 Task: Explore Airbnb accommodation in Fagara?, Romania from 8th December, 2023 to 12th December, 2023 for 2 adults.1  bedroom having 1 bed and 1 bathroom. Property type can be flathotel. Look for 5 properties as per requirement.
Action: Mouse moved to (442, 192)
Screenshot: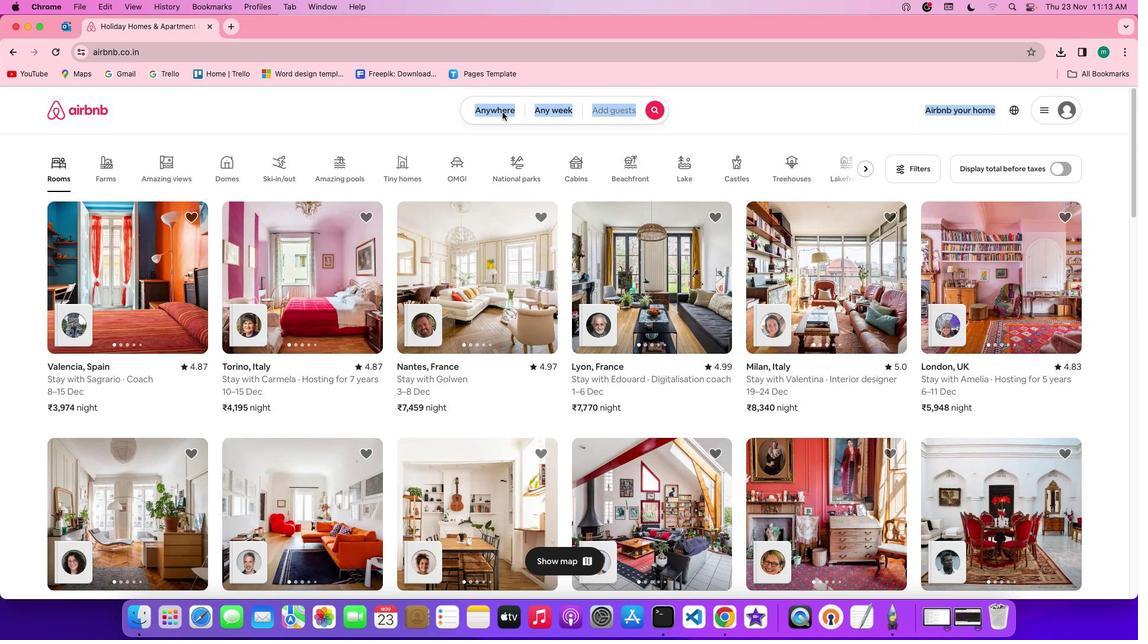 
Action: Mouse pressed left at (442, 192)
Screenshot: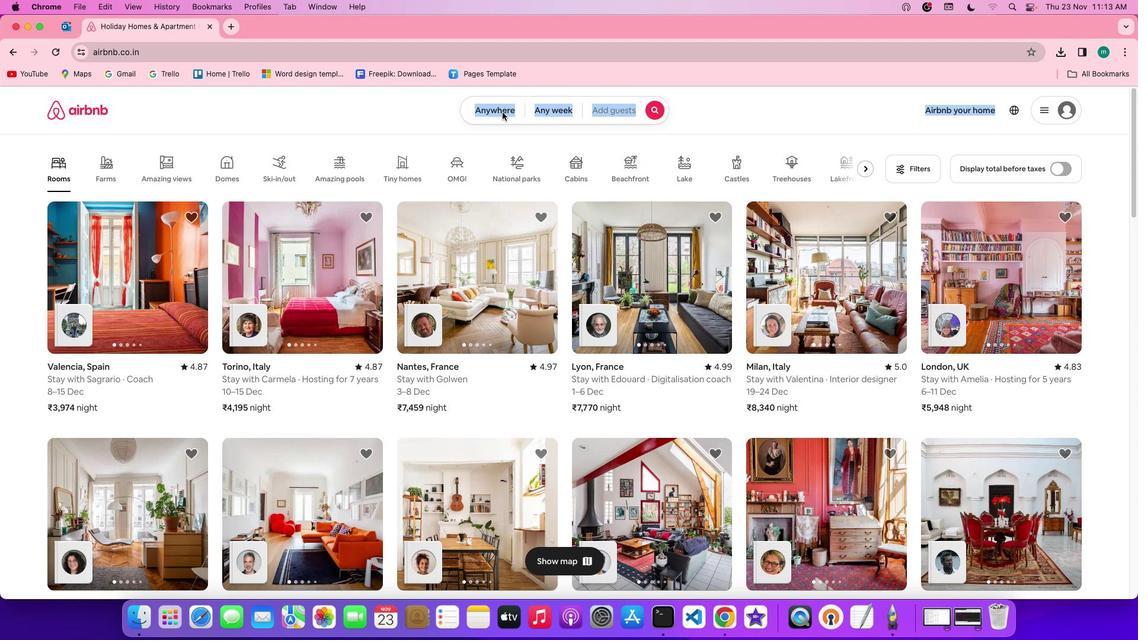 
Action: Mouse pressed left at (442, 192)
Screenshot: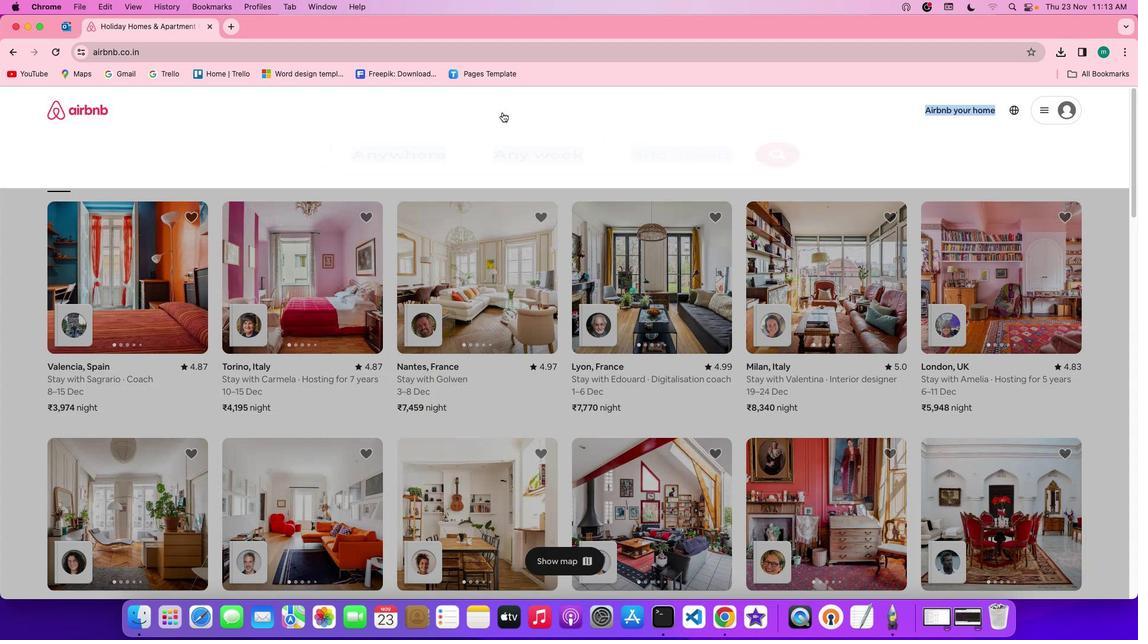 
Action: Mouse moved to (385, 219)
Screenshot: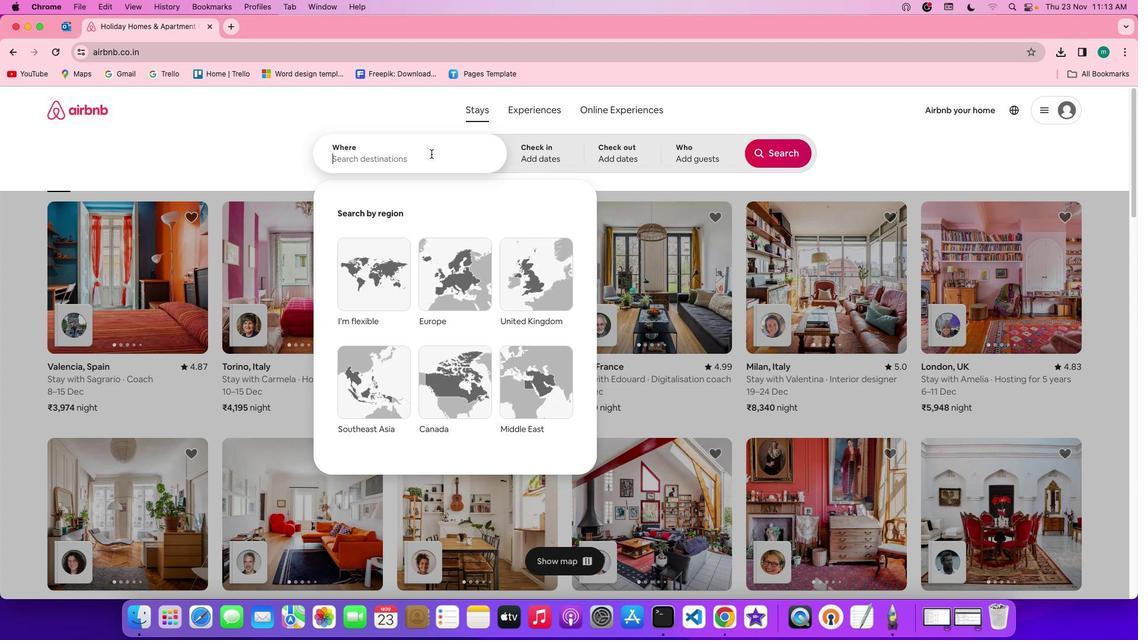 
Action: Mouse pressed left at (385, 219)
Screenshot: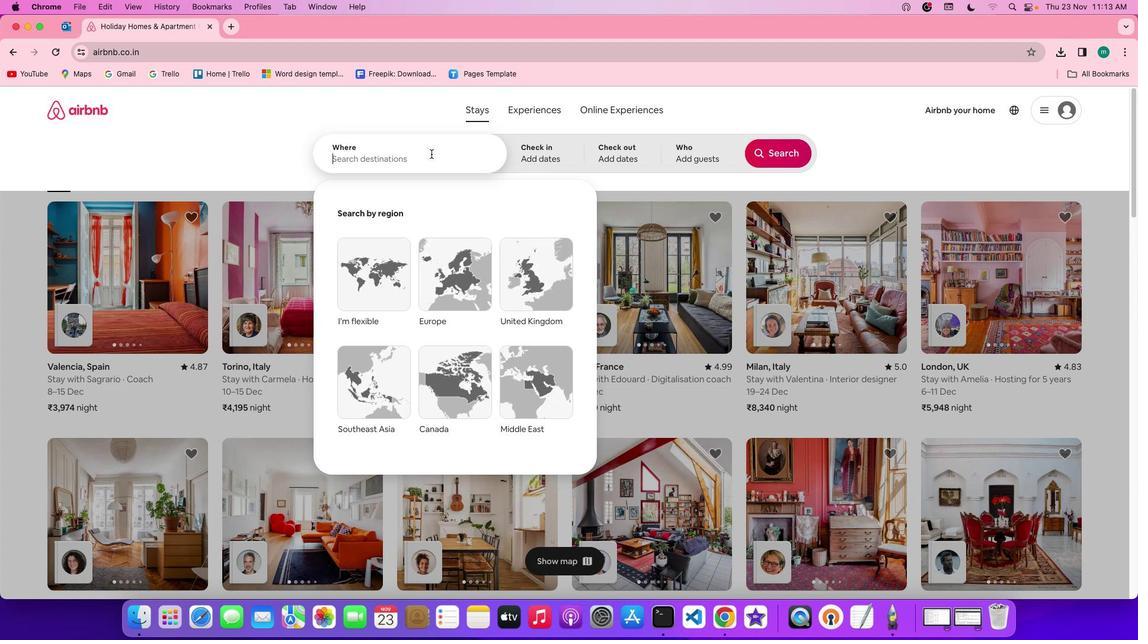
Action: Key pressed Key.shift'F''a''g''a''r''a'','Key.spaceKey.shift'R''o''m''a''n''i''a'
Screenshot: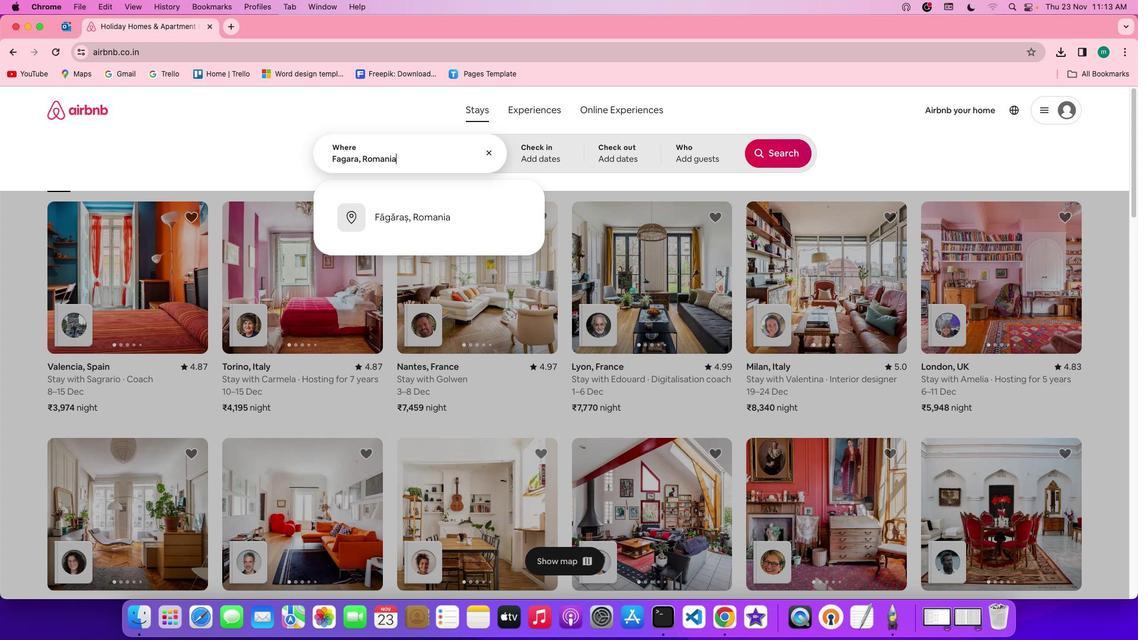 
Action: Mouse moved to (460, 214)
Screenshot: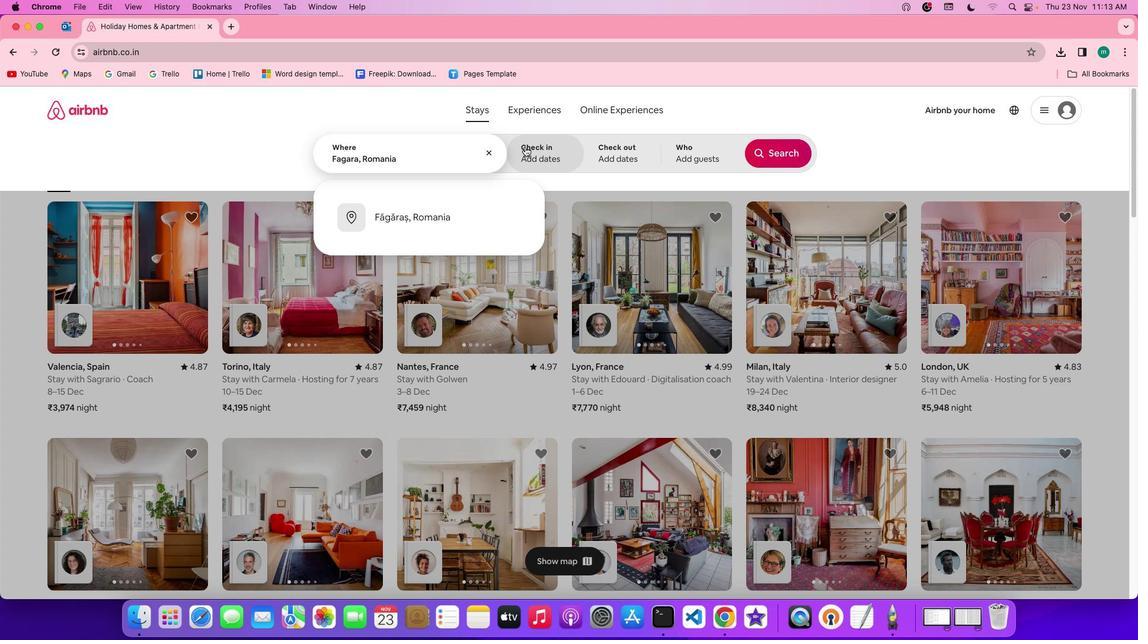 
Action: Mouse pressed left at (460, 214)
Screenshot: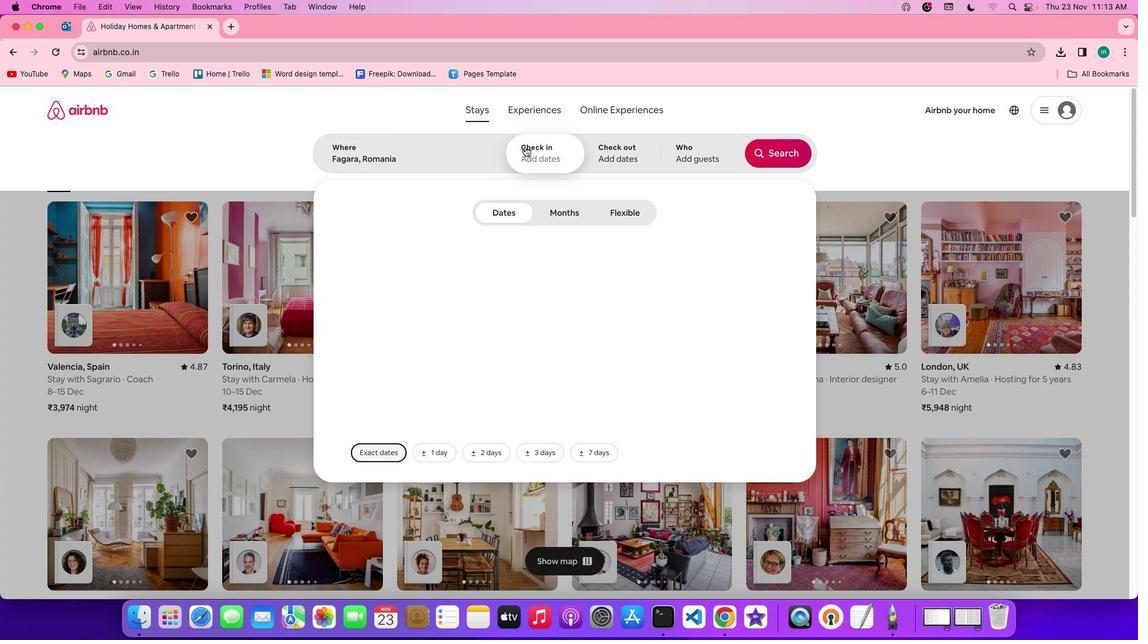 
Action: Mouse moved to (630, 330)
Screenshot: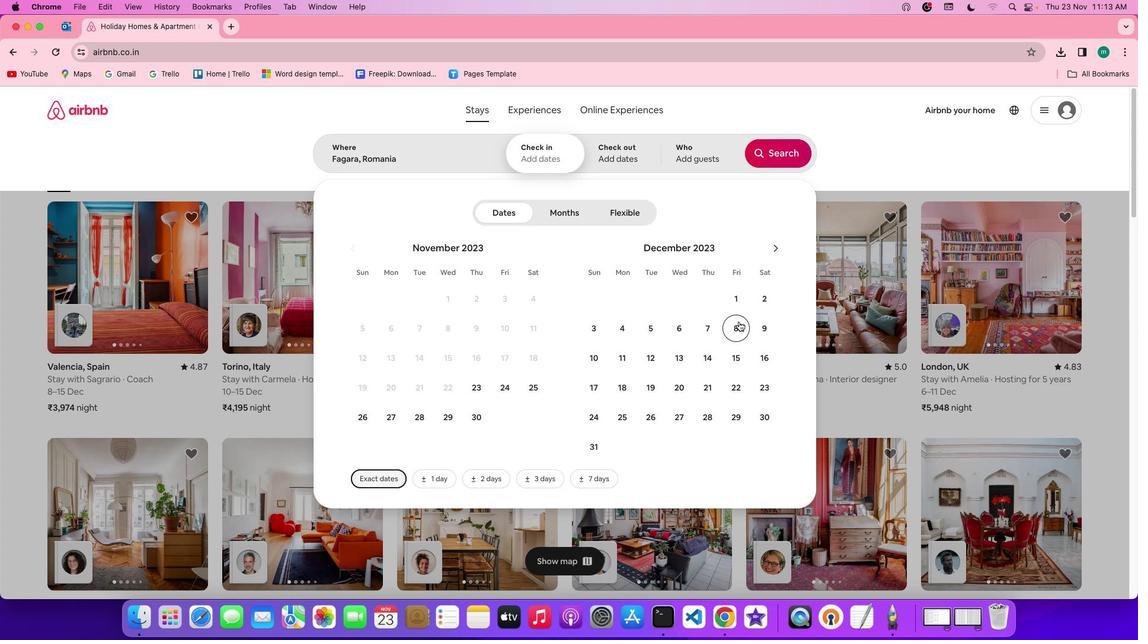 
Action: Mouse pressed left at (630, 330)
Screenshot: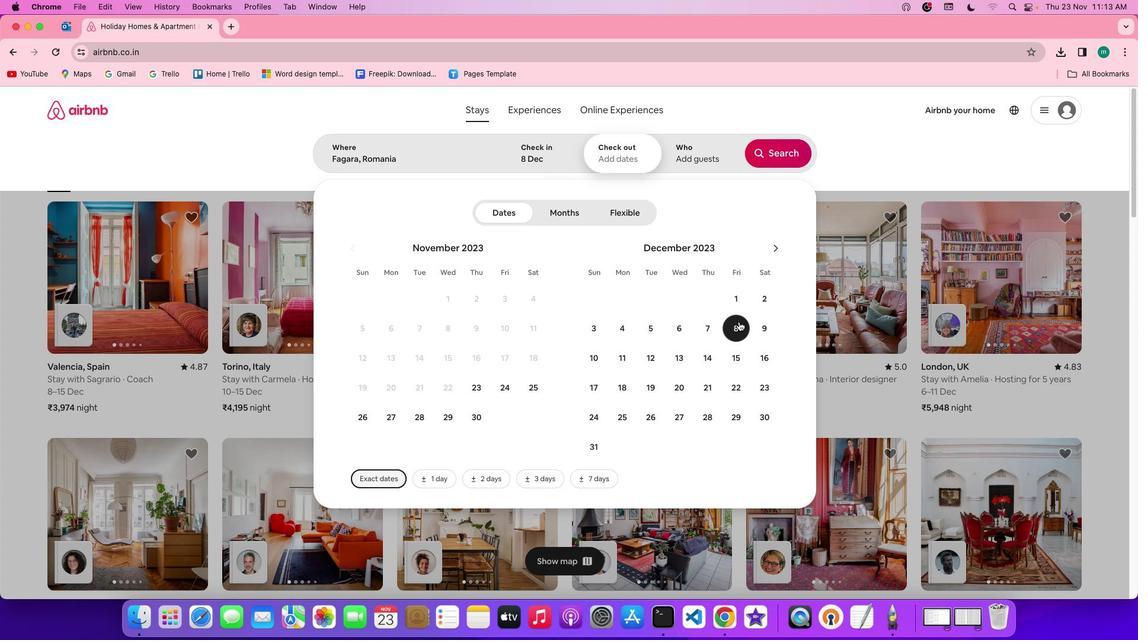 
Action: Mouse moved to (562, 348)
Screenshot: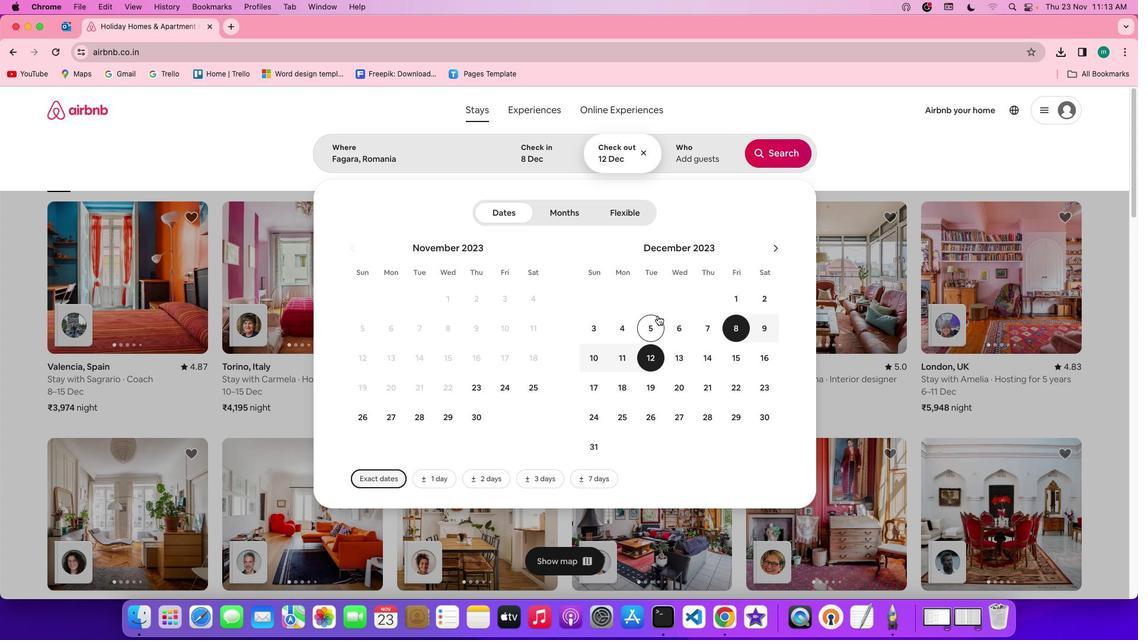 
Action: Mouse pressed left at (562, 348)
Screenshot: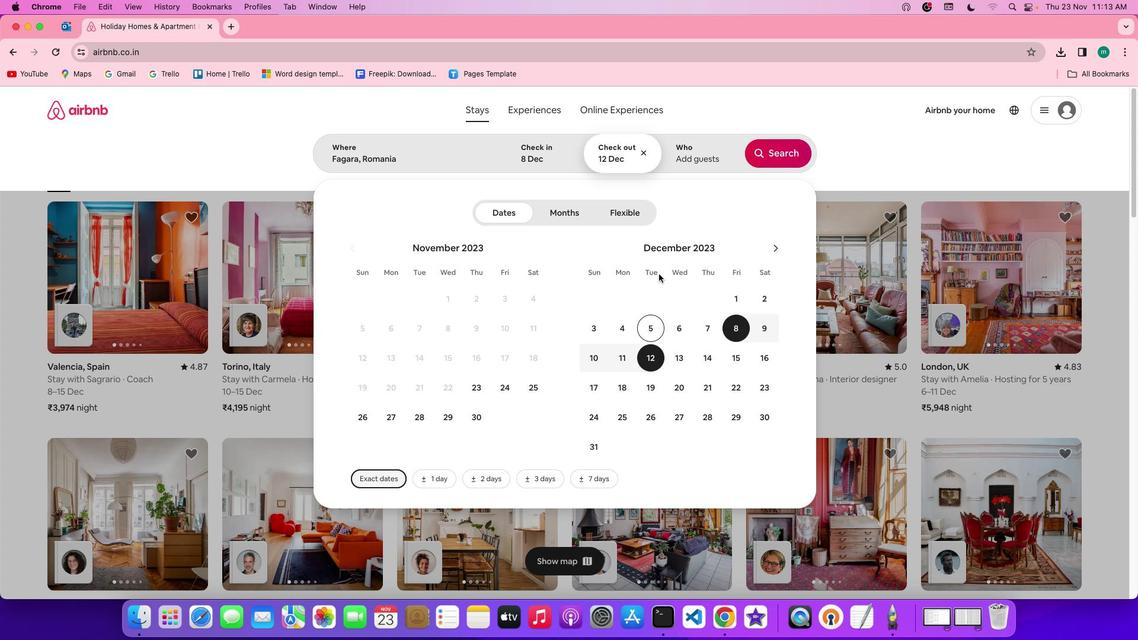 
Action: Mouse moved to (583, 224)
Screenshot: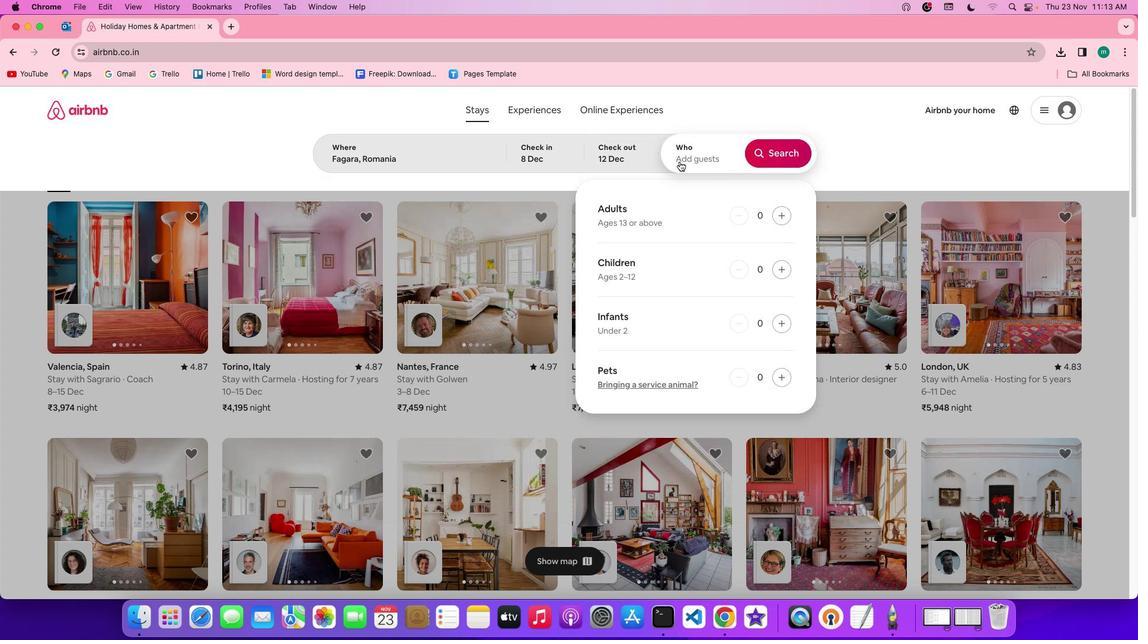 
Action: Mouse pressed left at (583, 224)
Screenshot: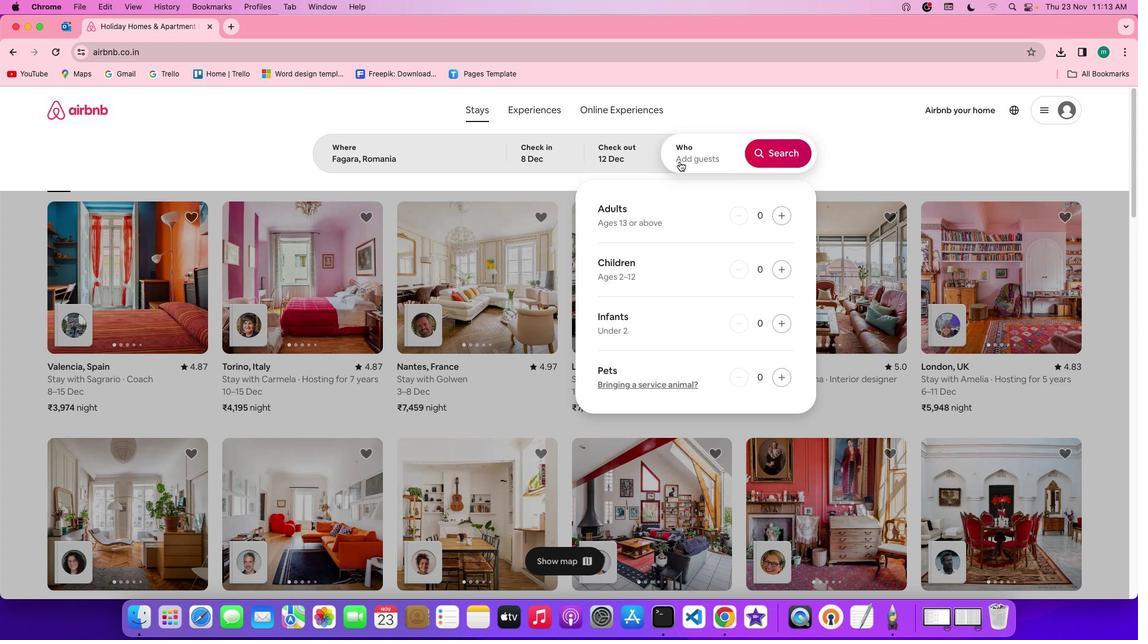 
Action: Mouse moved to (665, 259)
Screenshot: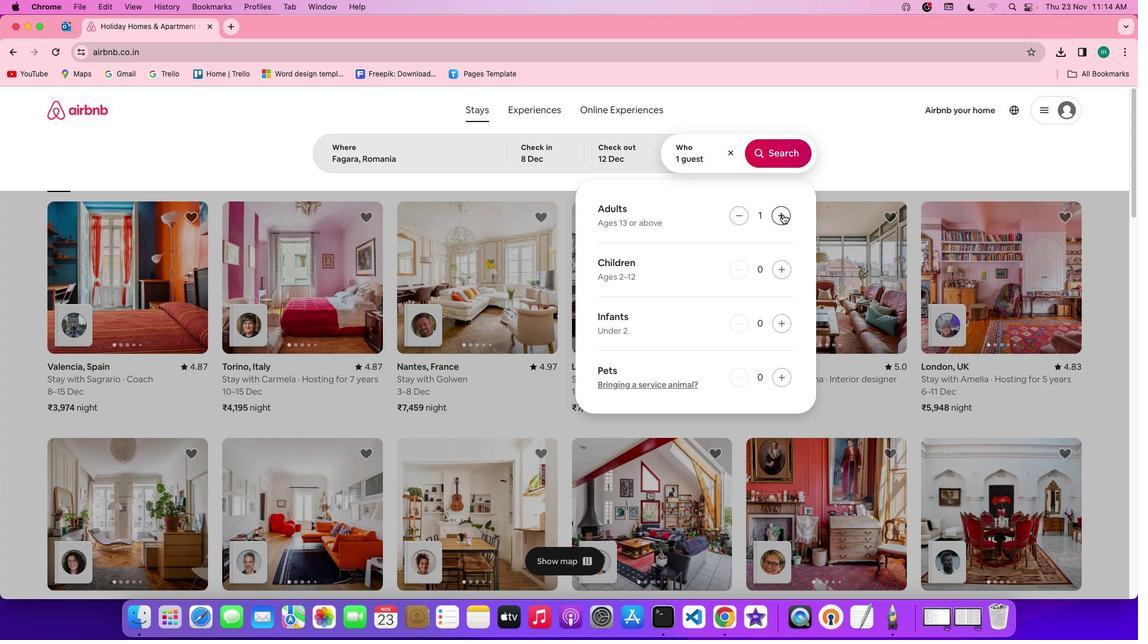 
Action: Mouse pressed left at (665, 259)
Screenshot: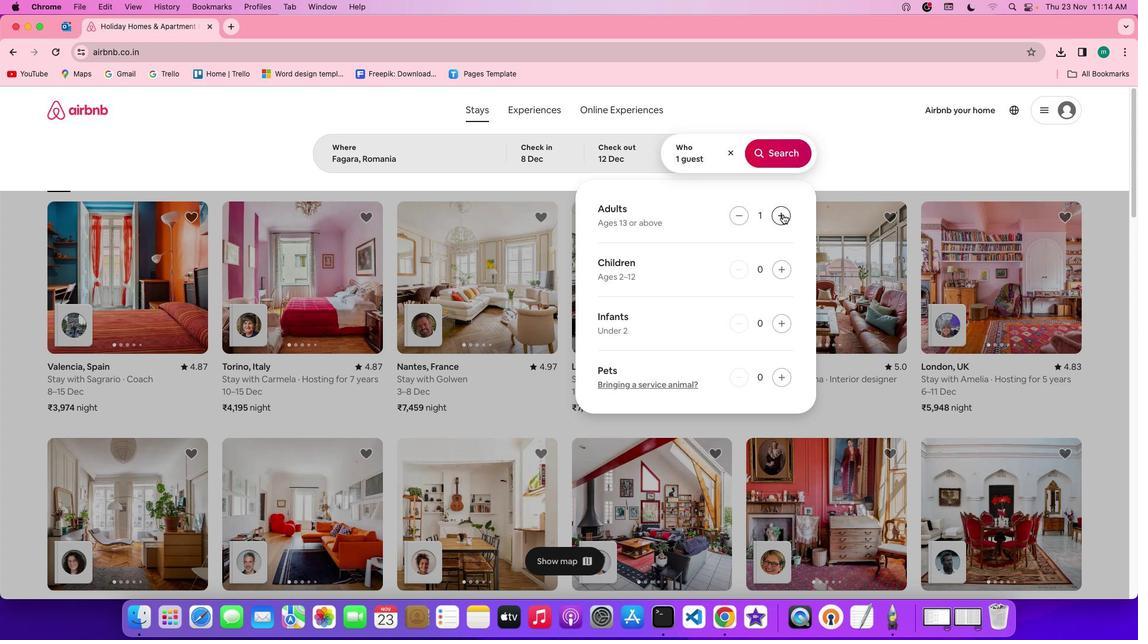 
Action: Mouse moved to (666, 259)
Screenshot: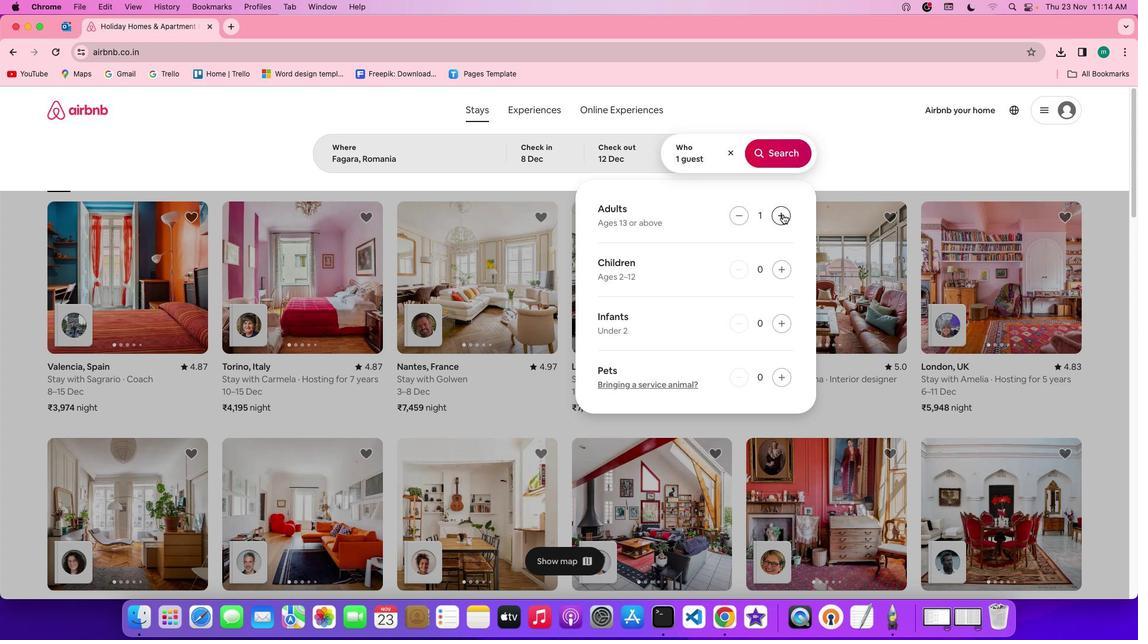 
Action: Mouse pressed left at (666, 259)
Screenshot: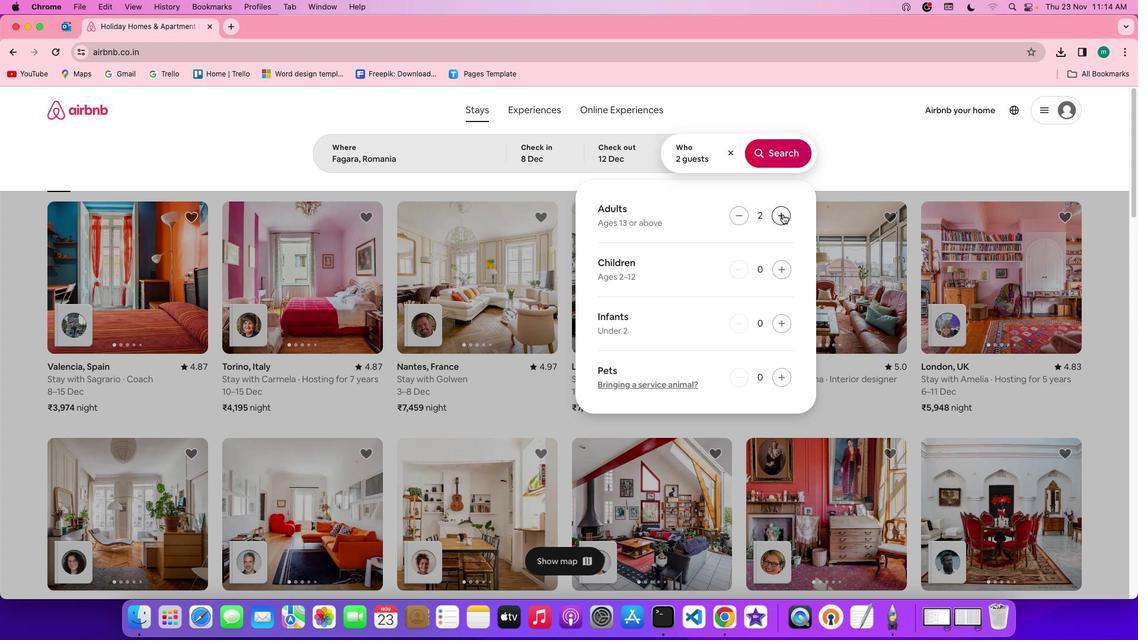 
Action: Mouse moved to (658, 219)
Screenshot: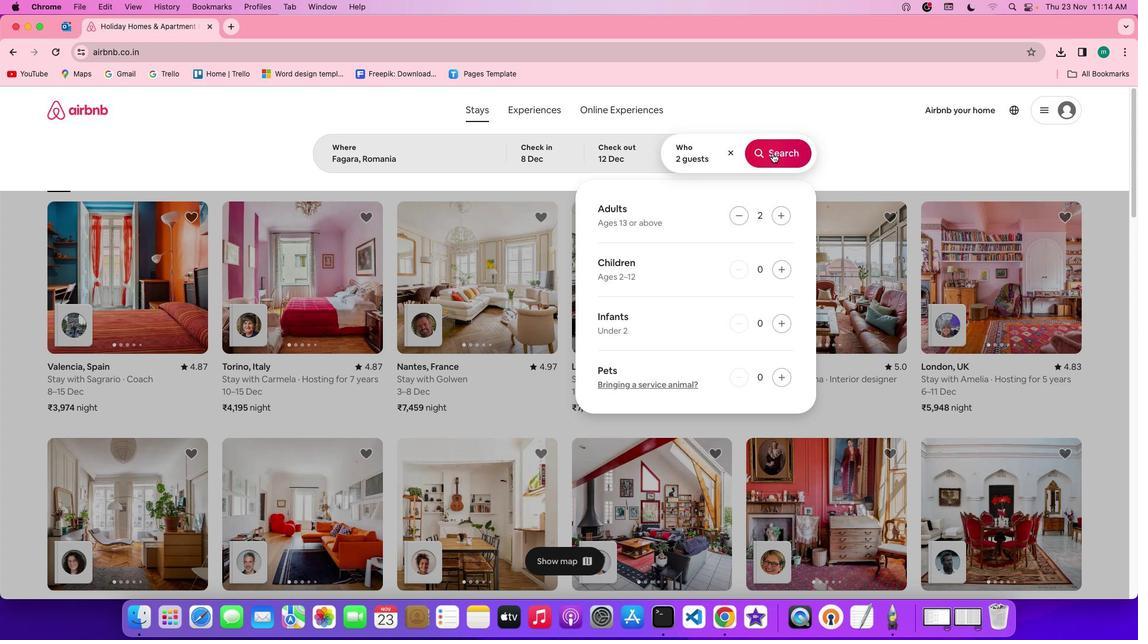 
Action: Mouse pressed left at (658, 219)
Screenshot: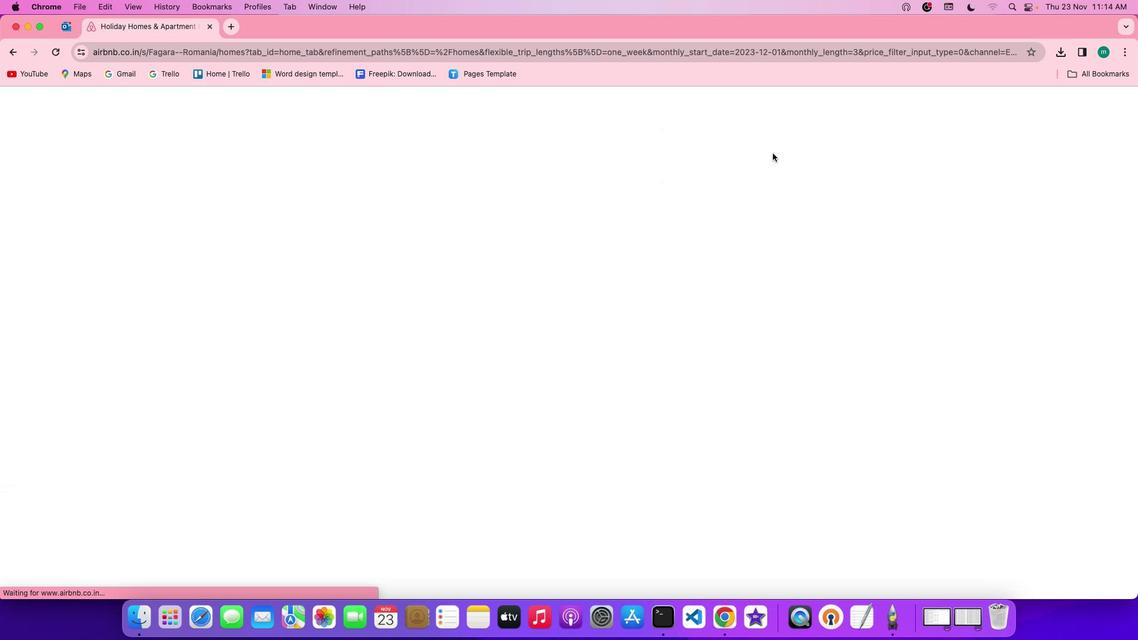 
Action: Mouse moved to (792, 222)
Screenshot: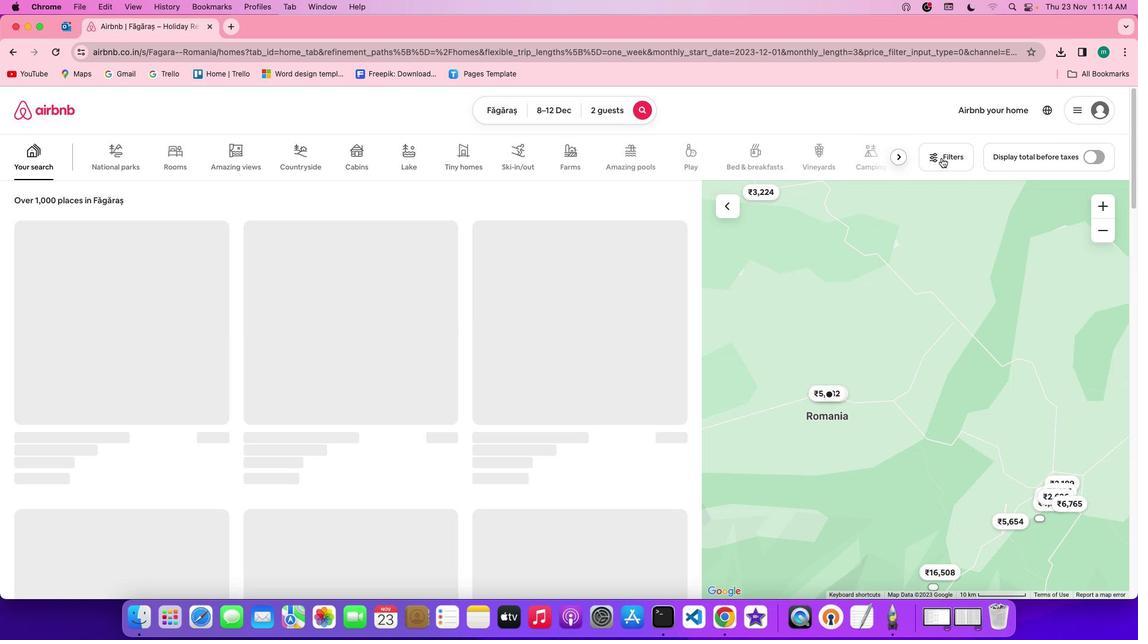 
Action: Mouse pressed left at (792, 222)
Screenshot: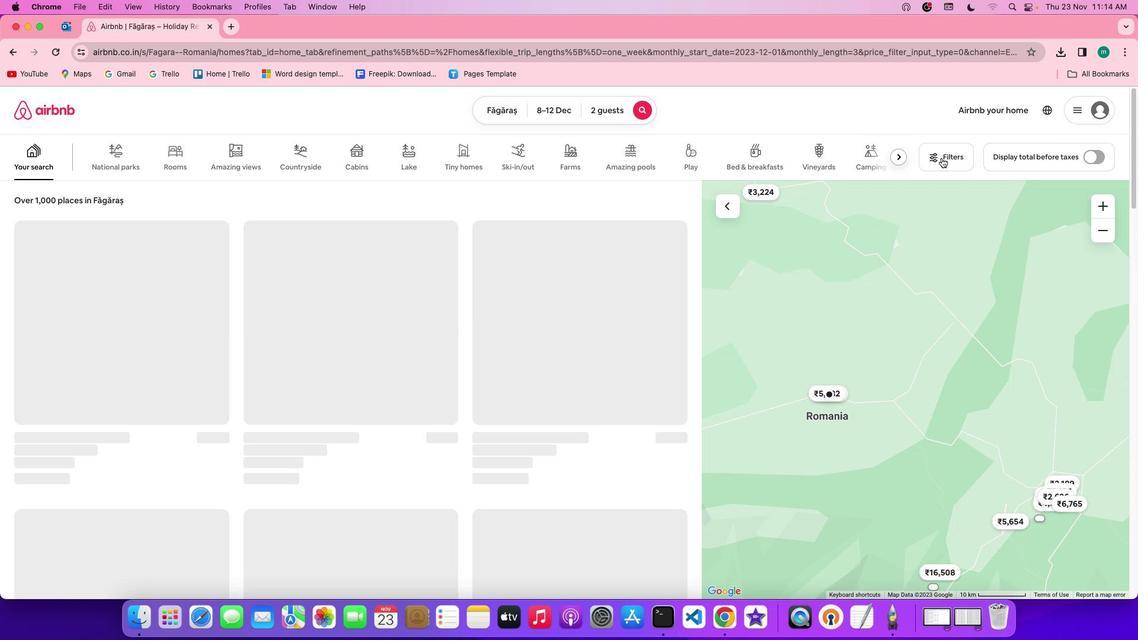 
Action: Mouse moved to (587, 326)
Screenshot: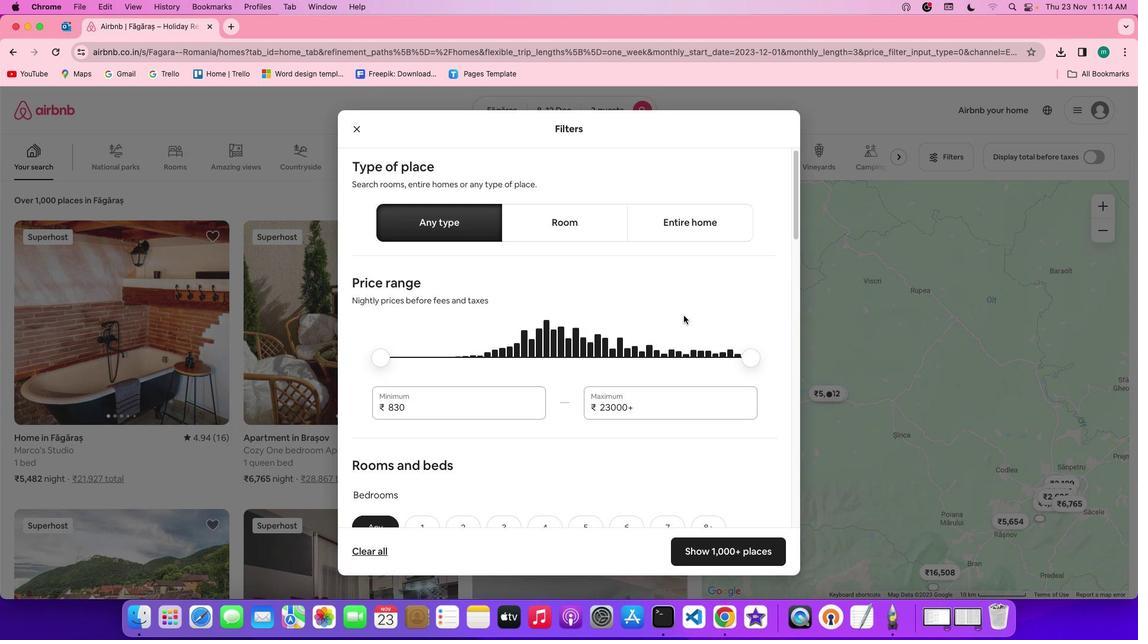 
Action: Mouse scrolled (587, 326) with delta (41, 117)
Screenshot: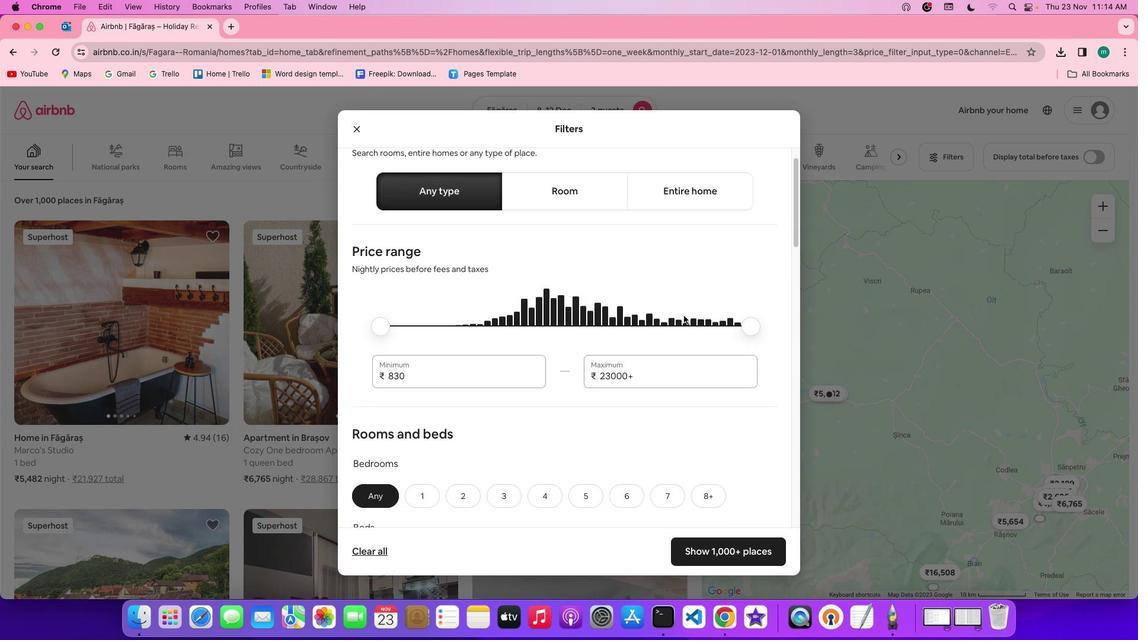 
Action: Mouse scrolled (587, 326) with delta (41, 117)
Screenshot: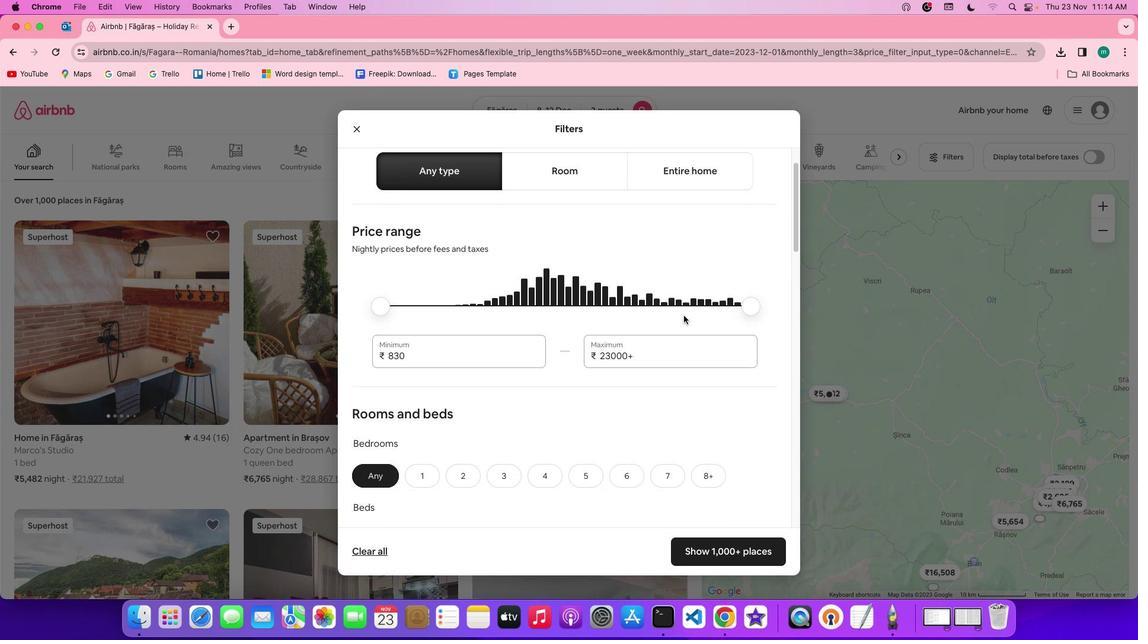
Action: Mouse scrolled (587, 326) with delta (41, 116)
Screenshot: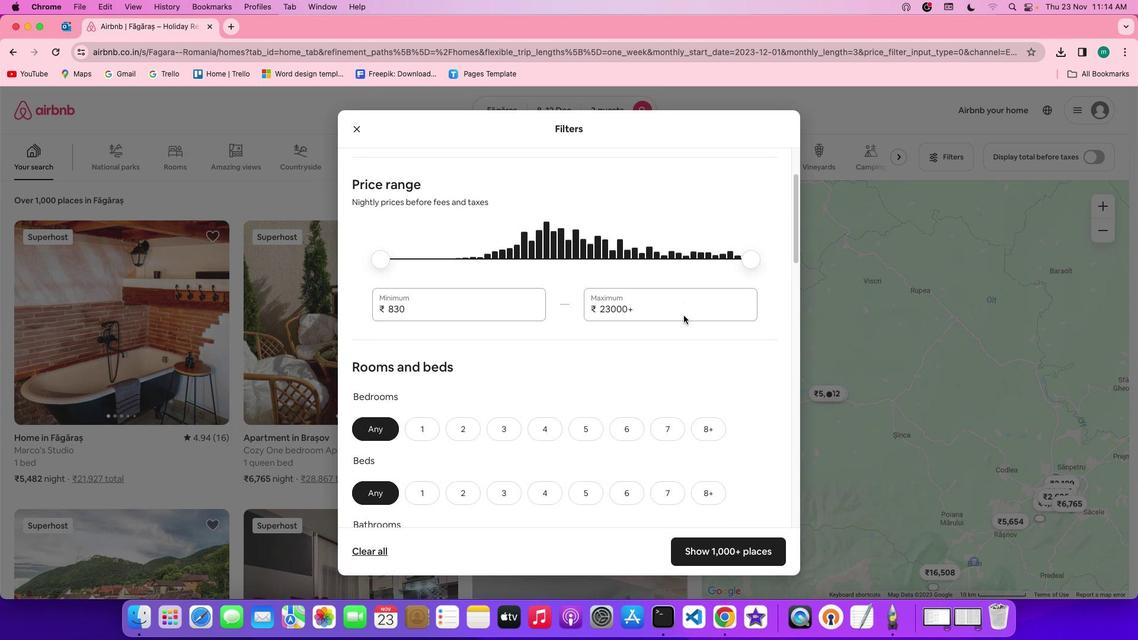 
Action: Mouse scrolled (587, 326) with delta (41, 116)
Screenshot: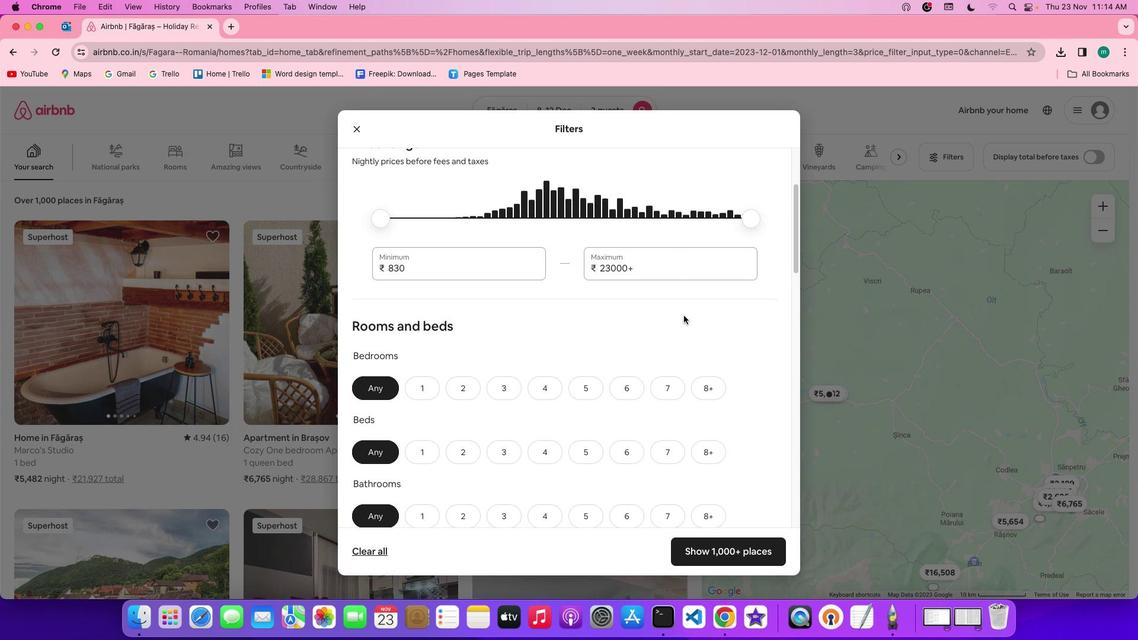 
Action: Mouse scrolled (587, 326) with delta (41, 117)
Screenshot: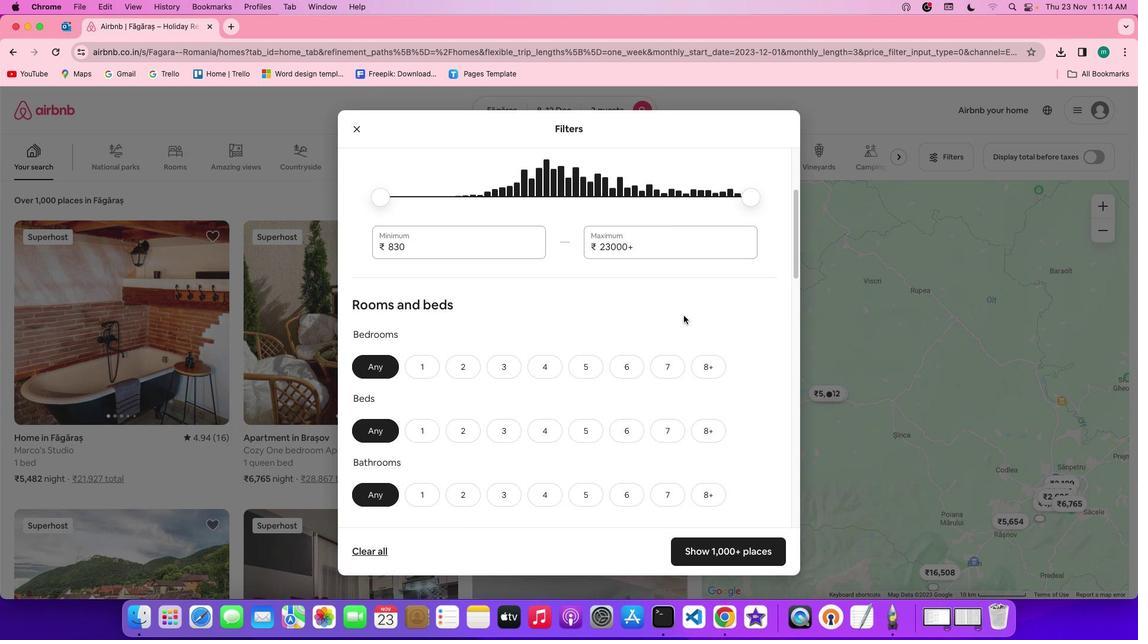 
Action: Mouse scrolled (587, 326) with delta (41, 117)
Screenshot: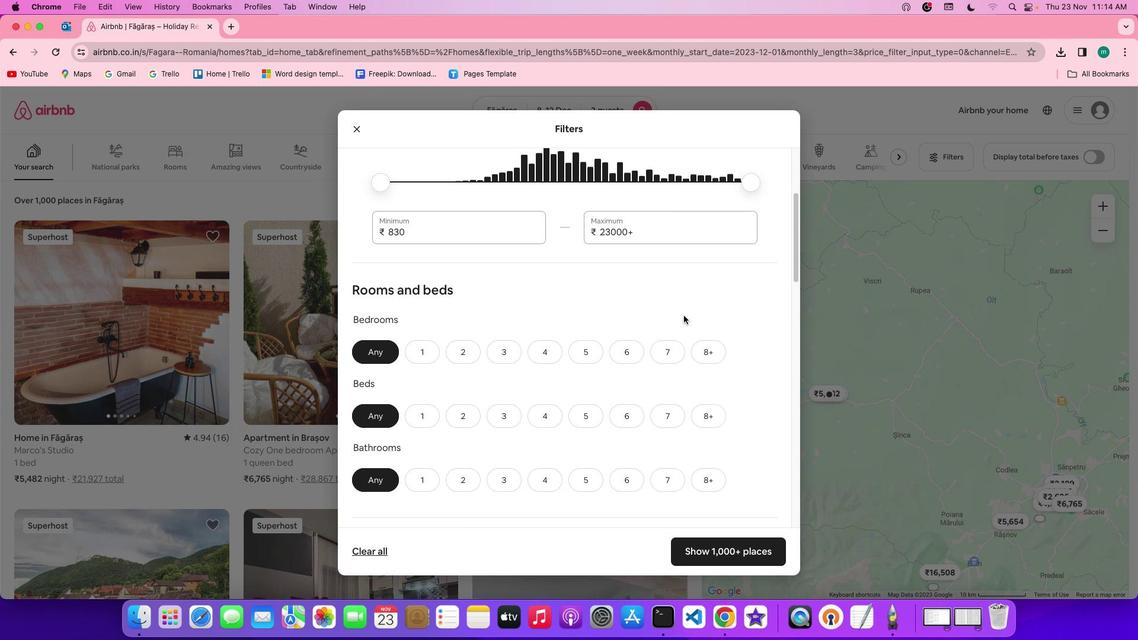
Action: Mouse scrolled (587, 326) with delta (41, 117)
Screenshot: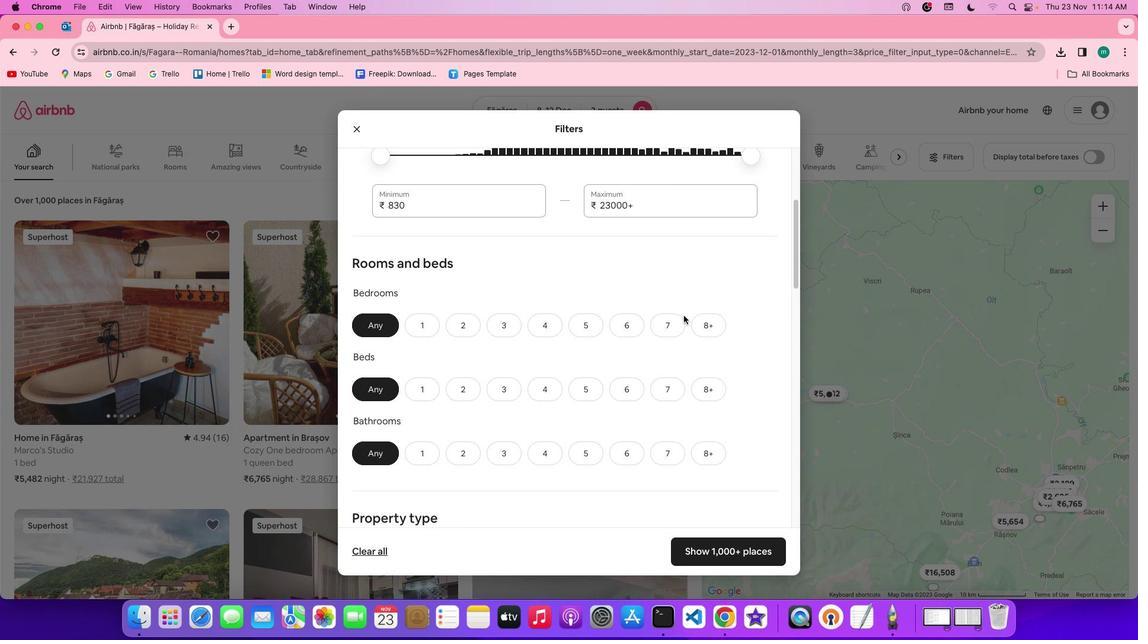 
Action: Mouse scrolled (587, 326) with delta (41, 117)
Screenshot: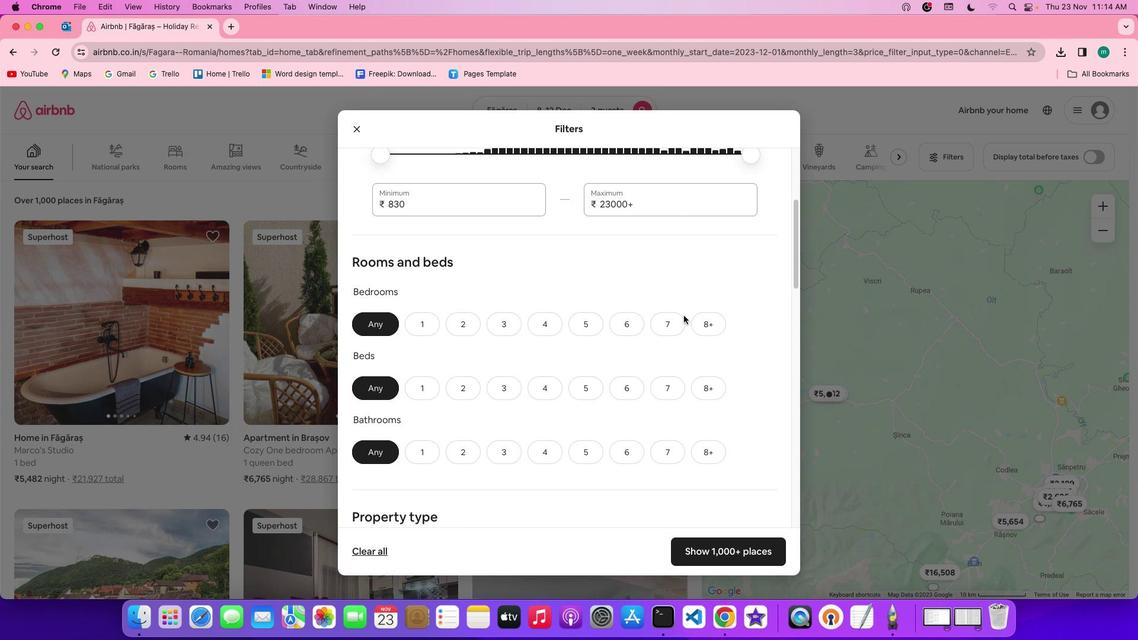
Action: Mouse scrolled (587, 326) with delta (41, 117)
Screenshot: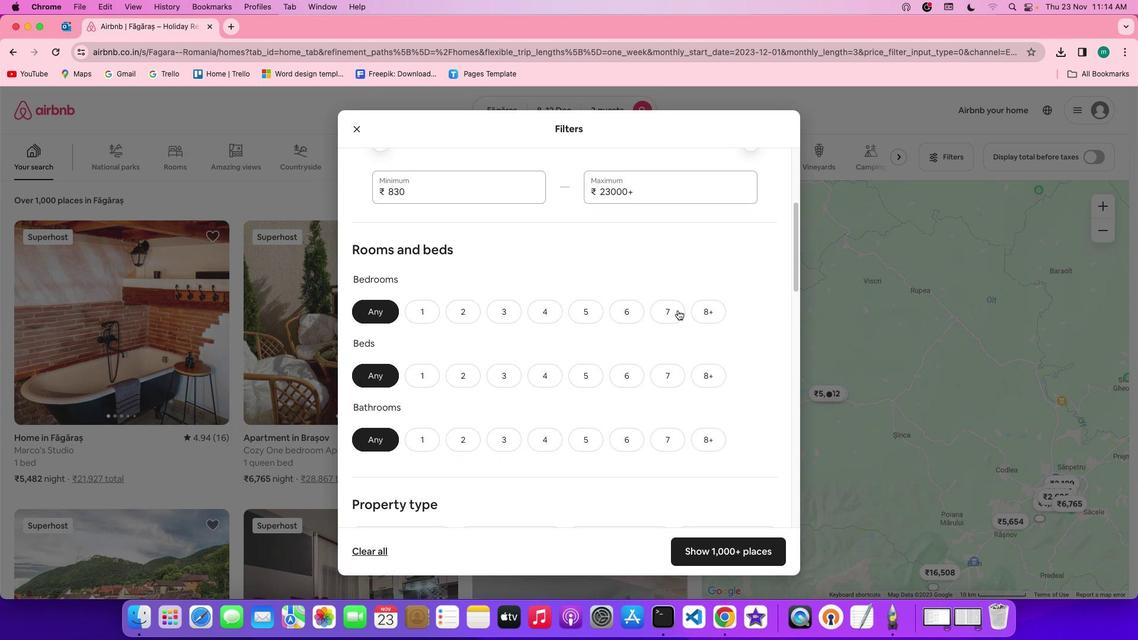 
Action: Mouse scrolled (587, 326) with delta (41, 117)
Screenshot: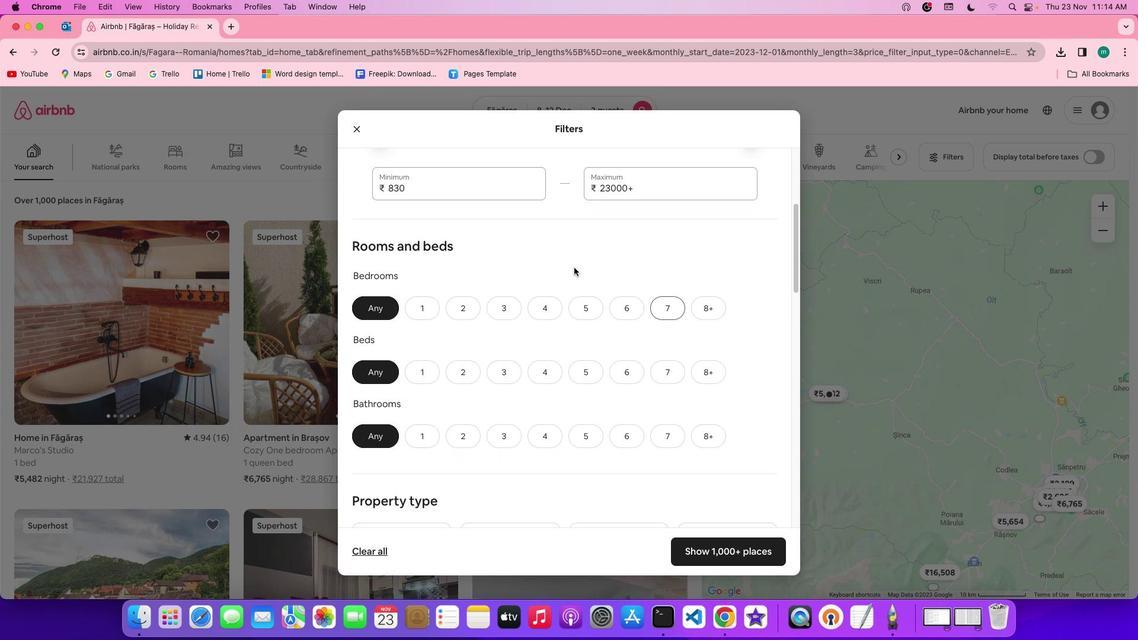 
Action: Mouse moved to (379, 313)
Screenshot: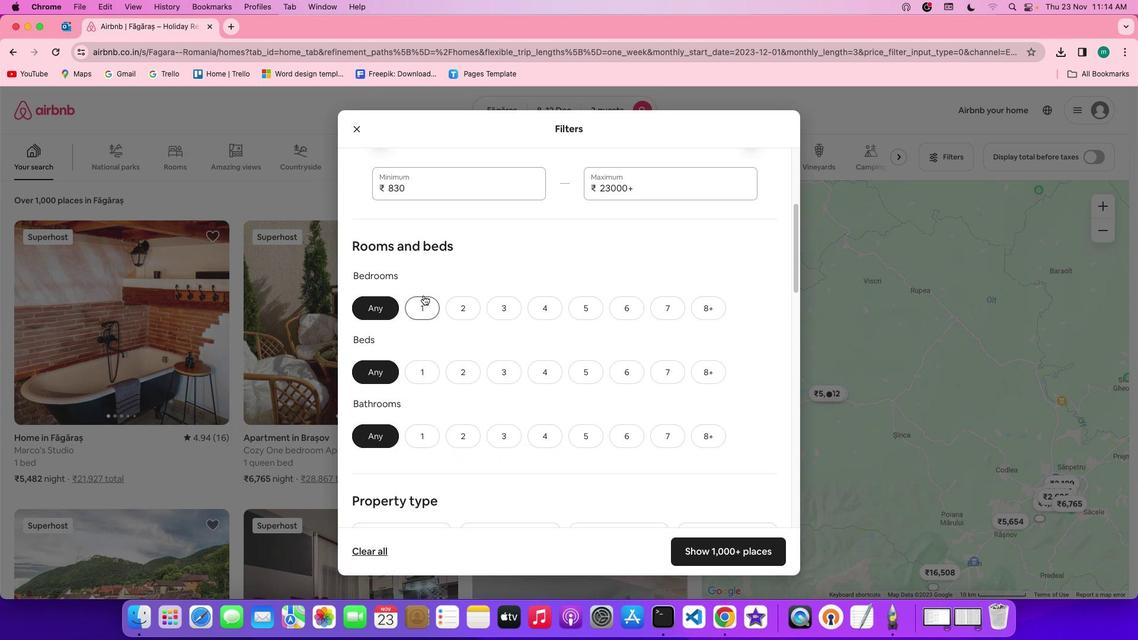 
Action: Mouse pressed left at (379, 313)
Screenshot: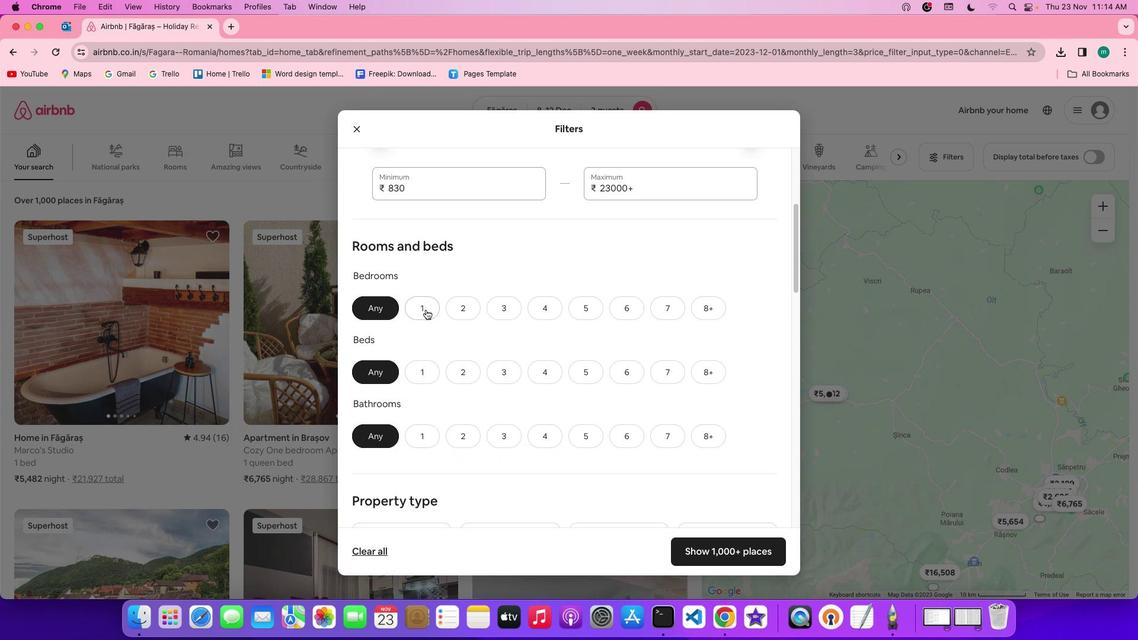 
Action: Mouse moved to (375, 359)
Screenshot: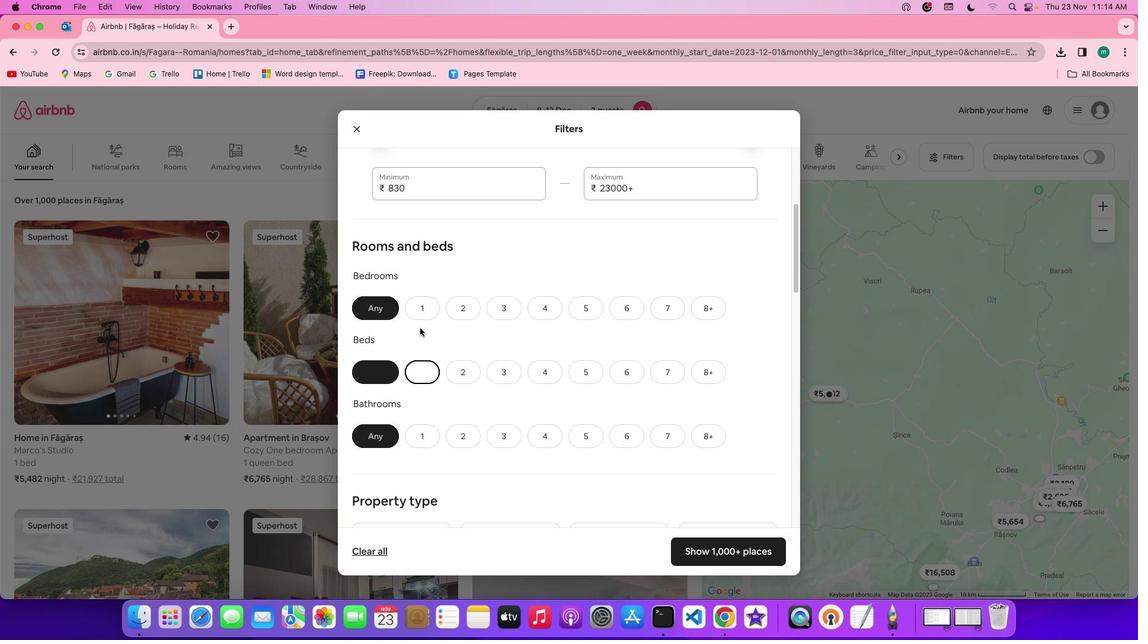 
Action: Mouse pressed left at (375, 359)
Screenshot: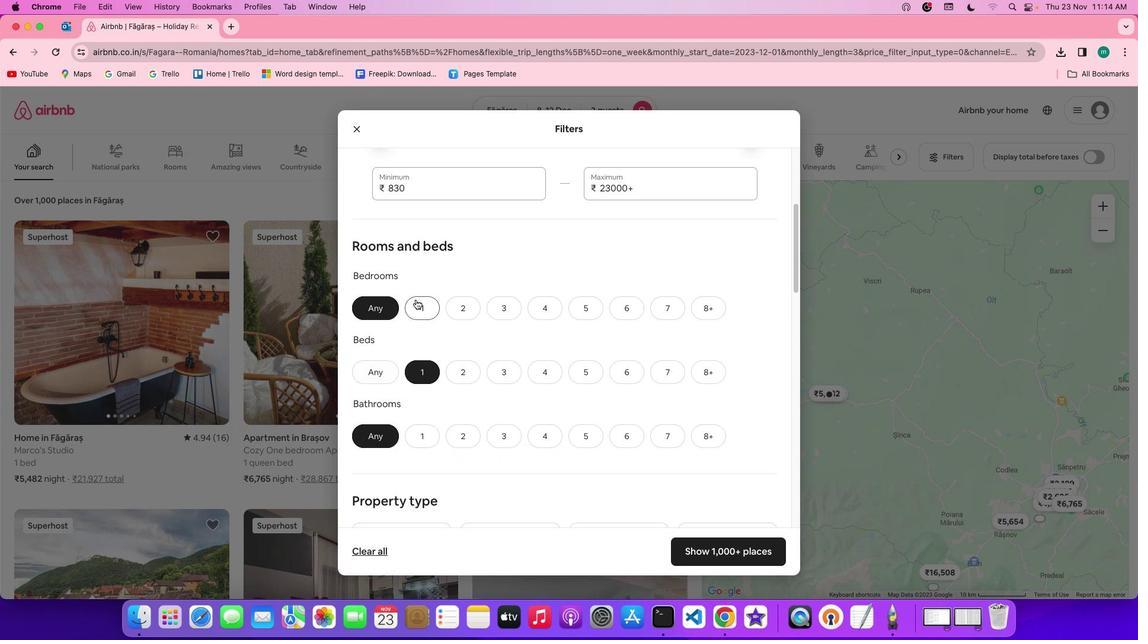 
Action: Mouse moved to (377, 319)
Screenshot: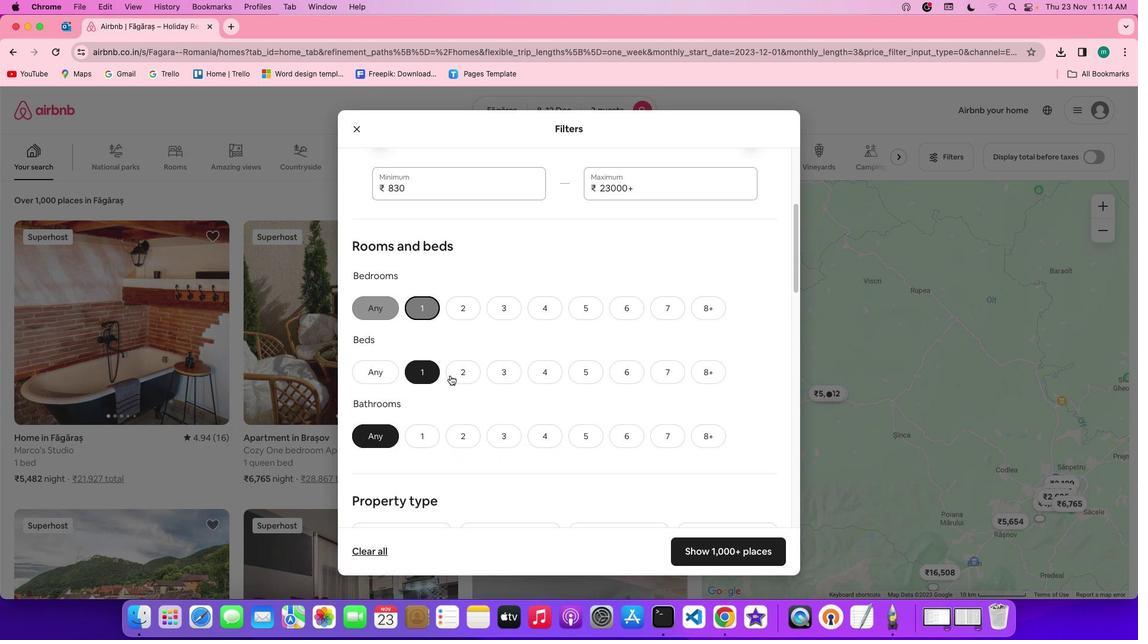 
Action: Mouse pressed left at (377, 319)
Screenshot: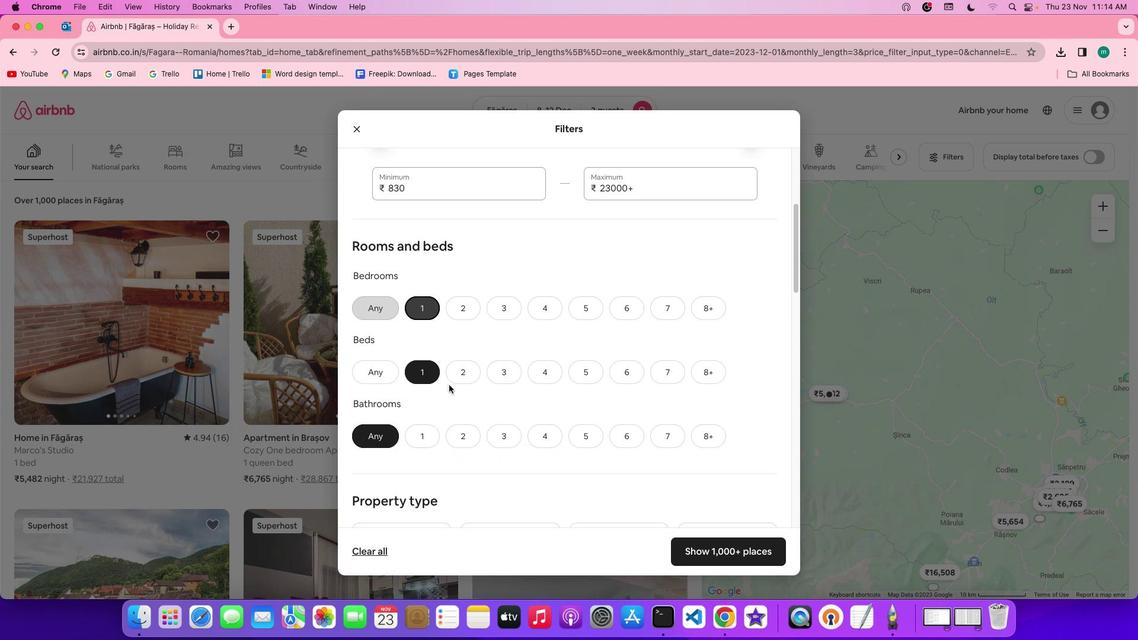
Action: Mouse moved to (386, 403)
Screenshot: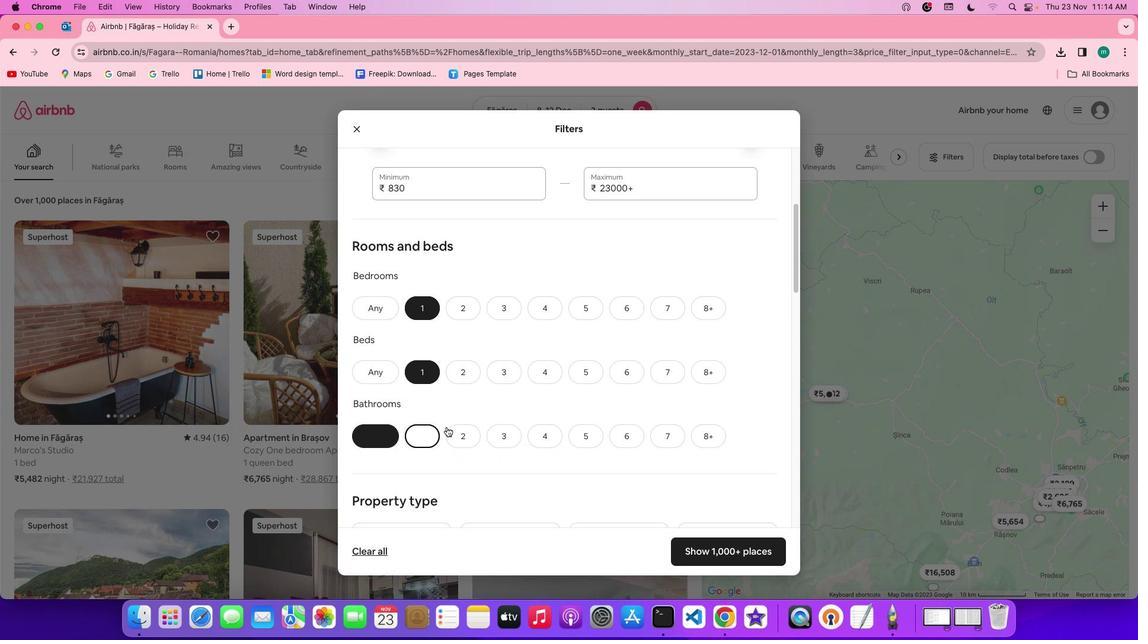 
Action: Mouse pressed left at (386, 403)
Screenshot: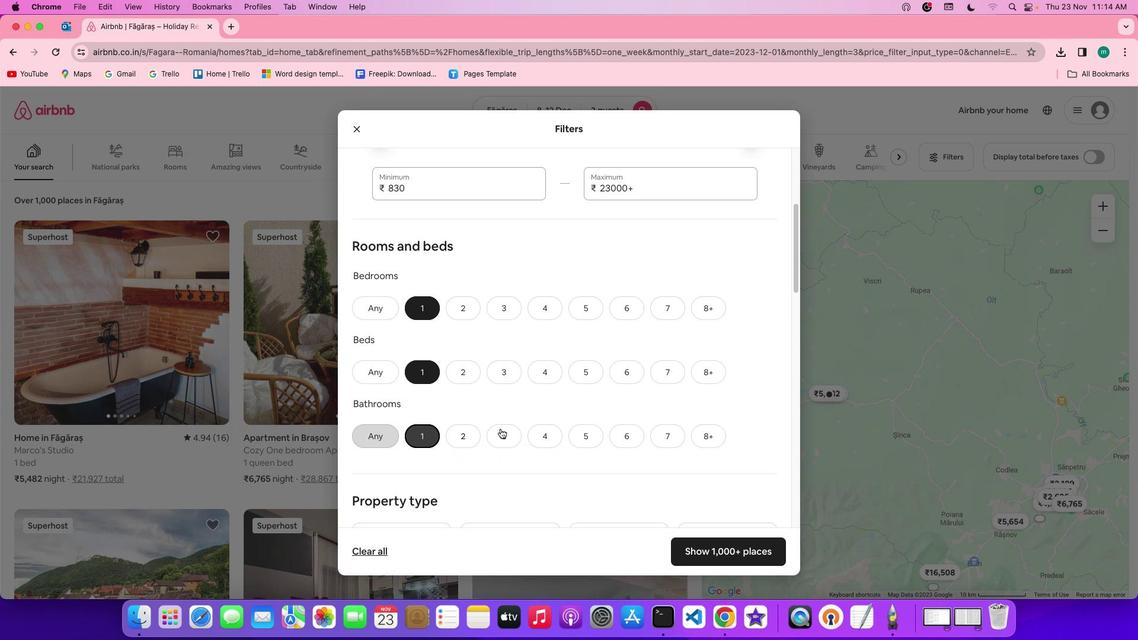 
Action: Mouse moved to (526, 394)
Screenshot: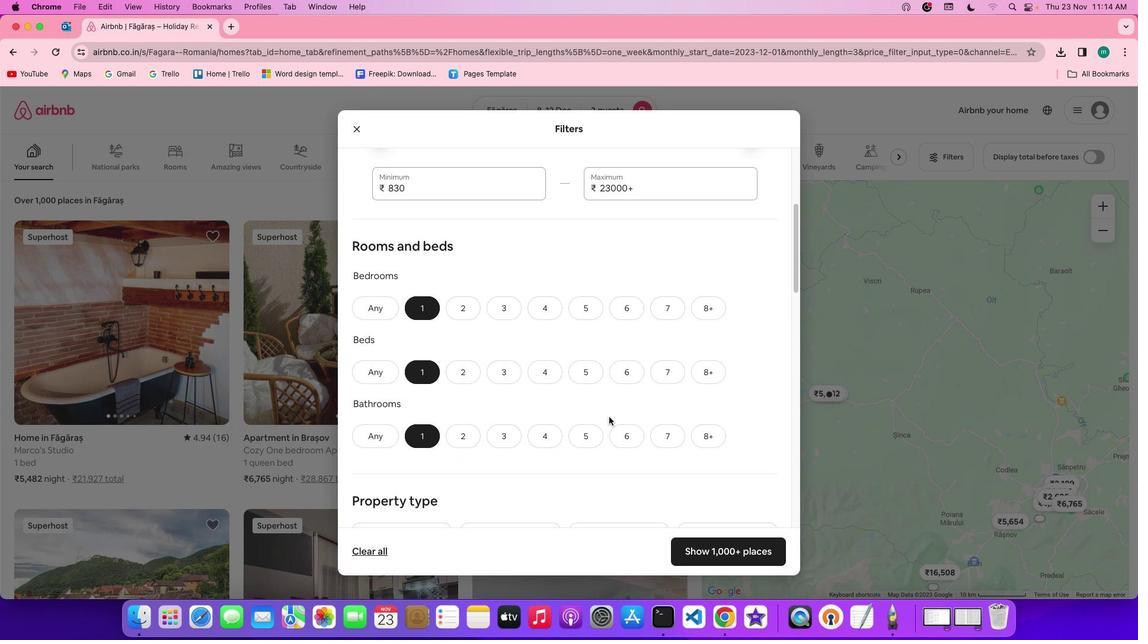 
Action: Mouse scrolled (526, 394) with delta (41, 117)
Screenshot: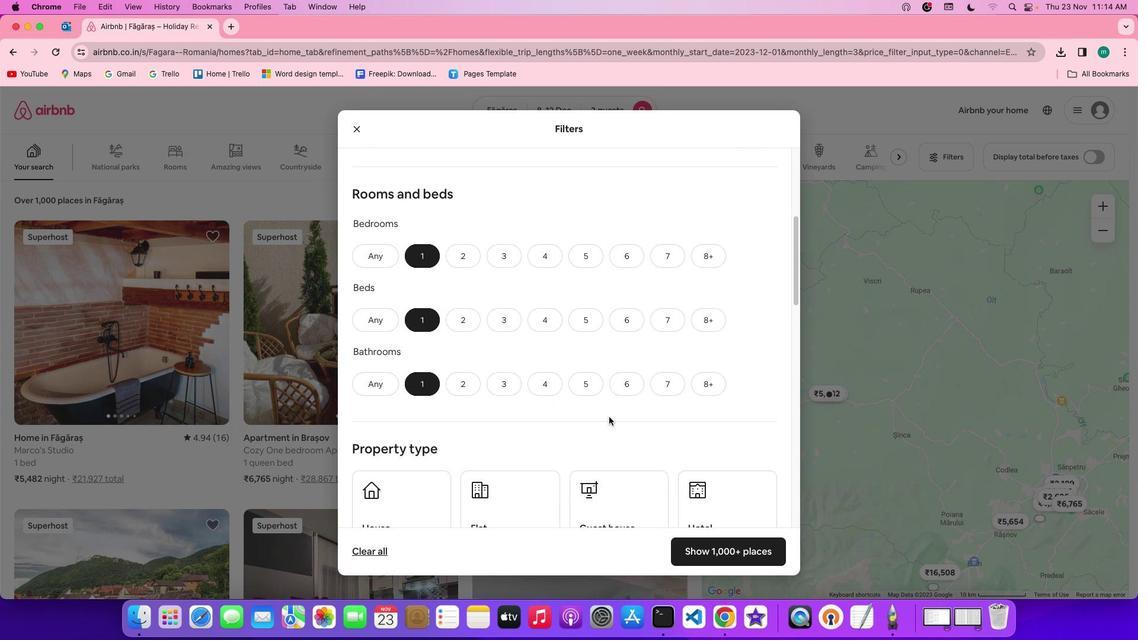 
Action: Mouse scrolled (526, 394) with delta (41, 117)
Screenshot: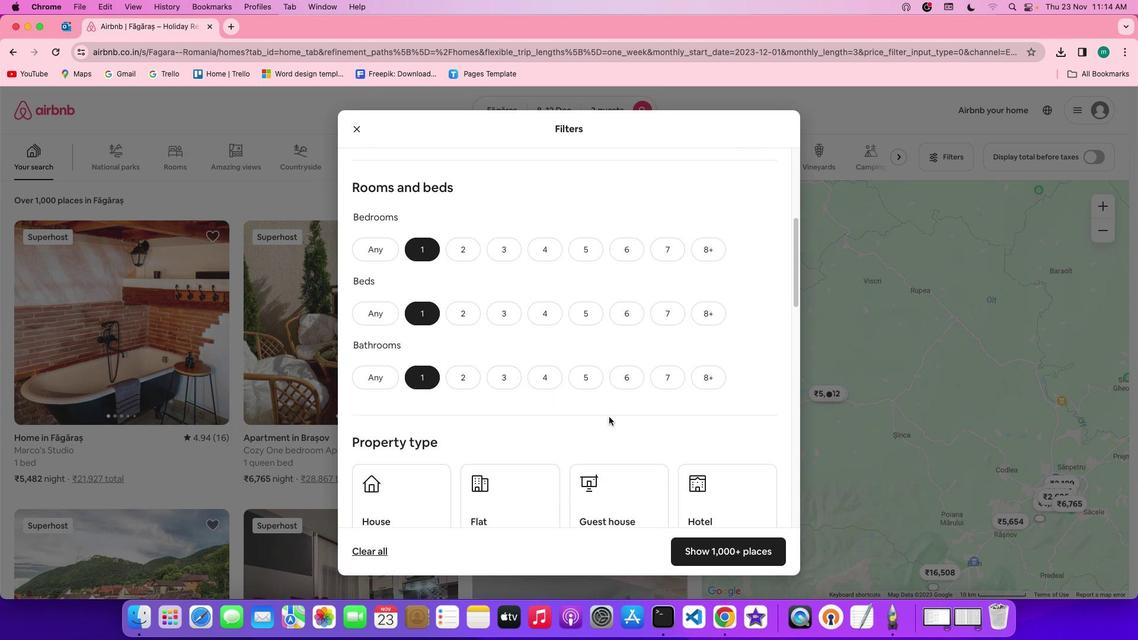 
Action: Mouse scrolled (526, 394) with delta (41, 116)
Screenshot: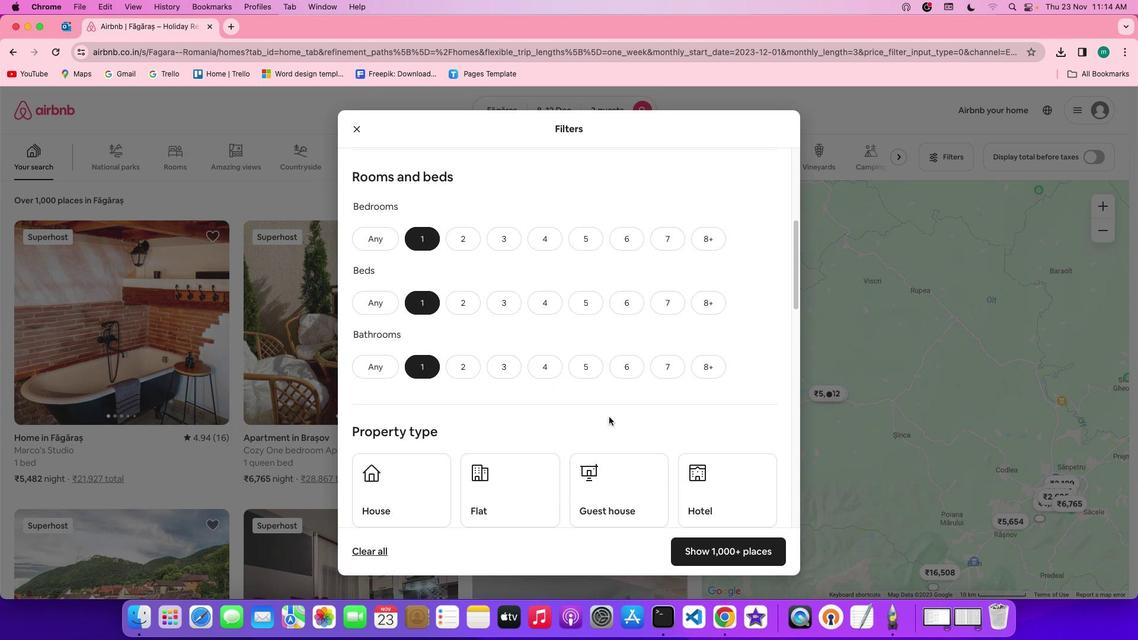 
Action: Mouse scrolled (526, 394) with delta (41, 117)
Screenshot: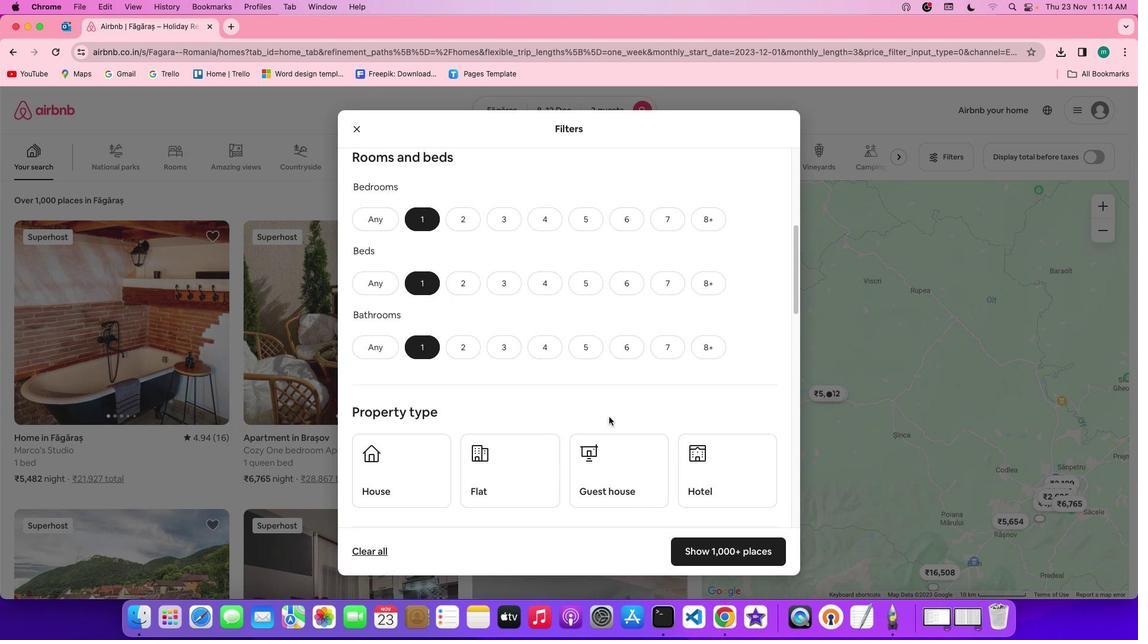 
Action: Mouse scrolled (526, 394) with delta (41, 117)
Screenshot: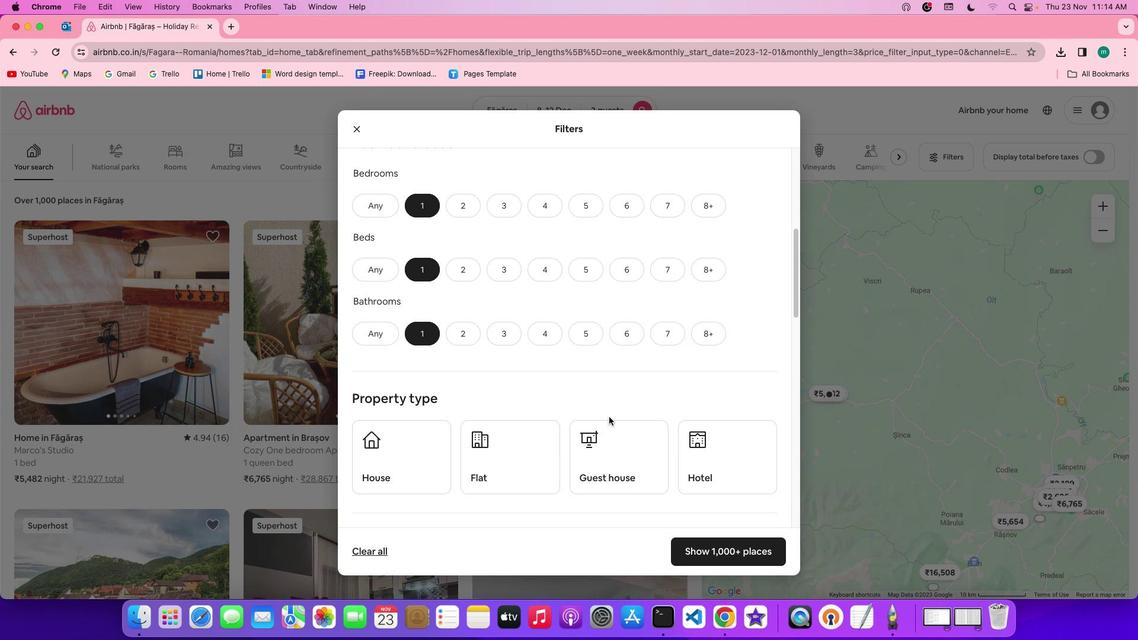 
Action: Mouse scrolled (526, 394) with delta (41, 117)
Screenshot: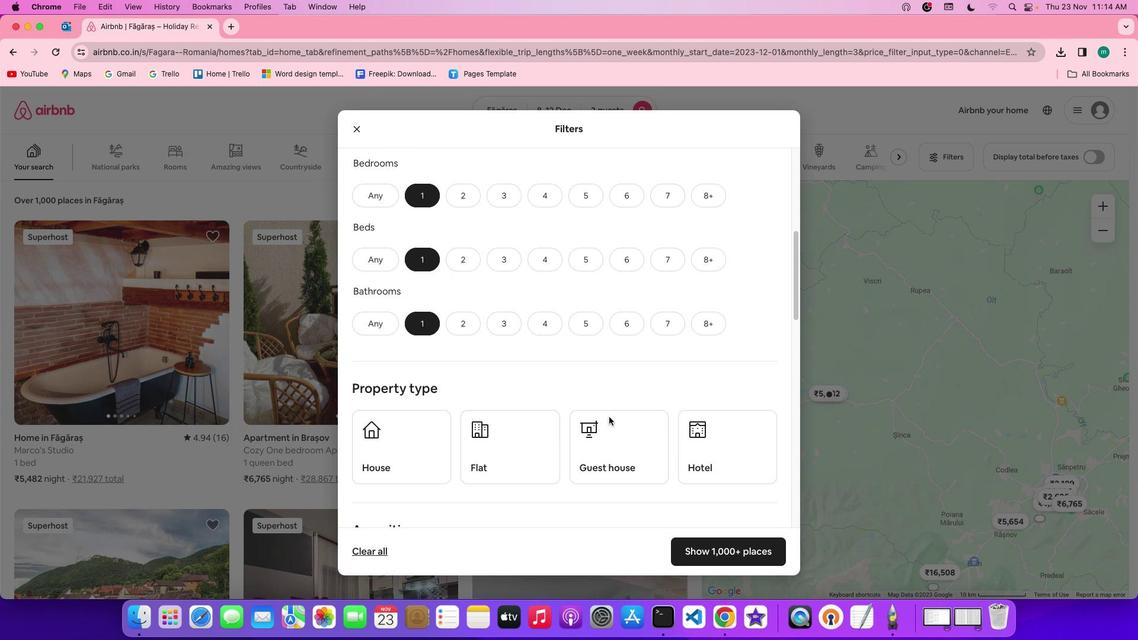 
Action: Mouse moved to (527, 394)
Screenshot: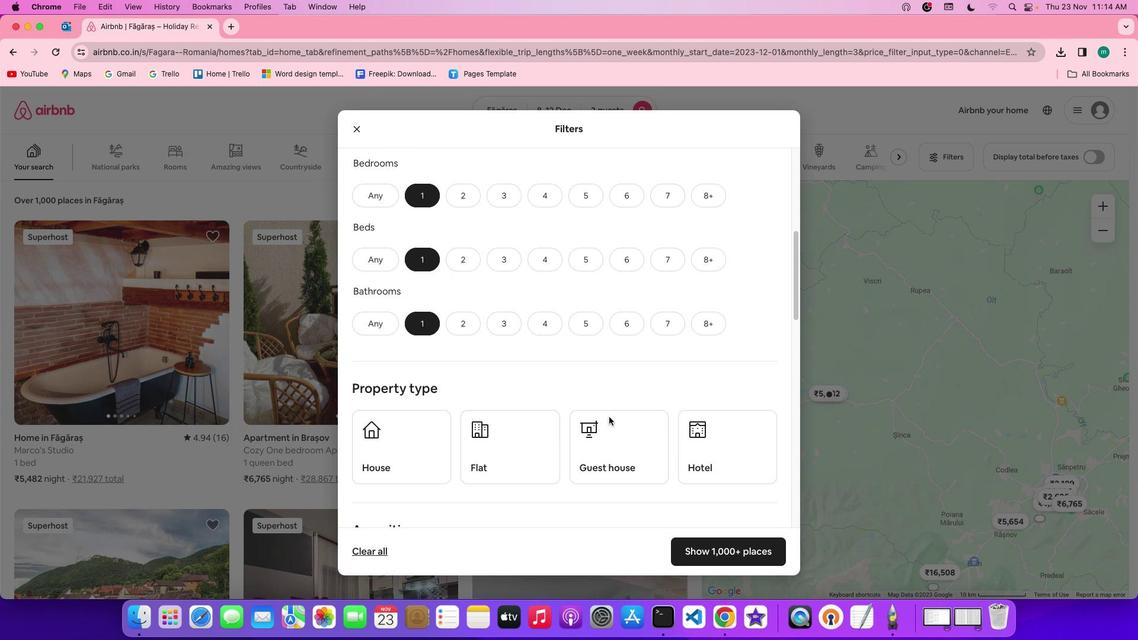 
Action: Mouse scrolled (527, 394) with delta (41, 117)
Screenshot: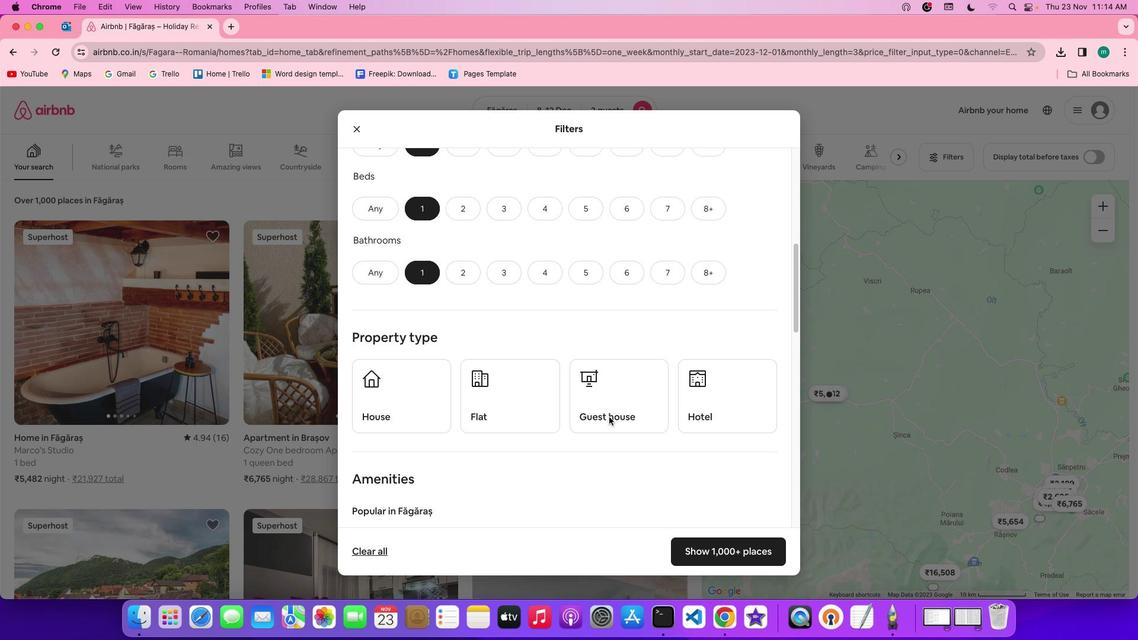 
Action: Mouse scrolled (527, 394) with delta (41, 117)
Screenshot: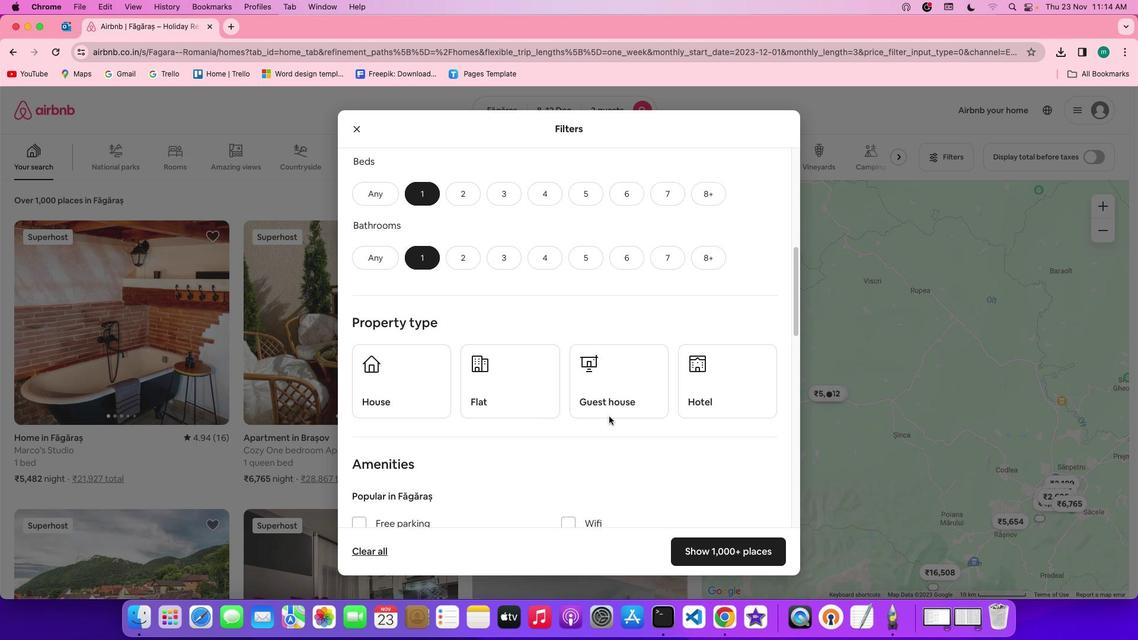 
Action: Mouse scrolled (527, 394) with delta (41, 116)
Screenshot: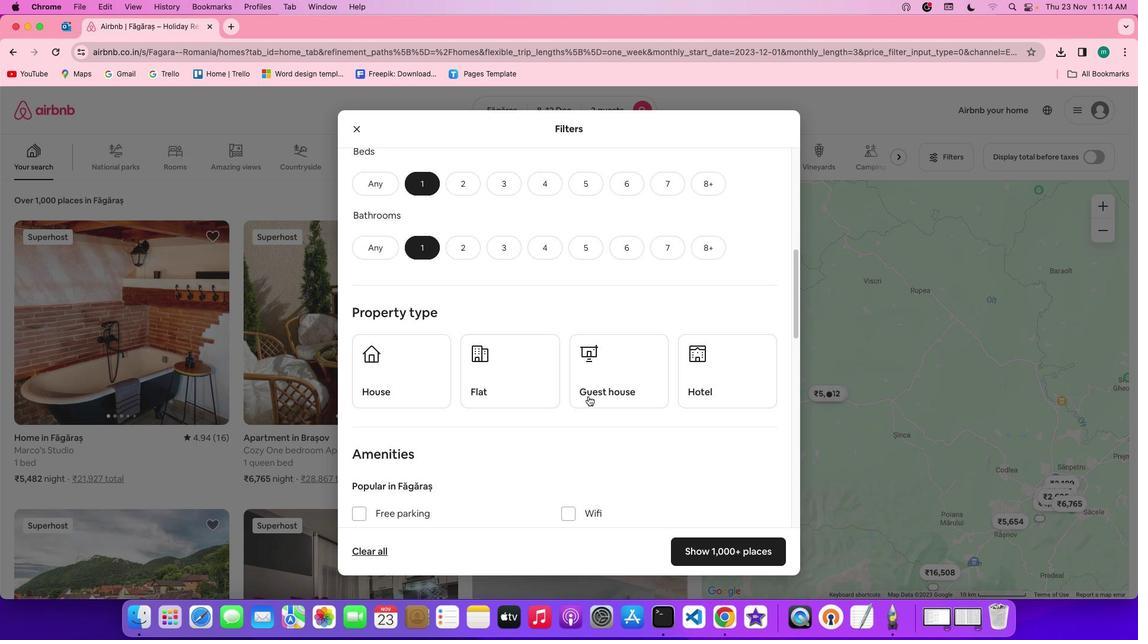 
Action: Mouse moved to (452, 355)
Screenshot: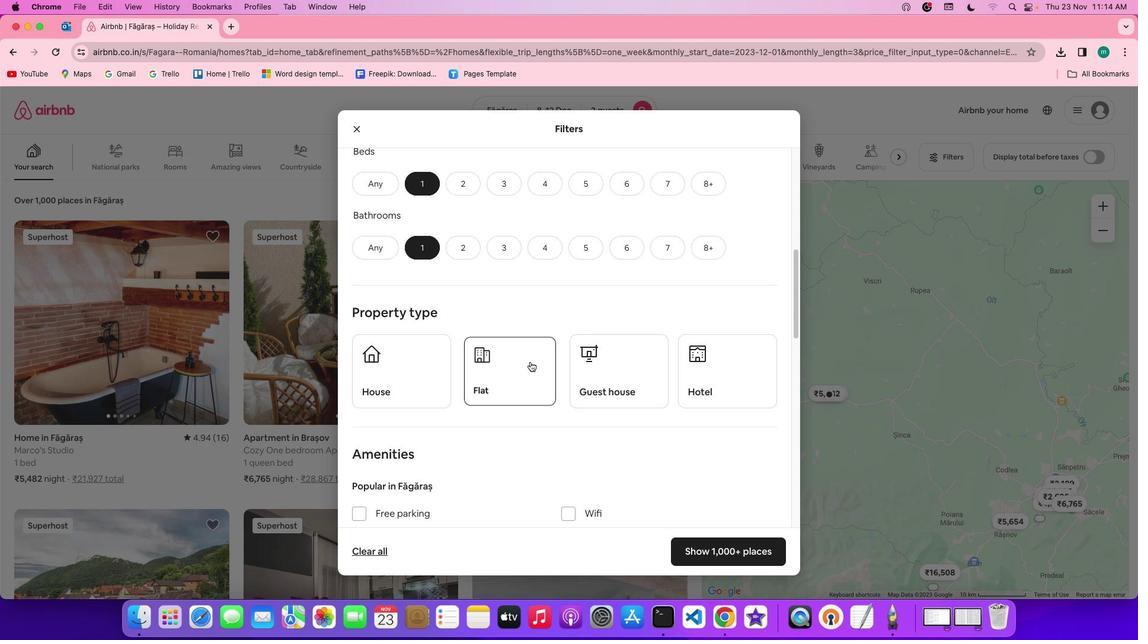
Action: Mouse pressed left at (452, 355)
Screenshot: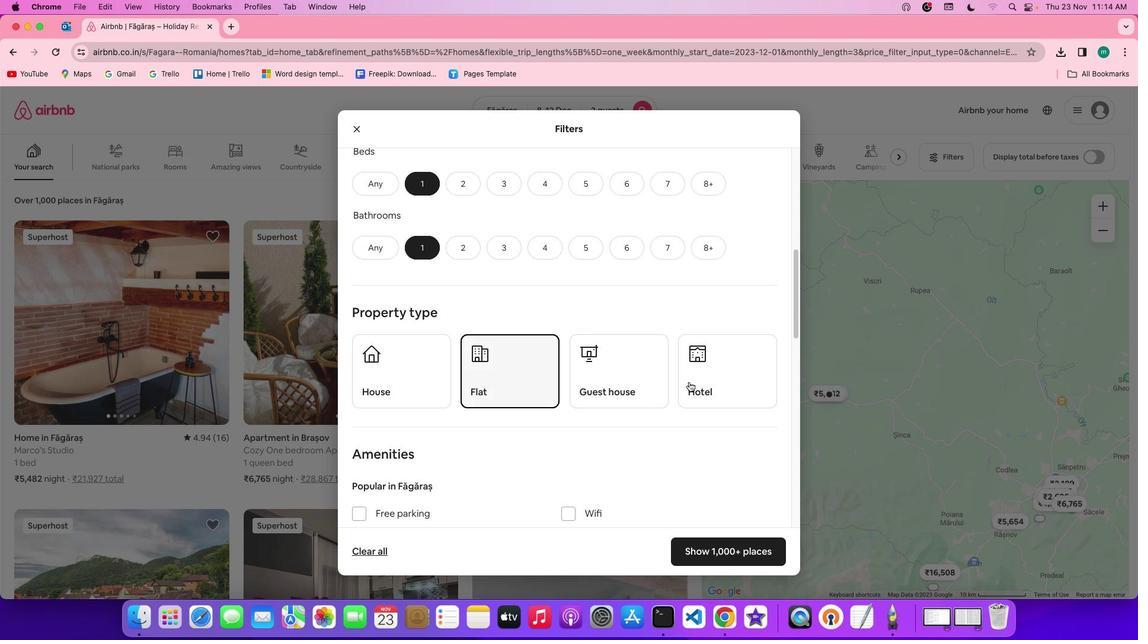 
Action: Mouse moved to (602, 370)
Screenshot: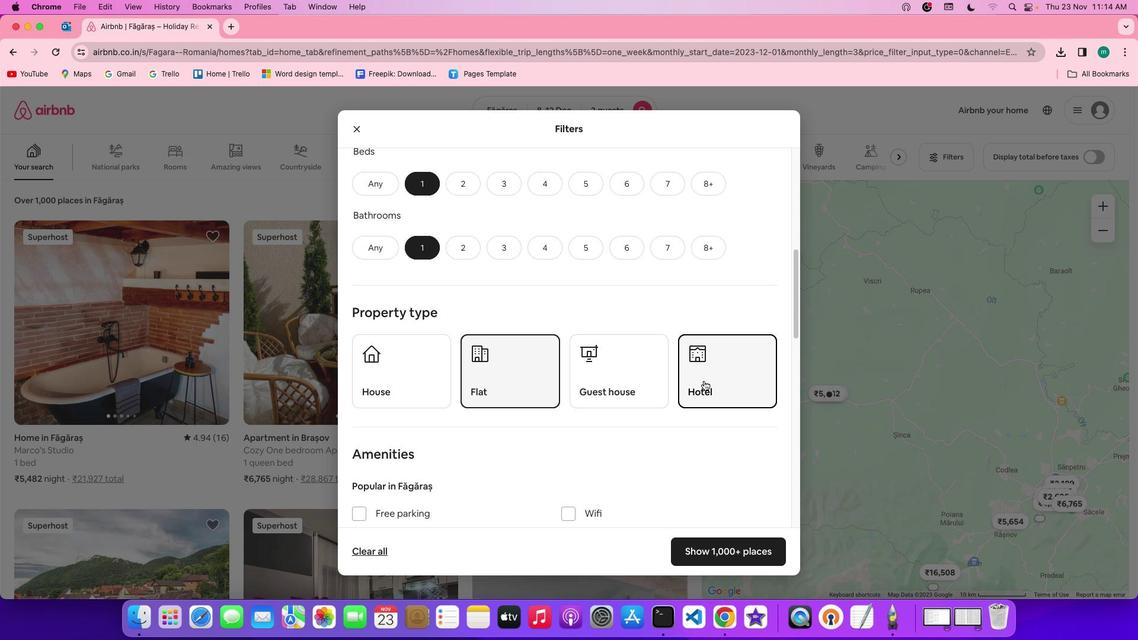
Action: Mouse pressed left at (602, 370)
Screenshot: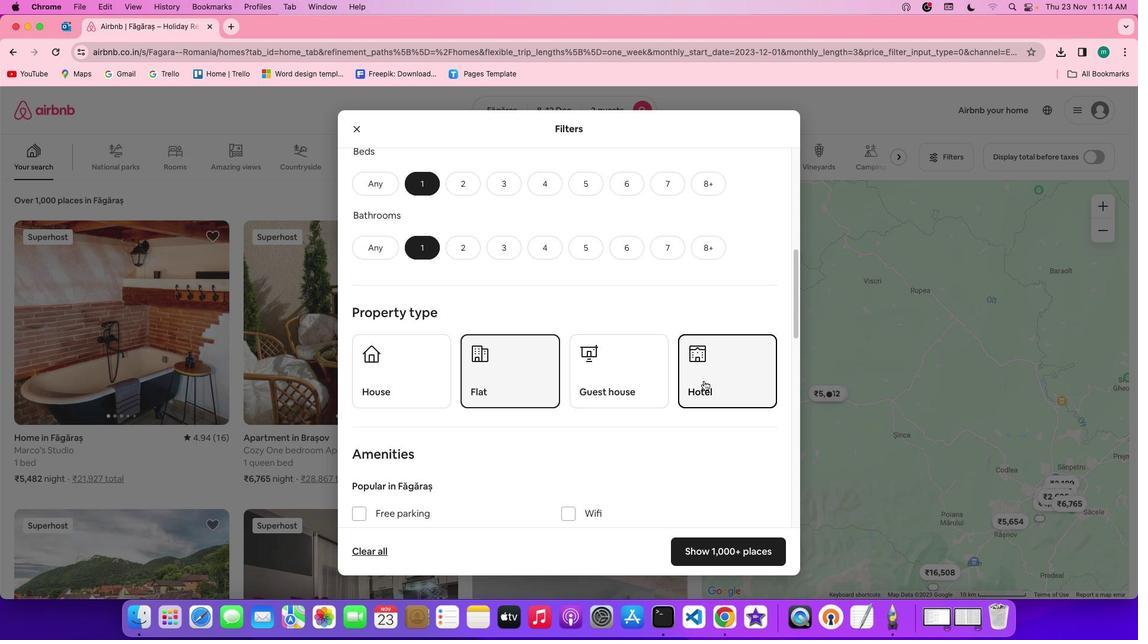 
Action: Mouse scrolled (602, 370) with delta (41, 117)
Screenshot: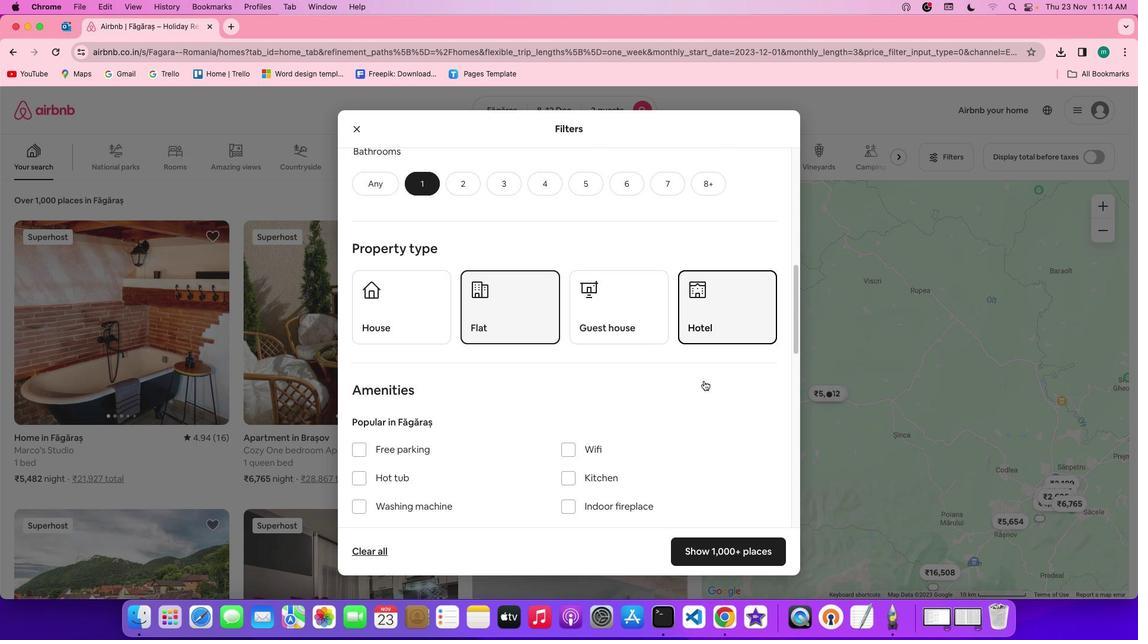 
Action: Mouse scrolled (602, 370) with delta (41, 117)
Screenshot: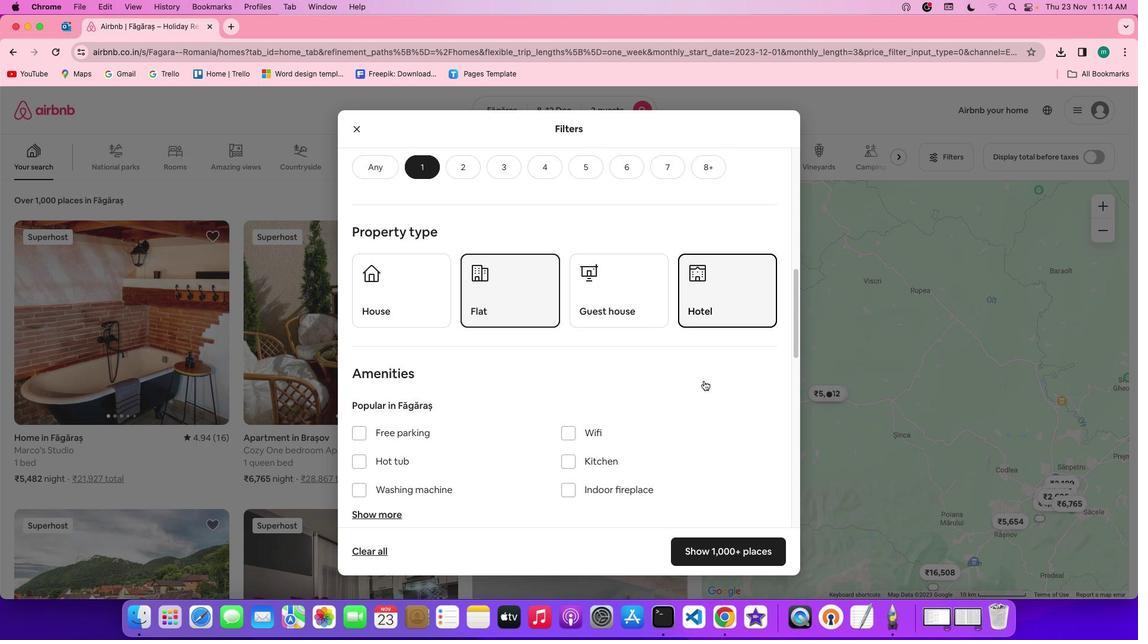 
Action: Mouse scrolled (602, 370) with delta (41, 116)
Screenshot: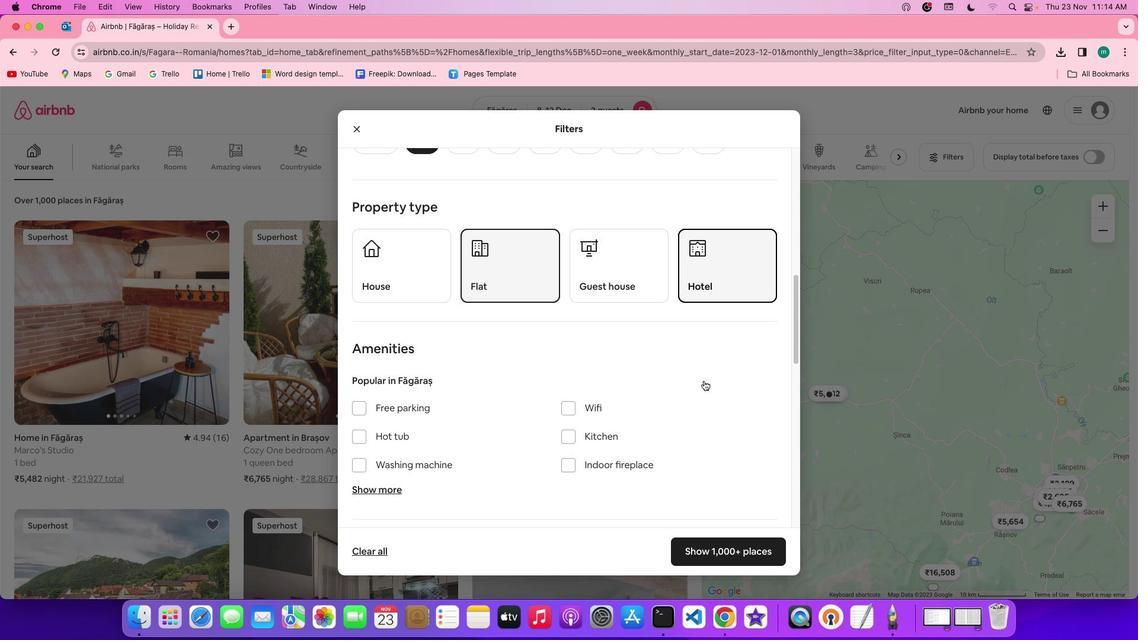 
Action: Mouse scrolled (602, 370) with delta (41, 116)
Screenshot: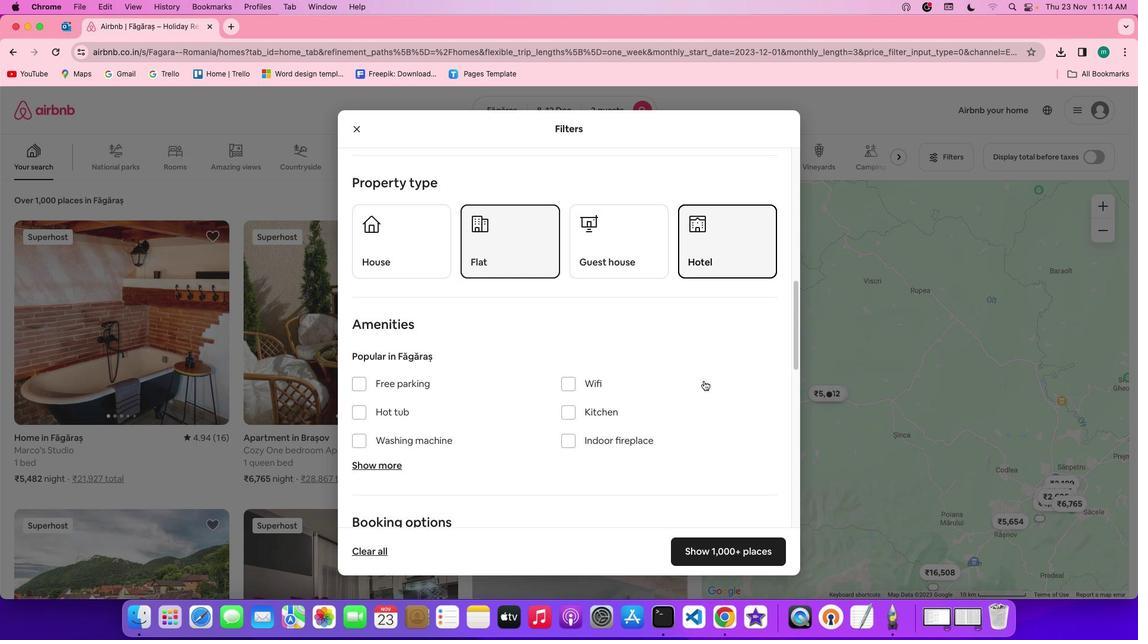 
Action: Mouse scrolled (602, 370) with delta (41, 117)
Screenshot: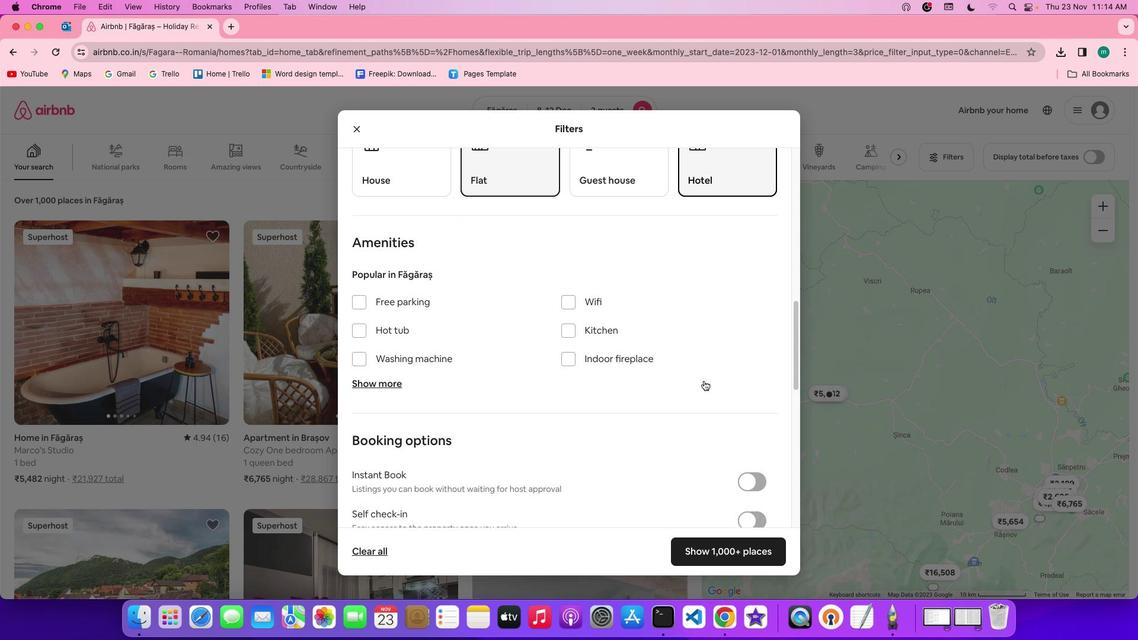 
Action: Mouse scrolled (602, 370) with delta (41, 117)
Screenshot: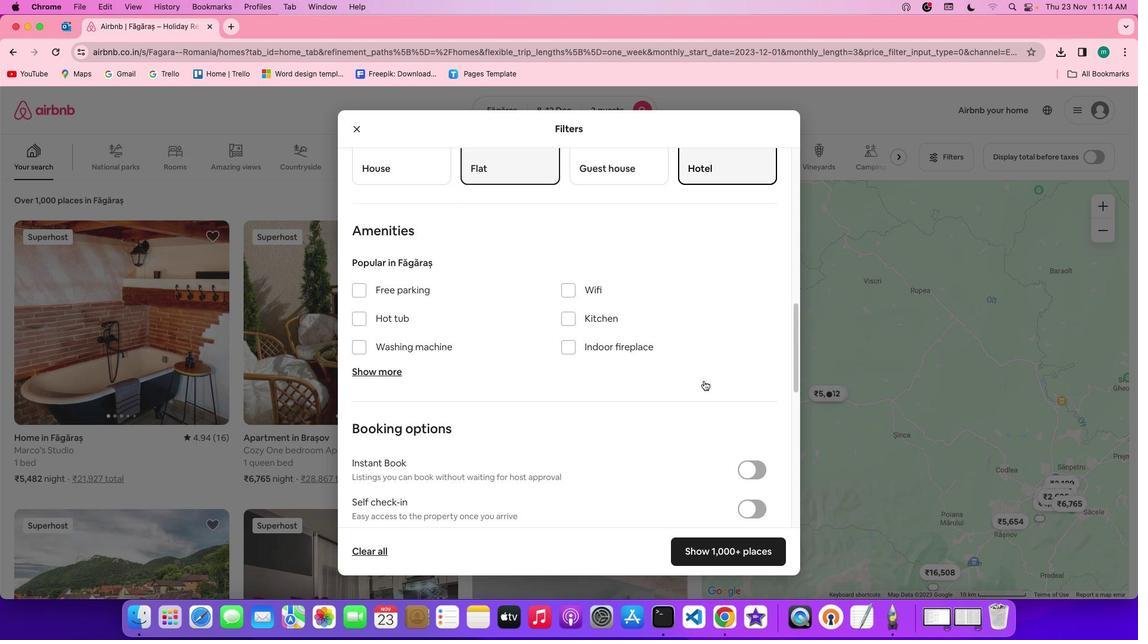 
Action: Mouse scrolled (602, 370) with delta (41, 116)
Screenshot: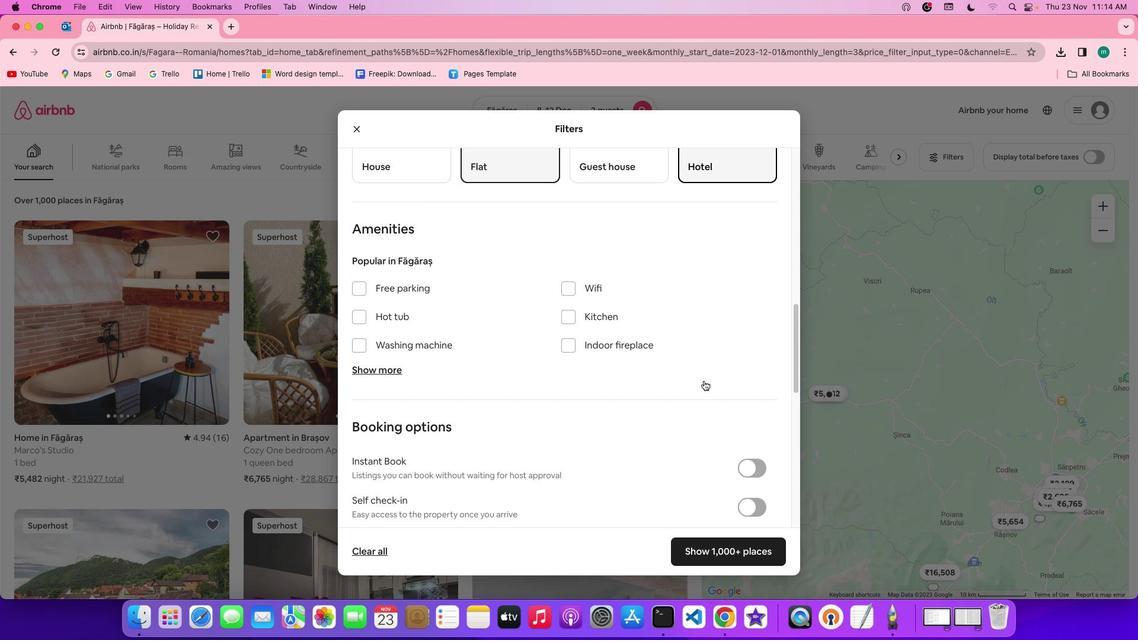 
Action: Mouse scrolled (602, 370) with delta (41, 117)
Screenshot: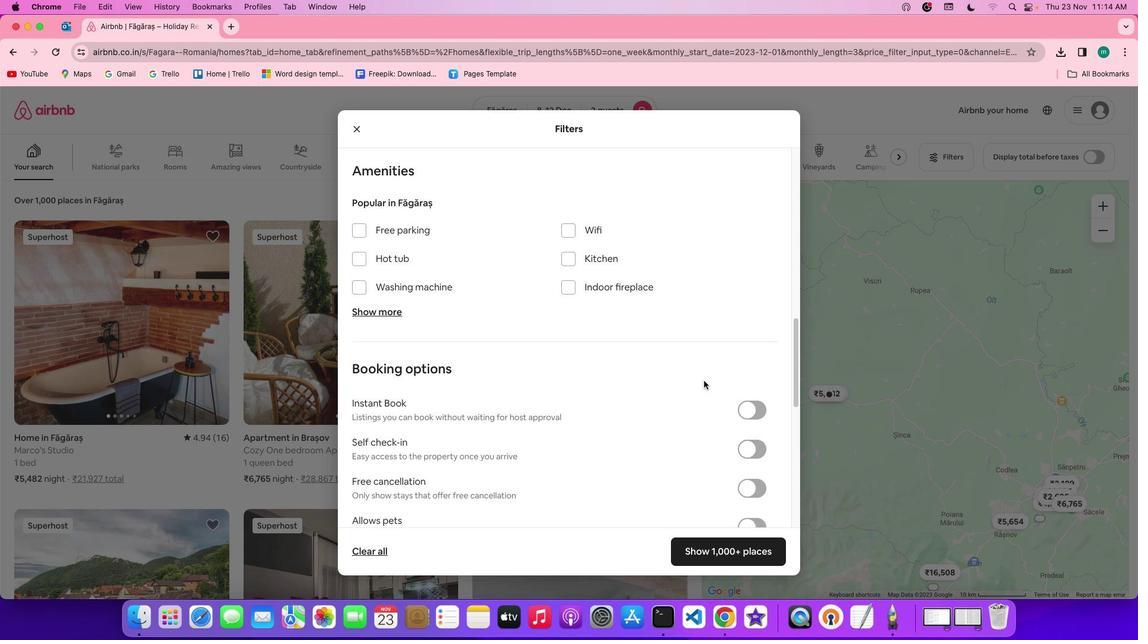 
Action: Mouse scrolled (602, 370) with delta (41, 117)
Screenshot: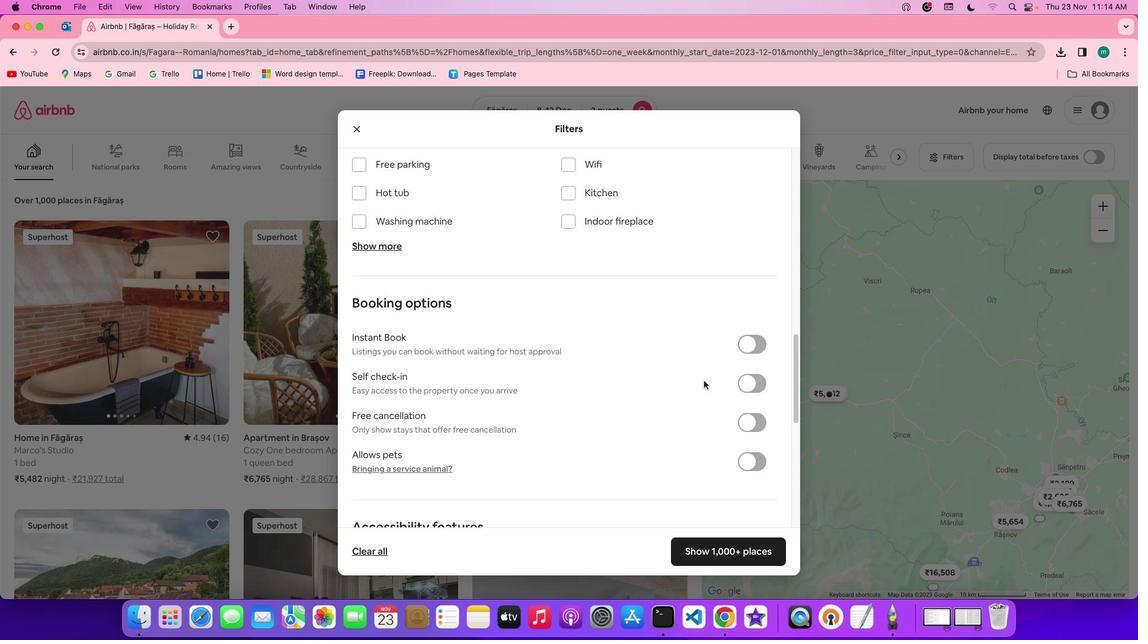 
Action: Mouse scrolled (602, 370) with delta (41, 116)
Screenshot: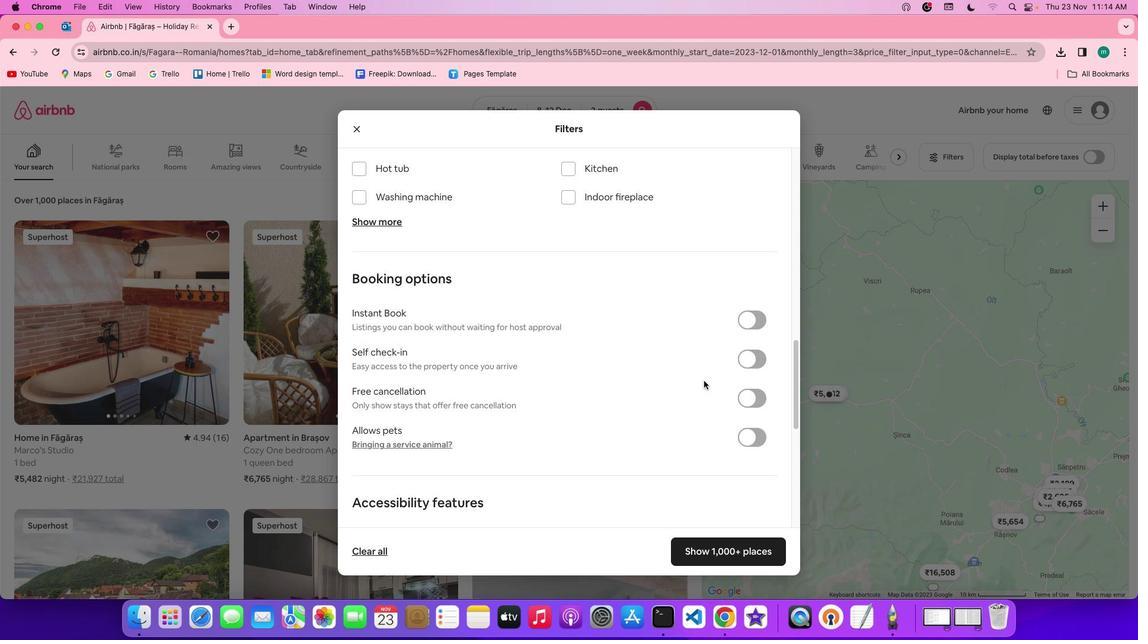 
Action: Mouse scrolled (602, 370) with delta (41, 116)
Screenshot: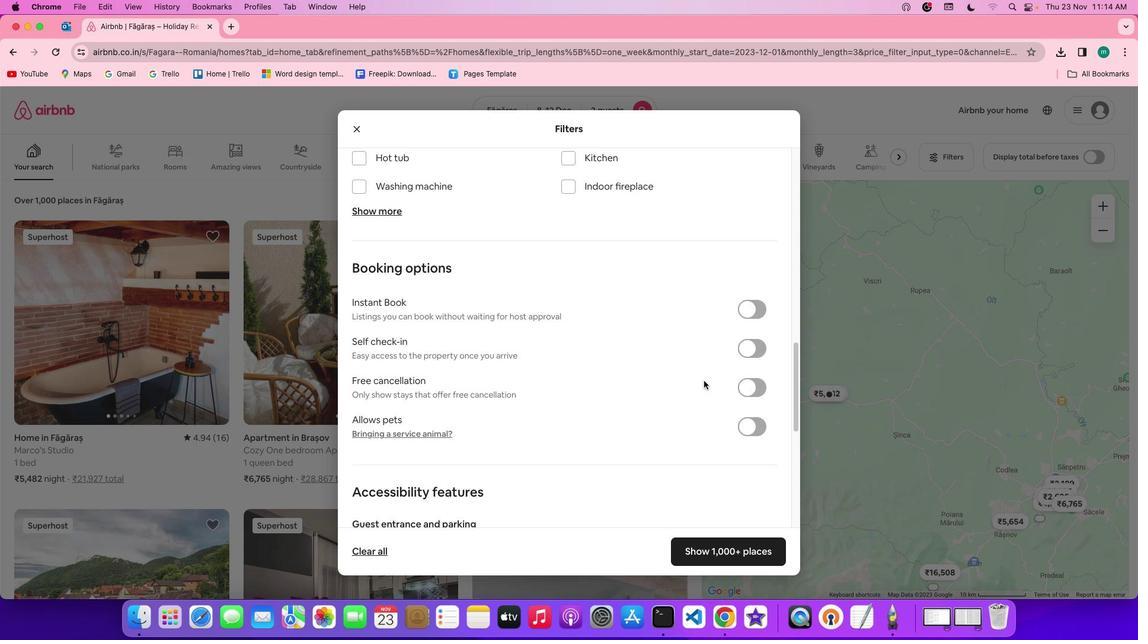 
Action: Mouse moved to (595, 371)
Screenshot: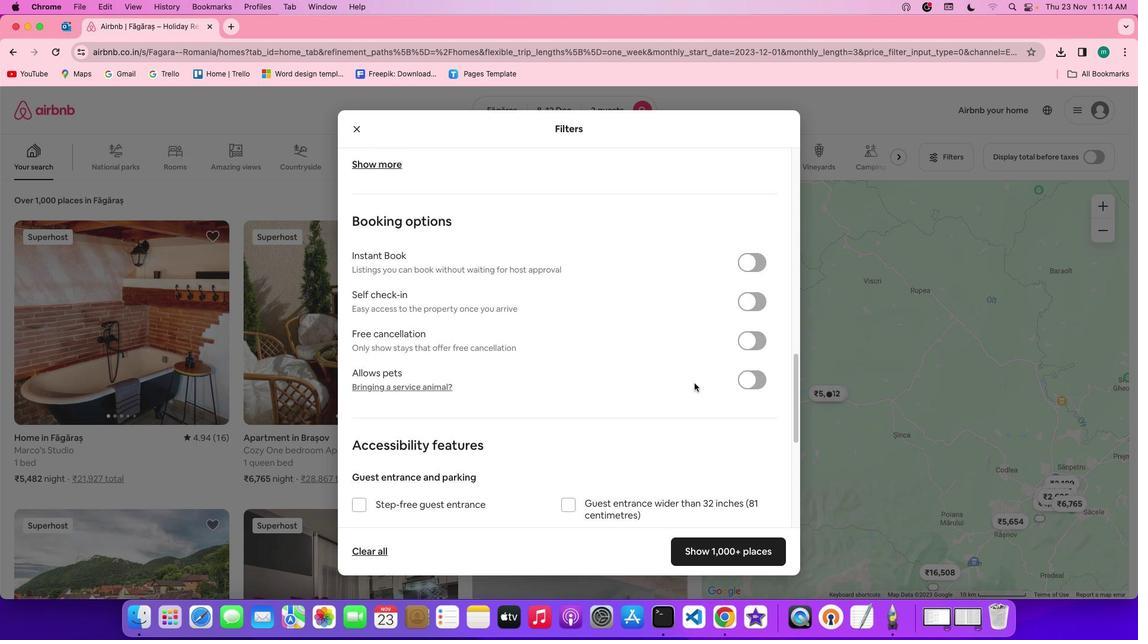 
Action: Mouse scrolled (595, 371) with delta (41, 117)
Screenshot: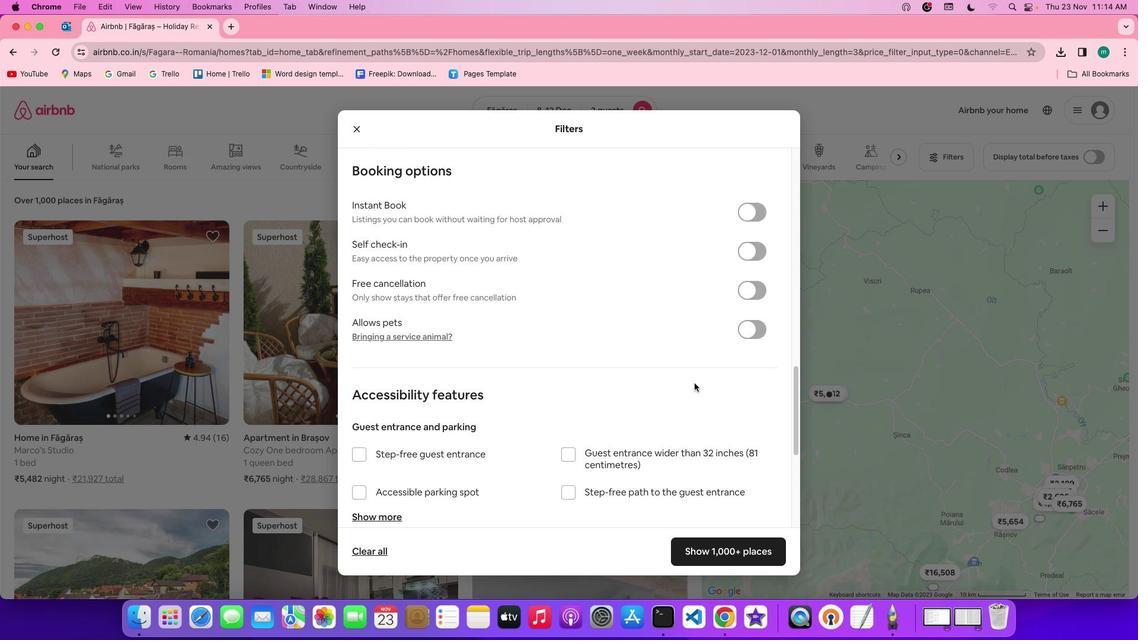 
Action: Mouse moved to (595, 371)
Screenshot: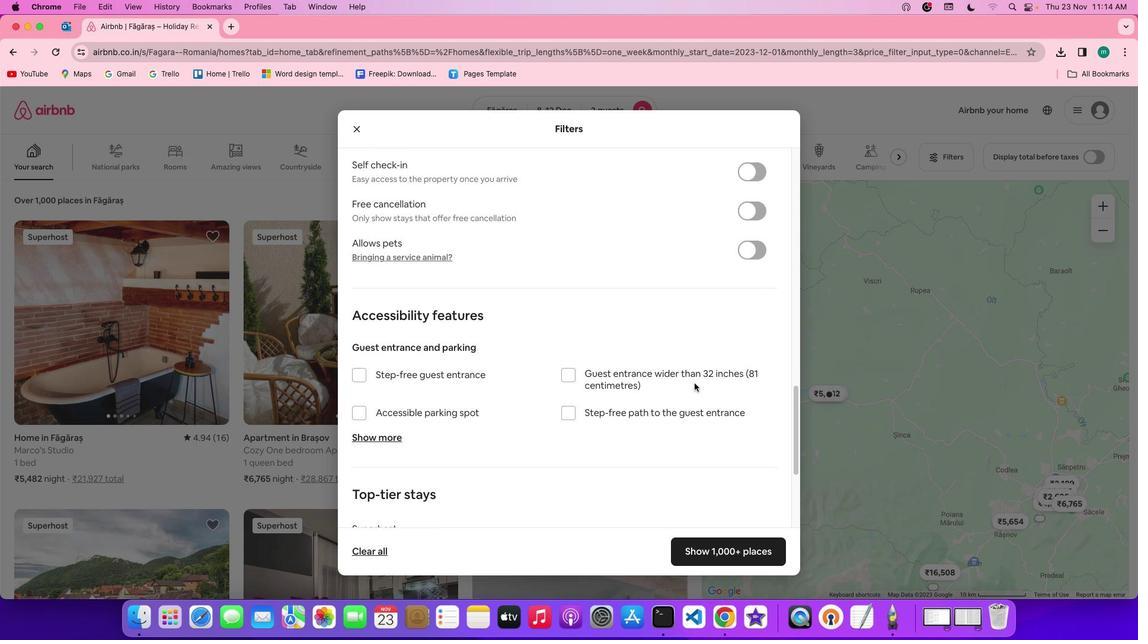 
Action: Mouse scrolled (595, 371) with delta (41, 117)
Screenshot: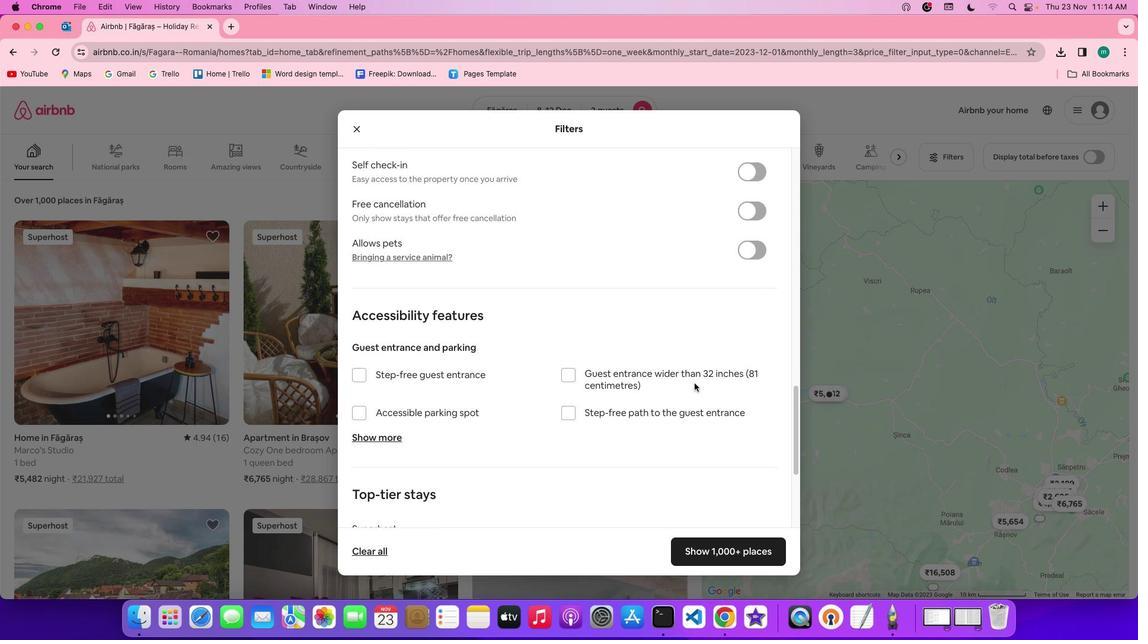 
Action: Mouse scrolled (595, 371) with delta (41, 116)
Screenshot: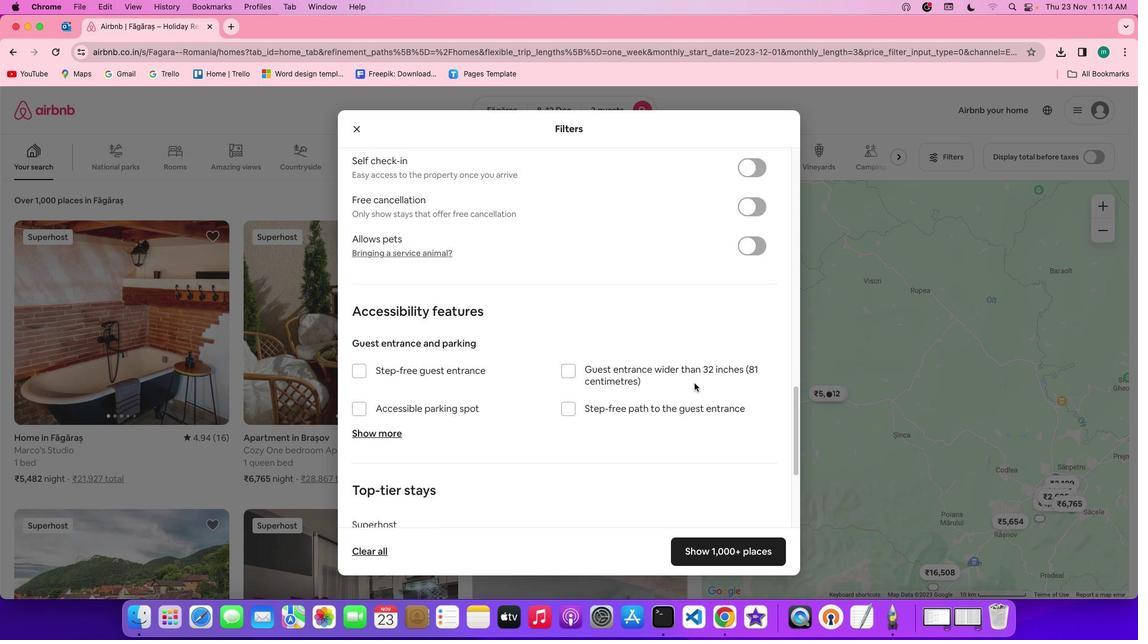 
Action: Mouse scrolled (595, 371) with delta (41, 116)
Screenshot: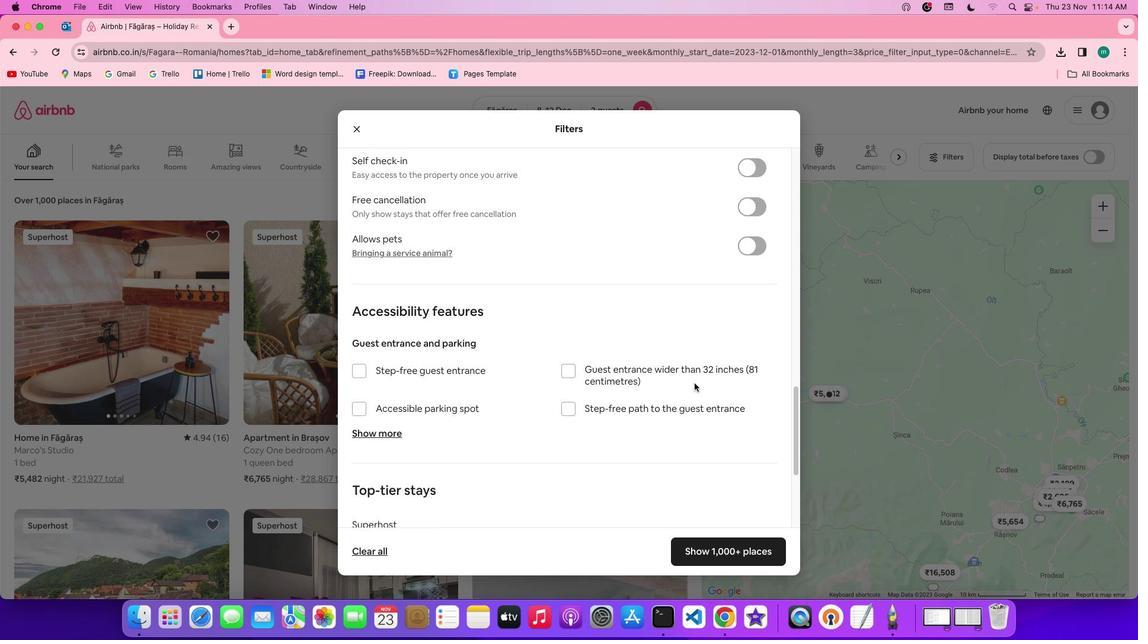 
Action: Mouse scrolled (595, 371) with delta (41, 117)
Screenshot: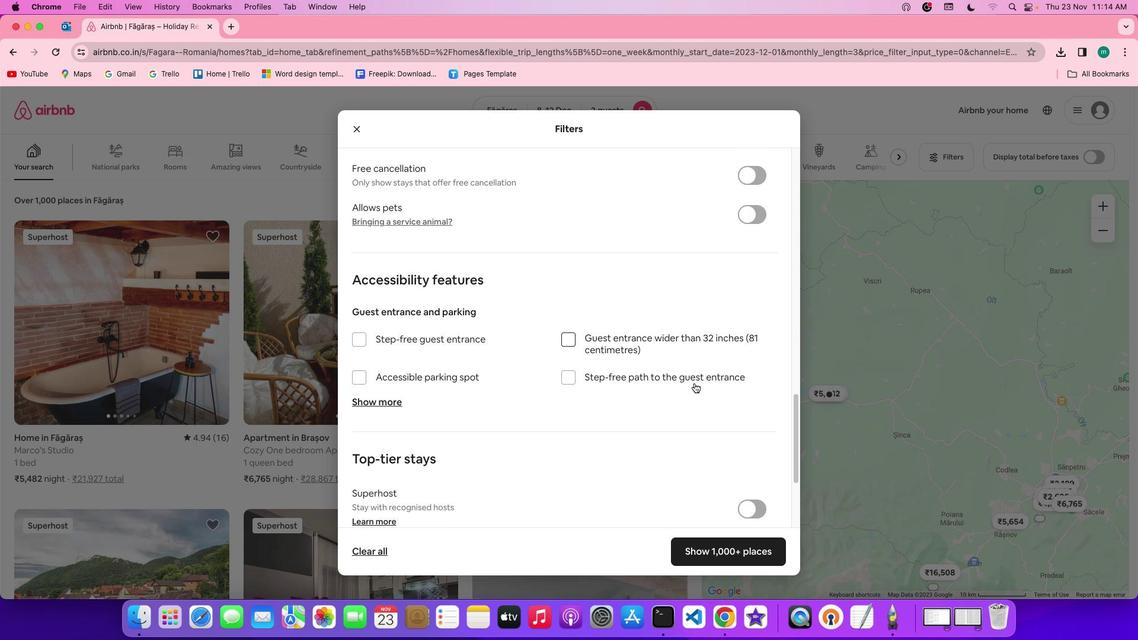 
Action: Mouse scrolled (595, 371) with delta (41, 117)
Screenshot: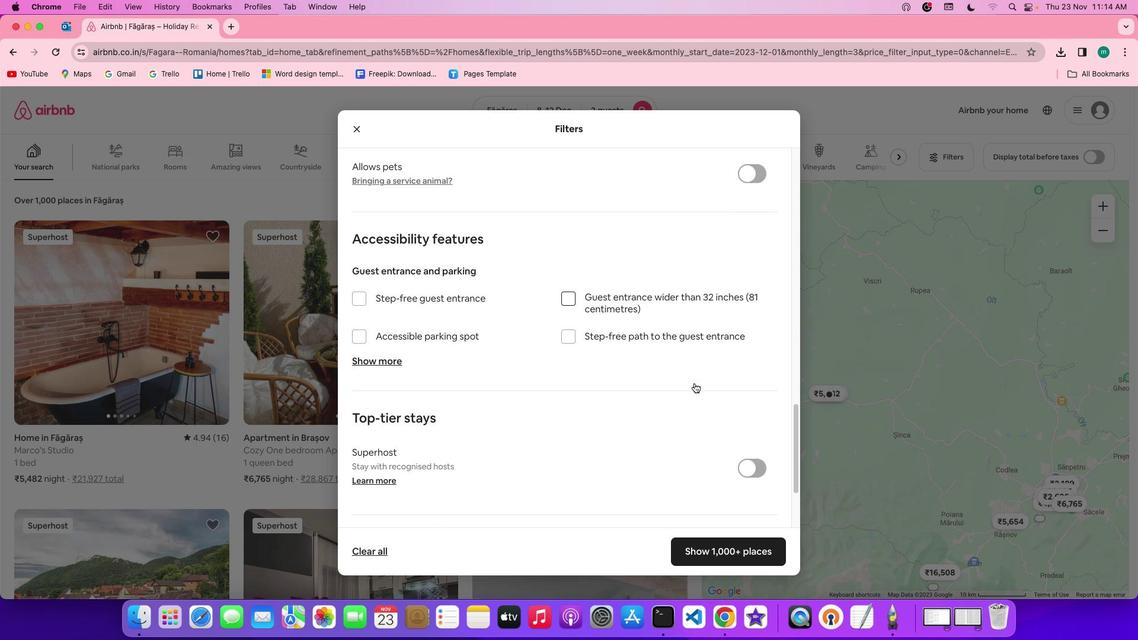 
Action: Mouse scrolled (595, 371) with delta (41, 117)
Screenshot: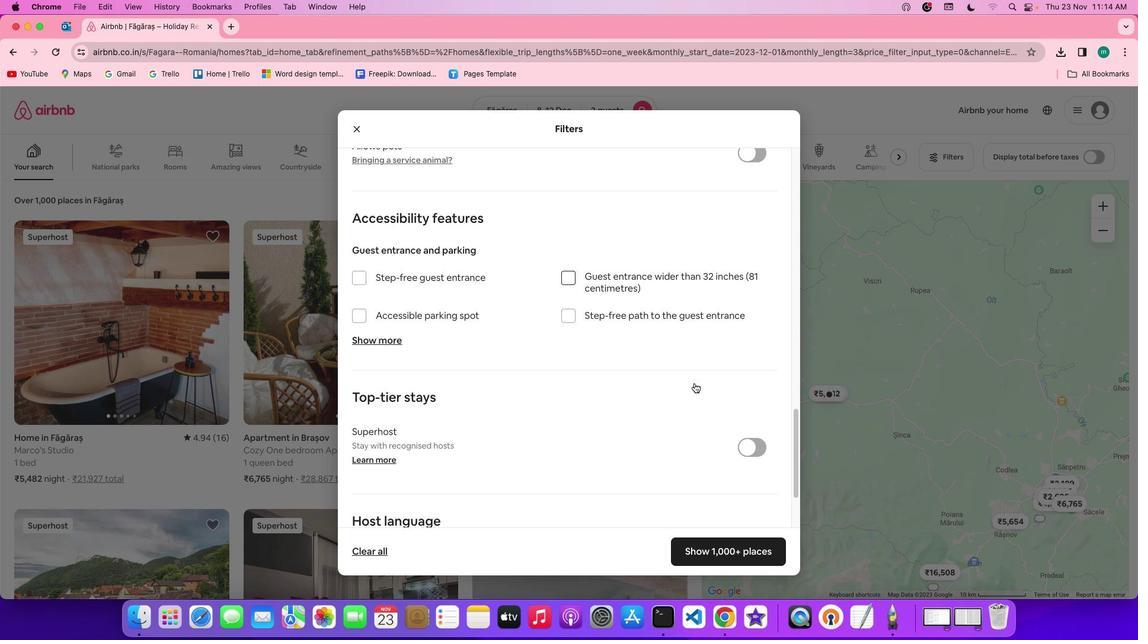 
Action: Mouse scrolled (595, 371) with delta (41, 116)
Screenshot: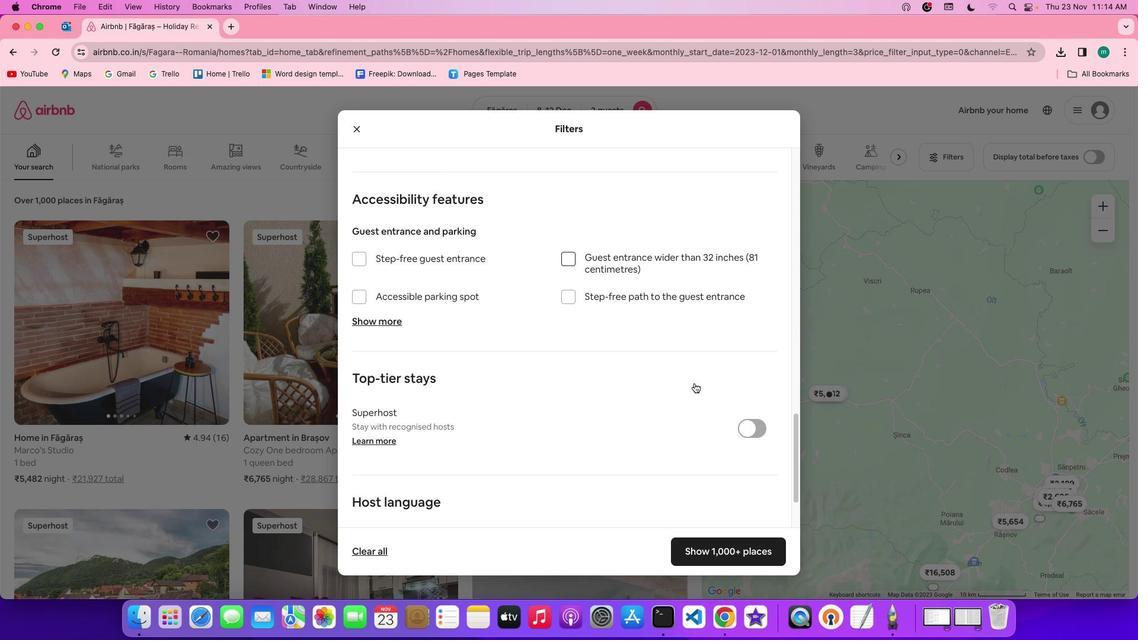 
Action: Mouse scrolled (595, 371) with delta (41, 117)
Screenshot: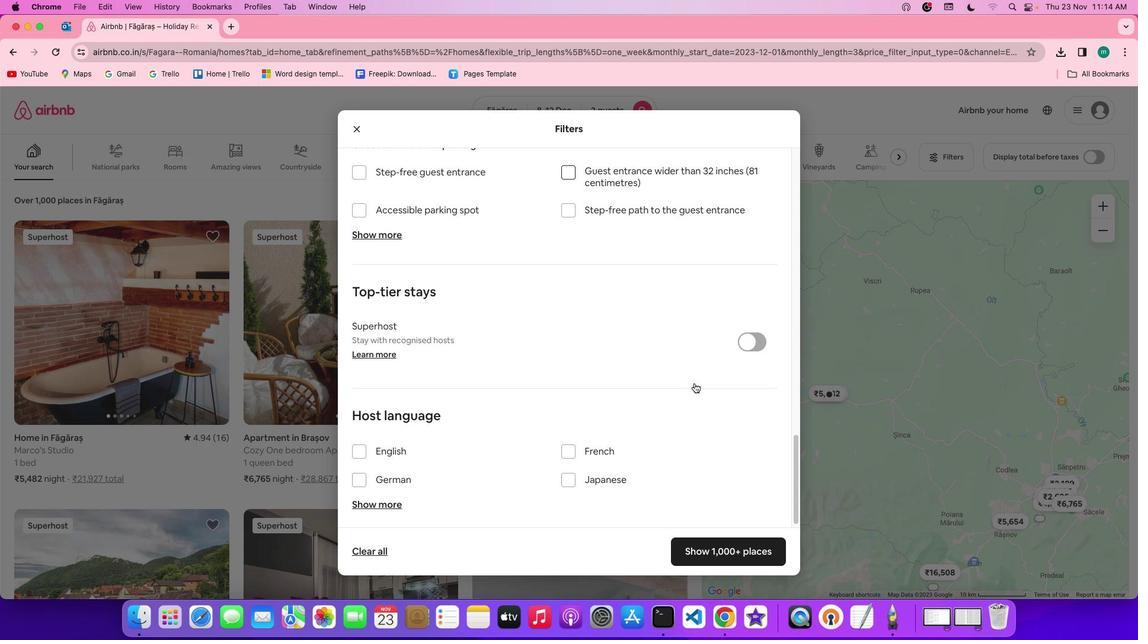 
Action: Mouse scrolled (595, 371) with delta (41, 117)
Screenshot: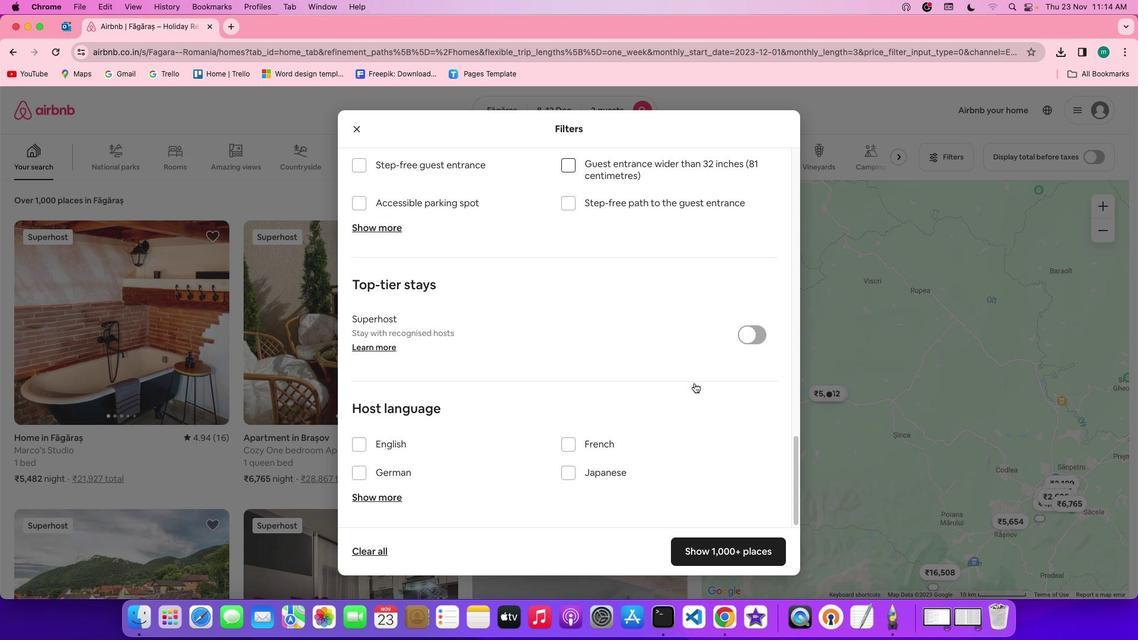 
Action: Mouse scrolled (595, 371) with delta (41, 116)
Screenshot: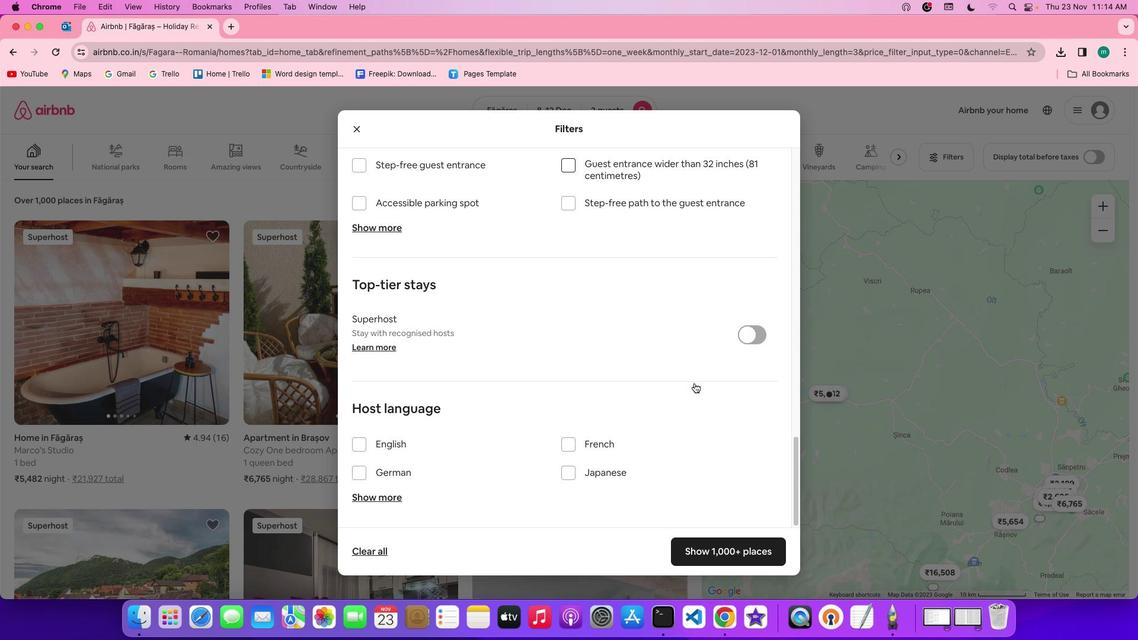 
Action: Mouse scrolled (595, 371) with delta (41, 116)
Screenshot: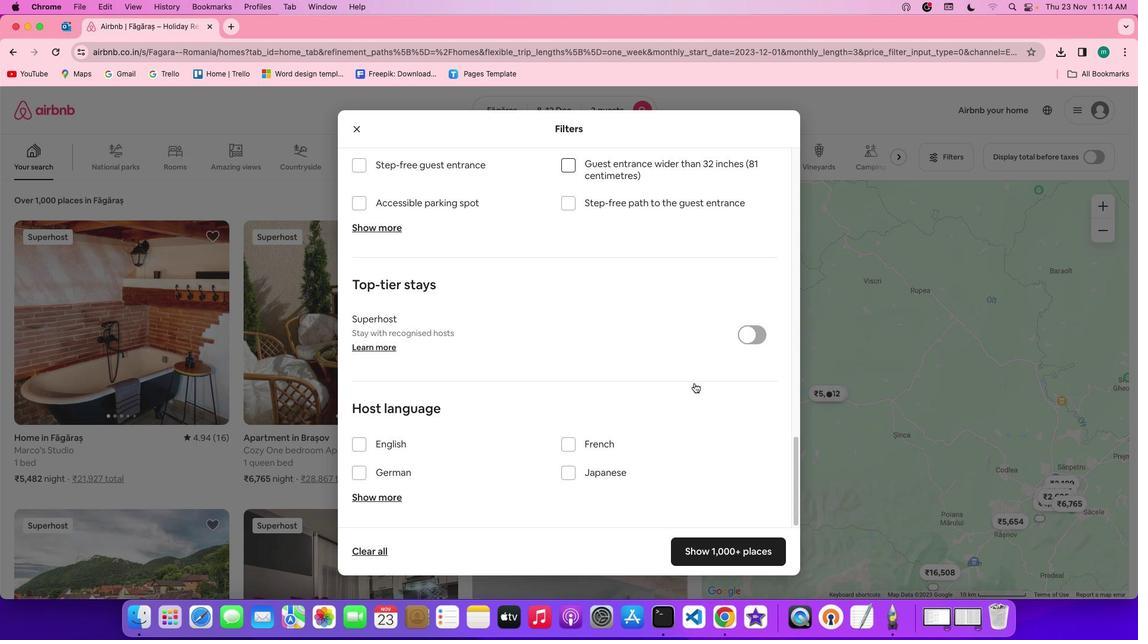 
Action: Mouse scrolled (595, 371) with delta (41, 116)
Screenshot: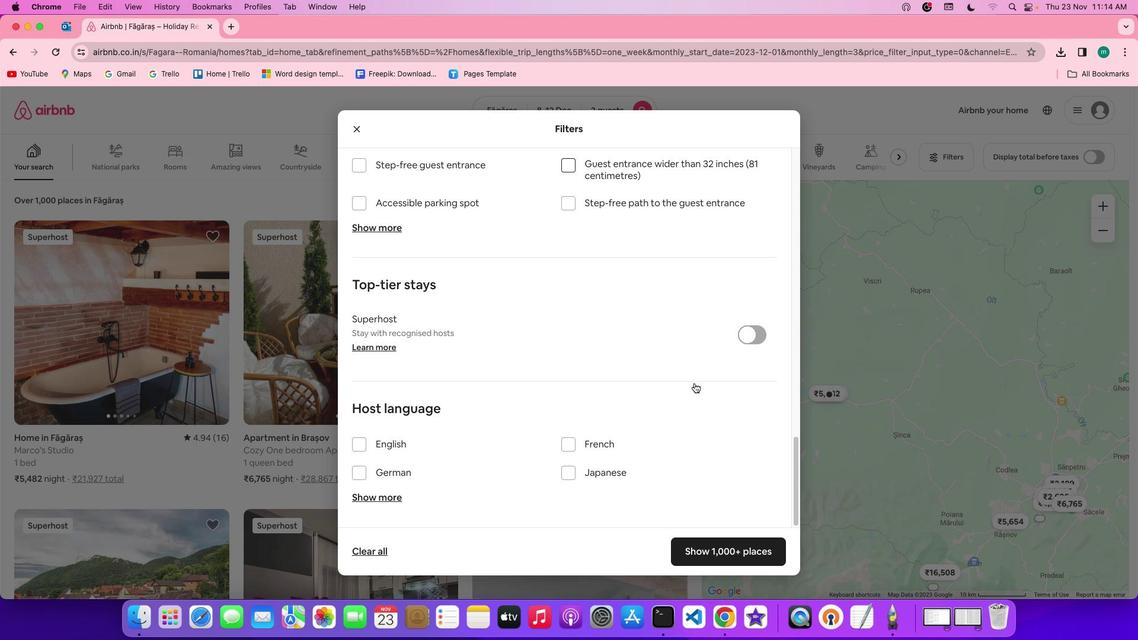 
Action: Mouse scrolled (595, 371) with delta (41, 117)
Screenshot: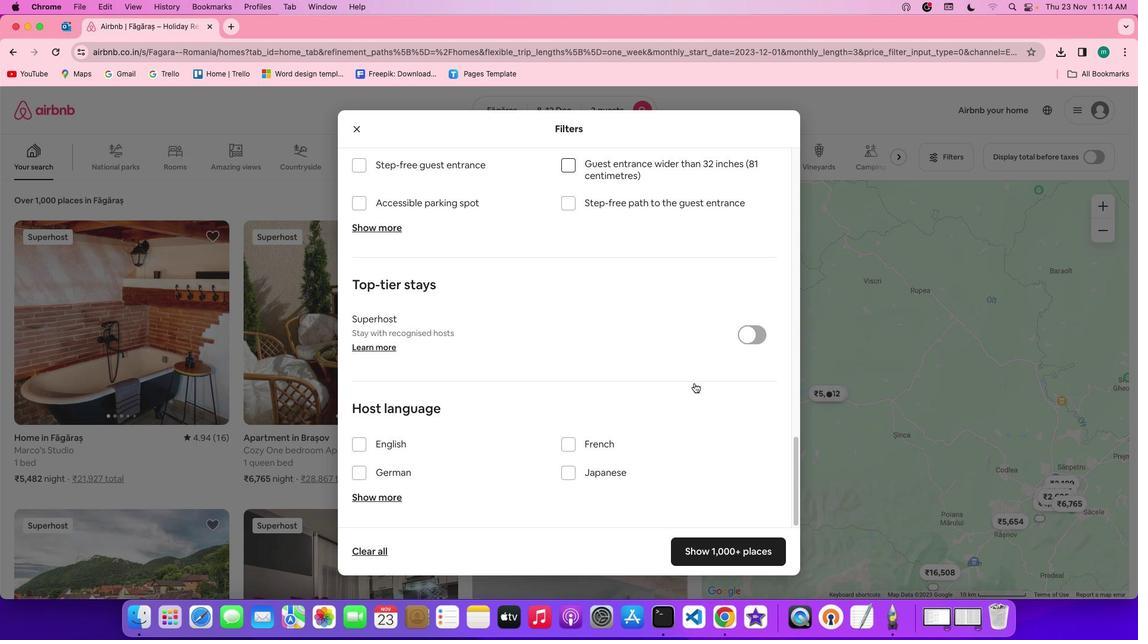 
Action: Mouse scrolled (595, 371) with delta (41, 117)
Screenshot: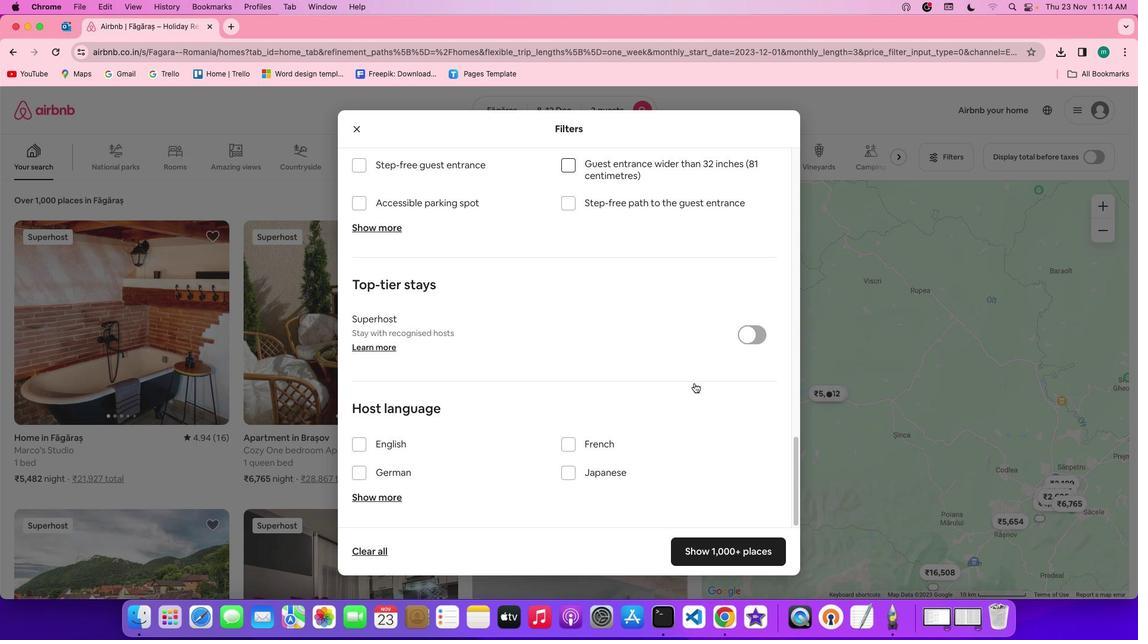 
Action: Mouse scrolled (595, 371) with delta (41, 116)
Screenshot: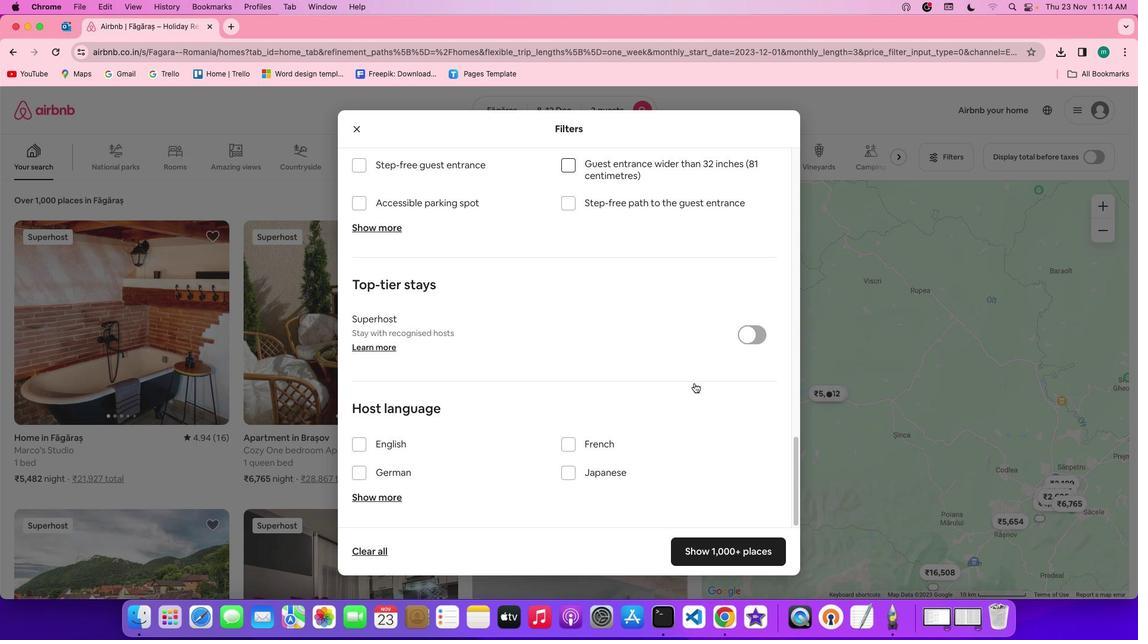 
Action: Mouse scrolled (595, 371) with delta (41, 115)
Screenshot: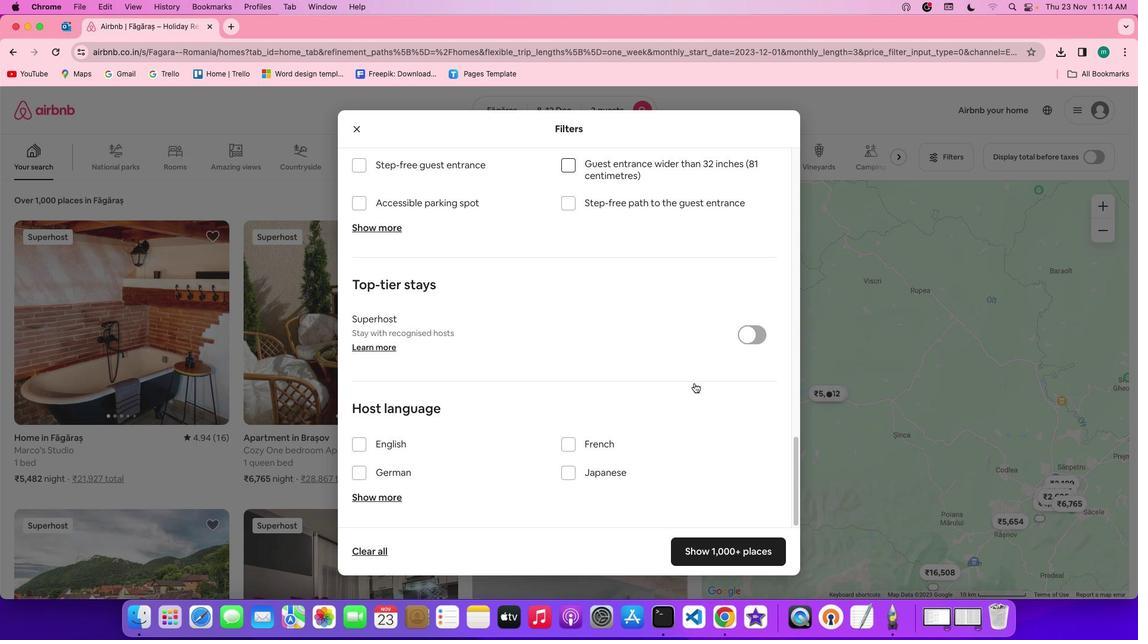 
Action: Mouse scrolled (595, 371) with delta (41, 115)
Screenshot: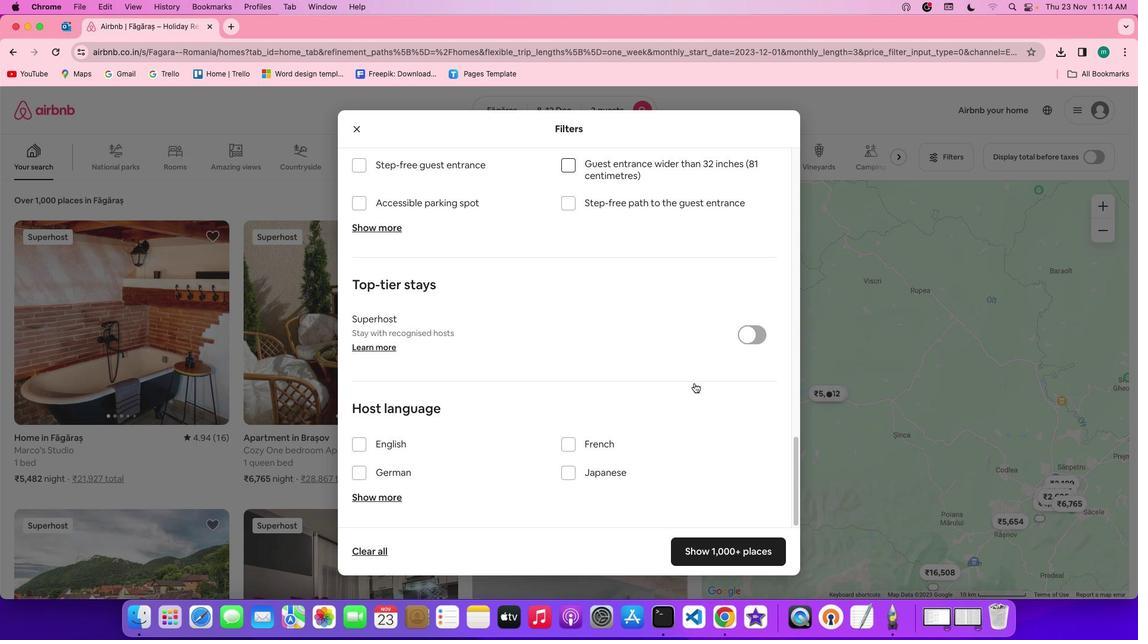 
Action: Mouse moved to (623, 479)
Screenshot: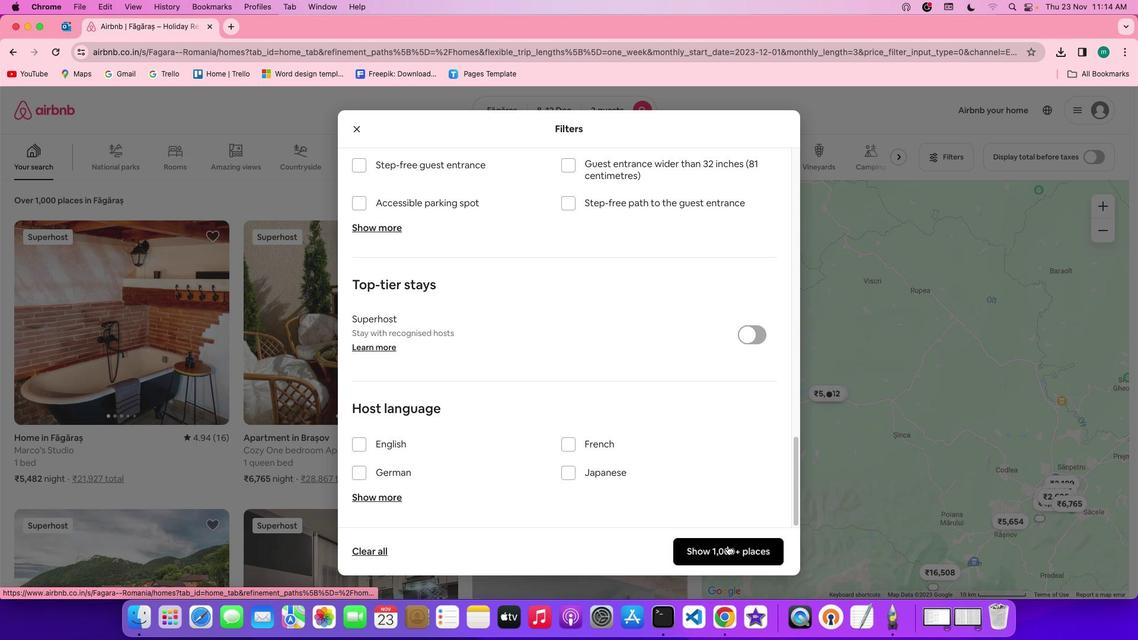 
Action: Mouse pressed left at (623, 479)
Screenshot: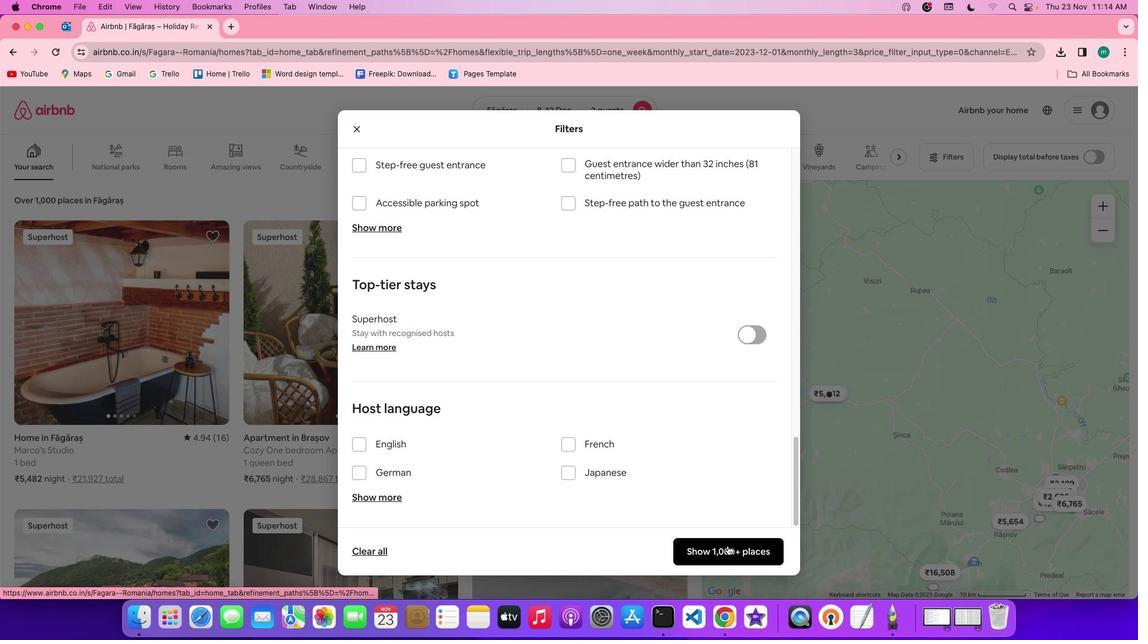 
Action: Mouse moved to (267, 319)
Screenshot: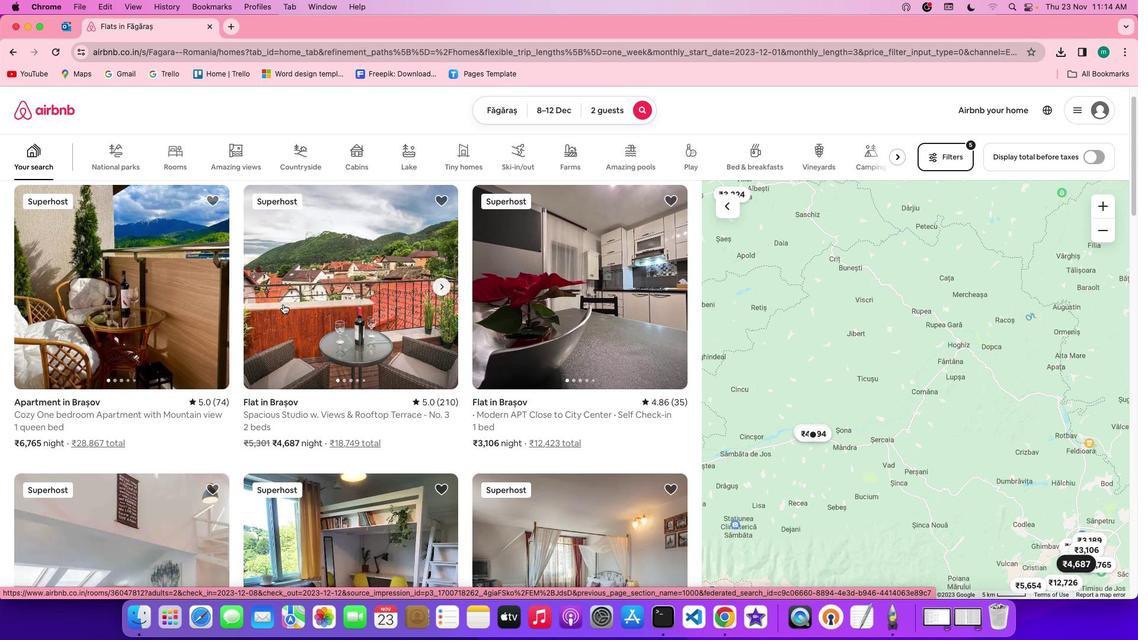 
Action: Mouse scrolled (267, 319) with delta (41, 117)
Screenshot: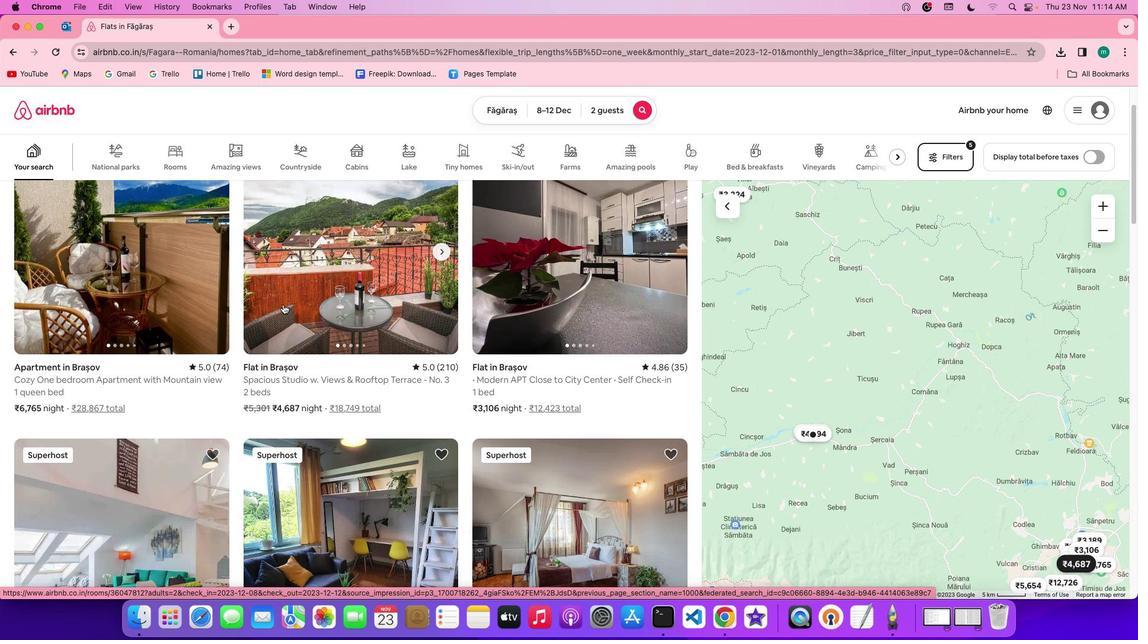 
Action: Mouse moved to (267, 319)
Screenshot: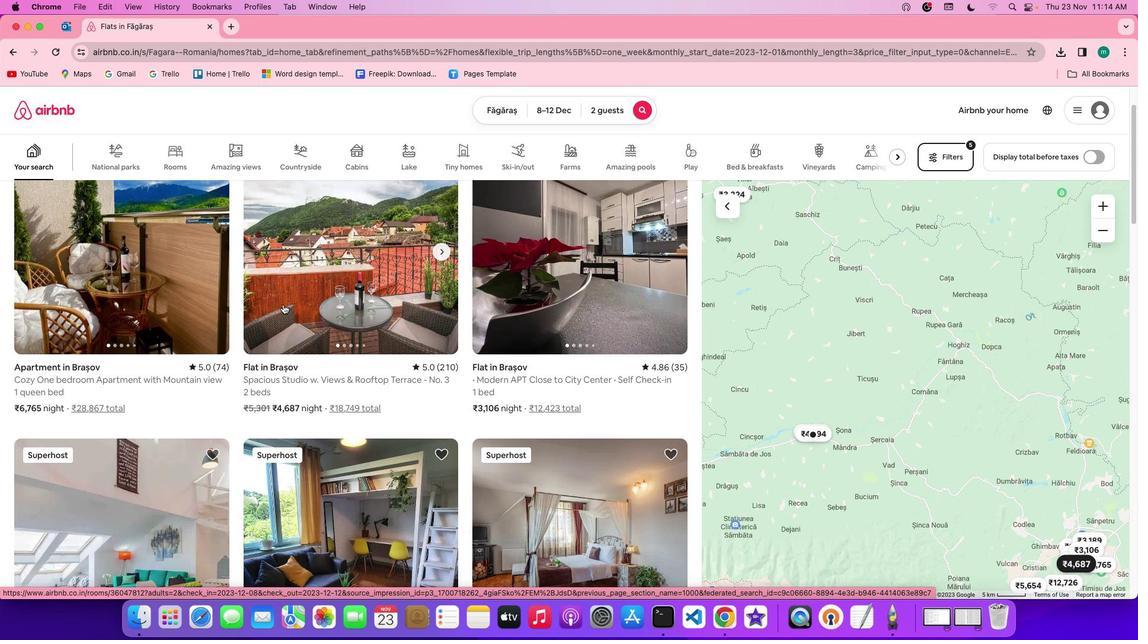 
Action: Mouse scrolled (267, 319) with delta (41, 117)
Screenshot: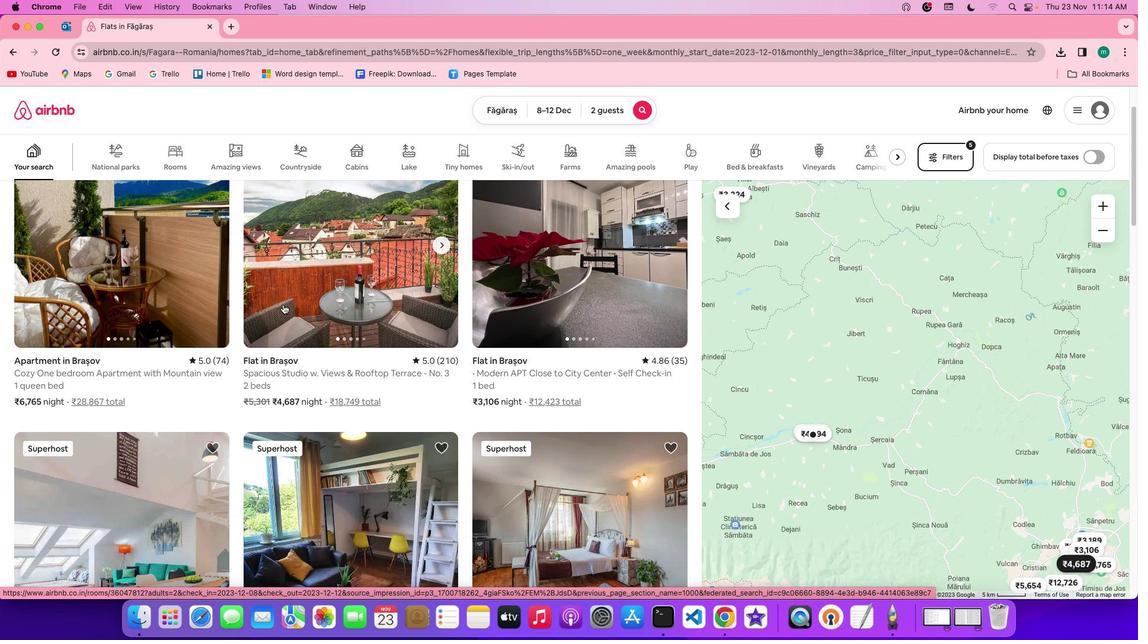 
Action: Mouse scrolled (267, 319) with delta (41, 116)
Screenshot: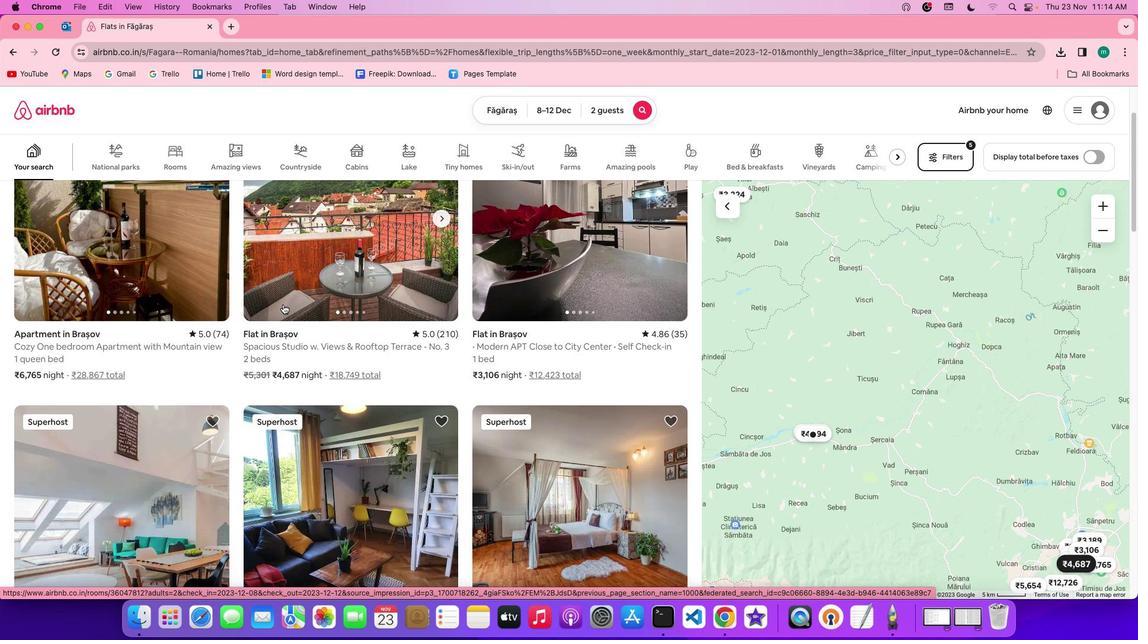 
Action: Mouse scrolled (267, 319) with delta (41, 117)
Screenshot: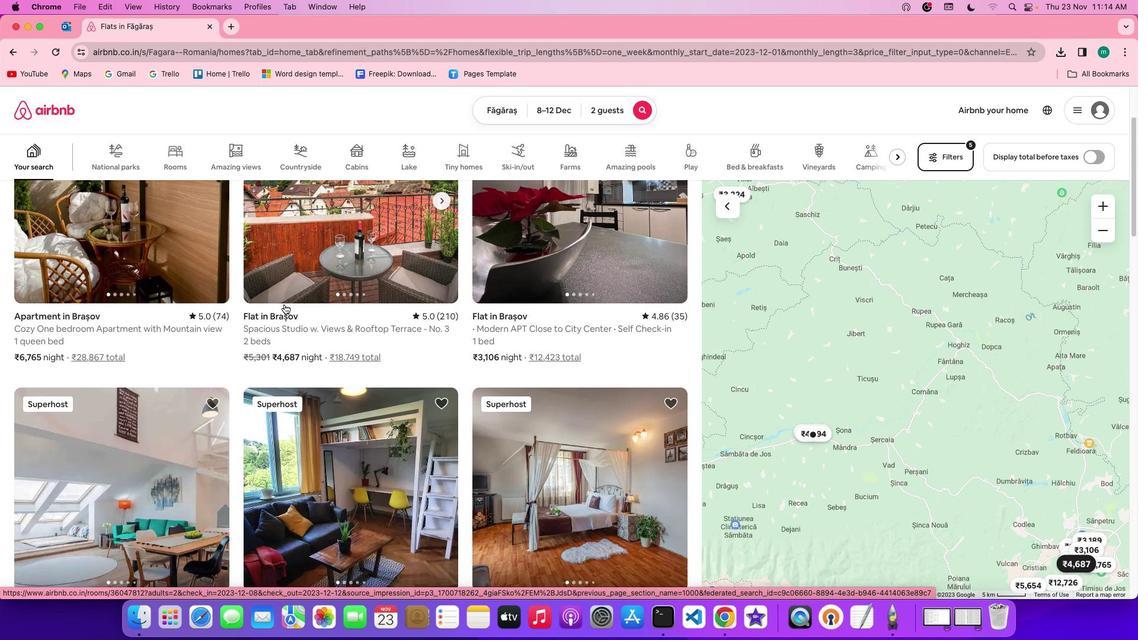 
Action: Mouse moved to (375, 353)
Screenshot: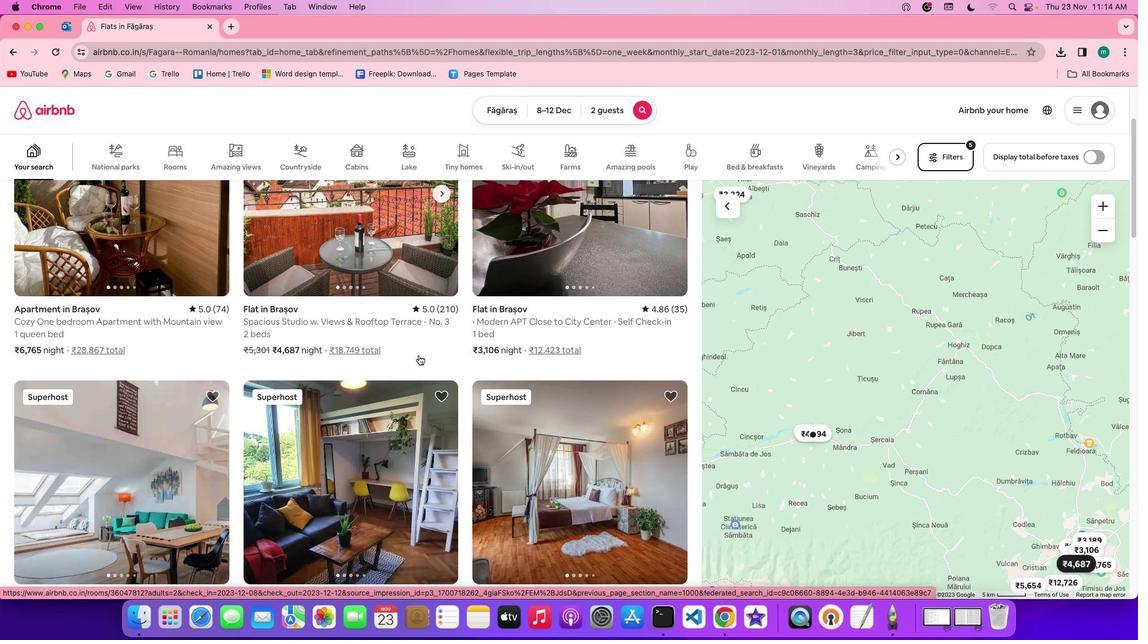 
Action: Mouse scrolled (375, 353) with delta (41, 117)
Screenshot: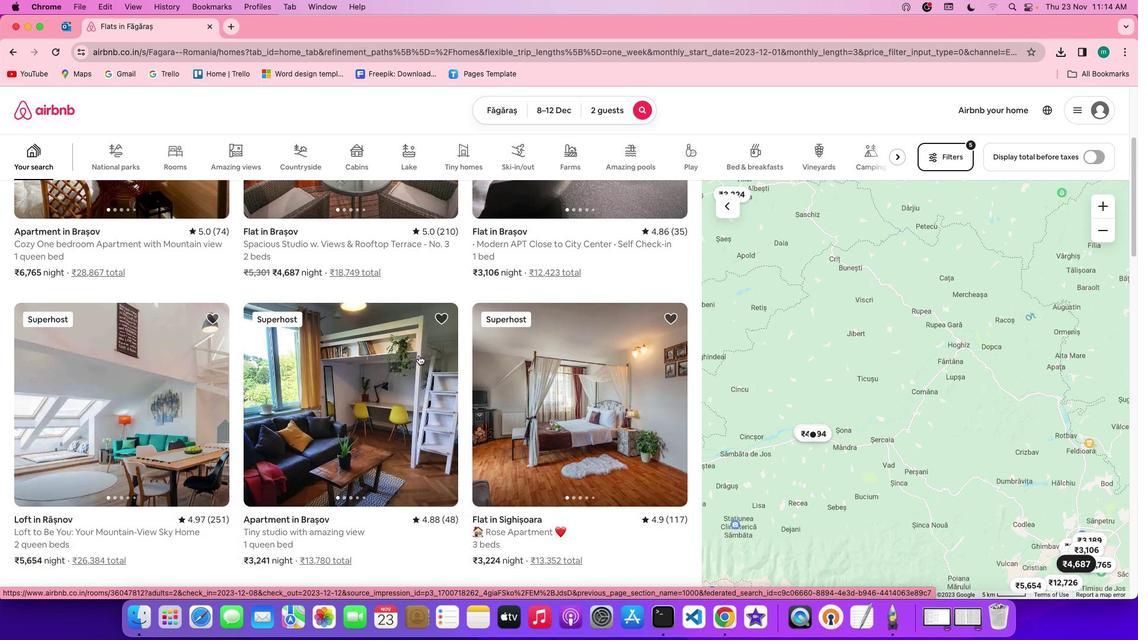 
Action: Mouse scrolled (375, 353) with delta (41, 117)
Screenshot: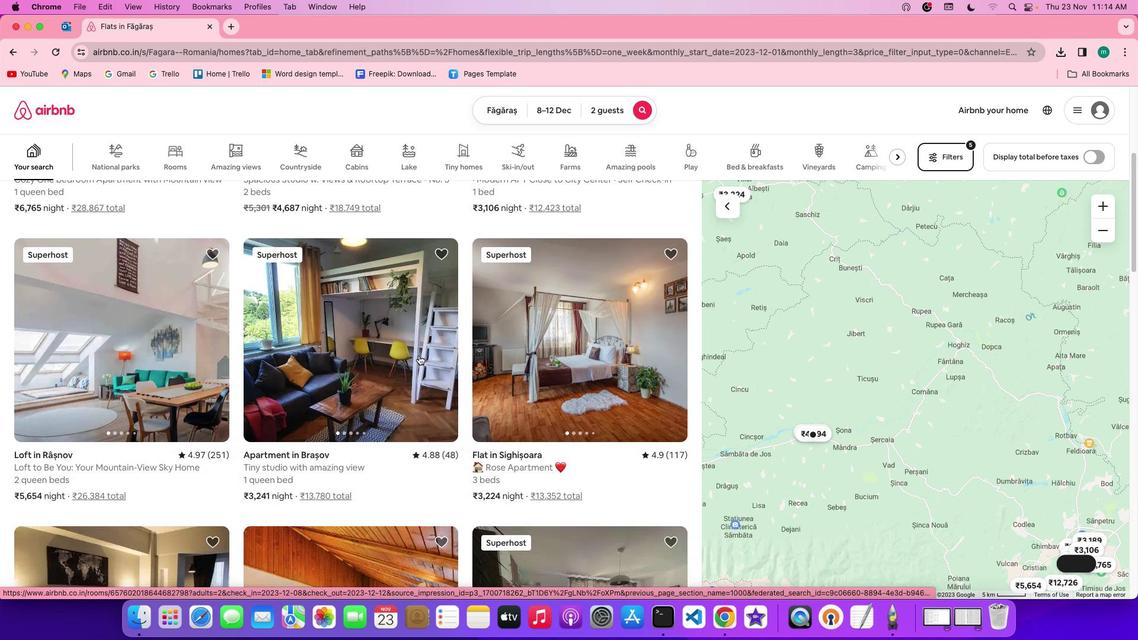 
Action: Mouse scrolled (375, 353) with delta (41, 116)
Screenshot: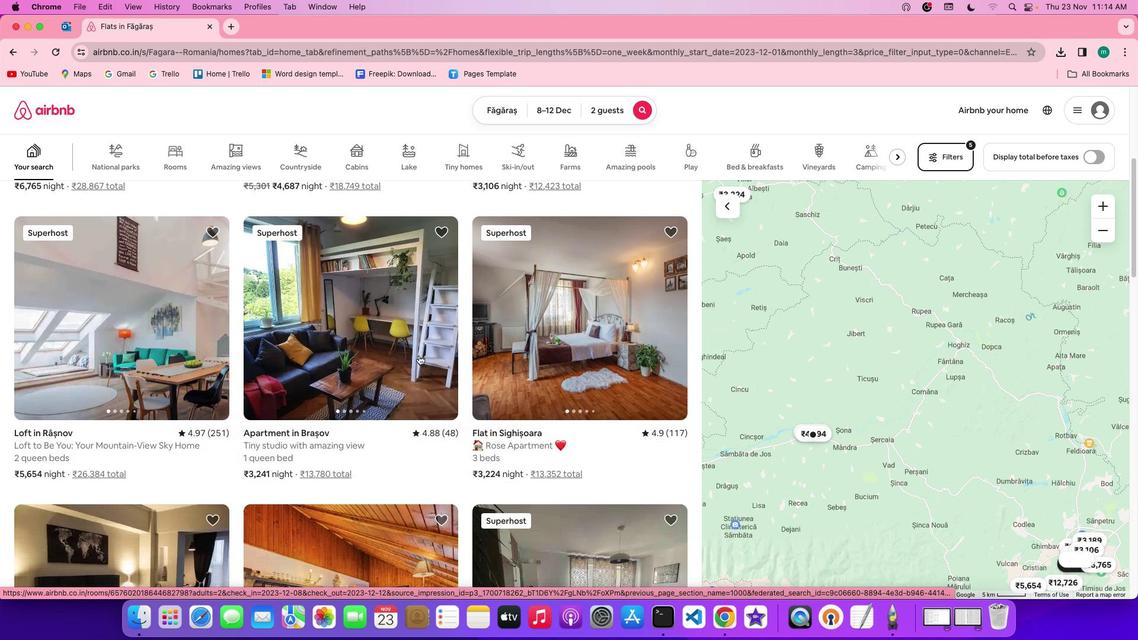 
Action: Mouse scrolled (375, 353) with delta (41, 116)
Screenshot: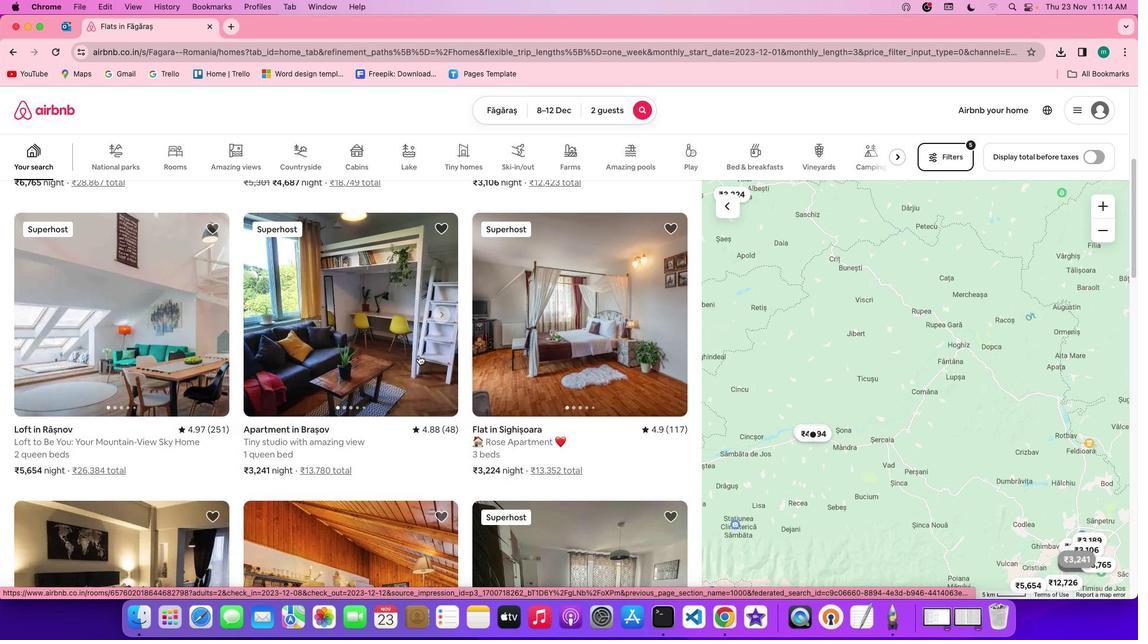 
Action: Mouse scrolled (375, 353) with delta (41, 117)
Screenshot: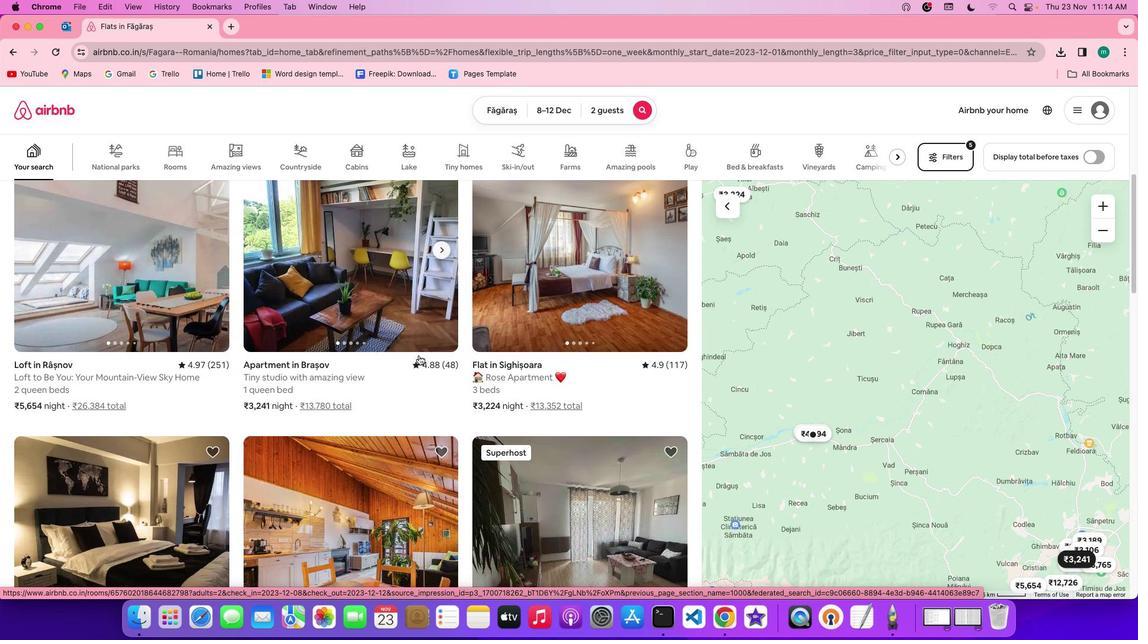 
Action: Mouse scrolled (375, 353) with delta (41, 117)
Screenshot: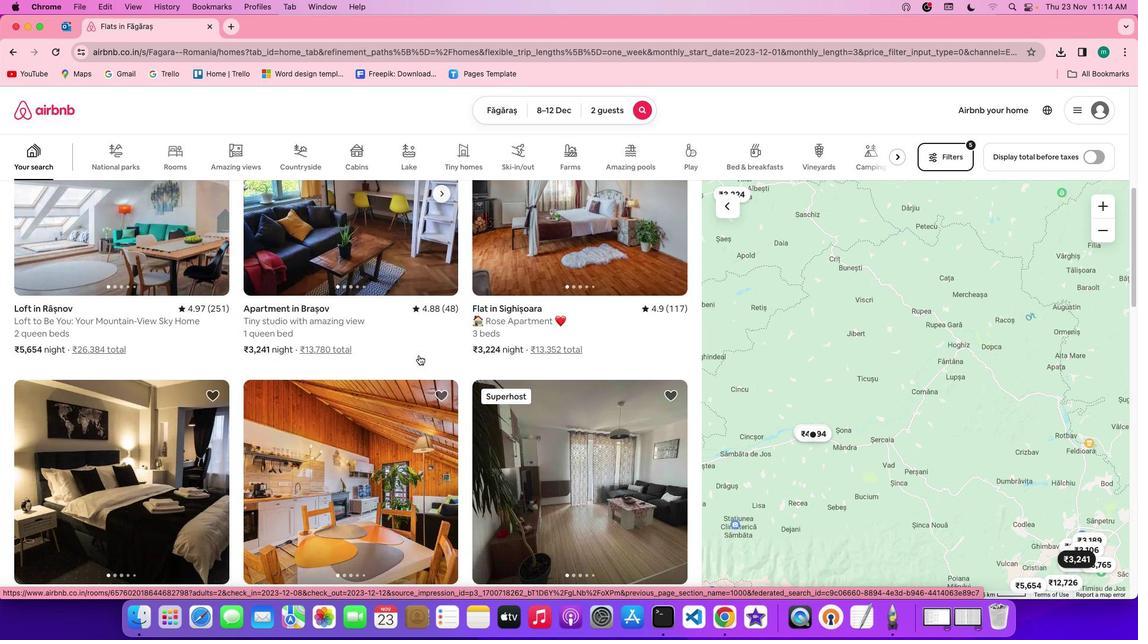 
Action: Mouse scrolled (375, 353) with delta (41, 117)
Screenshot: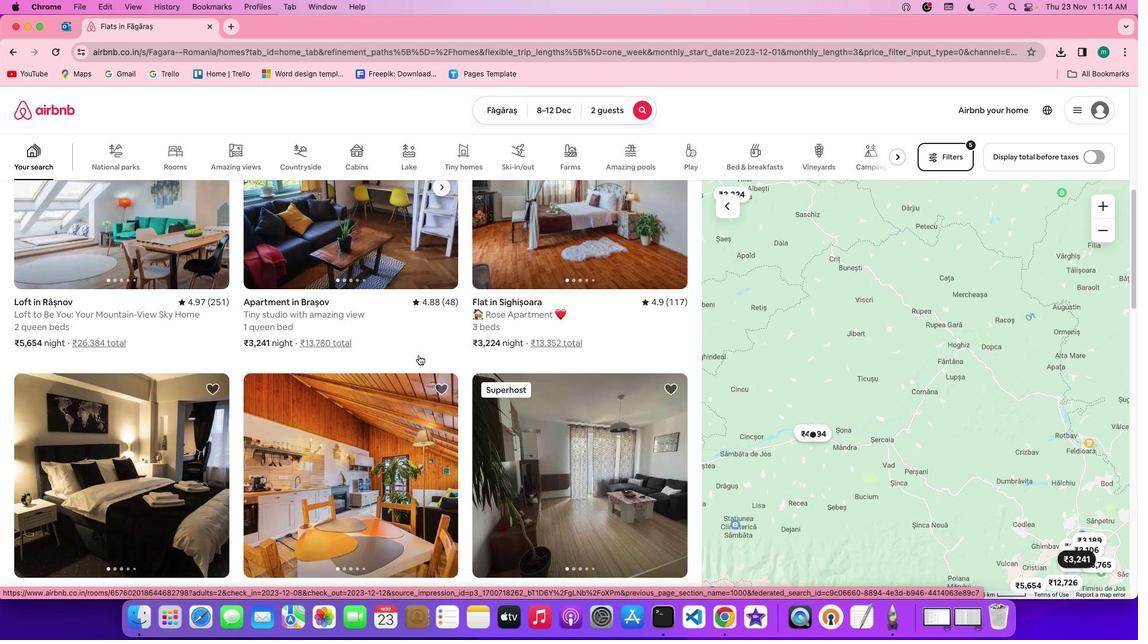 
Action: Mouse scrolled (375, 353) with delta (41, 116)
Screenshot: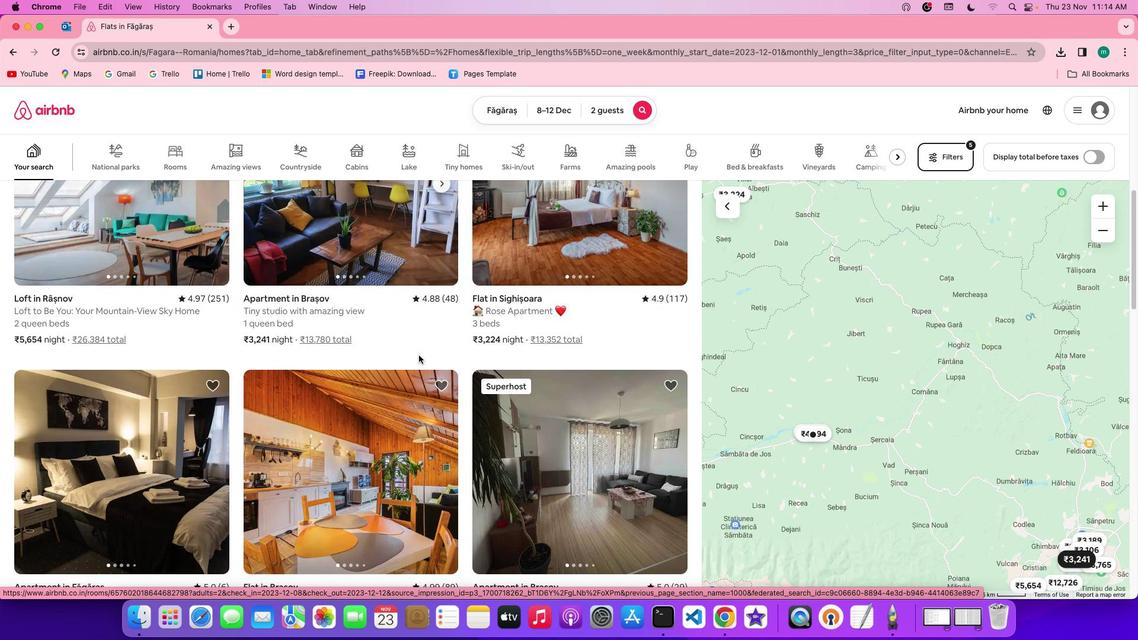 
Action: Mouse scrolled (375, 353) with delta (41, 117)
Screenshot: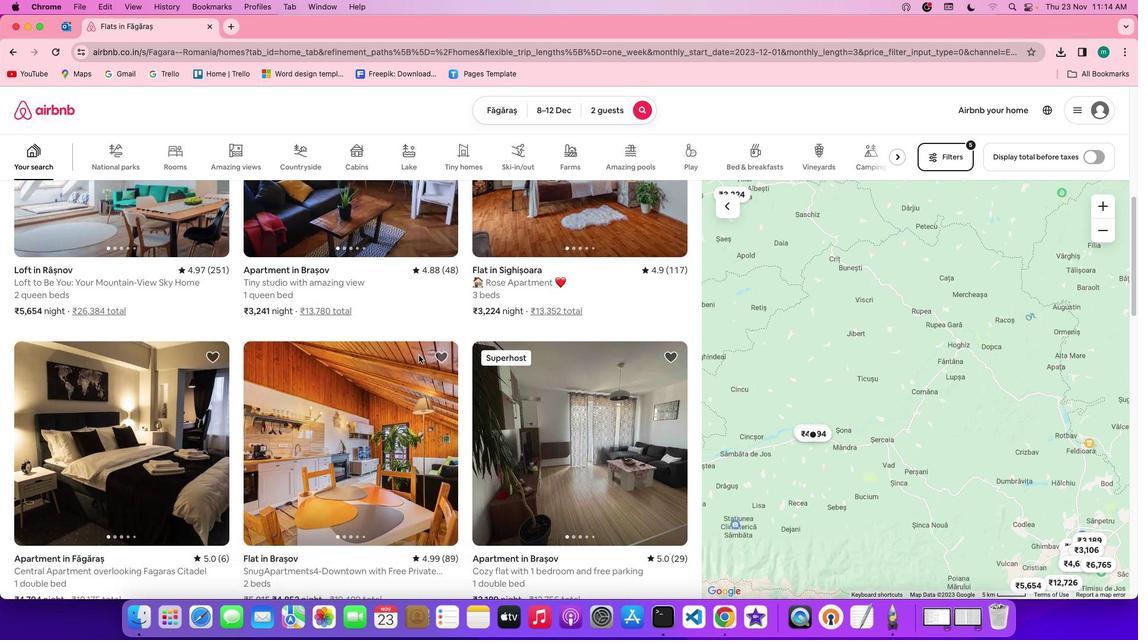 
Action: Mouse scrolled (375, 353) with delta (41, 117)
Screenshot: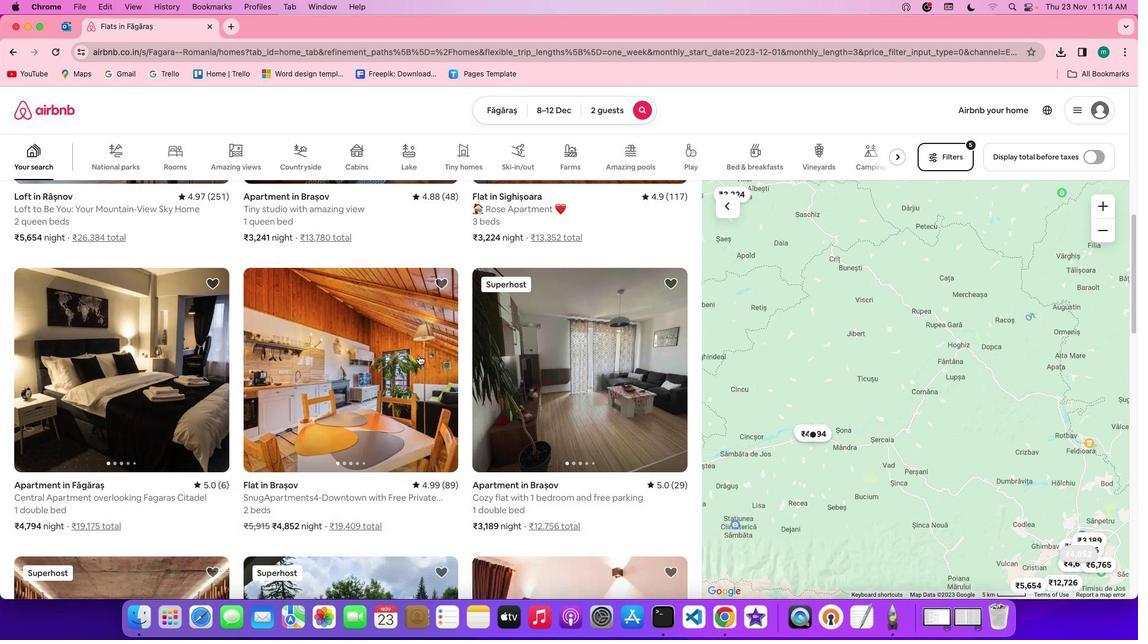 
Action: Mouse scrolled (375, 353) with delta (41, 117)
Screenshot: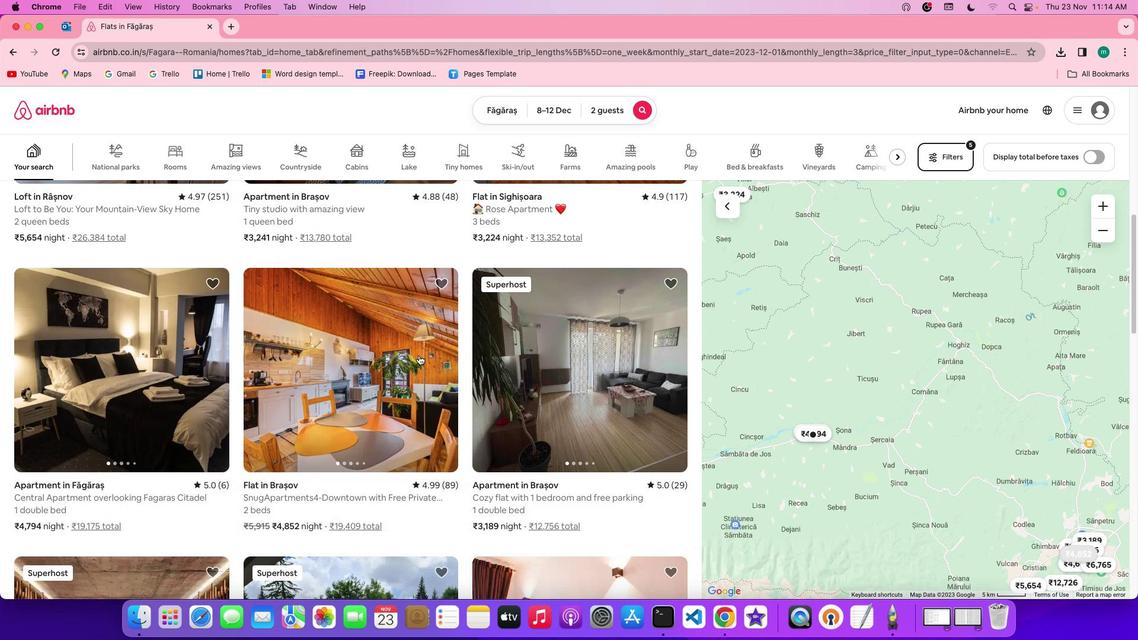 
Action: Mouse scrolled (375, 353) with delta (41, 116)
Screenshot: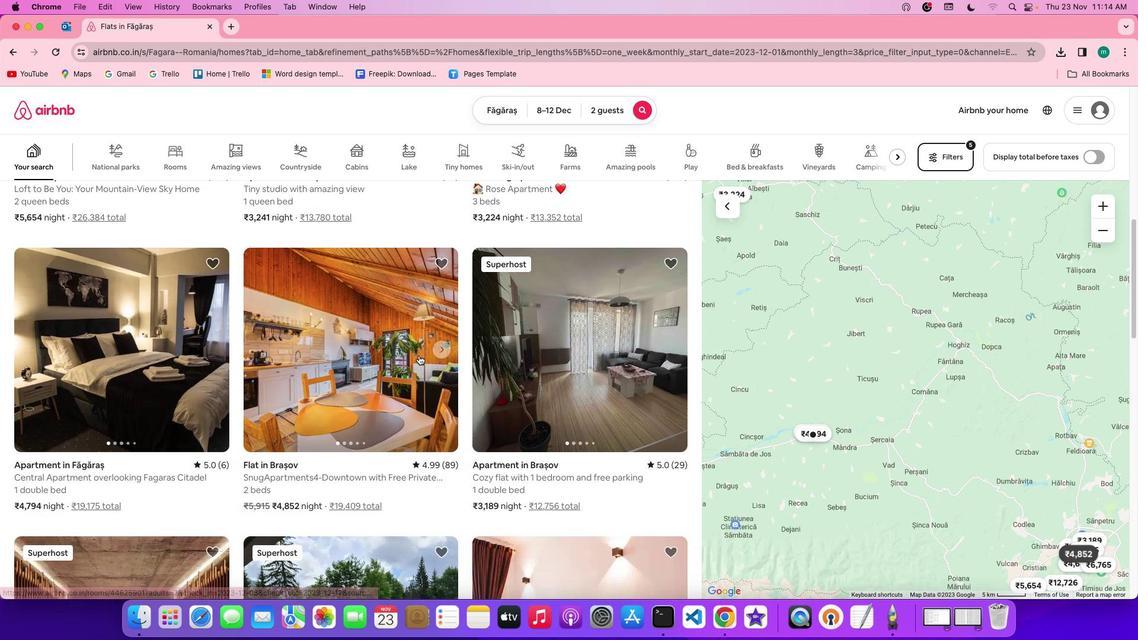 
Action: Mouse scrolled (375, 353) with delta (41, 117)
Screenshot: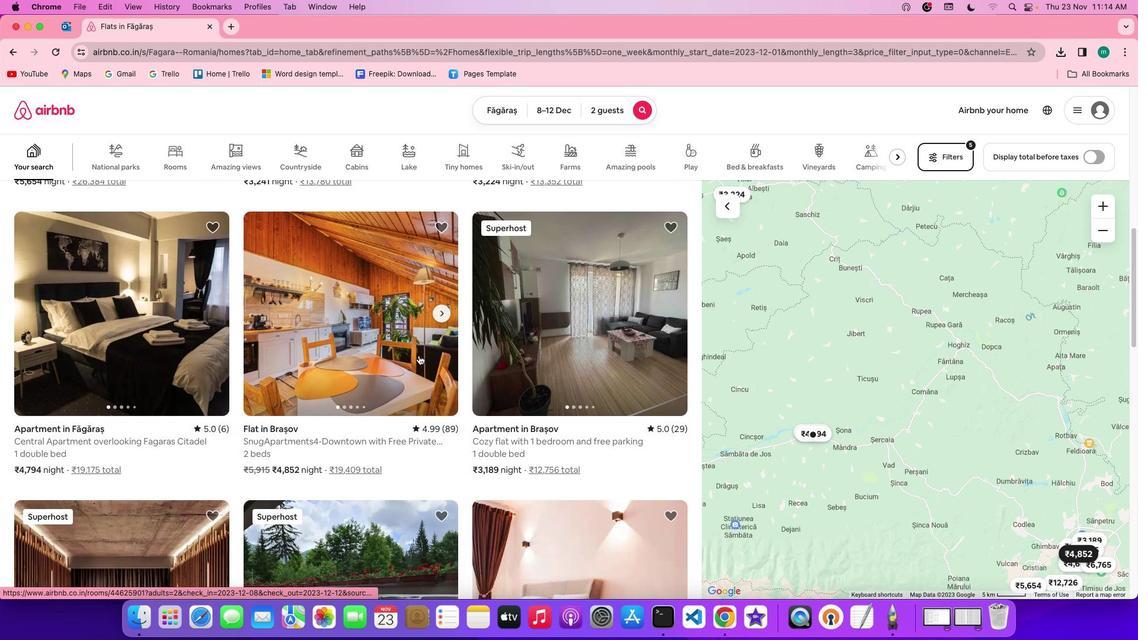 
Action: Mouse scrolled (375, 353) with delta (41, 117)
Screenshot: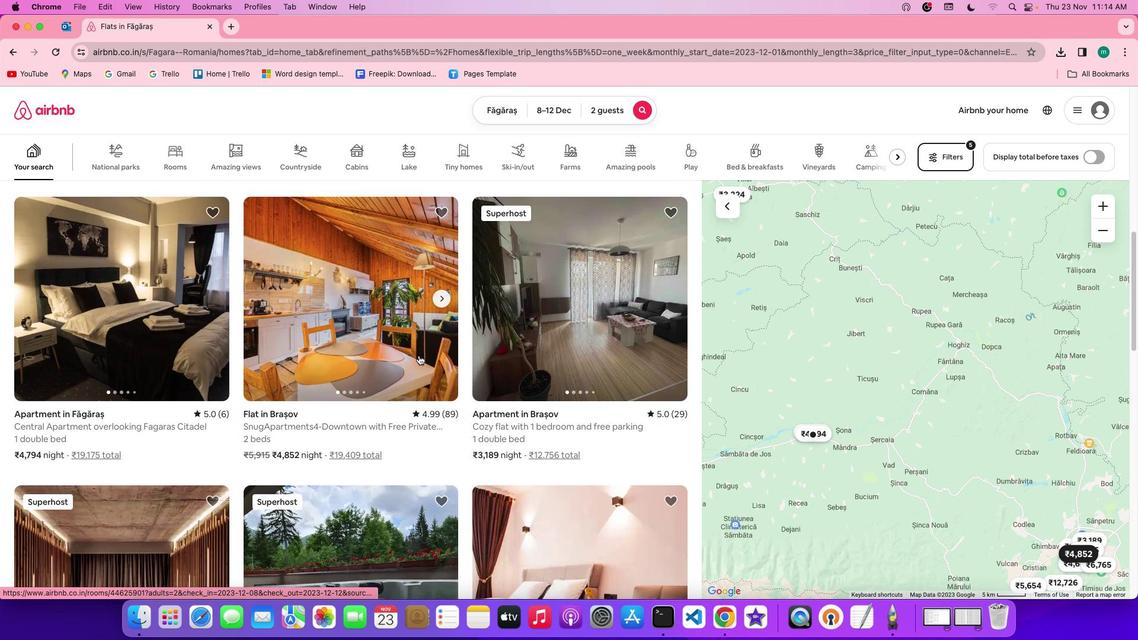 
Action: Mouse scrolled (375, 353) with delta (41, 117)
Screenshot: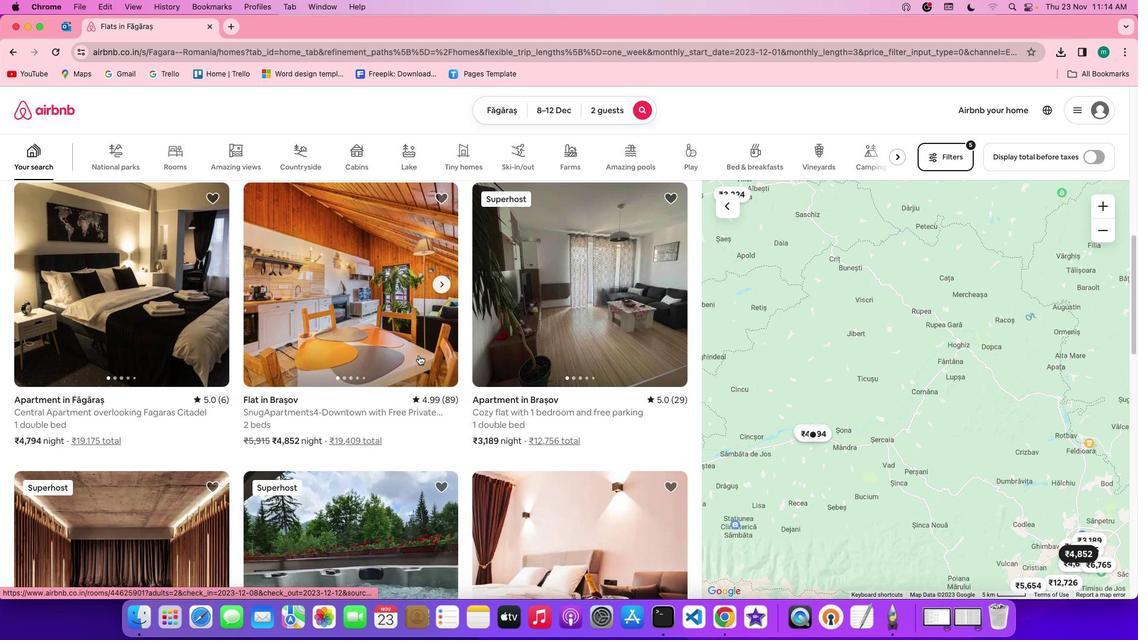 
Action: Mouse scrolled (375, 353) with delta (41, 117)
Screenshot: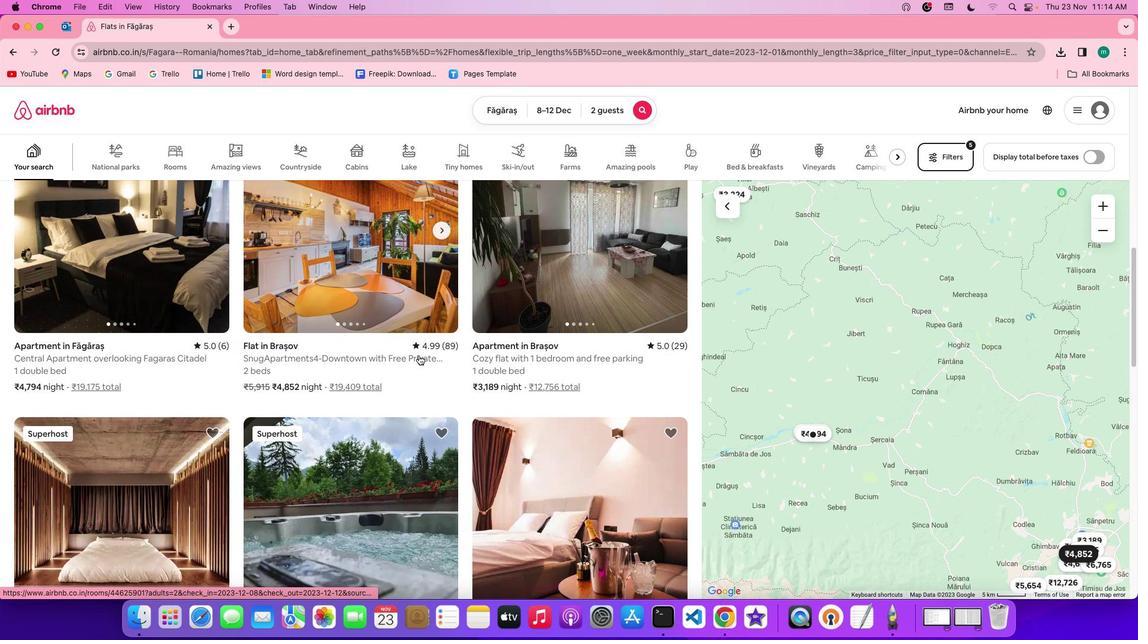 
Action: Mouse scrolled (375, 353) with delta (41, 117)
Screenshot: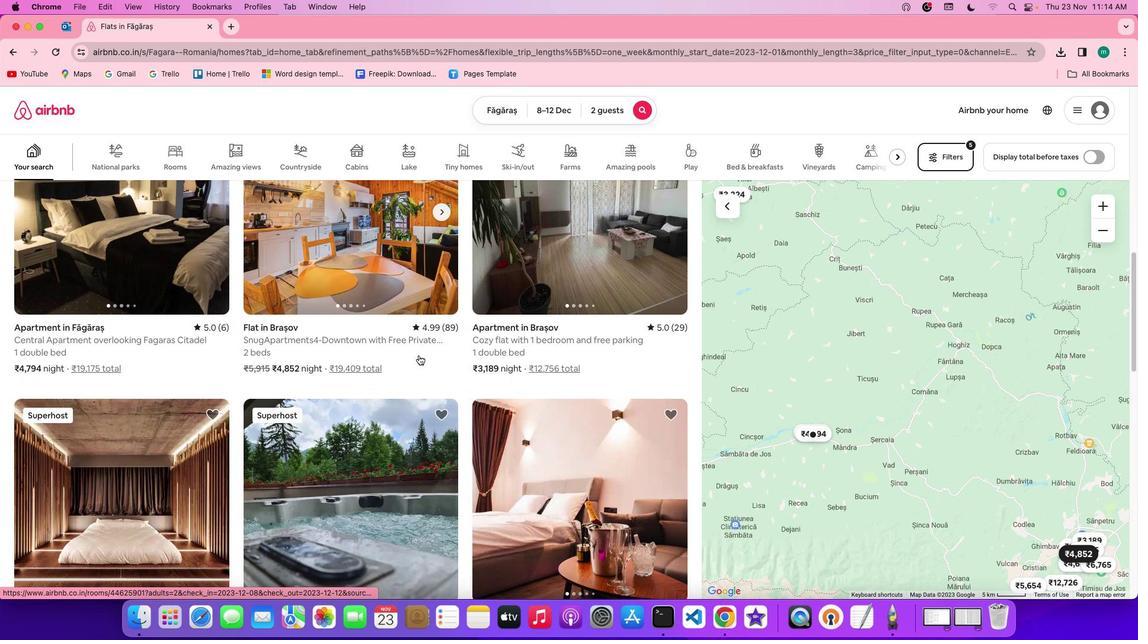 
Action: Mouse scrolled (375, 353) with delta (41, 116)
Screenshot: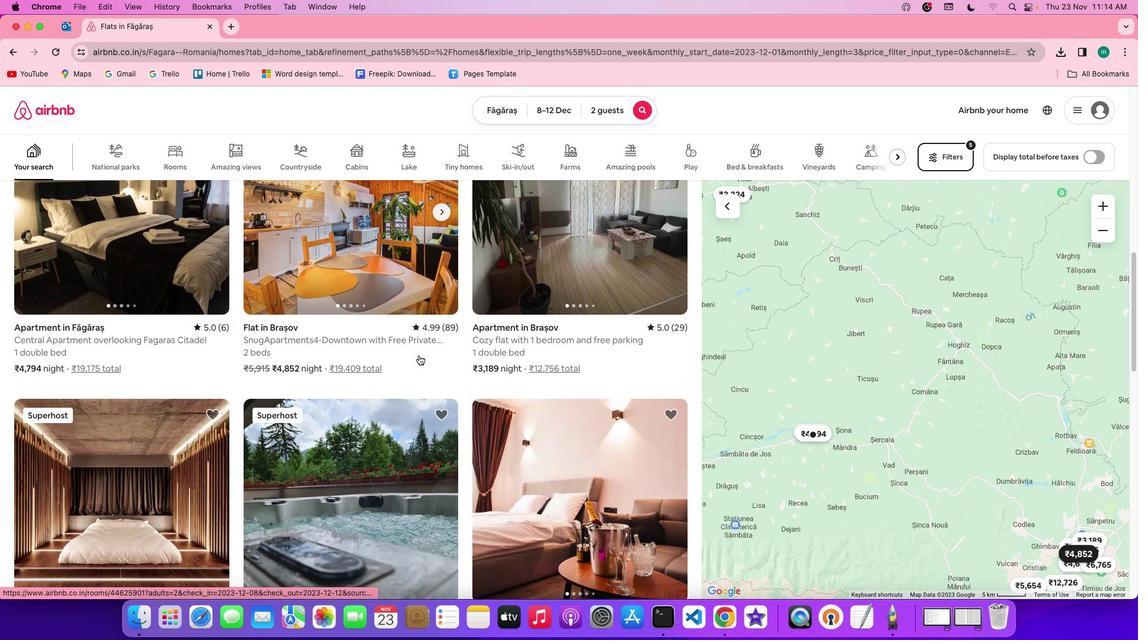 
Action: Mouse scrolled (375, 353) with delta (41, 117)
Screenshot: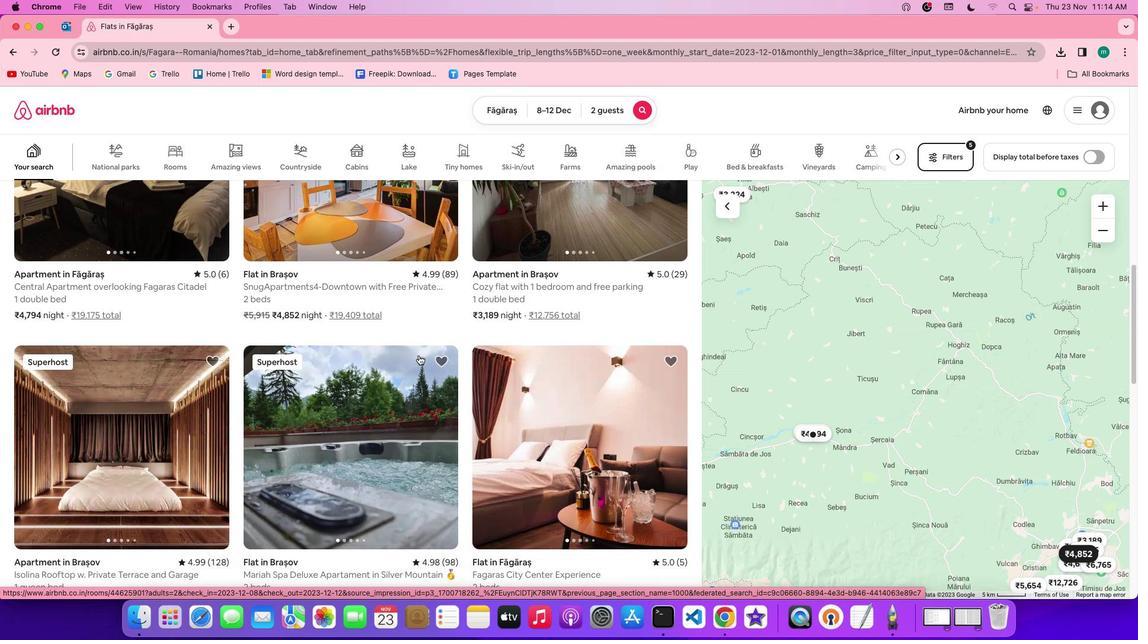 
Action: Mouse scrolled (375, 353) with delta (41, 117)
Screenshot: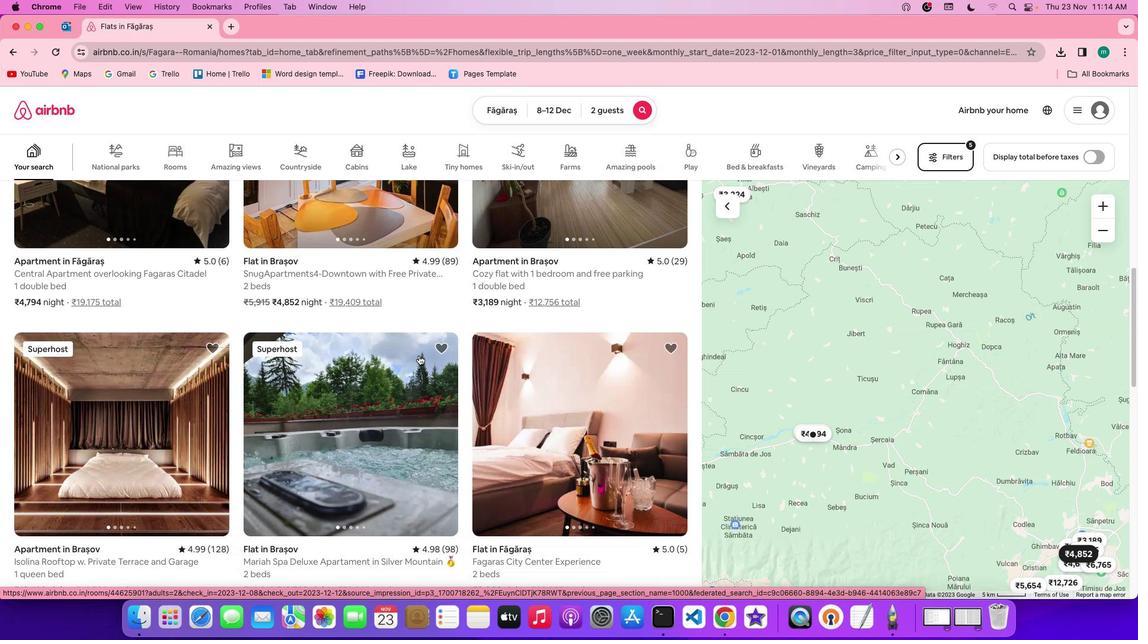 
Action: Mouse scrolled (375, 353) with delta (41, 116)
Screenshot: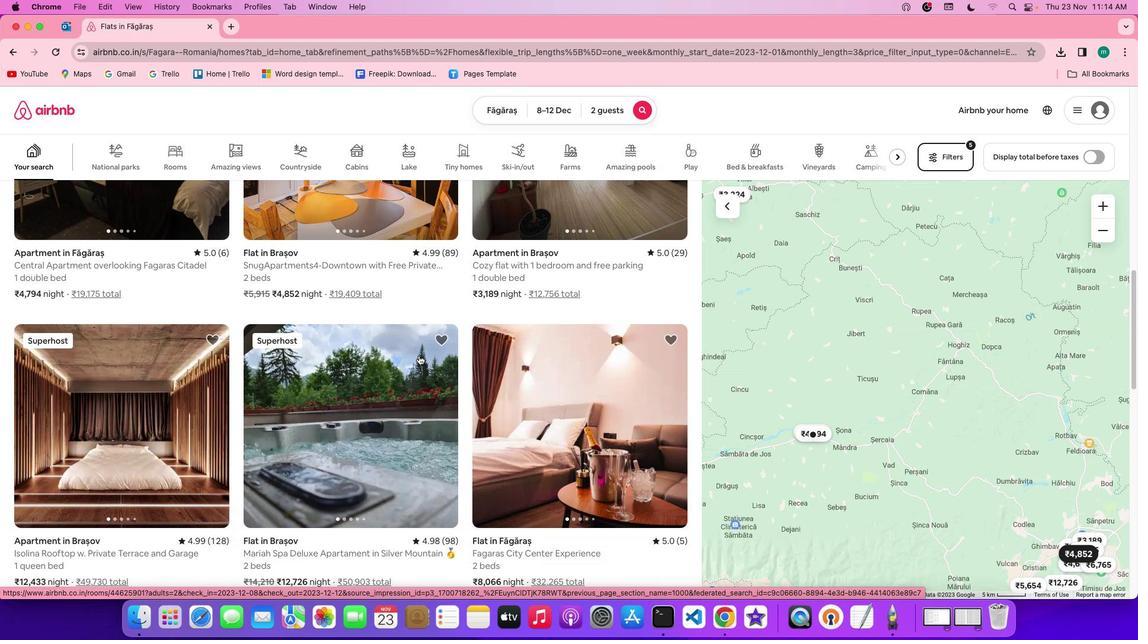 
Action: Mouse scrolled (375, 353) with delta (41, 117)
Screenshot: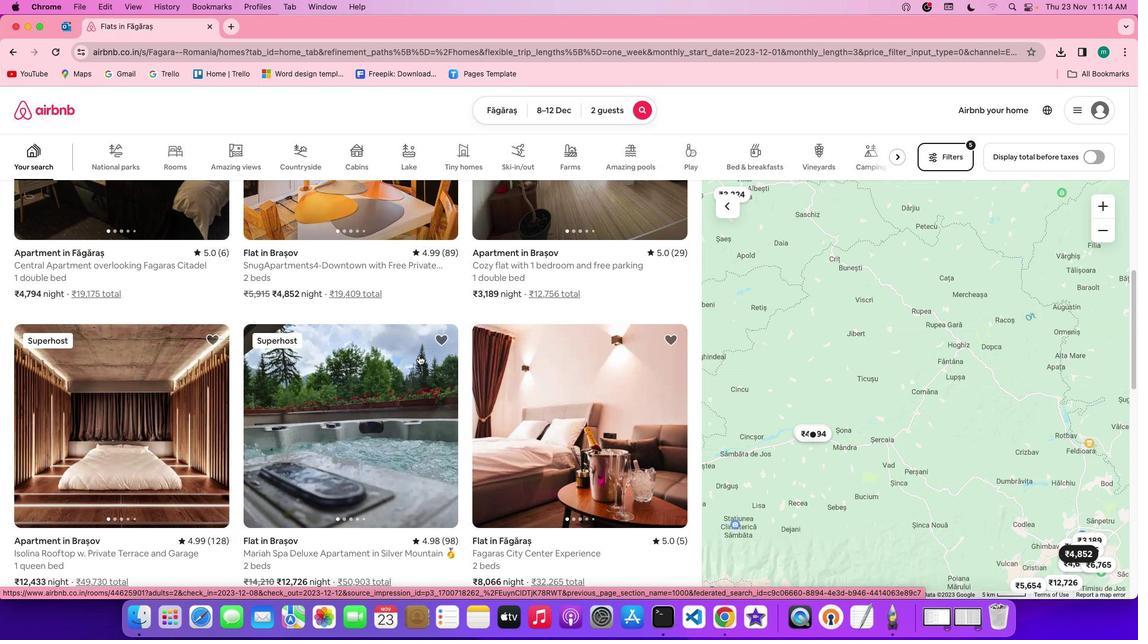 
Action: Mouse scrolled (375, 353) with delta (41, 117)
Screenshot: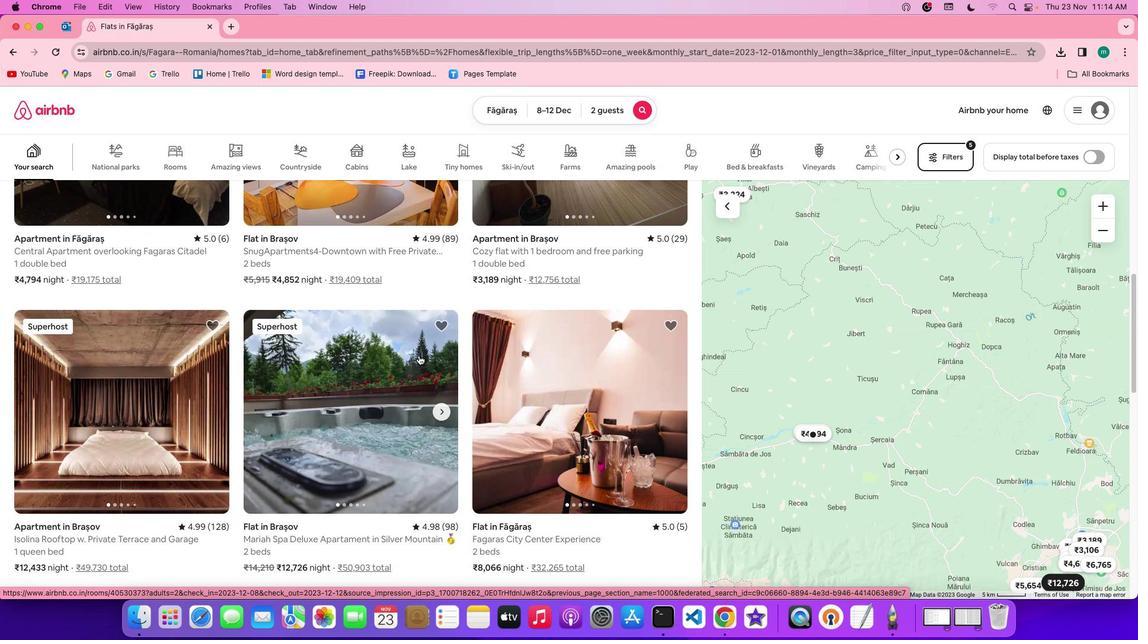 
Action: Mouse scrolled (375, 353) with delta (41, 117)
Screenshot: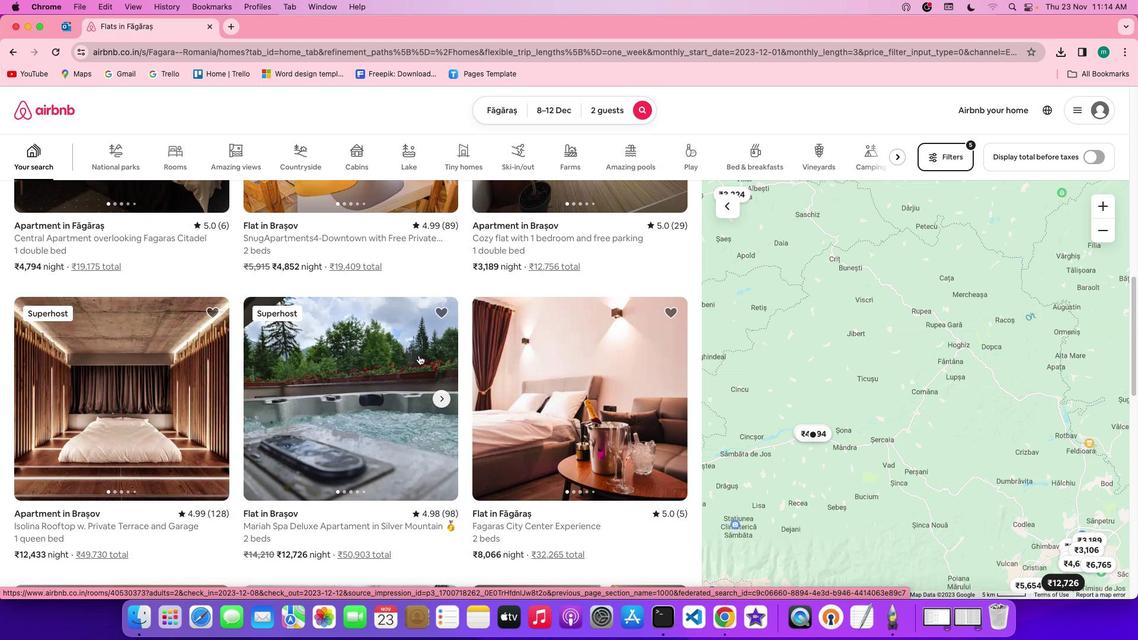 
Action: Mouse scrolled (375, 353) with delta (41, 117)
Screenshot: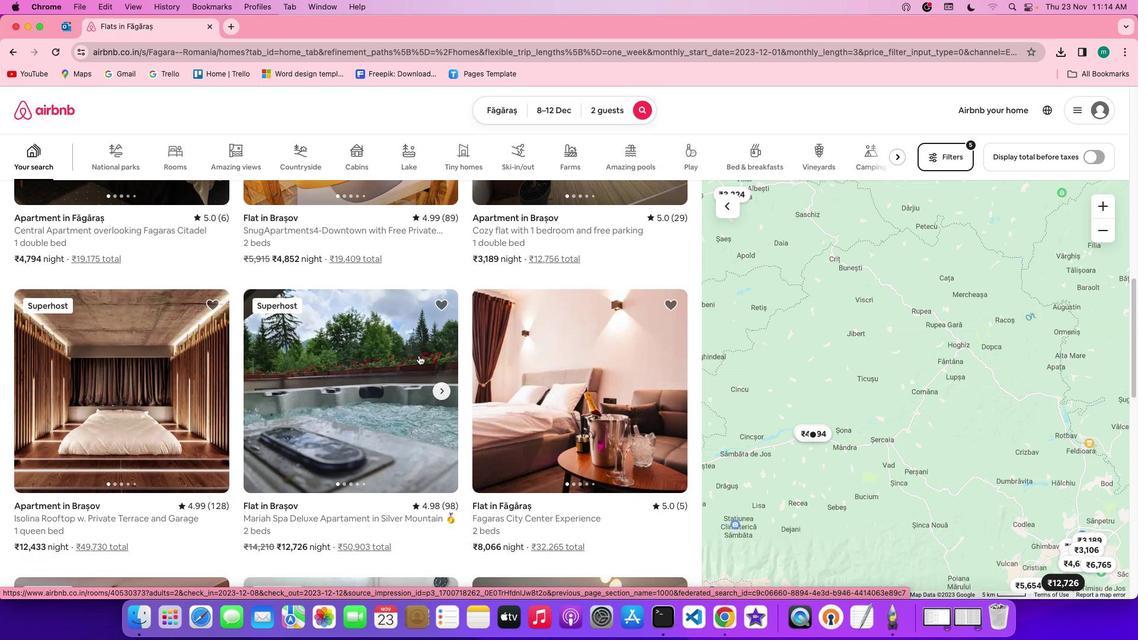 
Action: Mouse scrolled (375, 353) with delta (41, 117)
Screenshot: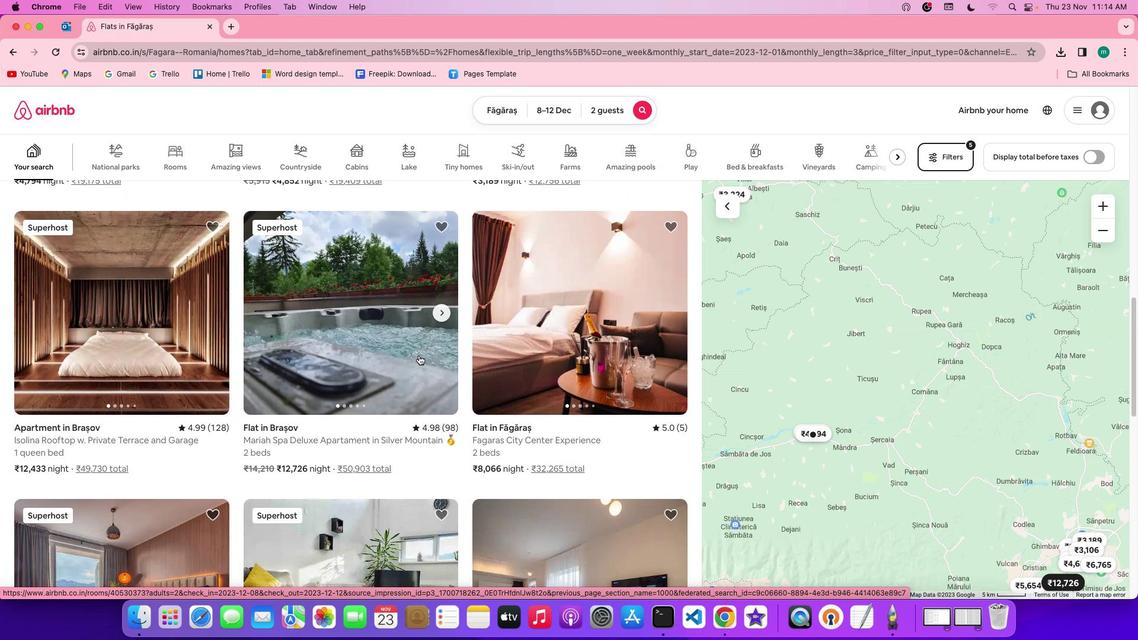 
Action: Mouse scrolled (375, 353) with delta (41, 117)
Screenshot: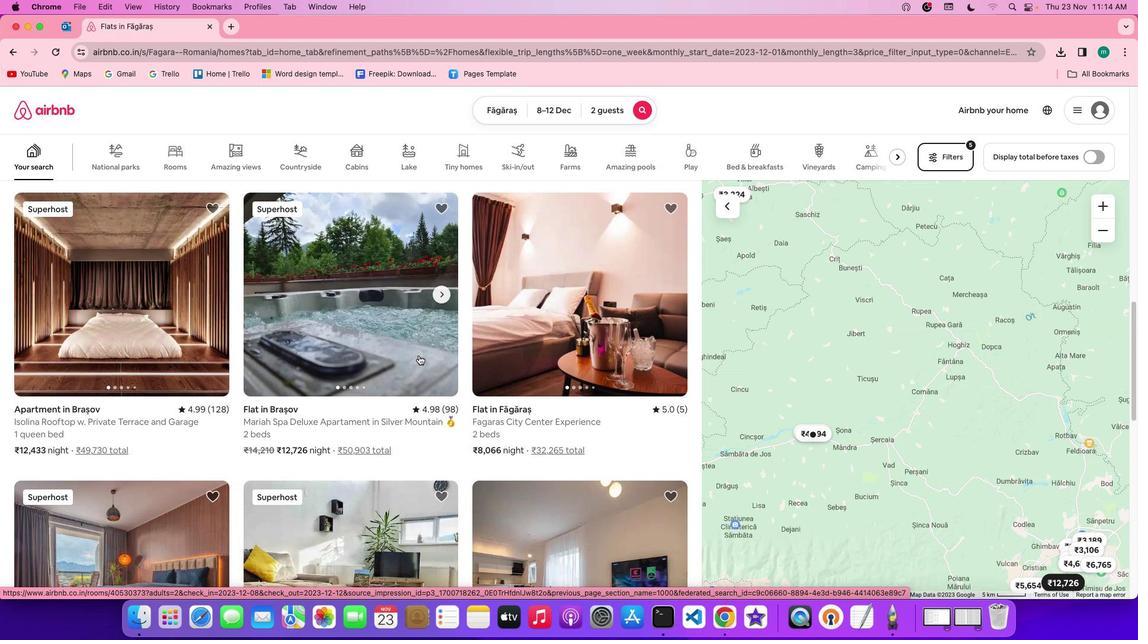 
Action: Mouse scrolled (375, 353) with delta (41, 116)
Screenshot: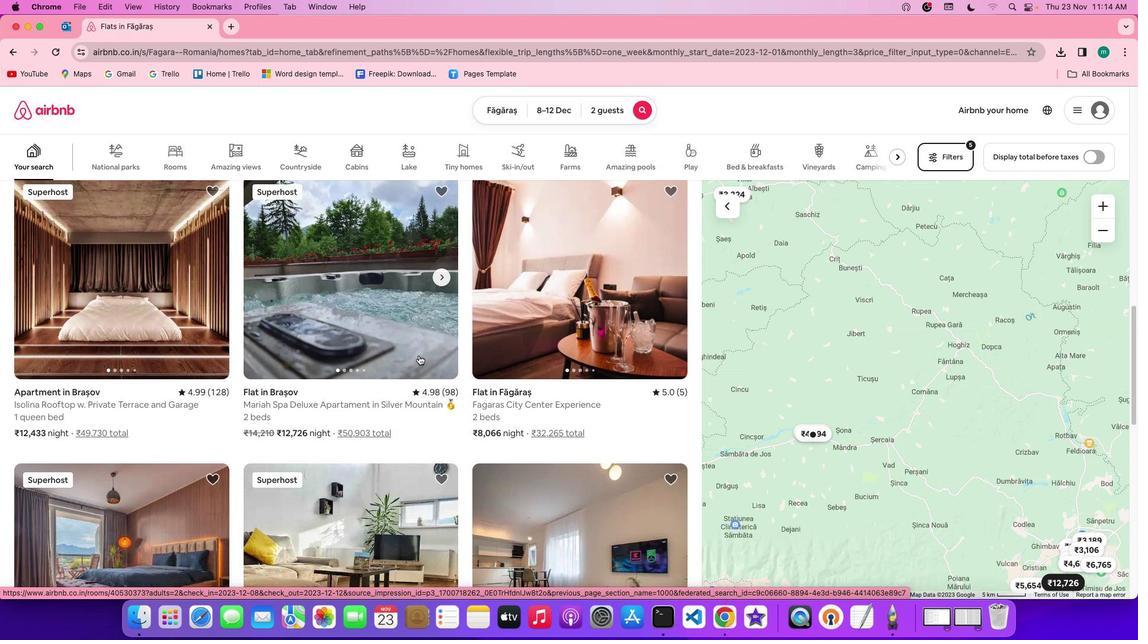 
Action: Mouse scrolled (375, 353) with delta (41, 116)
Screenshot: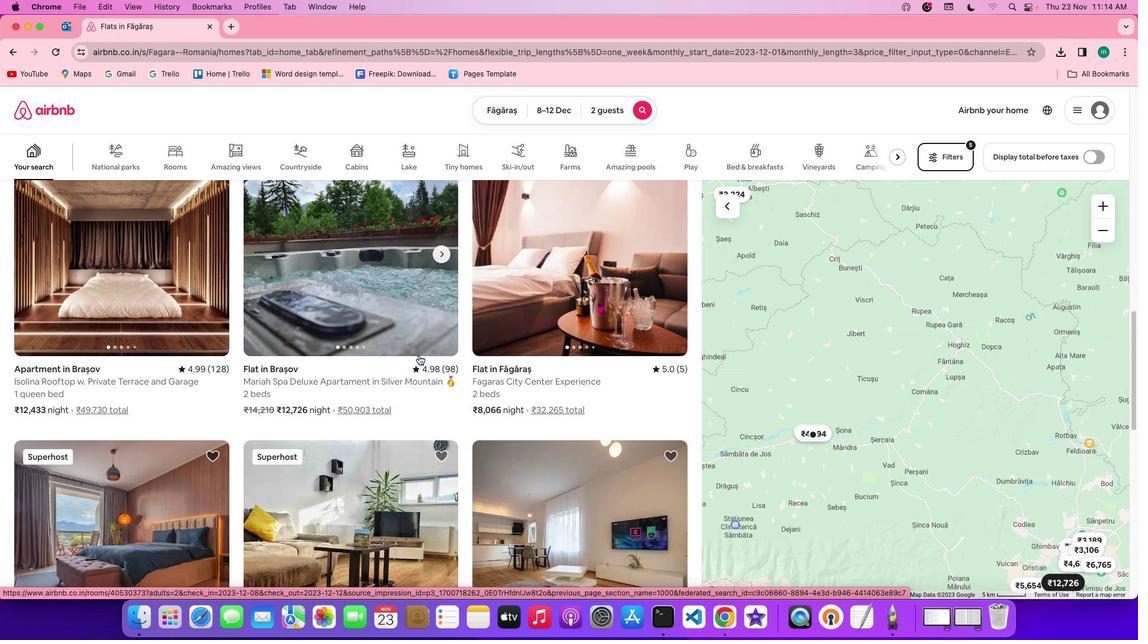 
Action: Mouse scrolled (375, 353) with delta (41, 117)
Screenshot: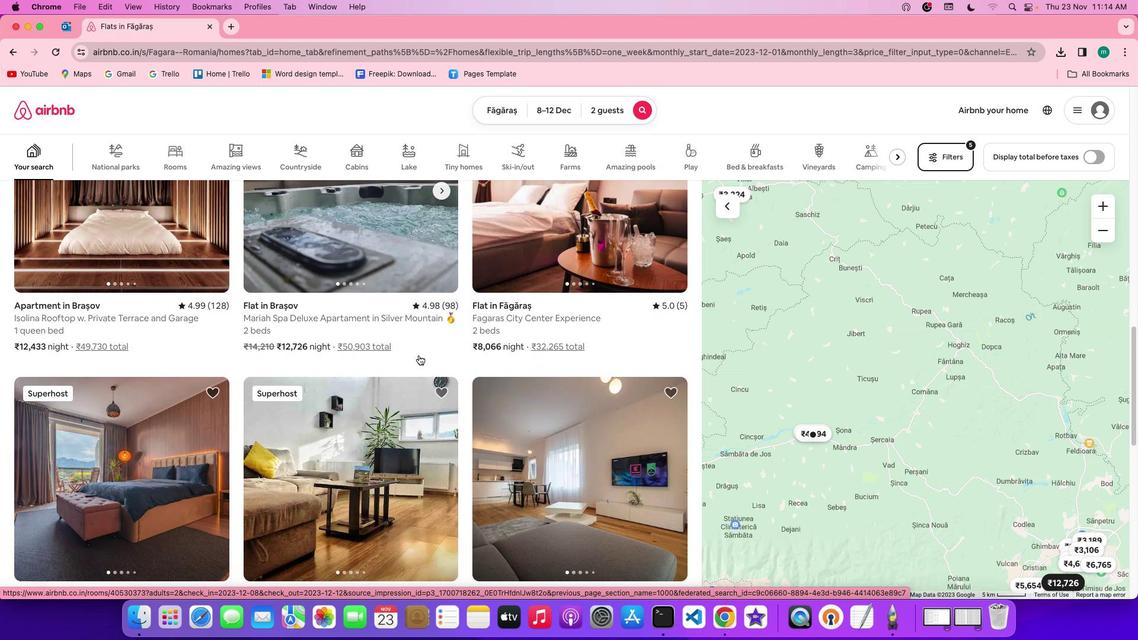 
Action: Mouse scrolled (375, 353) with delta (41, 117)
Screenshot: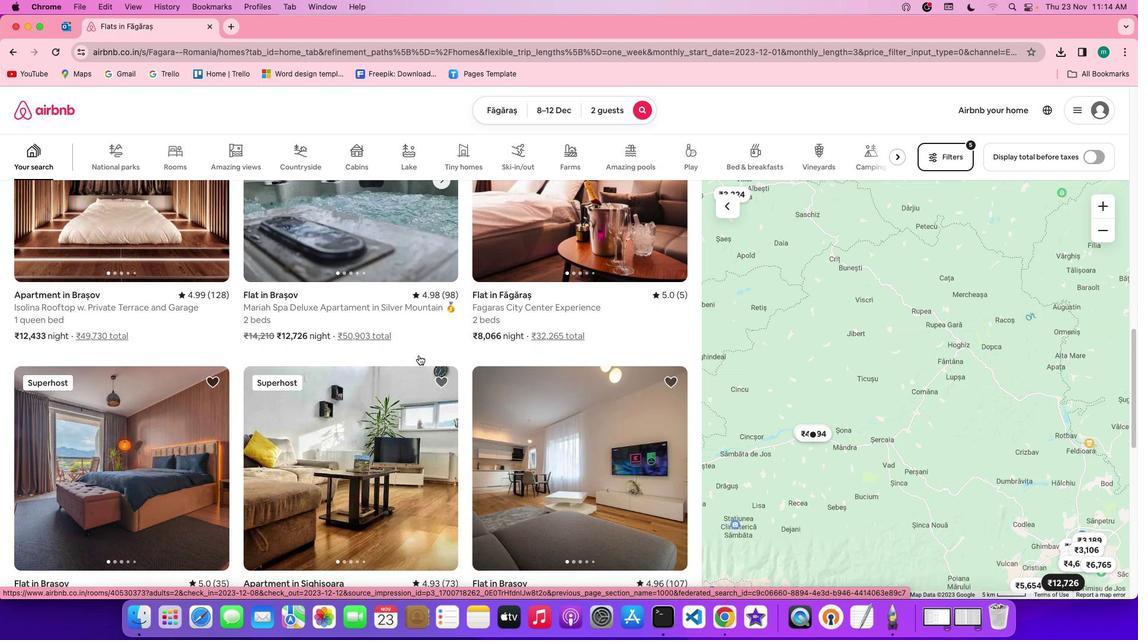 
Action: Mouse scrolled (375, 353) with delta (41, 116)
Screenshot: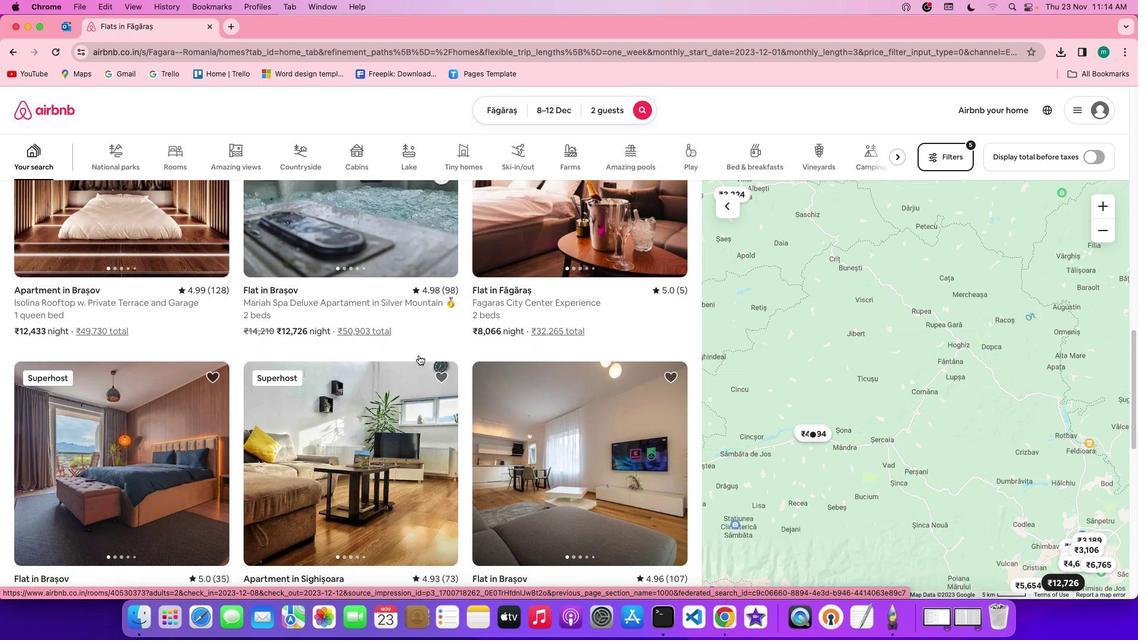 
Action: Mouse scrolled (375, 353) with delta (41, 117)
Screenshot: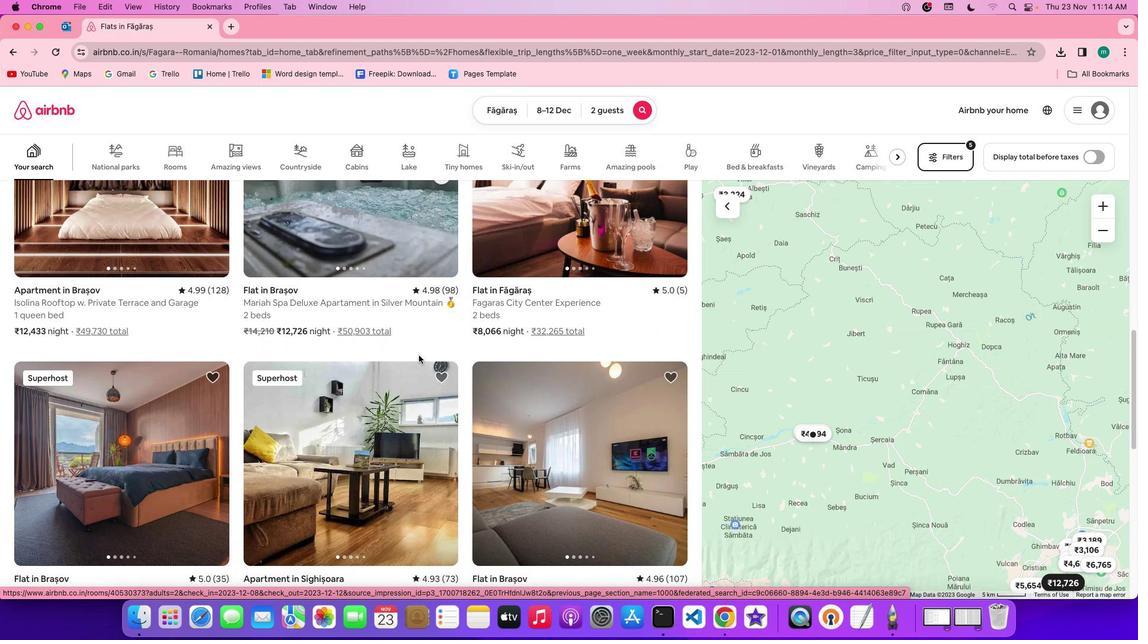 
Action: Mouse scrolled (375, 353) with delta (41, 117)
Screenshot: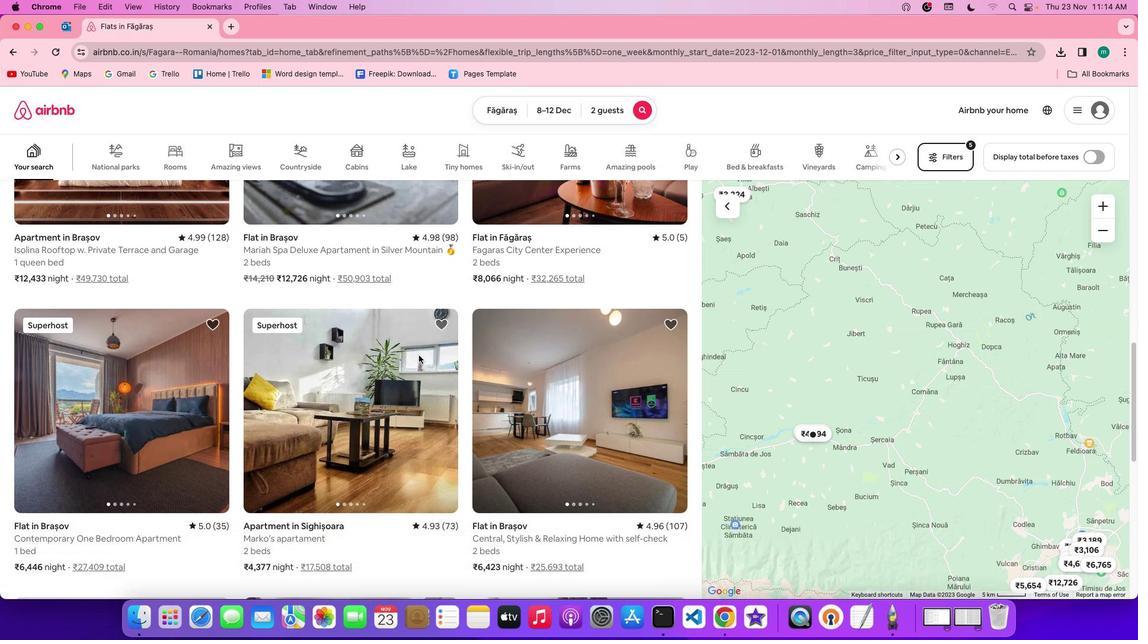 
Action: Mouse scrolled (375, 353) with delta (41, 117)
Screenshot: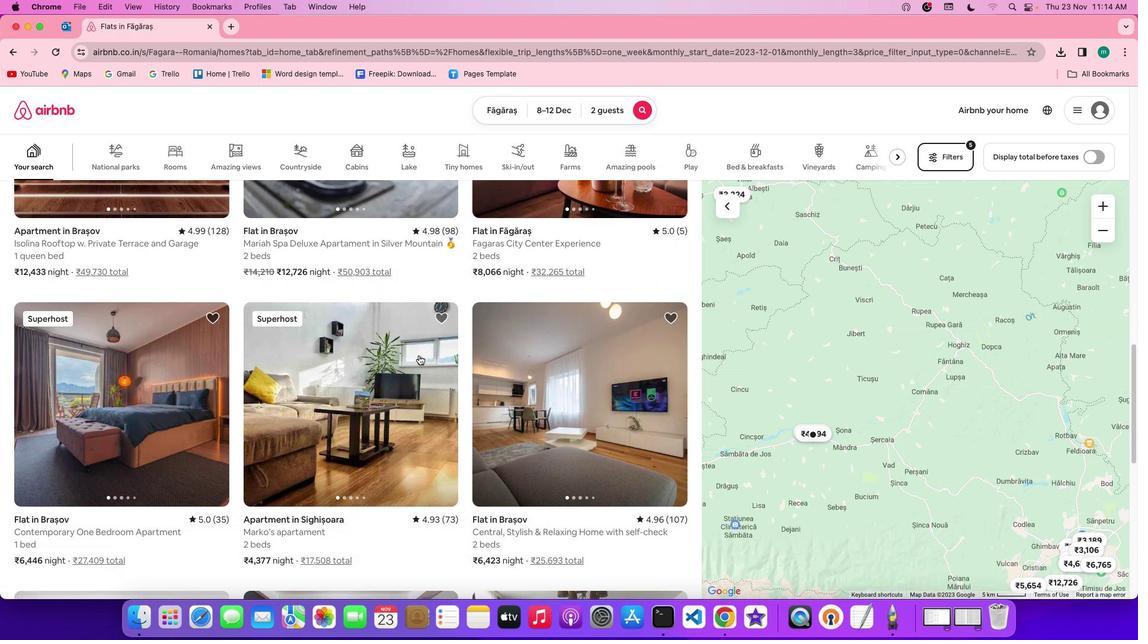 
Action: Mouse scrolled (375, 353) with delta (41, 116)
Screenshot: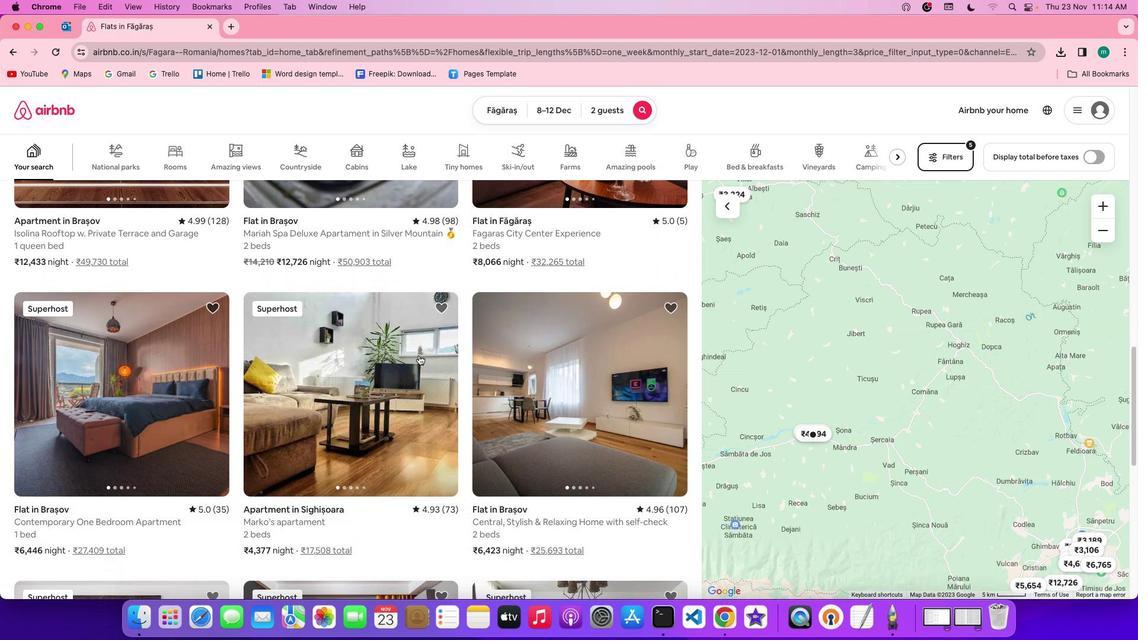 
Action: Mouse scrolled (375, 353) with delta (41, 117)
Screenshot: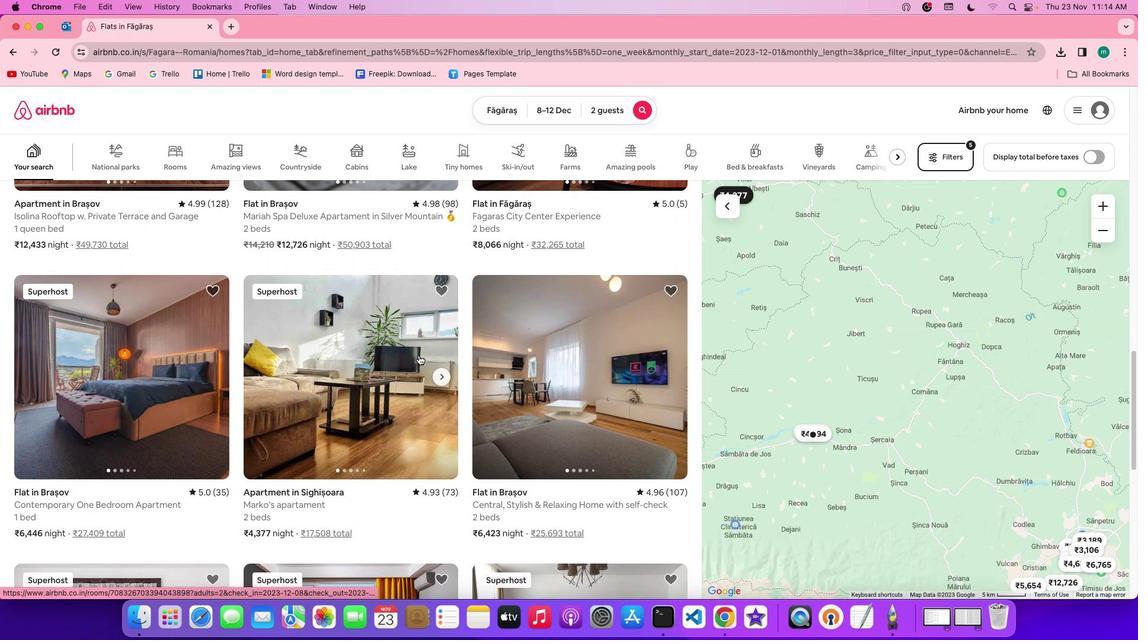 
Action: Mouse scrolled (375, 353) with delta (41, 117)
Screenshot: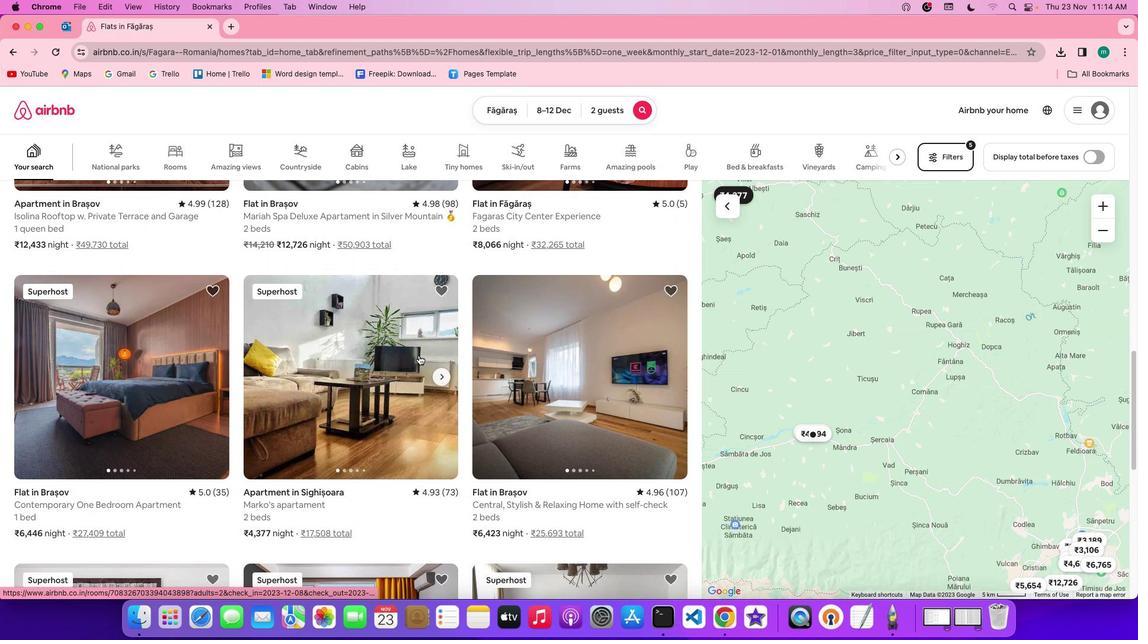 
Action: Mouse scrolled (375, 353) with delta (41, 117)
Screenshot: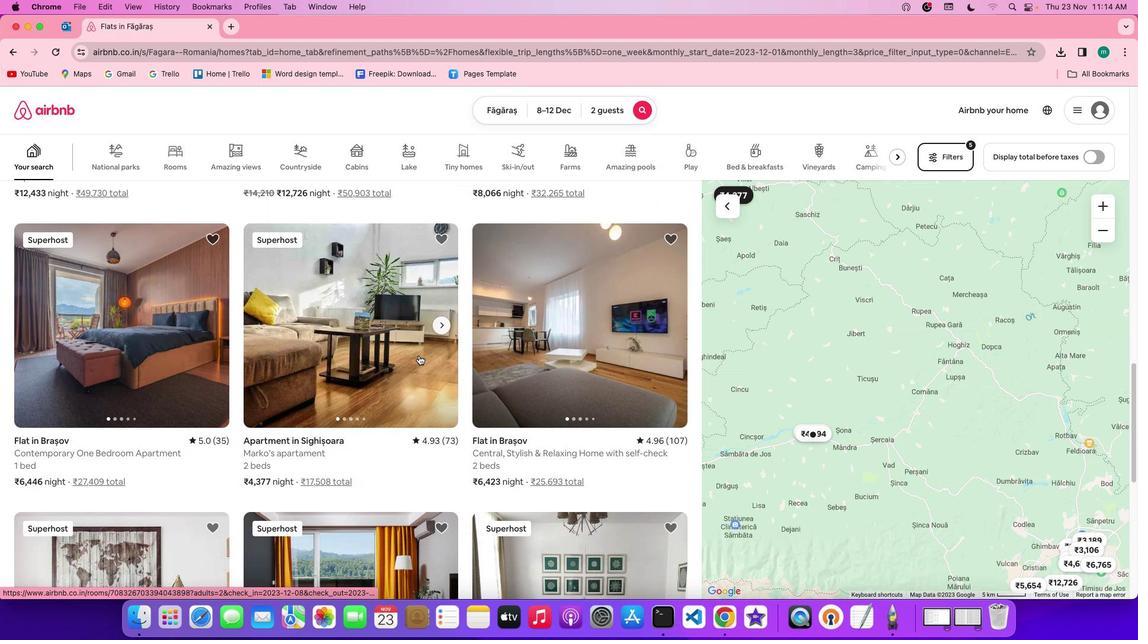 
Action: Mouse scrolled (375, 353) with delta (41, 117)
Screenshot: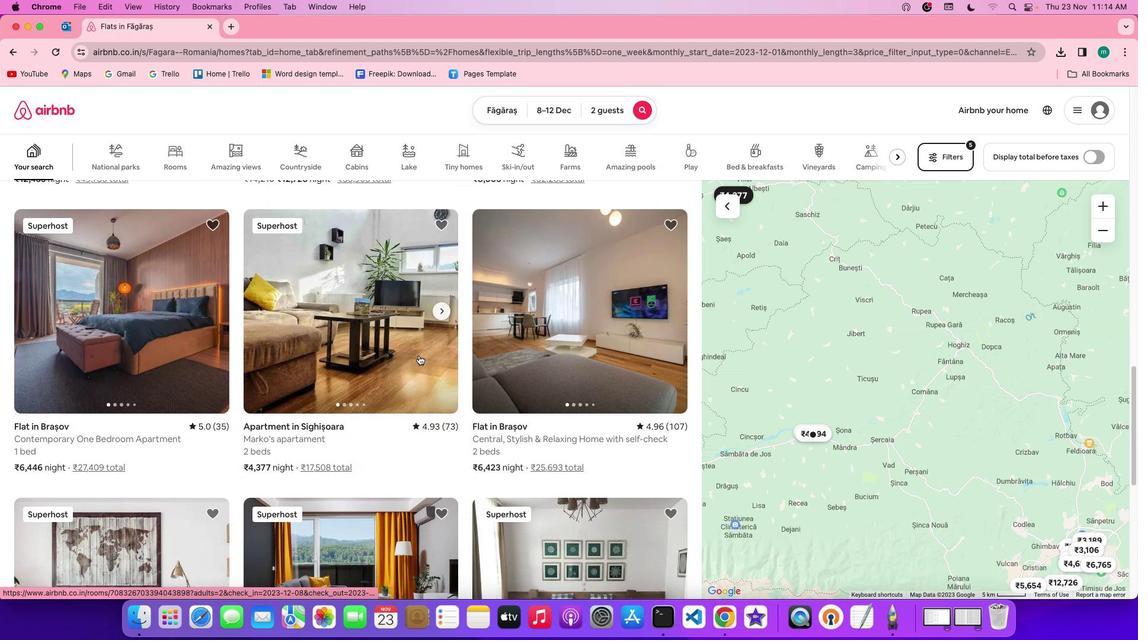 
Action: Mouse scrolled (375, 353) with delta (41, 116)
Screenshot: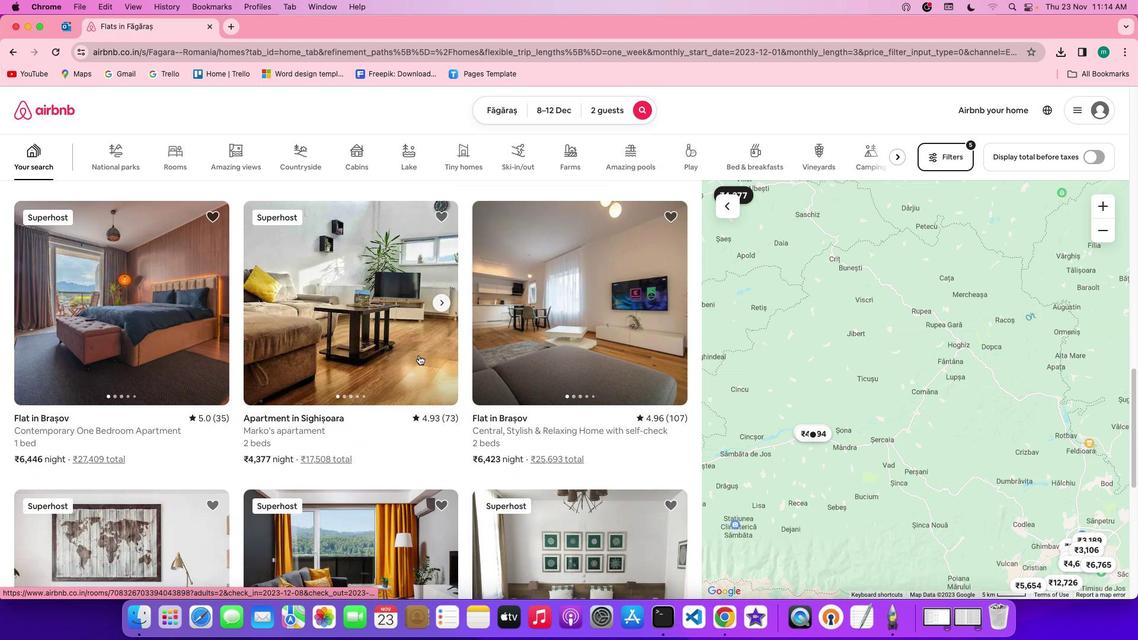 
Action: Mouse scrolled (375, 353) with delta (41, 117)
Screenshot: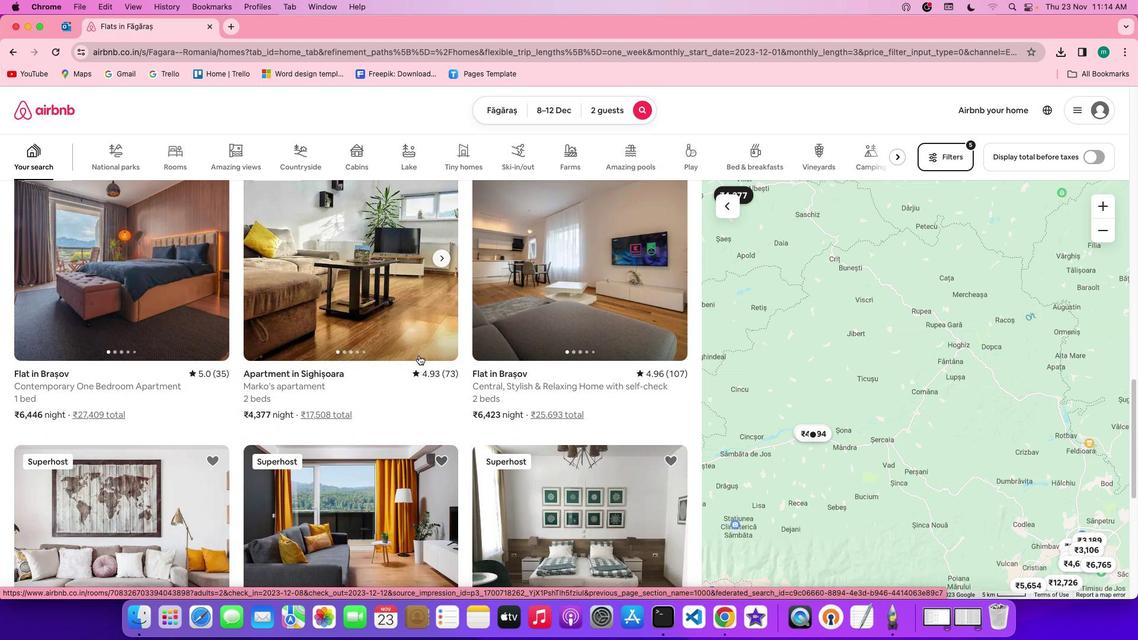 
Action: Mouse scrolled (375, 353) with delta (41, 117)
Screenshot: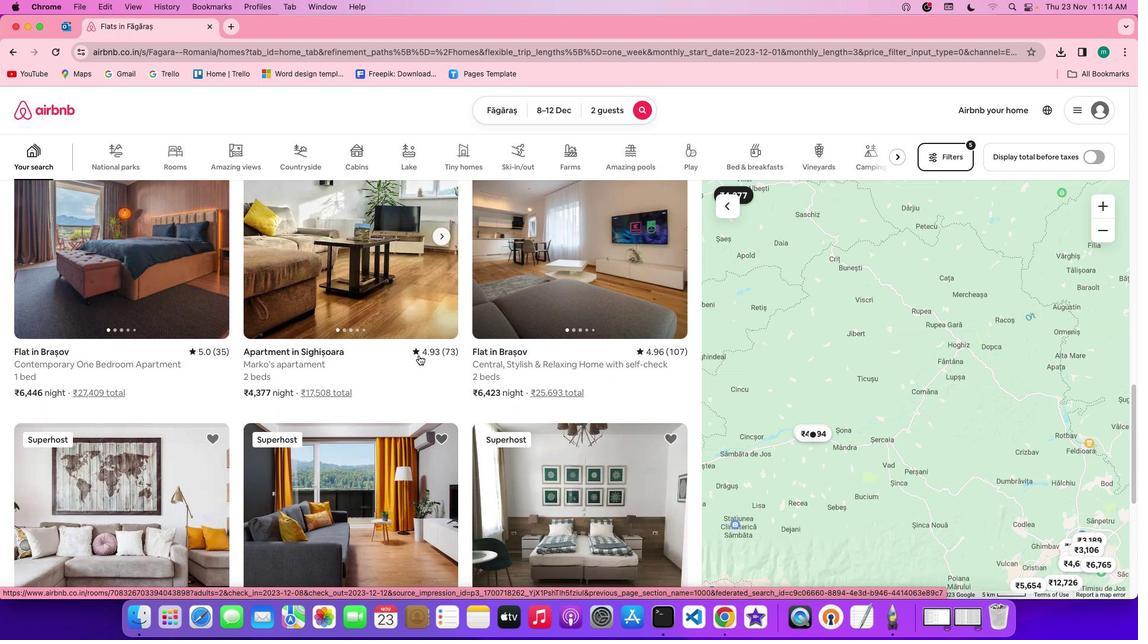 
Action: Mouse scrolled (375, 353) with delta (41, 116)
Screenshot: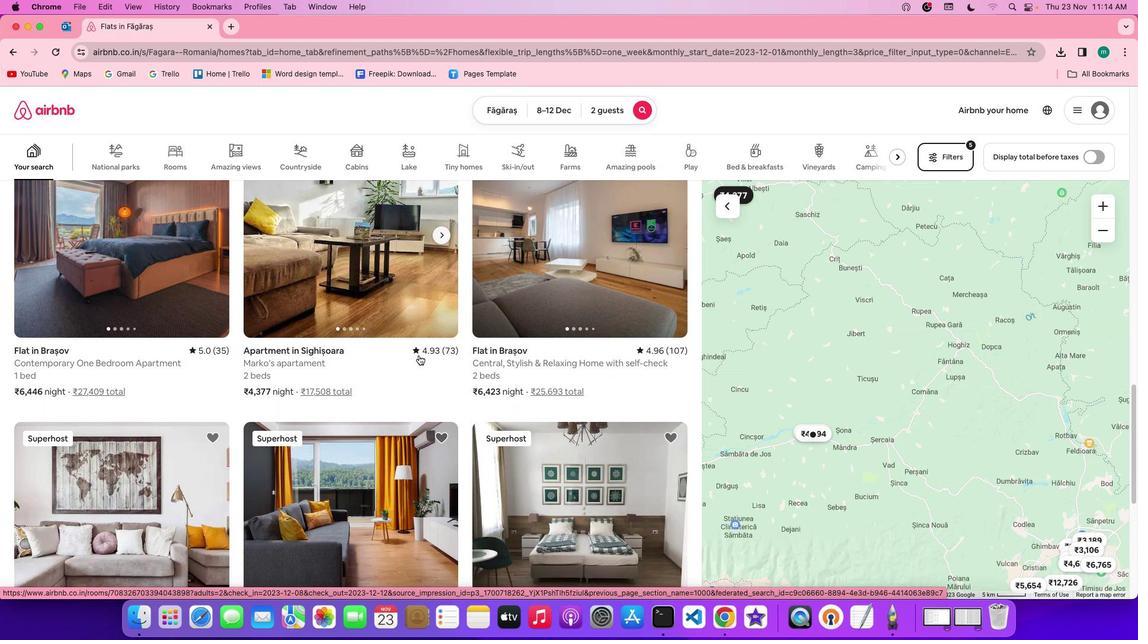 
Action: Mouse scrolled (375, 353) with delta (41, 117)
Screenshot: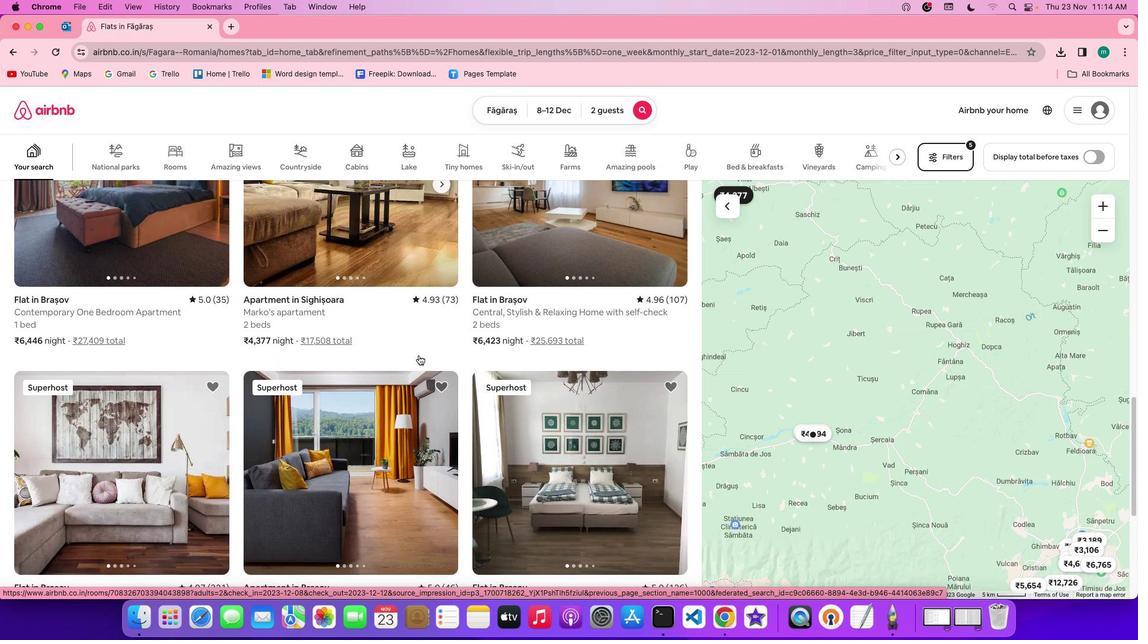 
Action: Mouse scrolled (375, 353) with delta (41, 117)
Screenshot: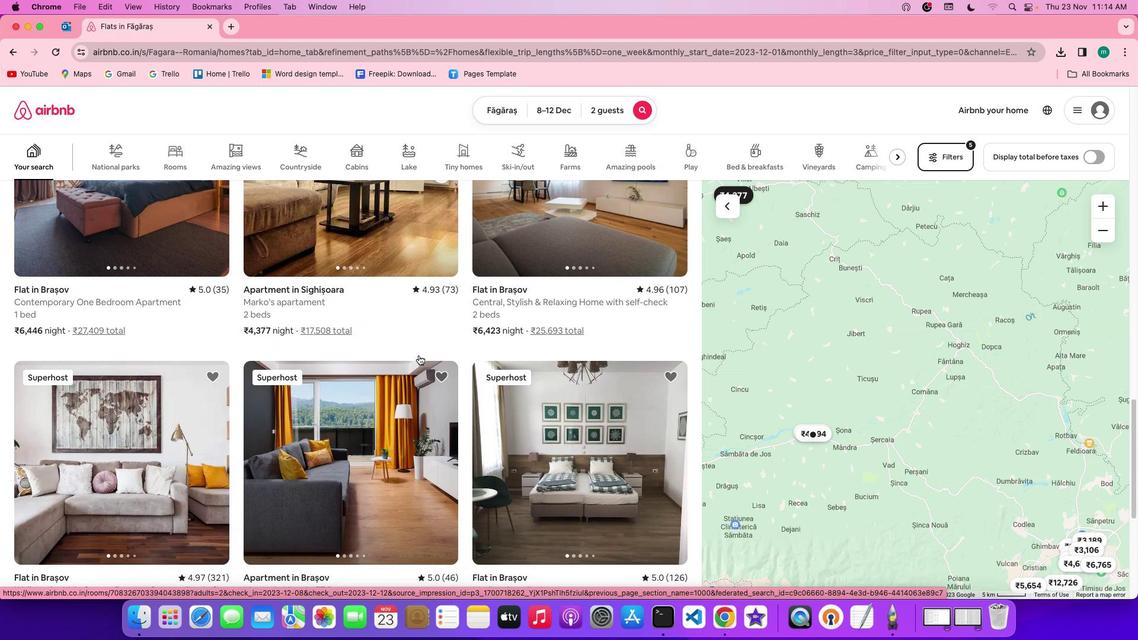 
Action: Mouse scrolled (375, 353) with delta (41, 117)
Screenshot: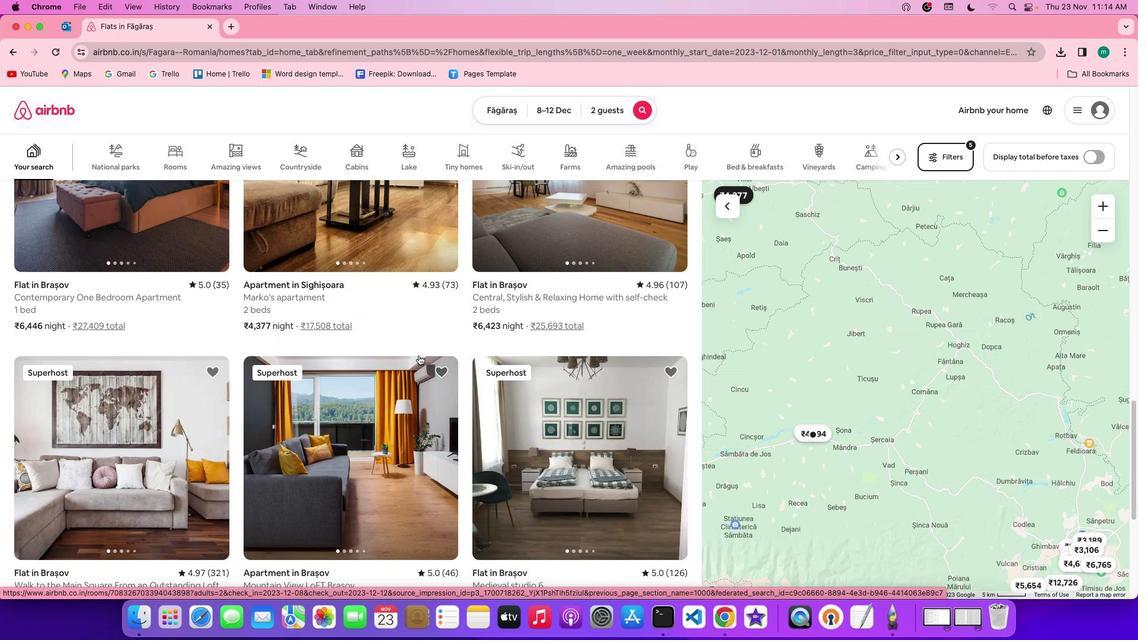 
Action: Mouse scrolled (375, 353) with delta (41, 117)
Screenshot: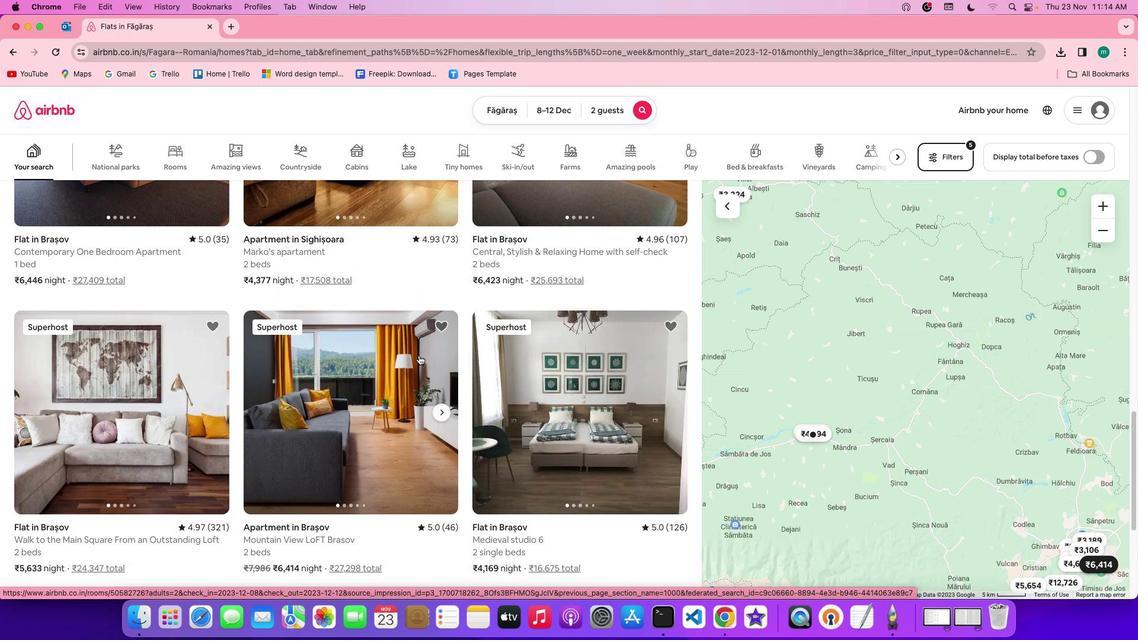 
Action: Mouse scrolled (375, 353) with delta (41, 117)
Screenshot: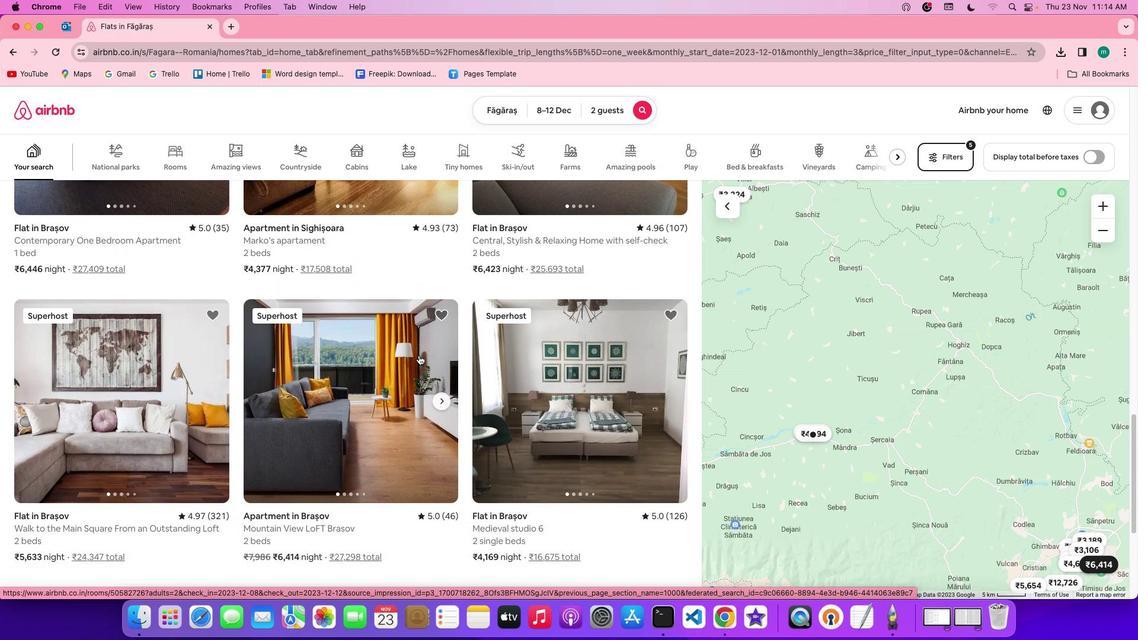 
Action: Mouse scrolled (375, 353) with delta (41, 117)
Screenshot: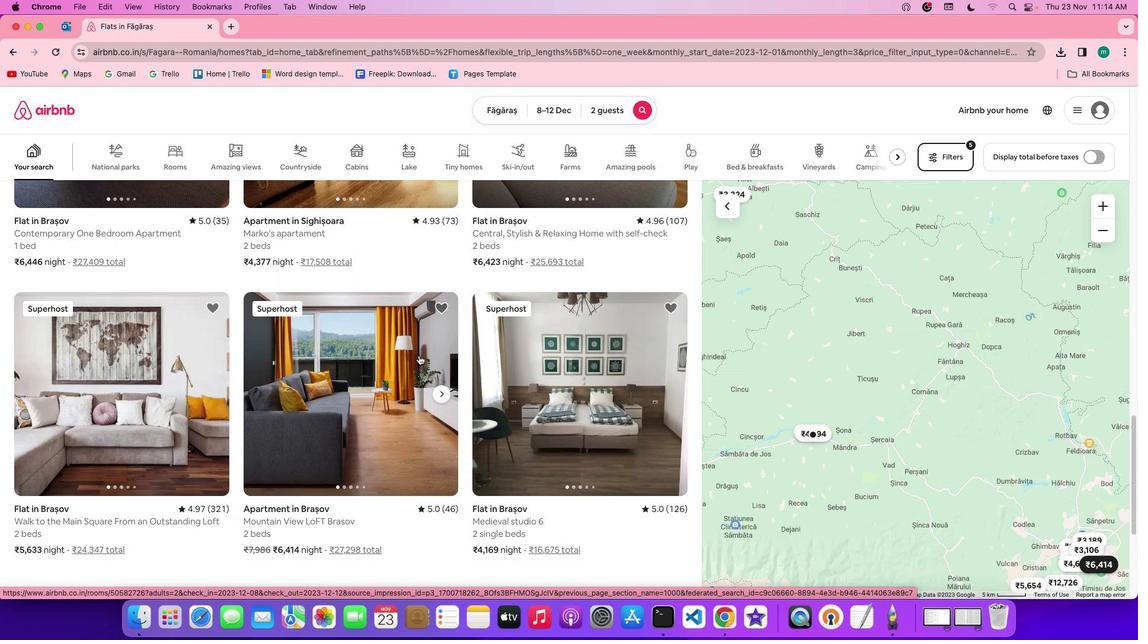 
Action: Mouse scrolled (375, 353) with delta (41, 117)
Screenshot: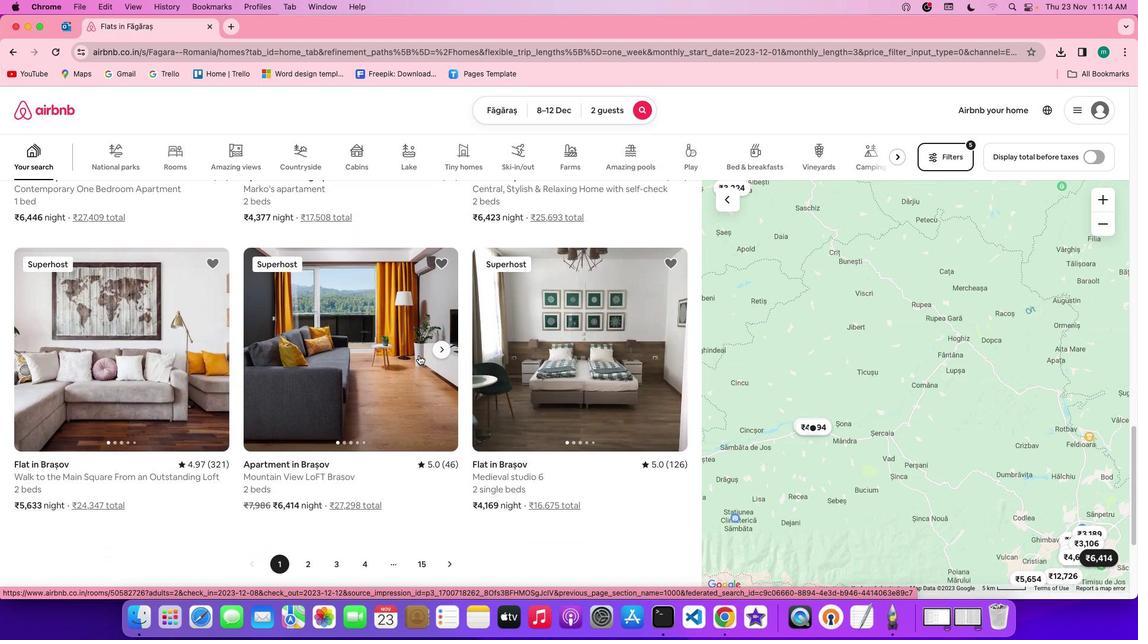
Action: Mouse scrolled (375, 353) with delta (41, 117)
Screenshot: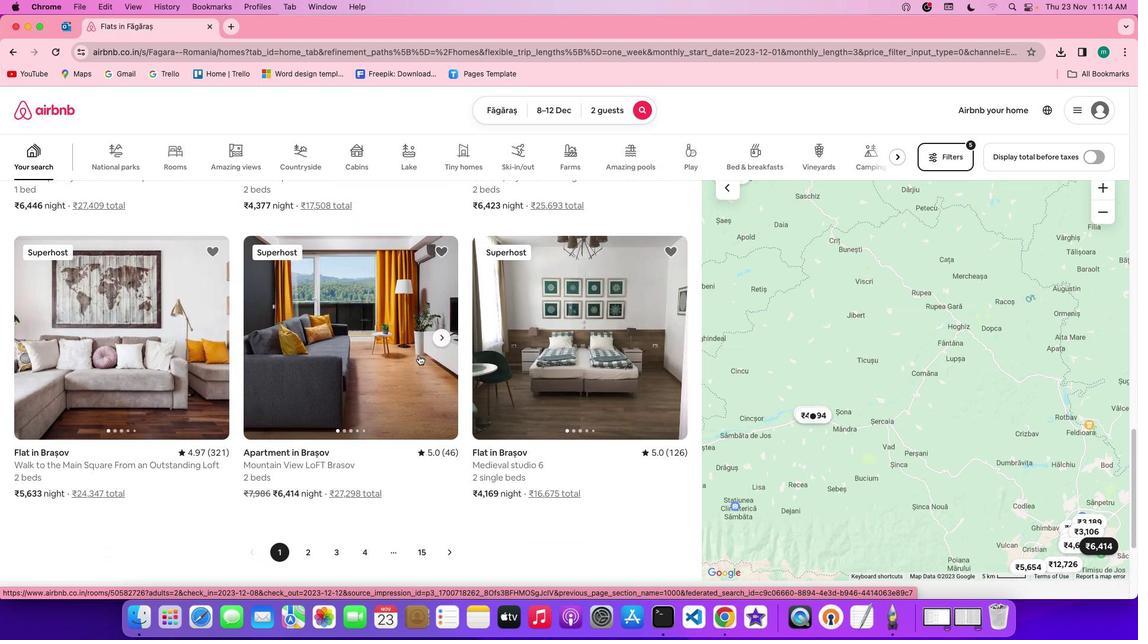 
Action: Mouse scrolled (375, 353) with delta (41, 117)
Screenshot: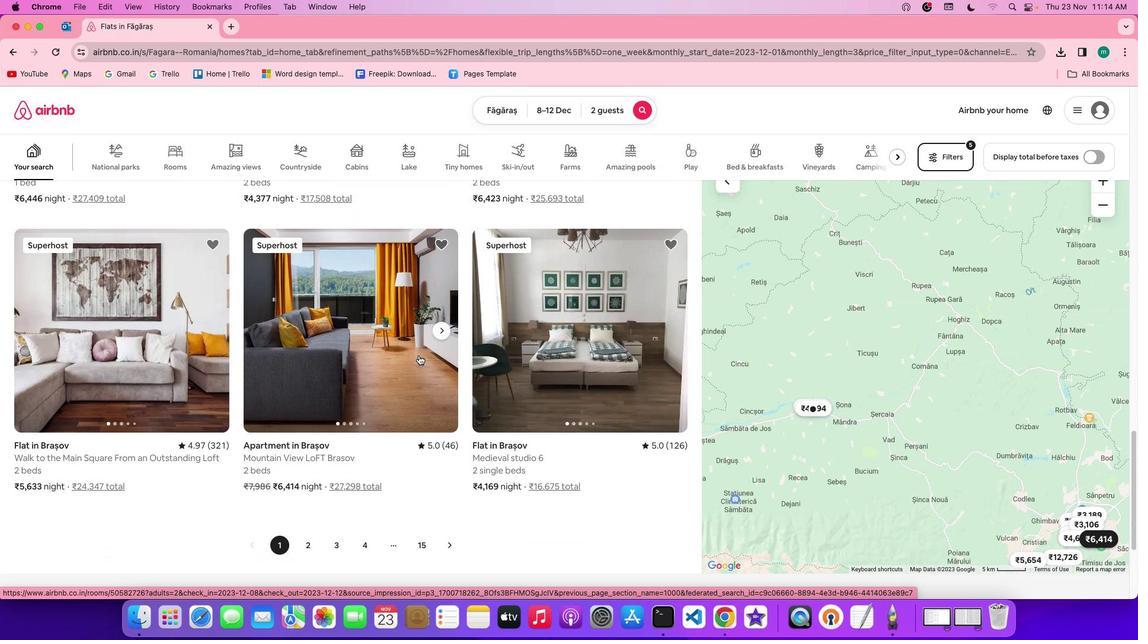 
Action: Mouse scrolled (375, 353) with delta (41, 117)
Screenshot: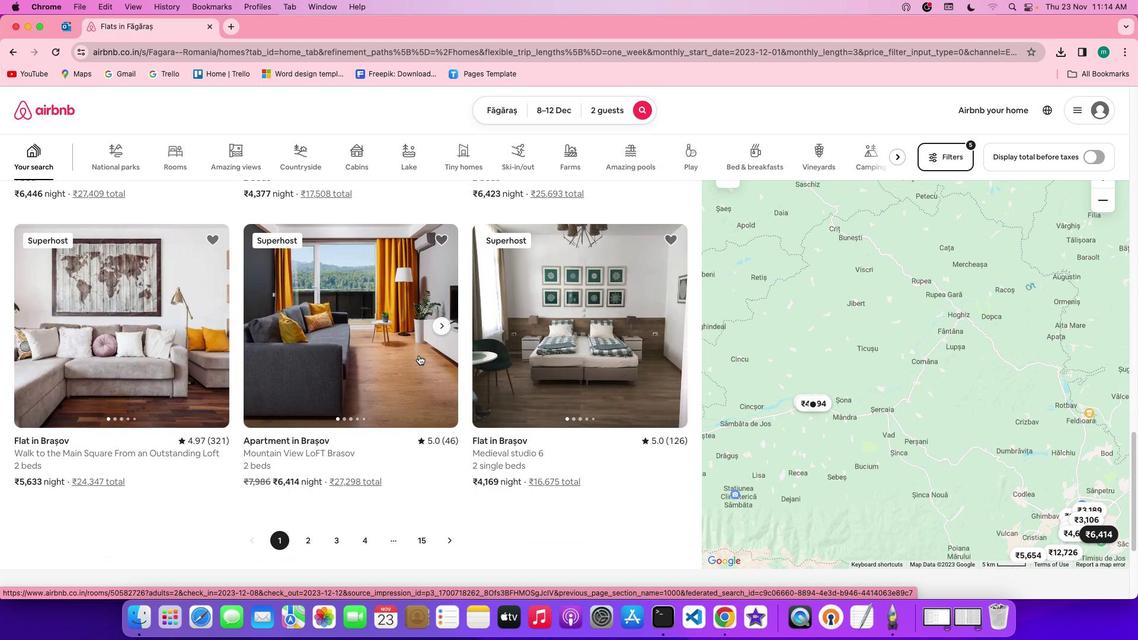 
Action: Mouse scrolled (375, 353) with delta (41, 117)
Screenshot: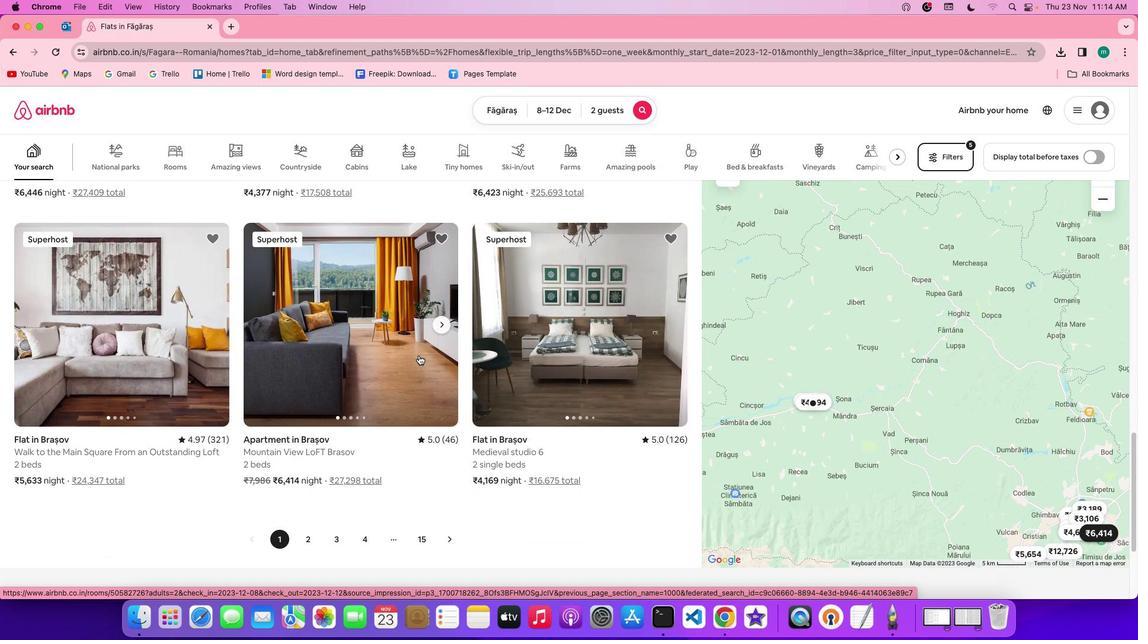 
Action: Mouse scrolled (375, 353) with delta (41, 117)
Screenshot: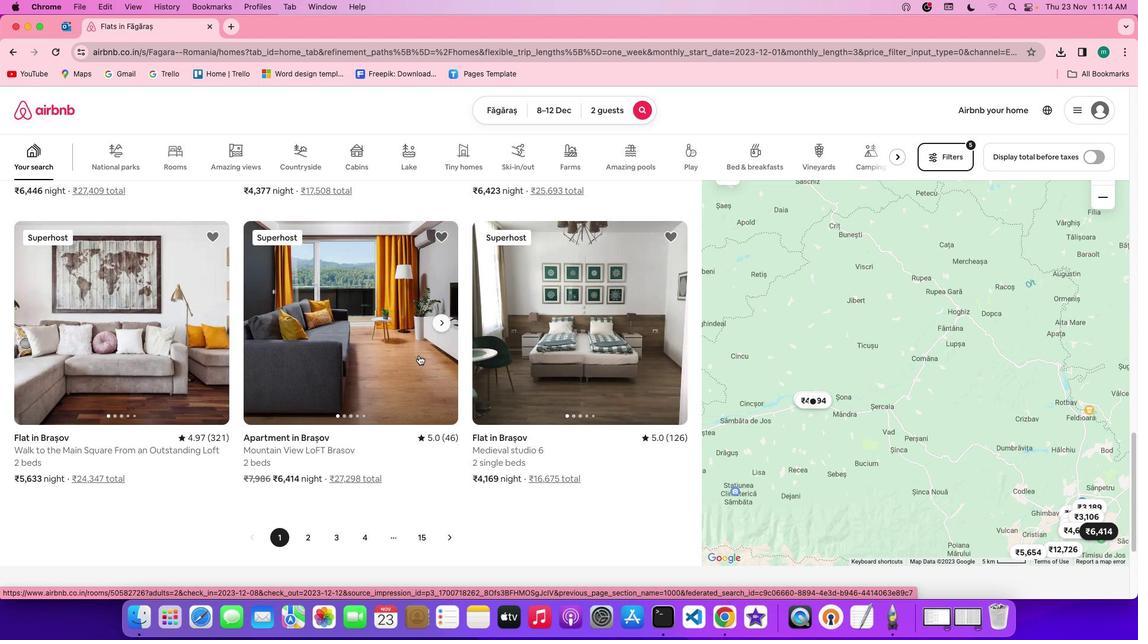 
Action: Mouse scrolled (375, 353) with delta (41, 117)
Screenshot: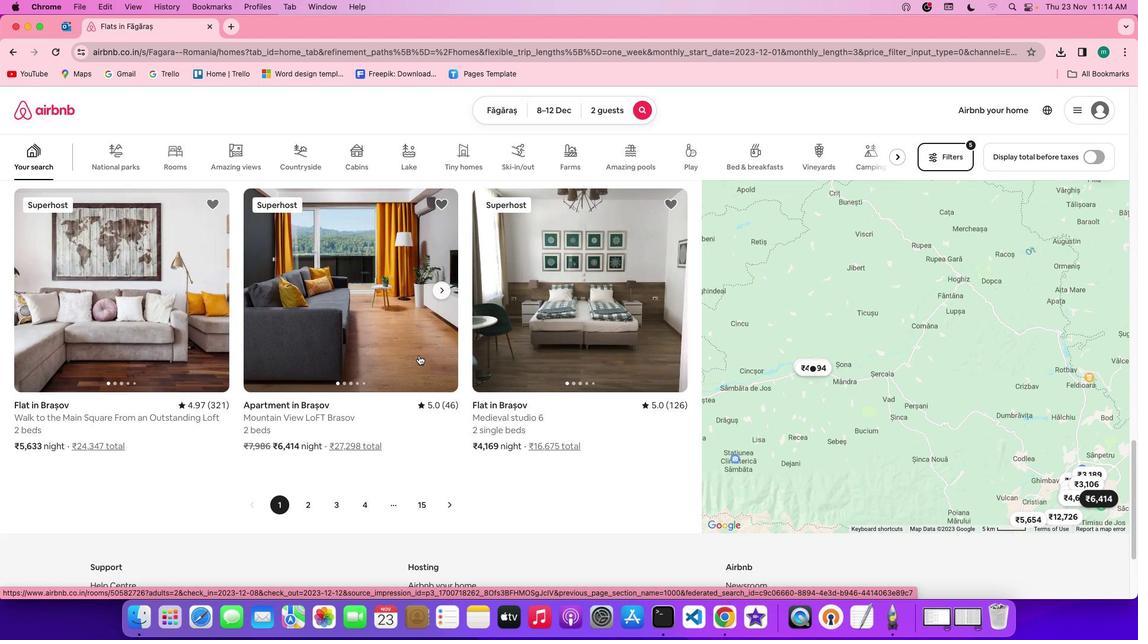 
Action: Mouse scrolled (375, 353) with delta (41, 117)
Screenshot: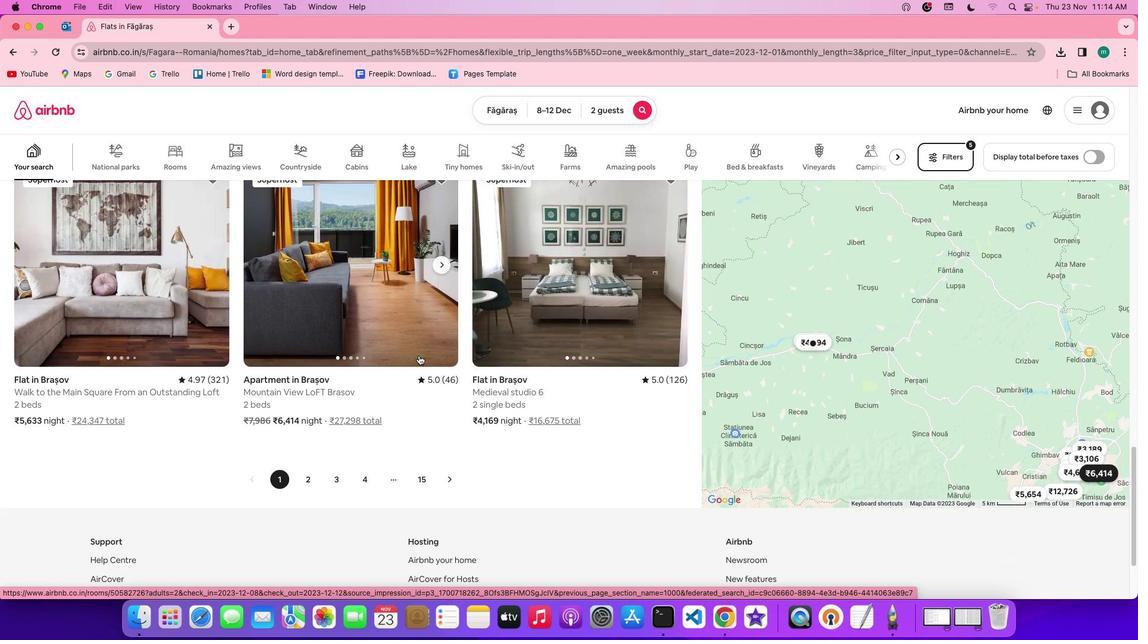 
Action: Mouse scrolled (375, 353) with delta (41, 117)
Screenshot: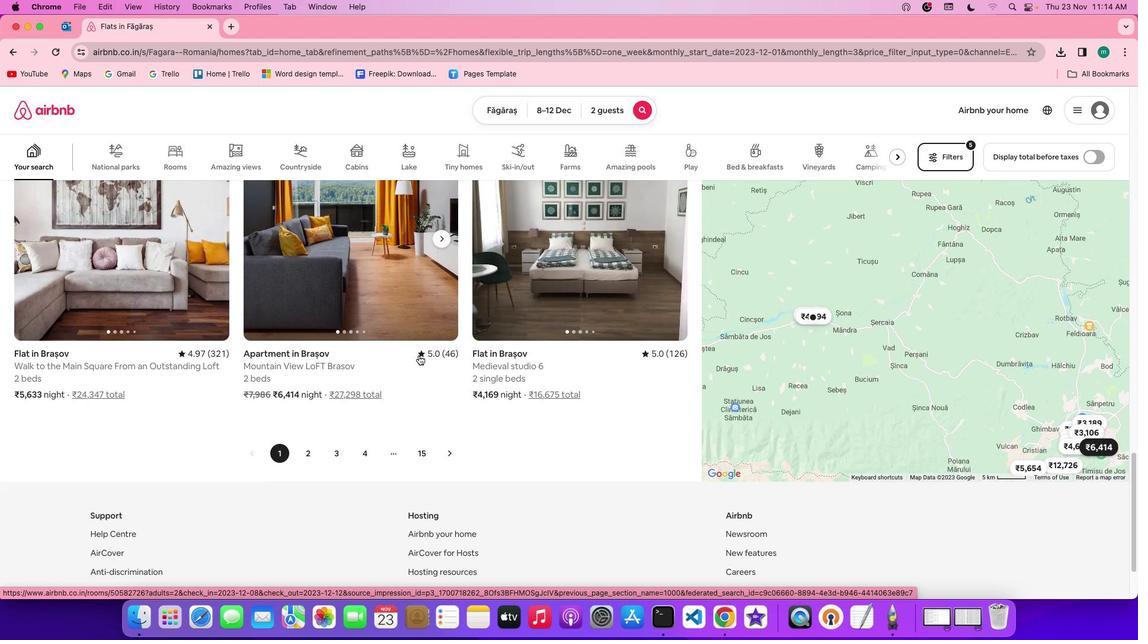 
Action: Mouse scrolled (375, 353) with delta (41, 117)
Screenshot: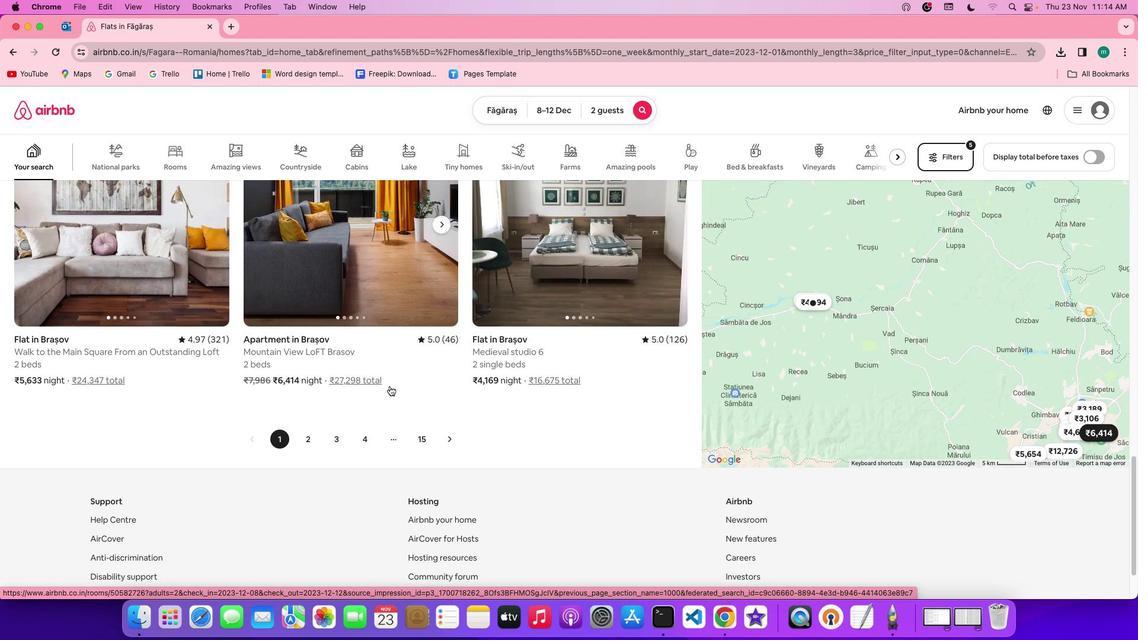 
Action: Mouse moved to (286, 411)
Screenshot: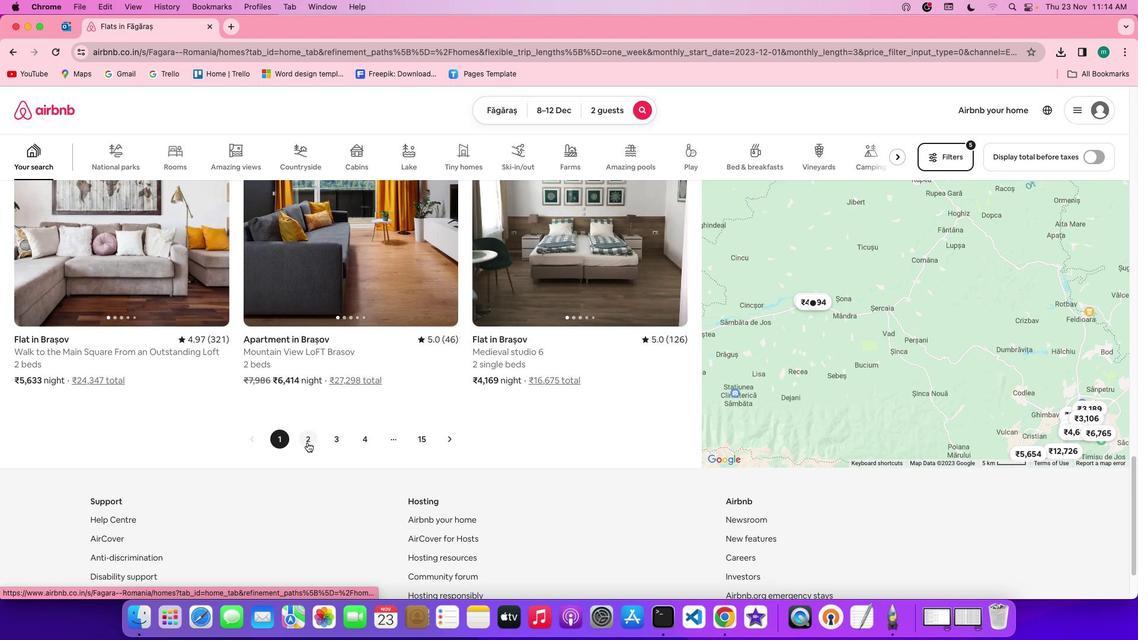
Action: Mouse pressed left at (286, 411)
Screenshot: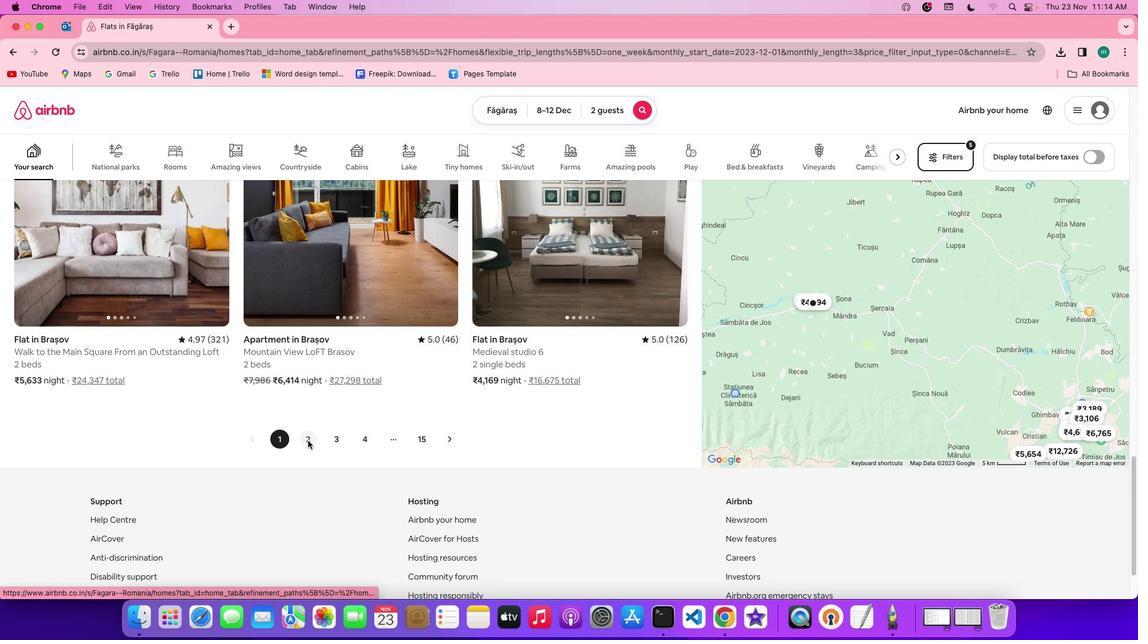 
Action: Mouse moved to (403, 384)
Screenshot: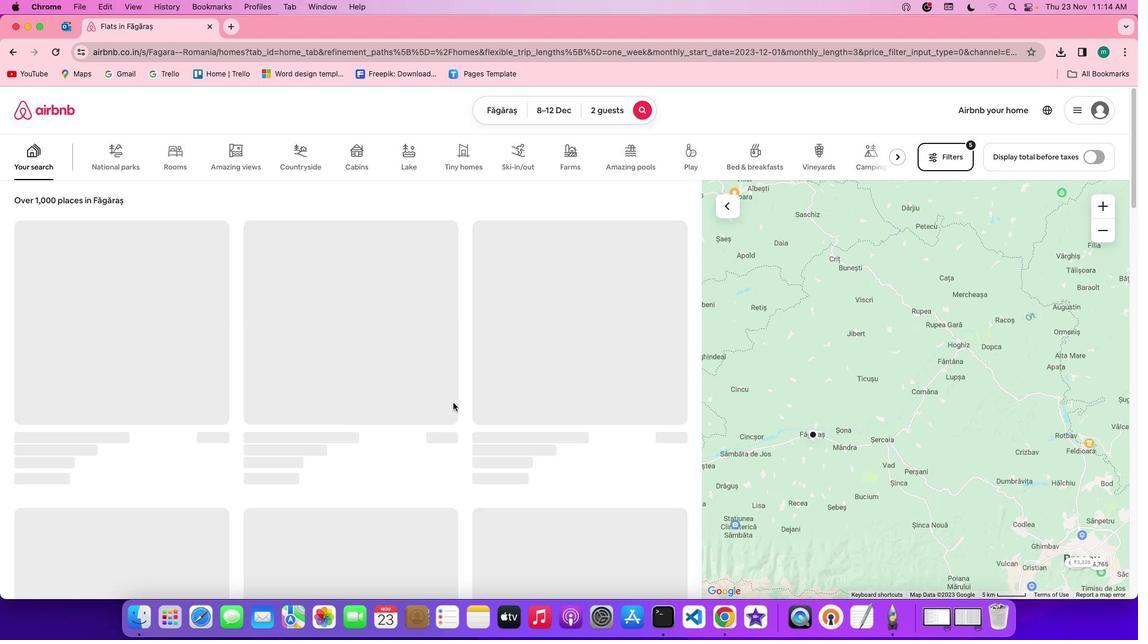
Action: Mouse scrolled (403, 384) with delta (41, 117)
Screenshot: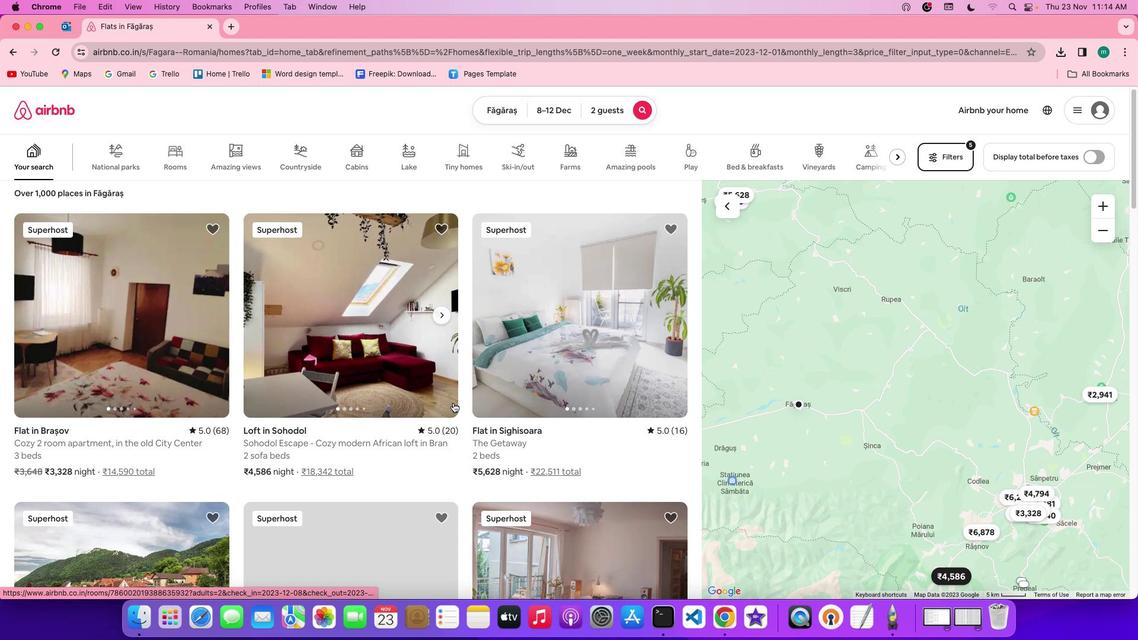 
Action: Mouse scrolled (403, 384) with delta (41, 117)
Screenshot: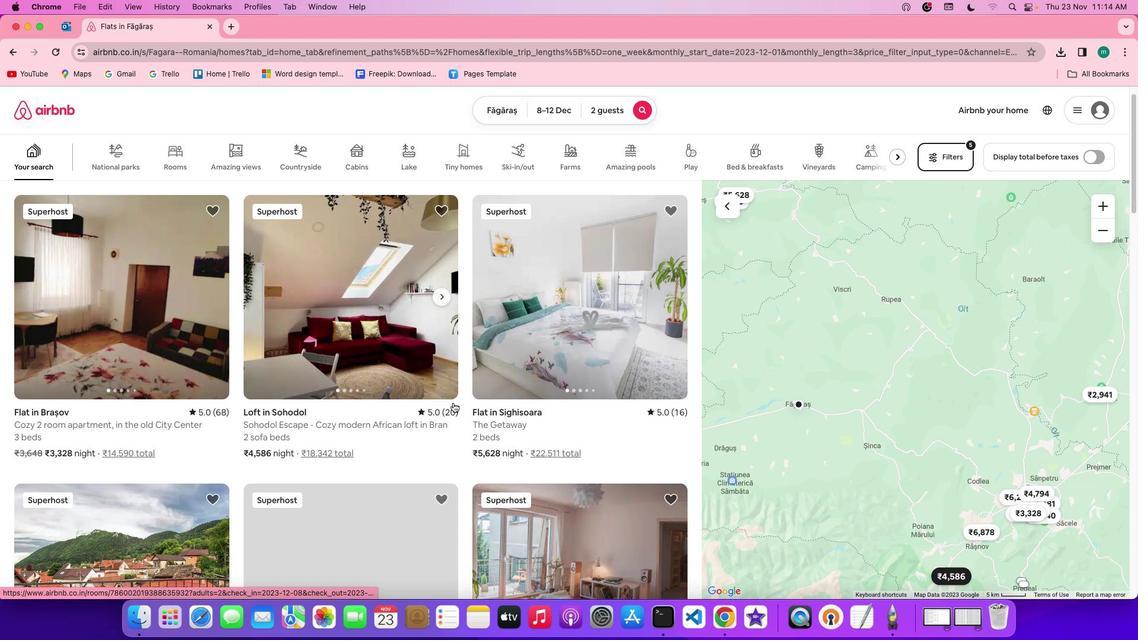 
Action: Mouse scrolled (403, 384) with delta (41, 117)
Screenshot: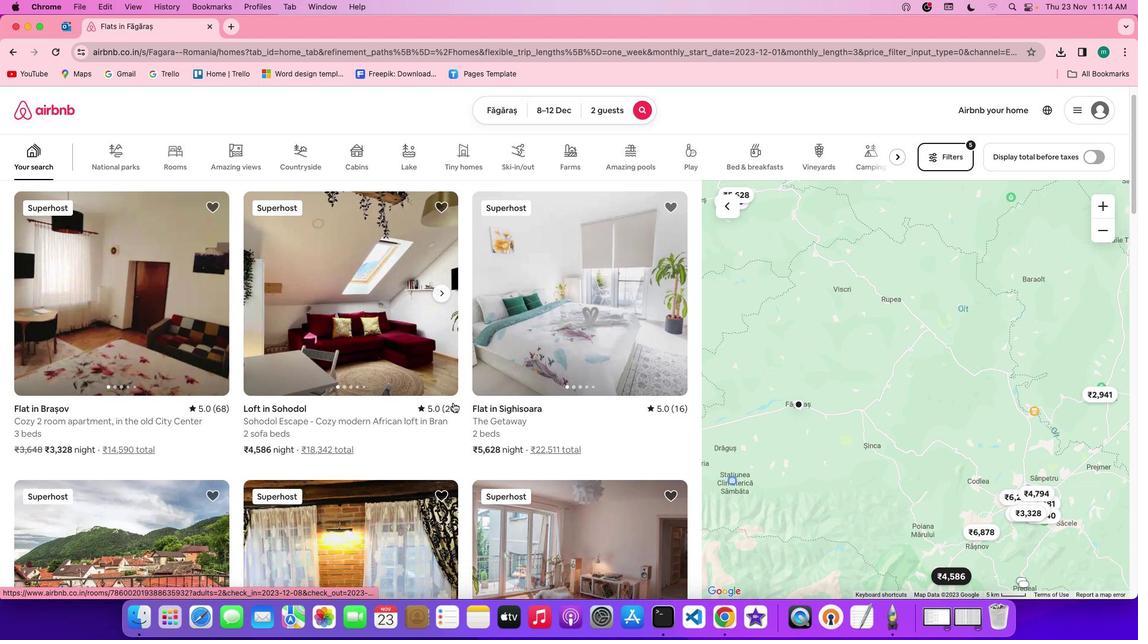 
Action: Mouse moved to (476, 359)
Screenshot: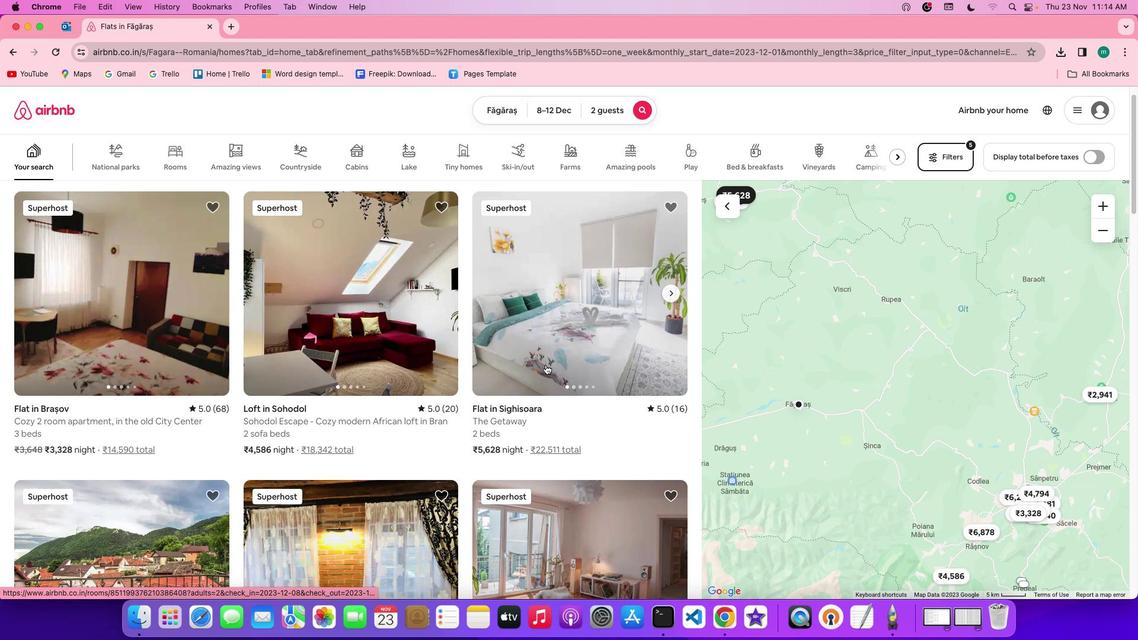 
Action: Mouse scrolled (476, 359) with delta (41, 117)
Screenshot: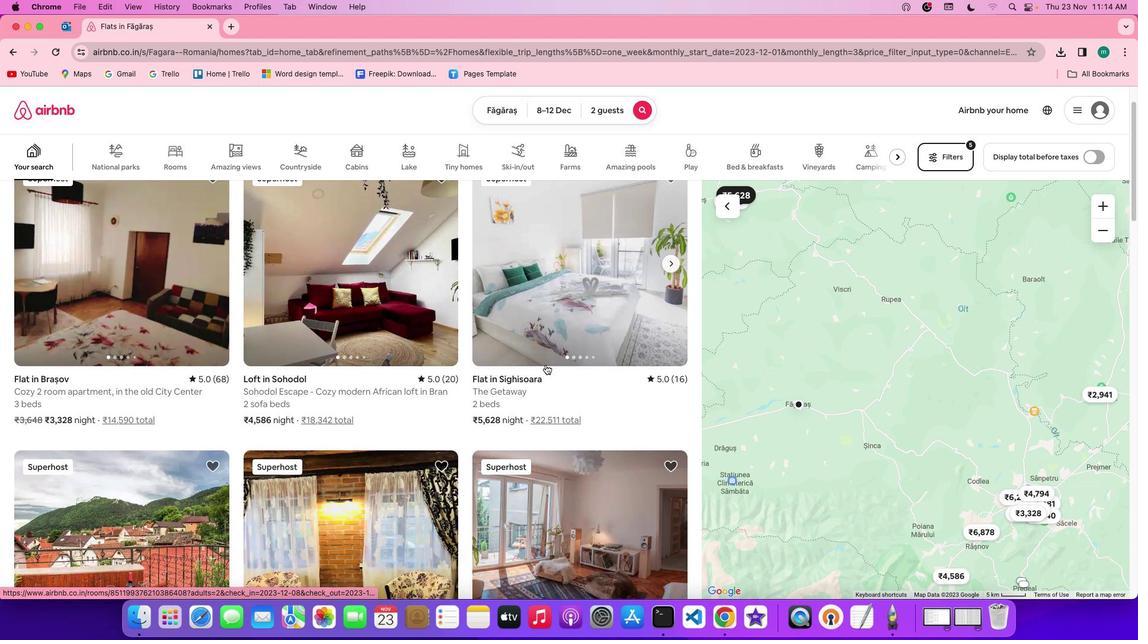 
Action: Mouse scrolled (476, 359) with delta (41, 117)
Screenshot: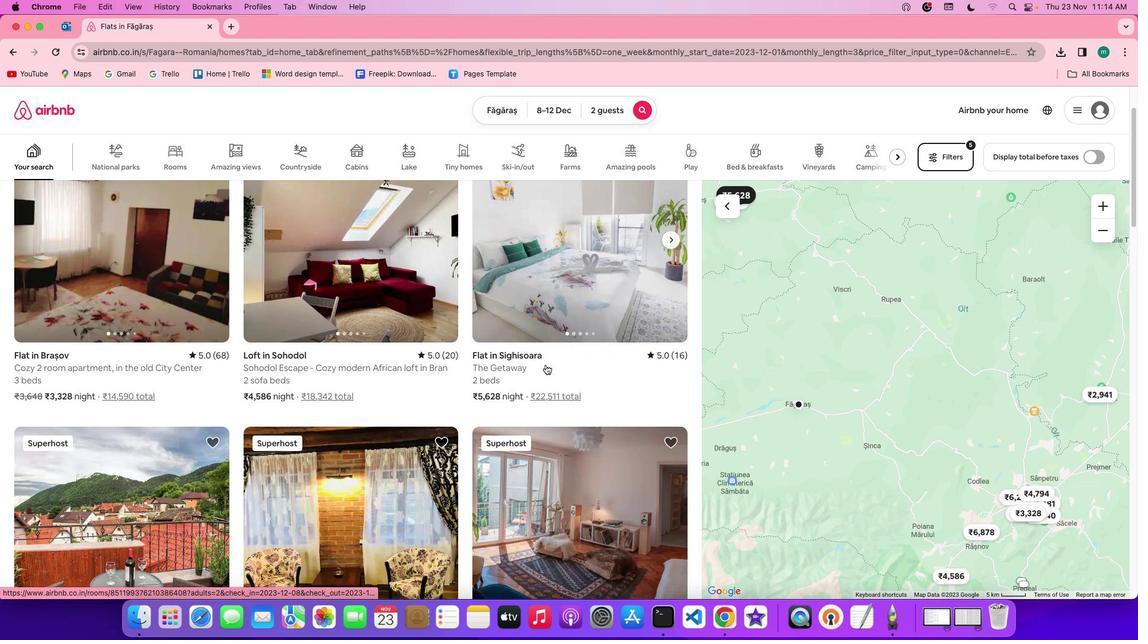 
Action: Mouse scrolled (476, 359) with delta (41, 116)
Screenshot: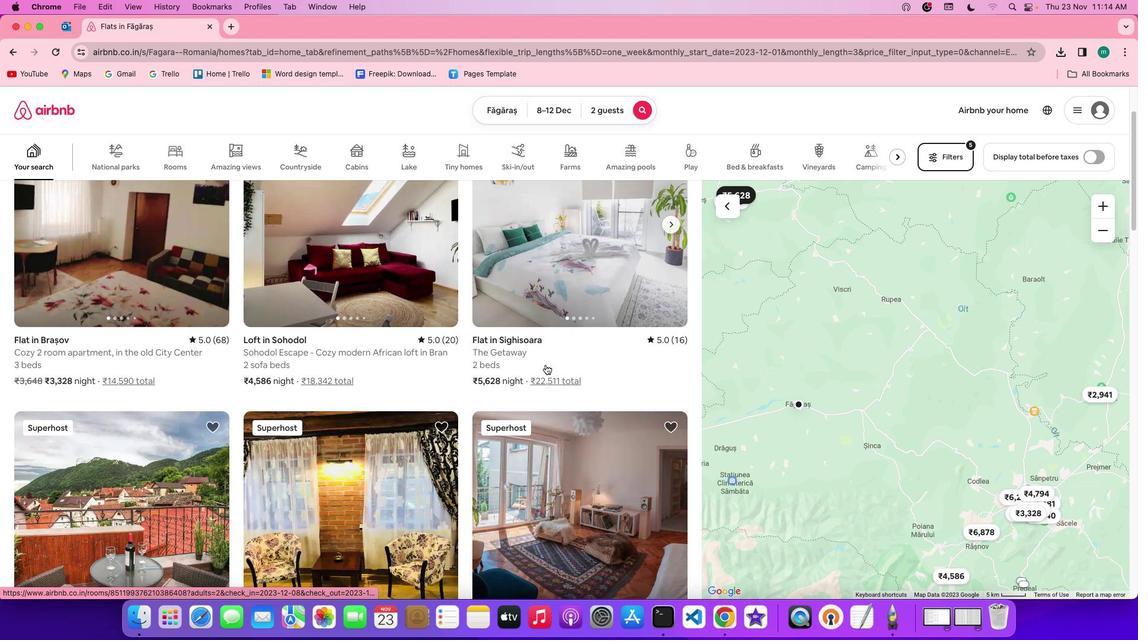 
Action: Mouse scrolled (476, 359) with delta (41, 117)
Screenshot: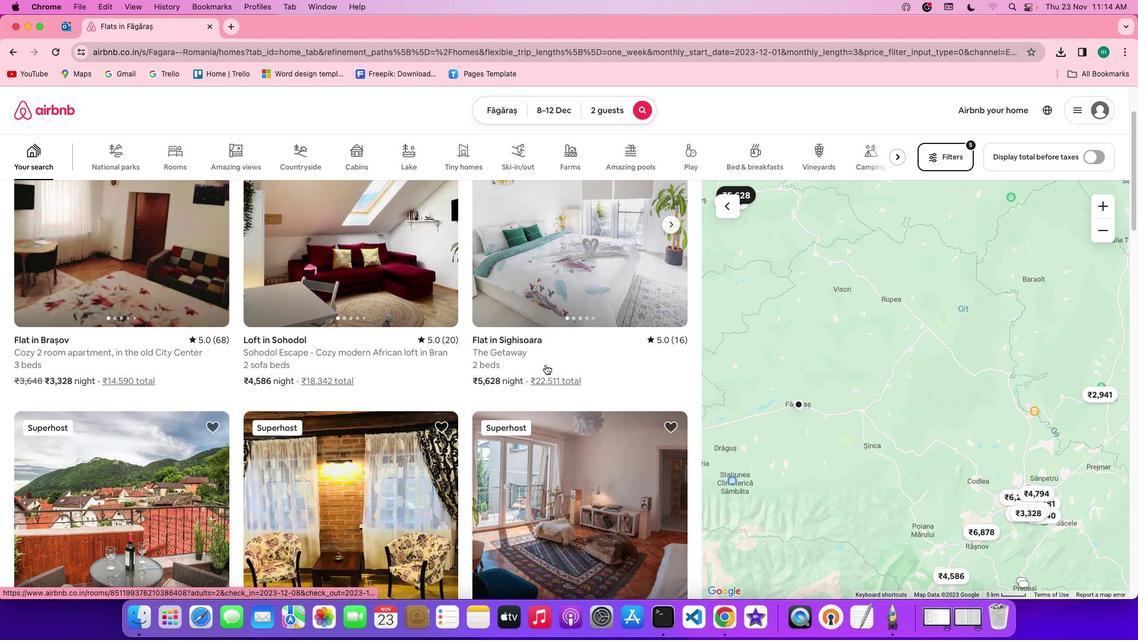 
Action: Mouse scrolled (476, 359) with delta (41, 117)
Screenshot: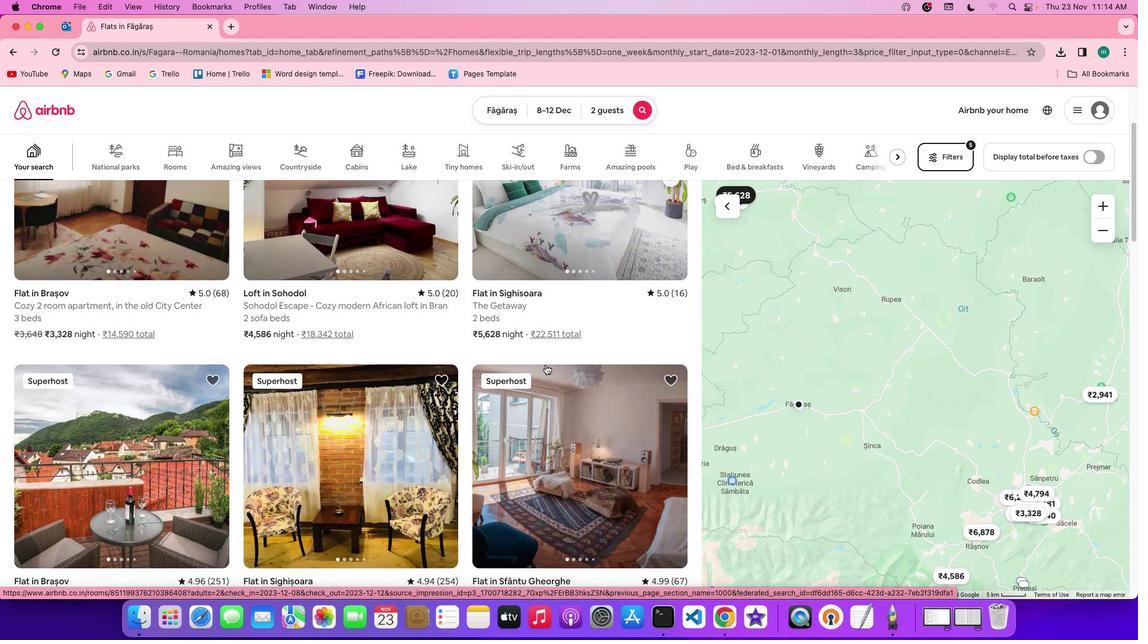 
Action: Mouse scrolled (476, 359) with delta (41, 117)
Screenshot: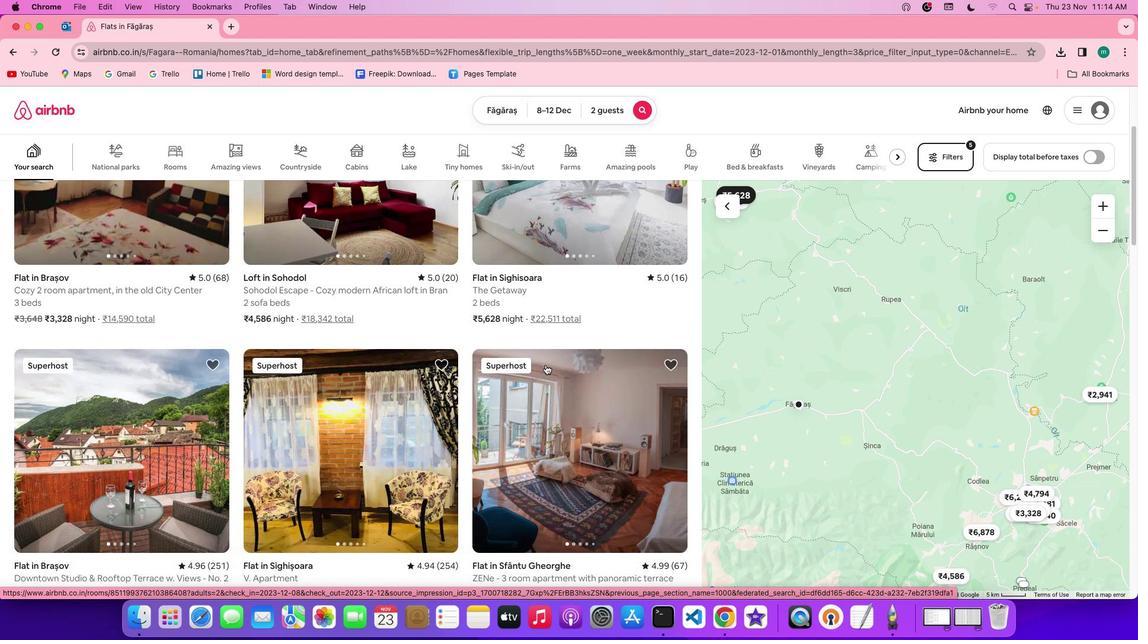
Action: Mouse scrolled (476, 359) with delta (41, 116)
Screenshot: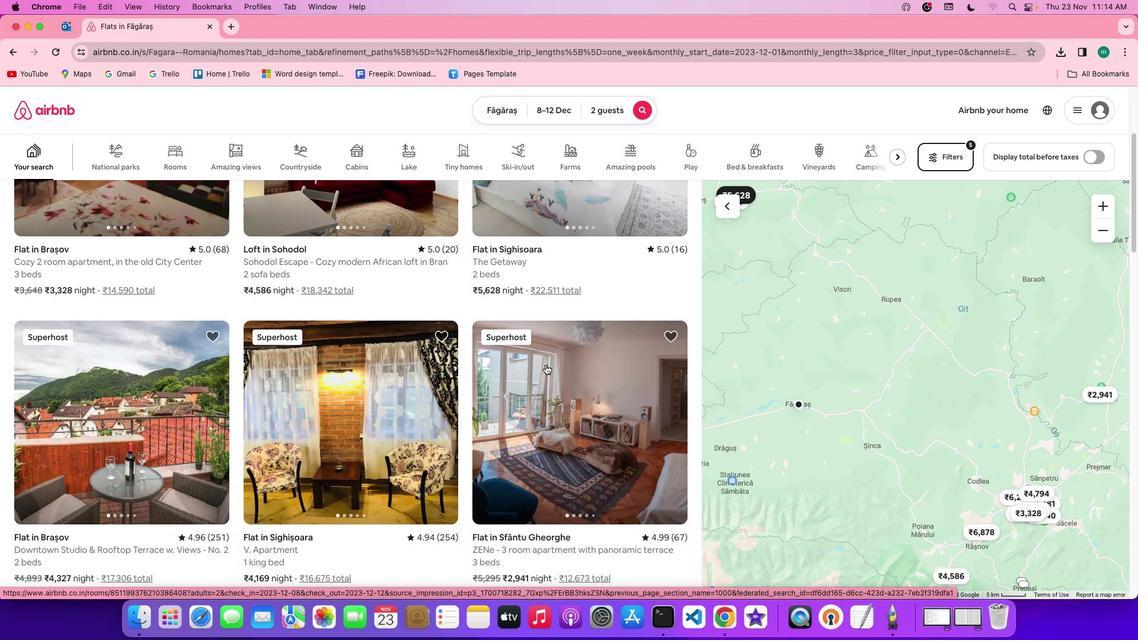 
Action: Mouse scrolled (476, 359) with delta (41, 117)
Screenshot: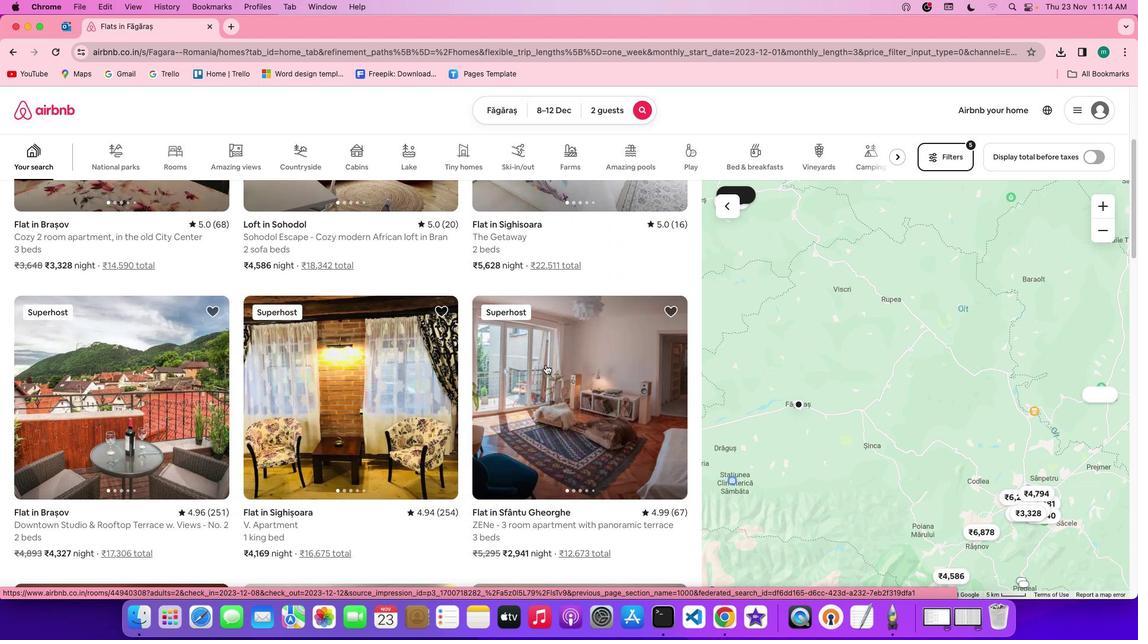 
Action: Mouse scrolled (476, 359) with delta (41, 117)
Screenshot: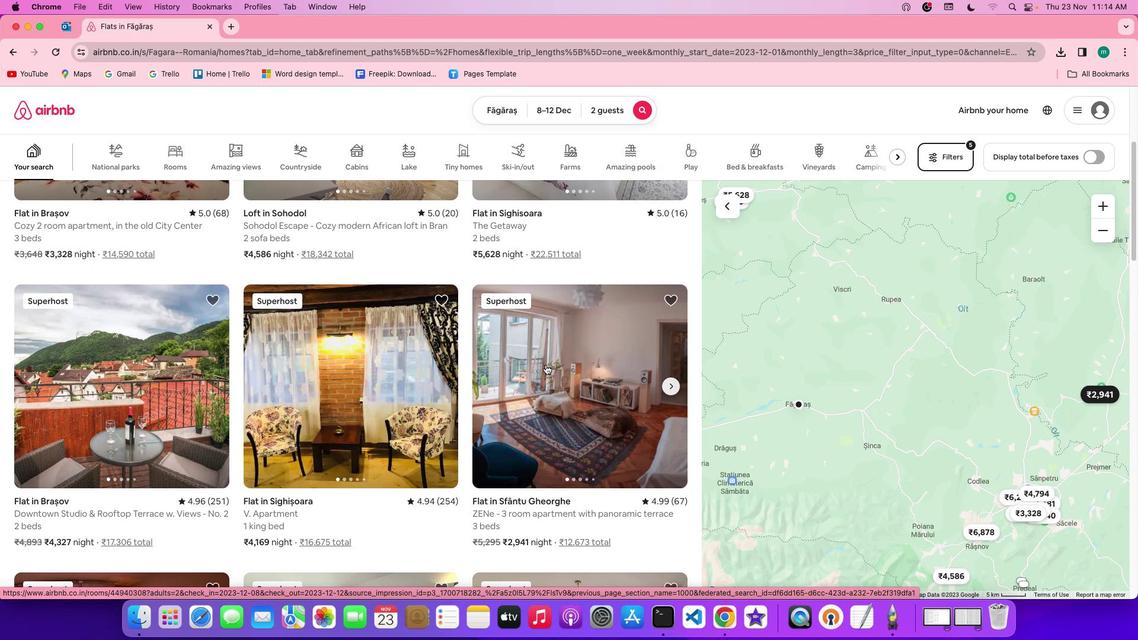 
Action: Mouse scrolled (476, 359) with delta (41, 117)
Screenshot: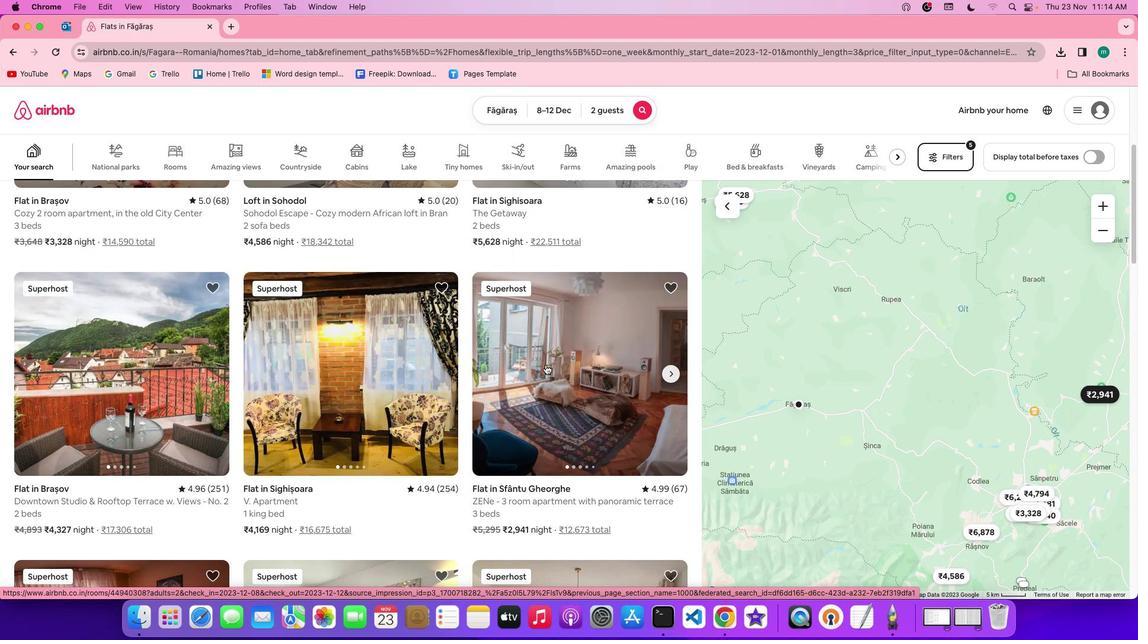 
Action: Mouse scrolled (476, 359) with delta (41, 117)
Screenshot: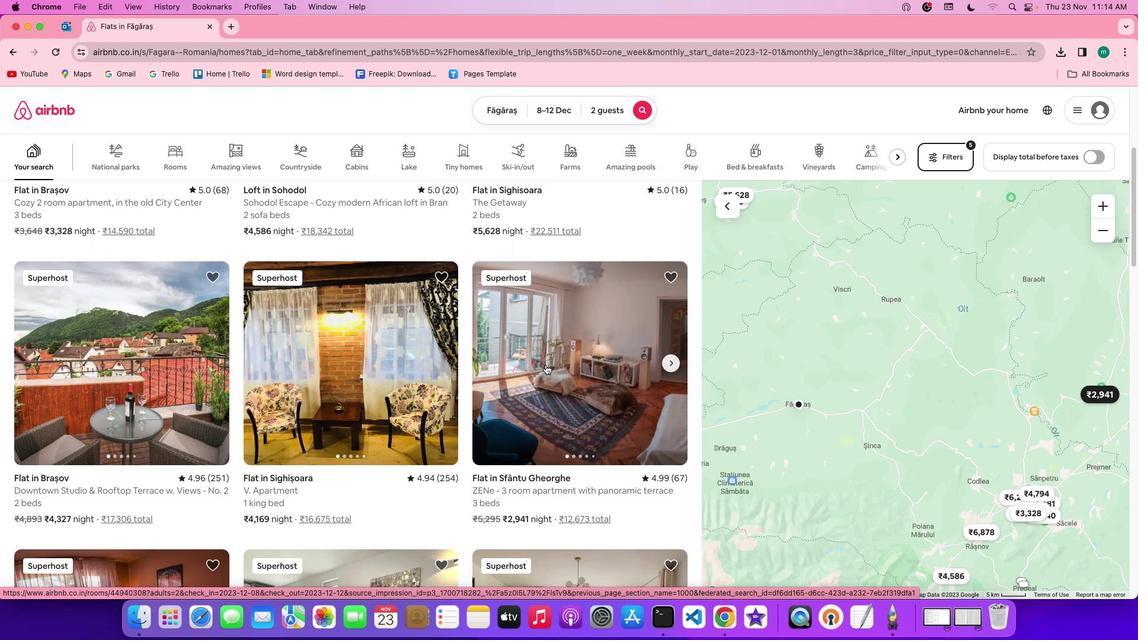 
Action: Mouse scrolled (476, 359) with delta (41, 117)
Screenshot: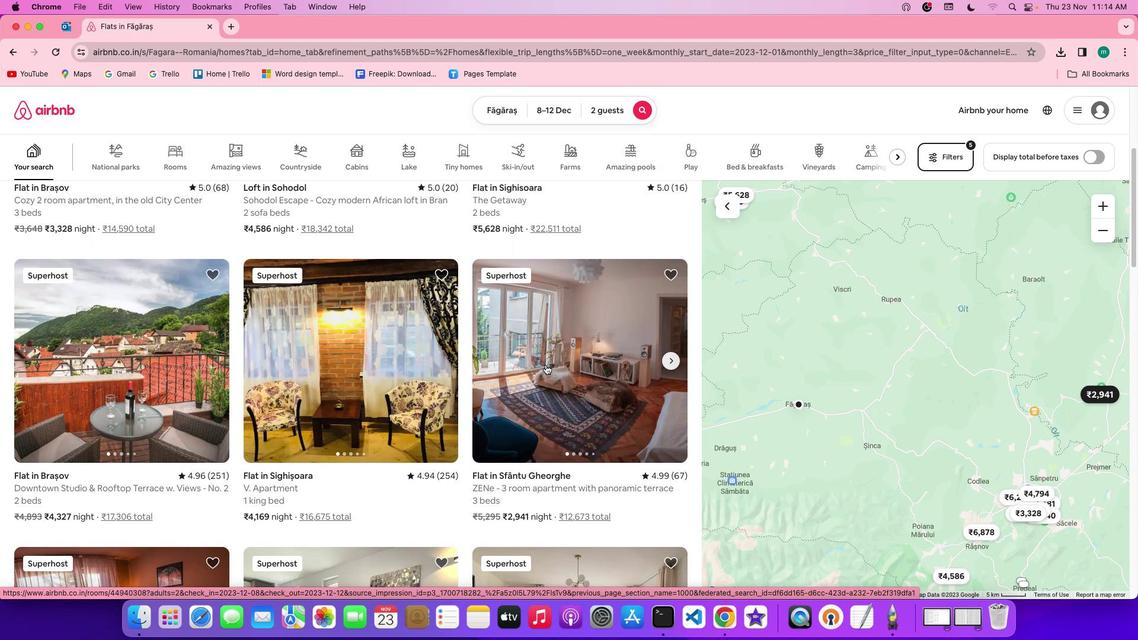 
Action: Mouse scrolled (476, 359) with delta (41, 117)
Screenshot: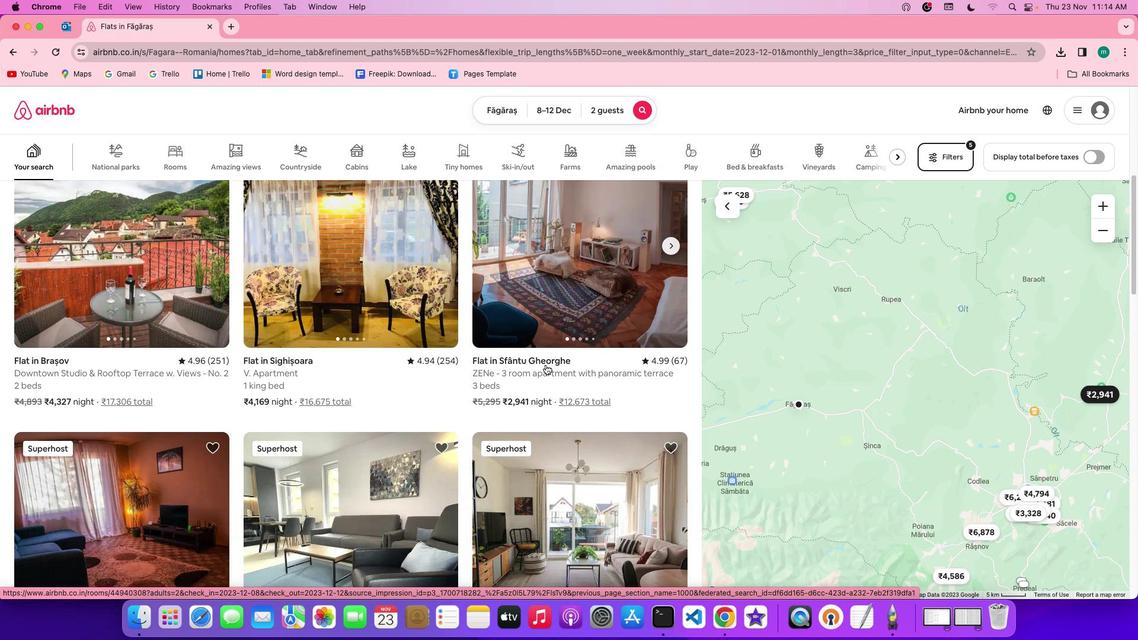 
Action: Mouse scrolled (476, 359) with delta (41, 117)
Screenshot: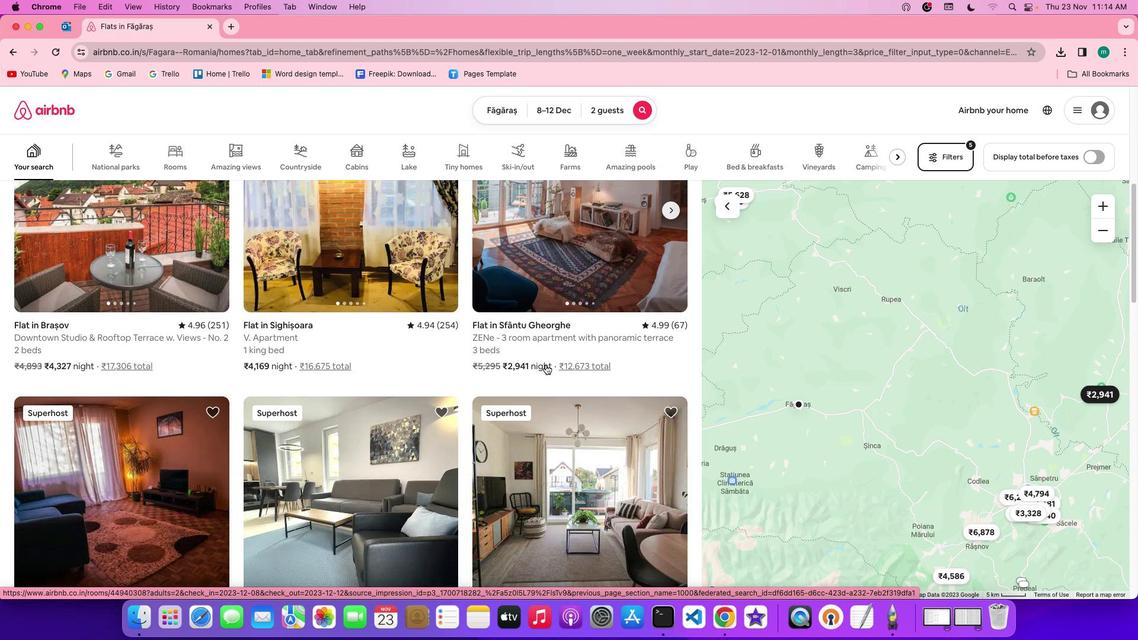 
Action: Mouse scrolled (476, 359) with delta (41, 116)
Screenshot: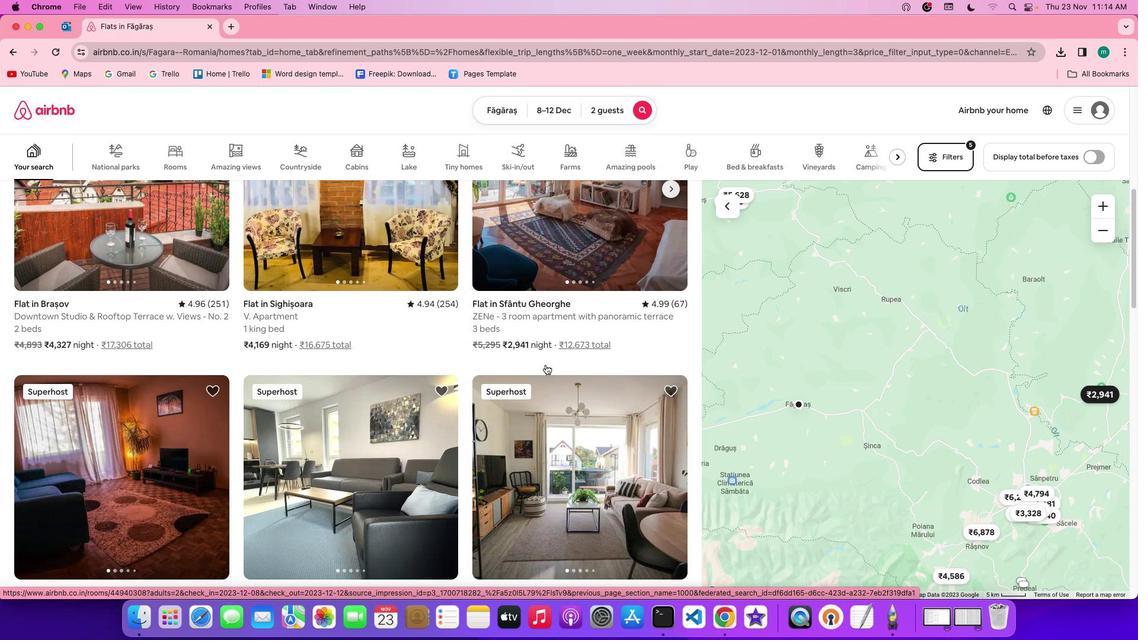 
Action: Mouse scrolled (476, 359) with delta (41, 116)
Screenshot: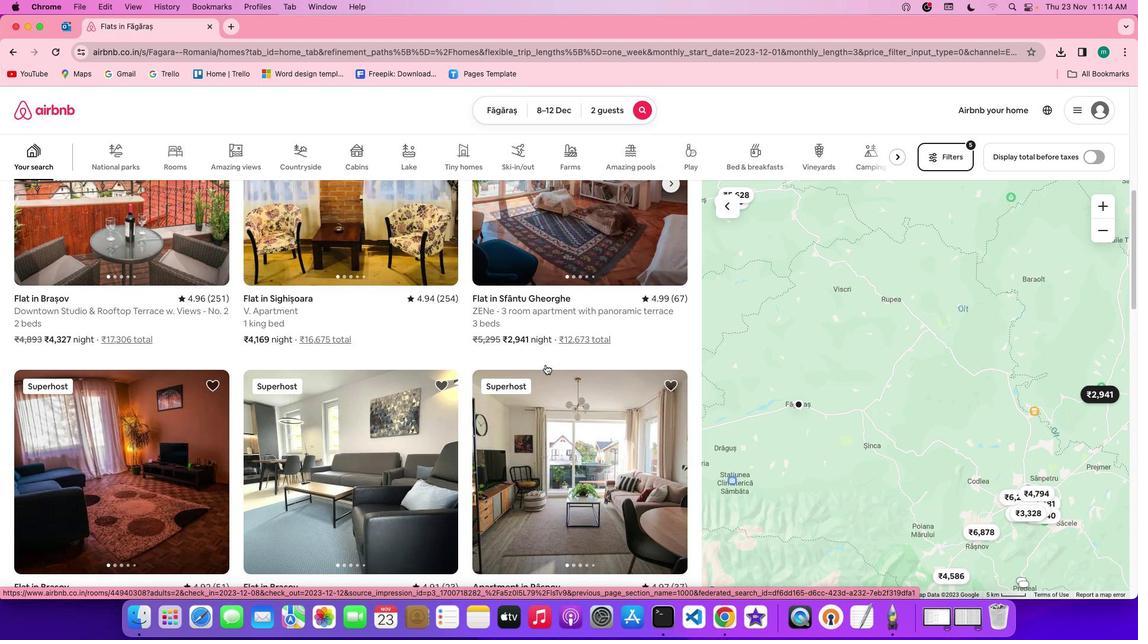 
Action: Mouse scrolled (476, 359) with delta (41, 117)
Screenshot: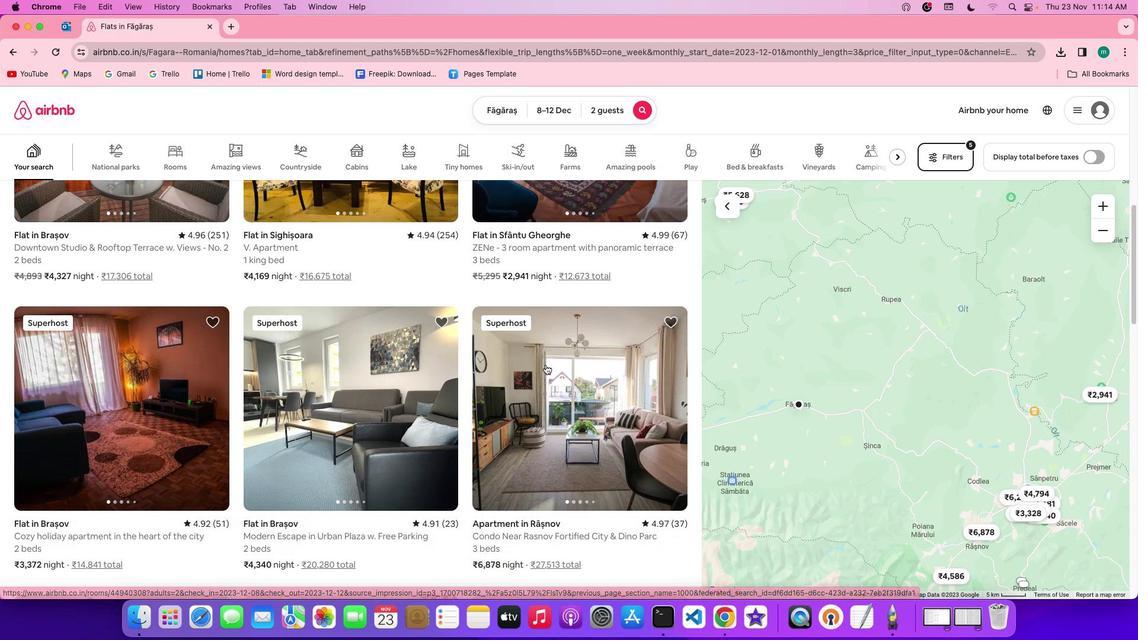 
Action: Mouse scrolled (476, 359) with delta (41, 117)
Screenshot: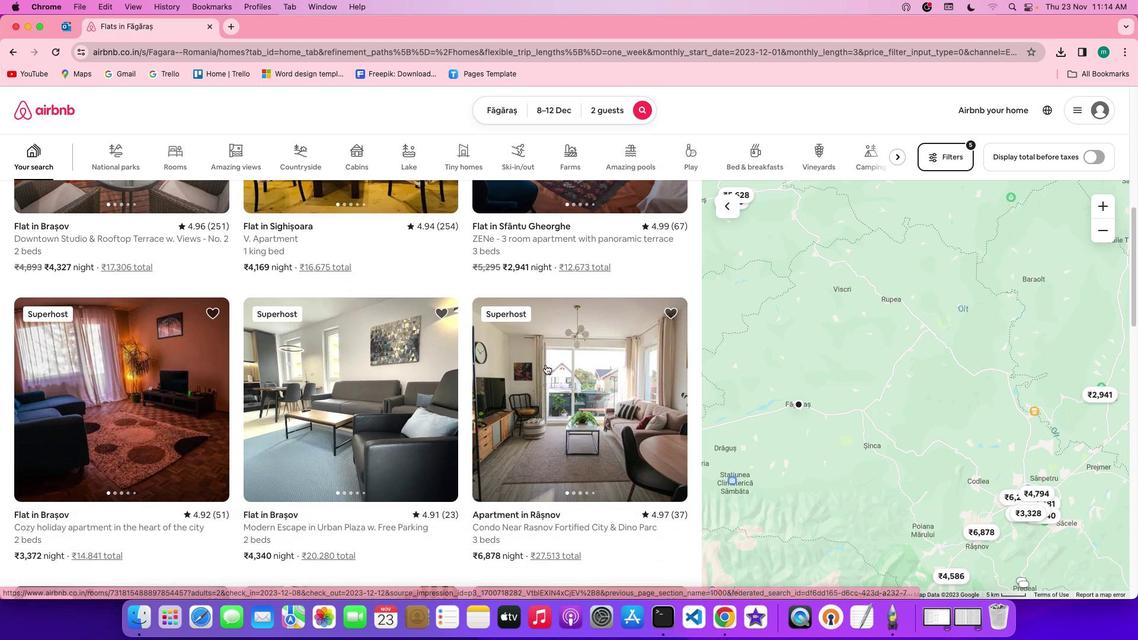 
Action: Mouse scrolled (476, 359) with delta (41, 116)
Screenshot: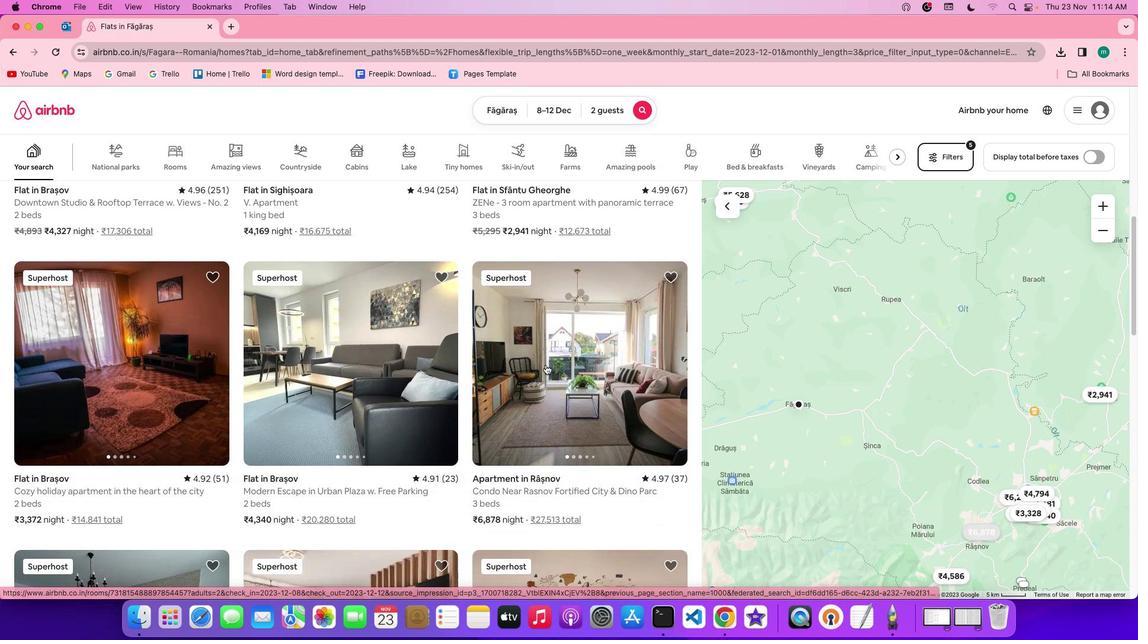 
Action: Mouse scrolled (476, 359) with delta (41, 116)
Screenshot: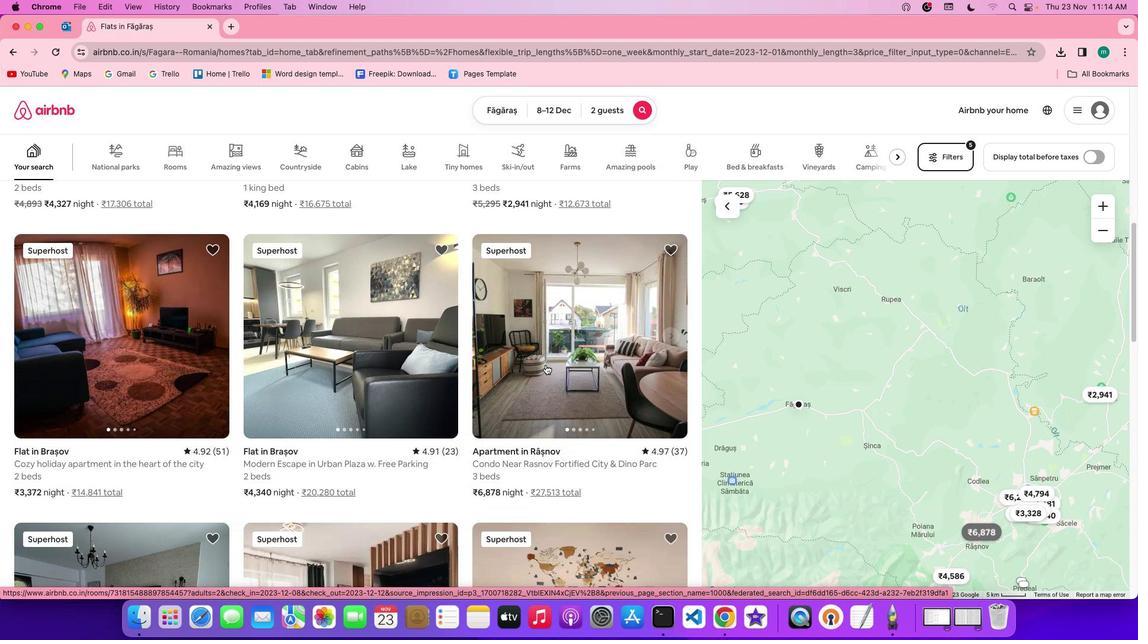 
Action: Mouse scrolled (476, 359) with delta (41, 117)
Screenshot: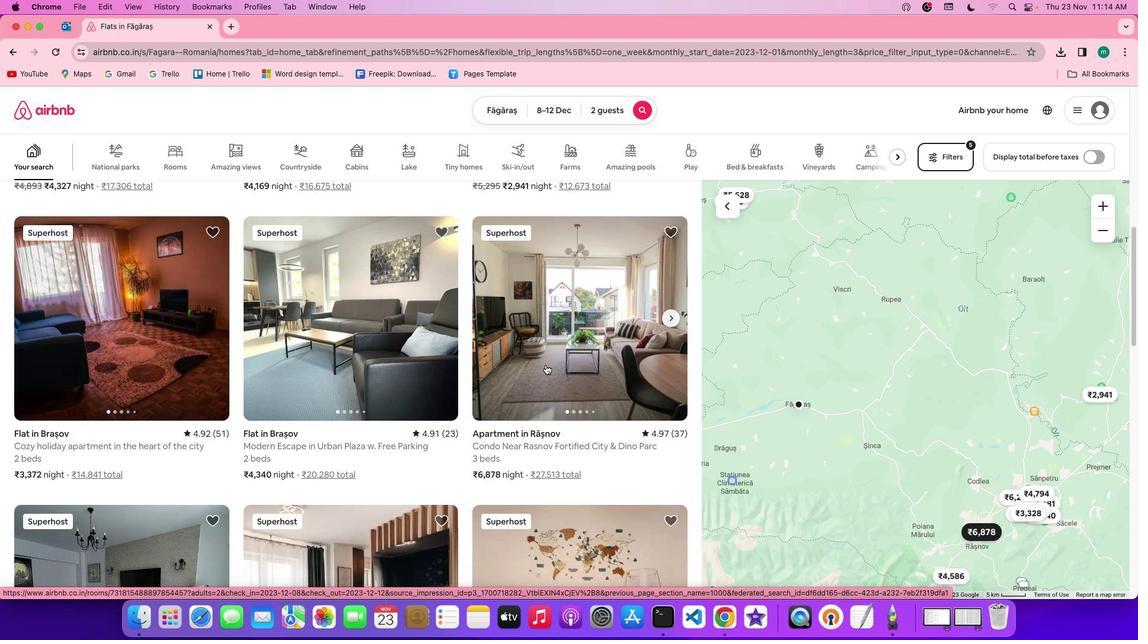 
Action: Mouse scrolled (476, 359) with delta (41, 117)
Screenshot: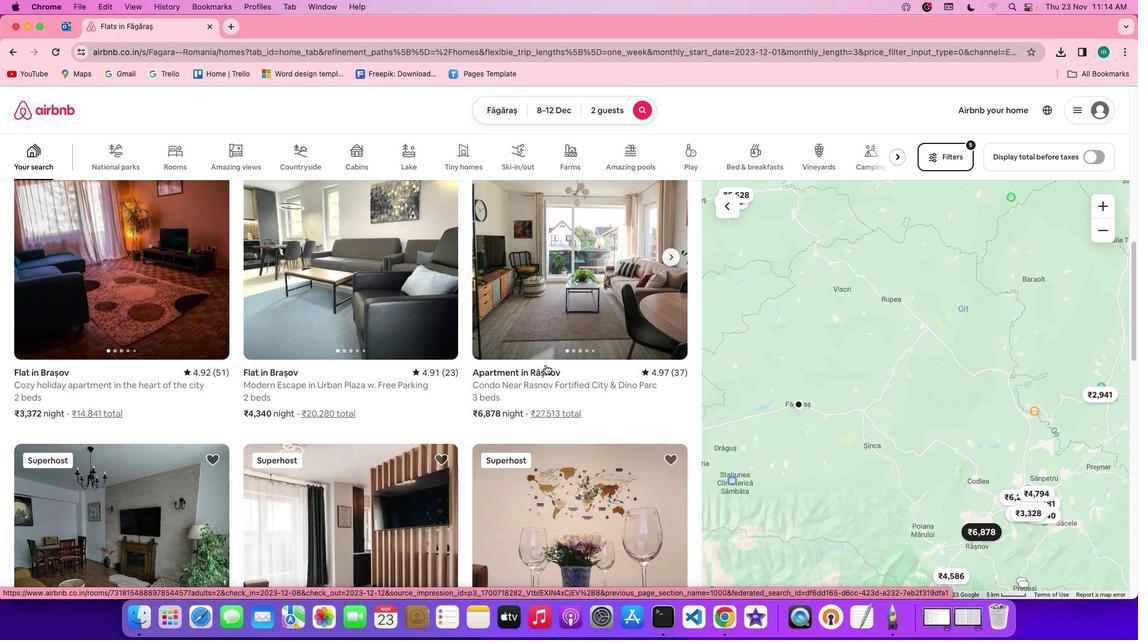 
Action: Mouse scrolled (476, 359) with delta (41, 117)
Screenshot: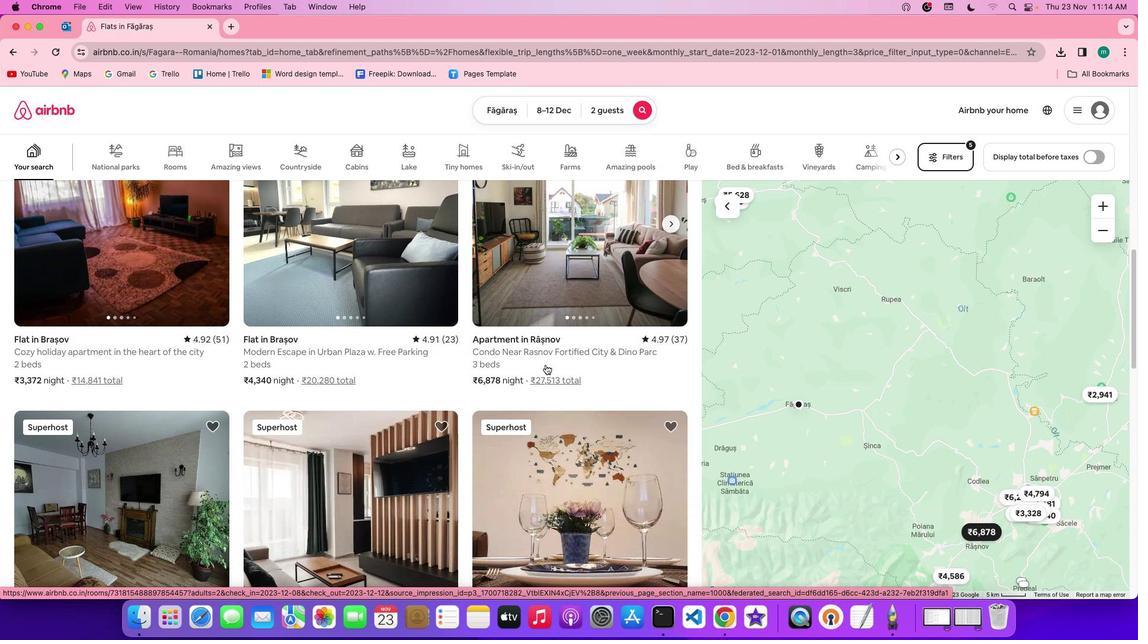 
Action: Mouse scrolled (476, 359) with delta (41, 116)
Screenshot: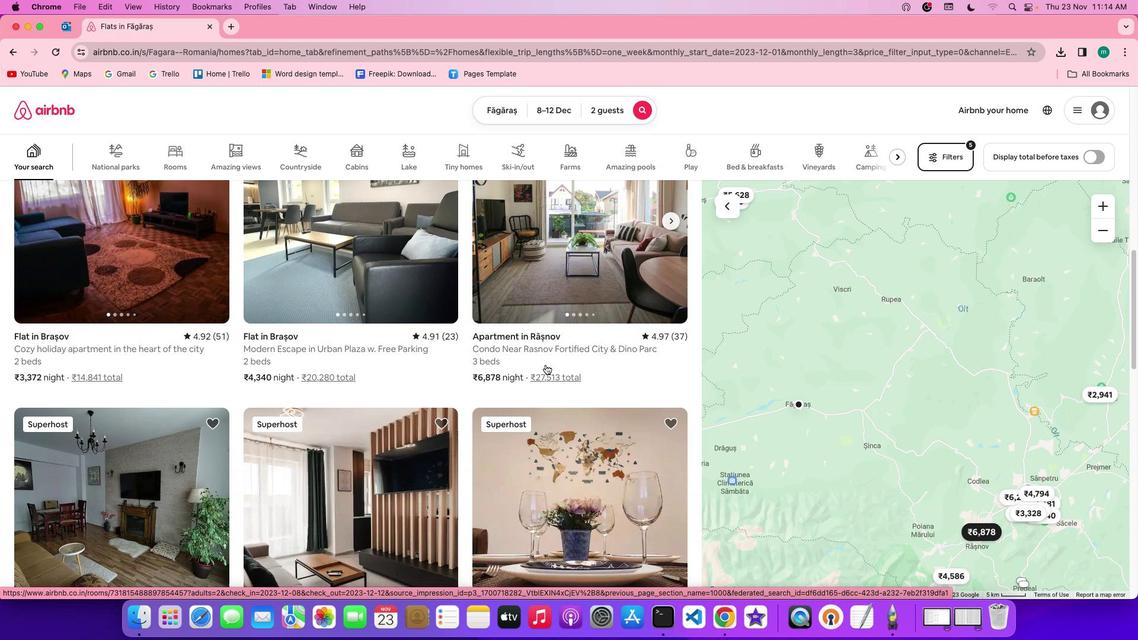
Action: Mouse scrolled (476, 359) with delta (41, 117)
Screenshot: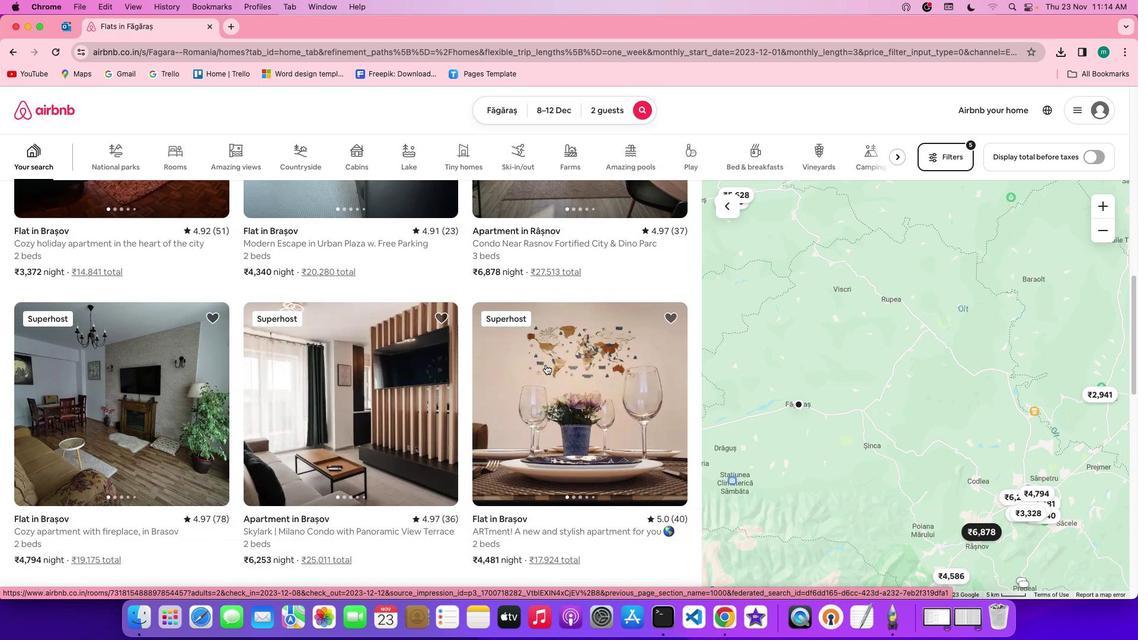 
Action: Mouse scrolled (476, 359) with delta (41, 117)
Screenshot: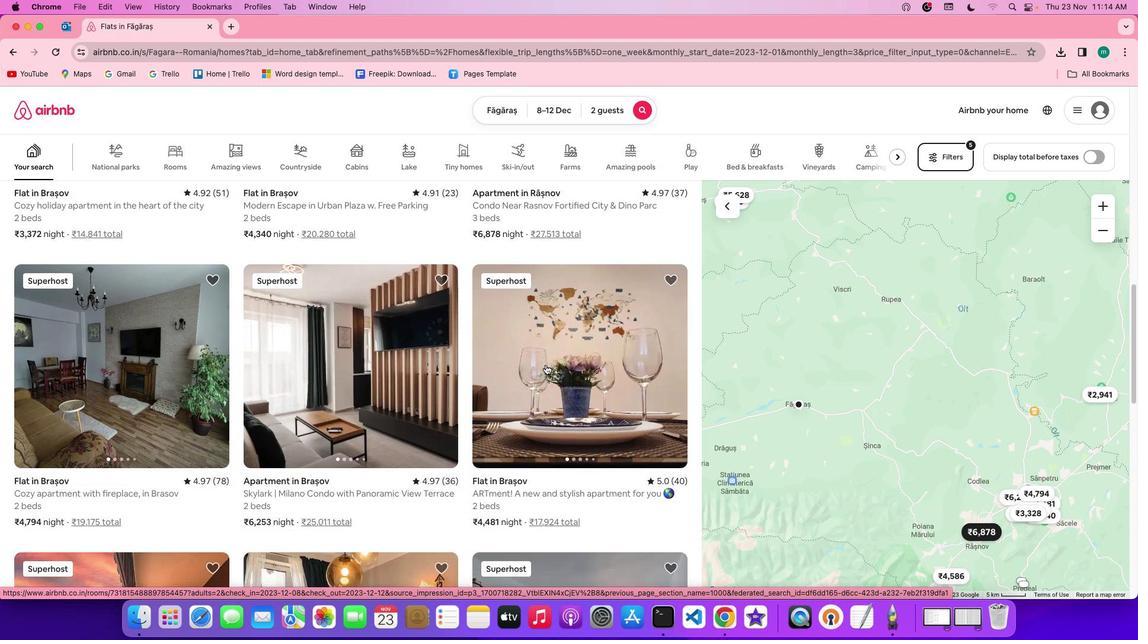 
Action: Mouse scrolled (476, 359) with delta (41, 116)
Screenshot: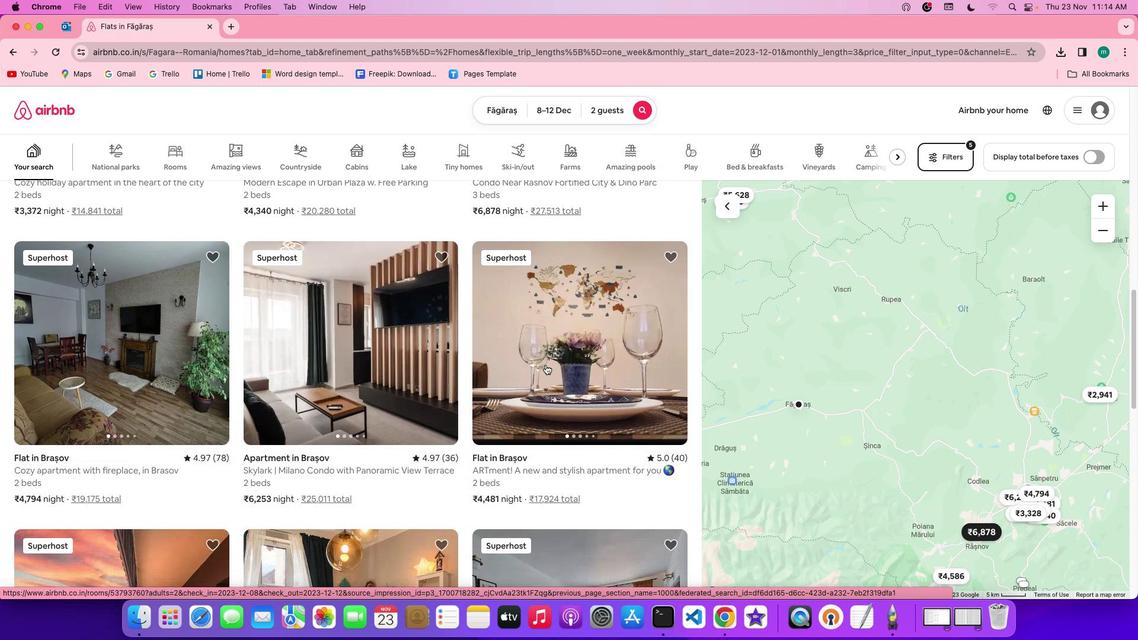 
Action: Mouse scrolled (476, 359) with delta (41, 116)
Screenshot: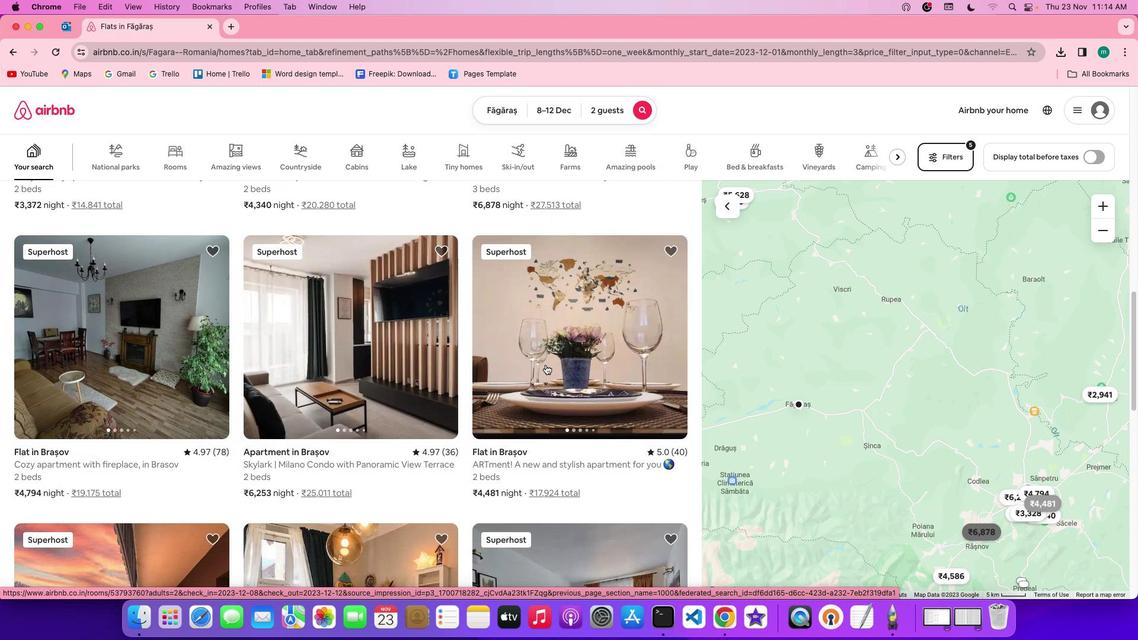 
Action: Mouse moved to (319, 349)
Screenshot: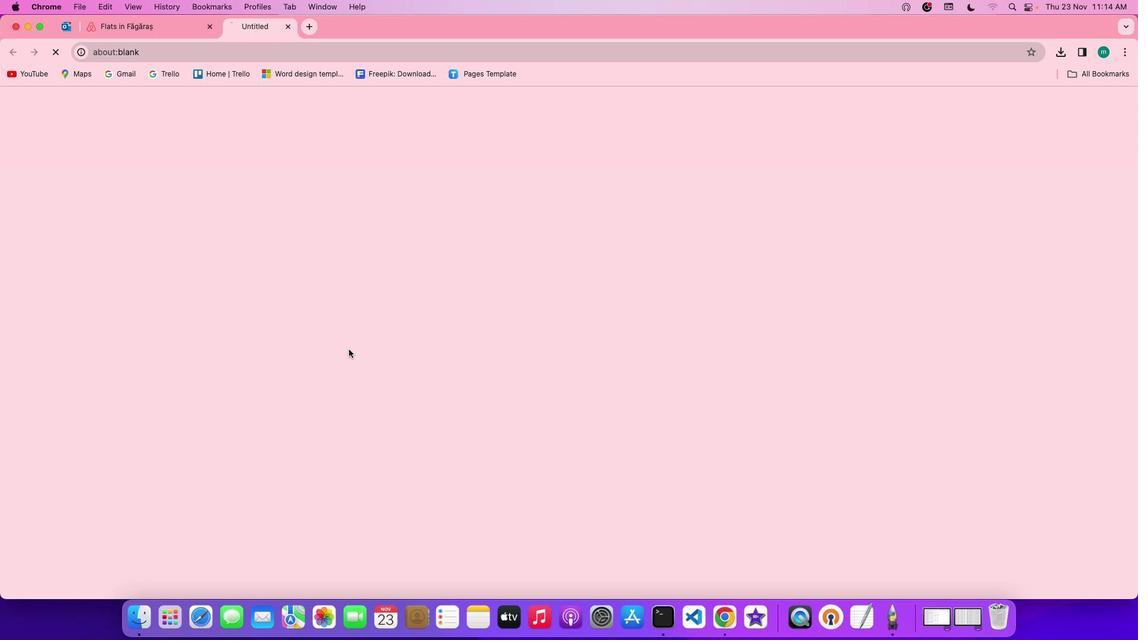 
Action: Mouse pressed left at (319, 349)
Screenshot: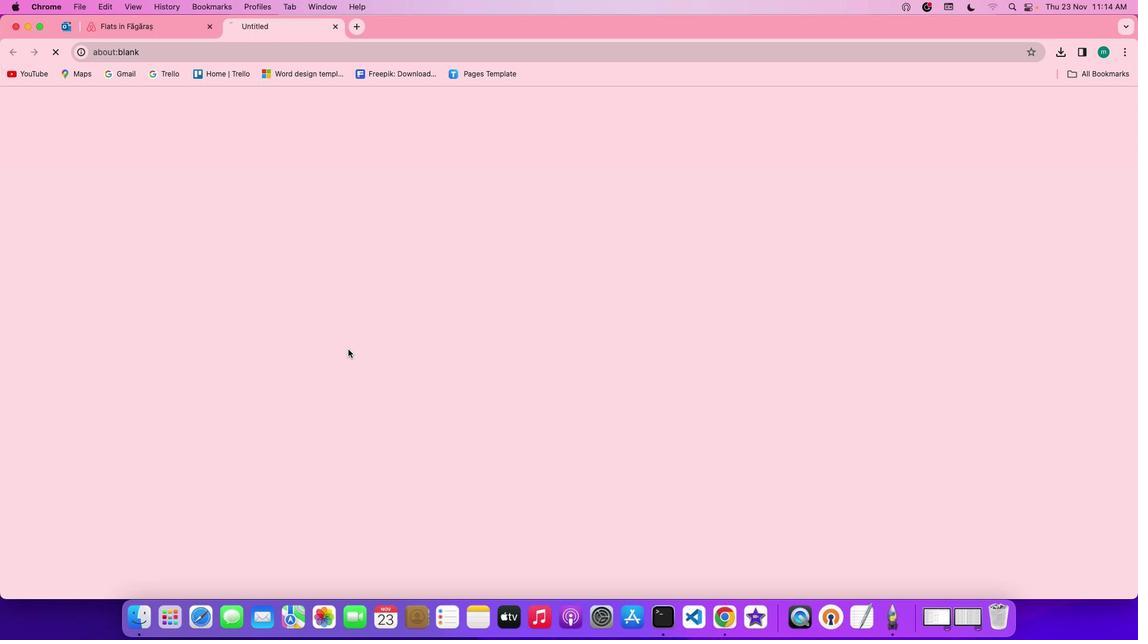
Action: Mouse moved to (690, 416)
Screenshot: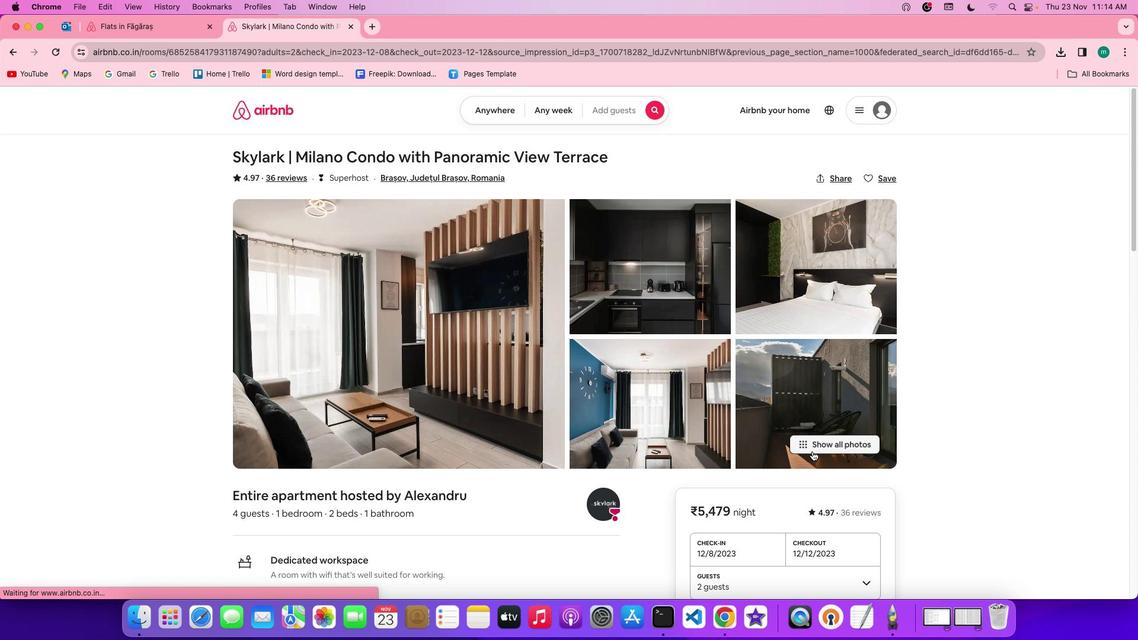 
Action: Mouse pressed left at (690, 416)
Screenshot: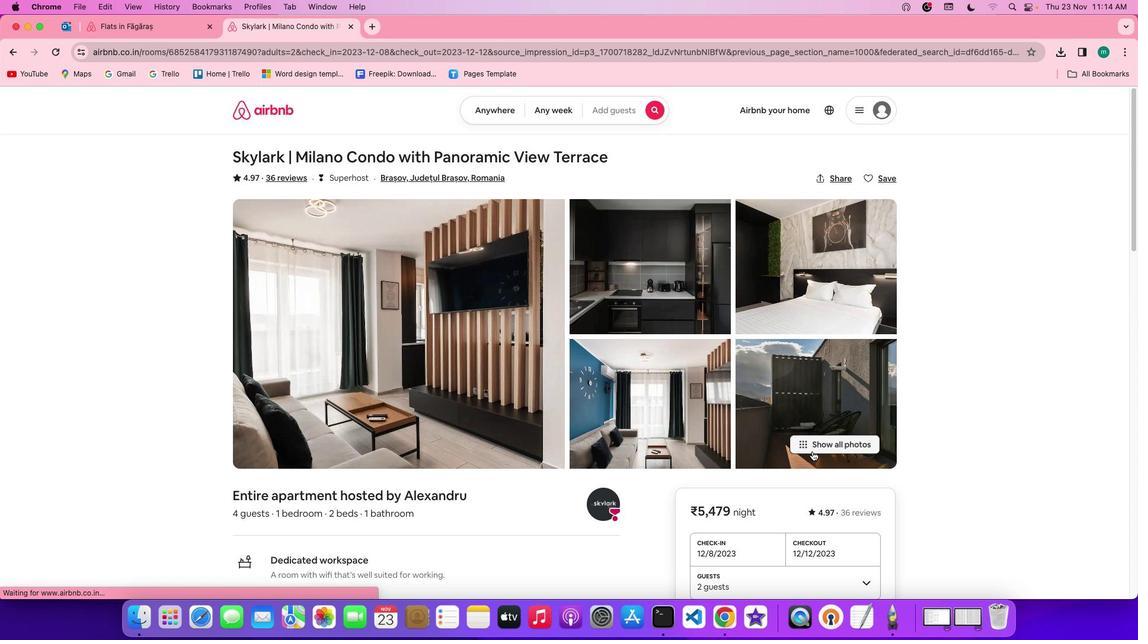 
Action: Mouse moved to (496, 356)
Screenshot: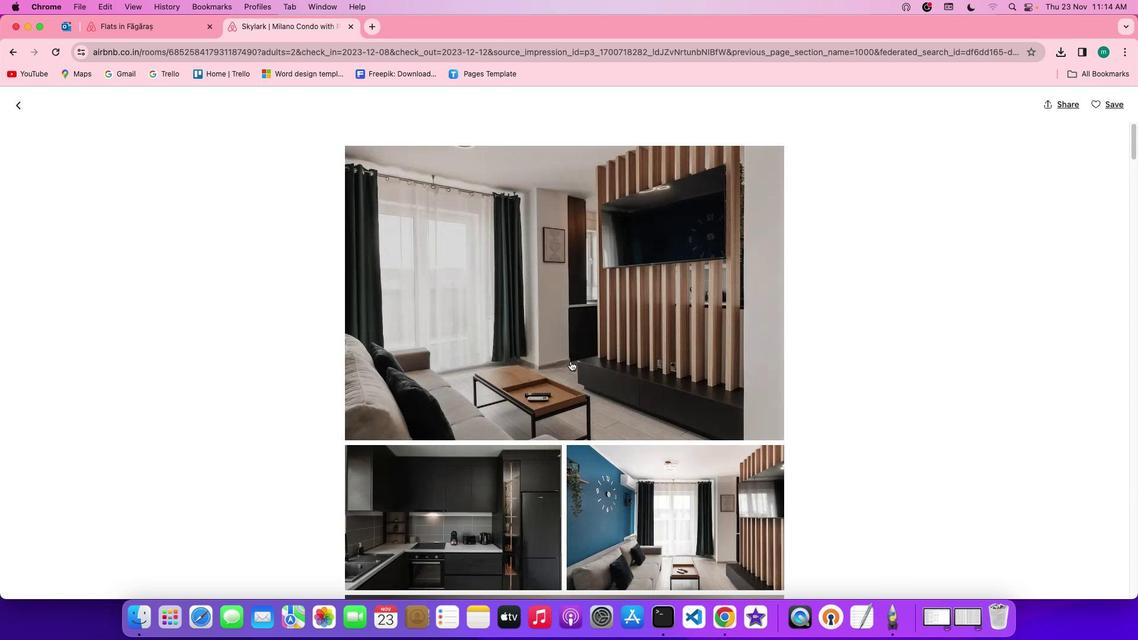 
Action: Mouse scrolled (496, 356) with delta (41, 117)
Screenshot: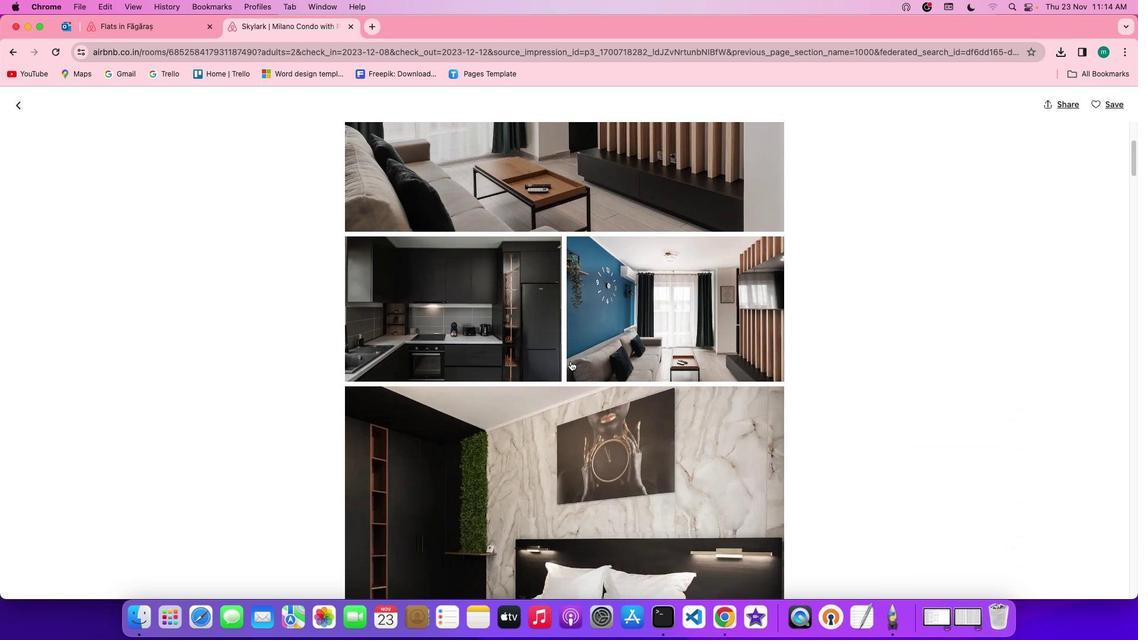 
Action: Mouse scrolled (496, 356) with delta (41, 117)
Screenshot: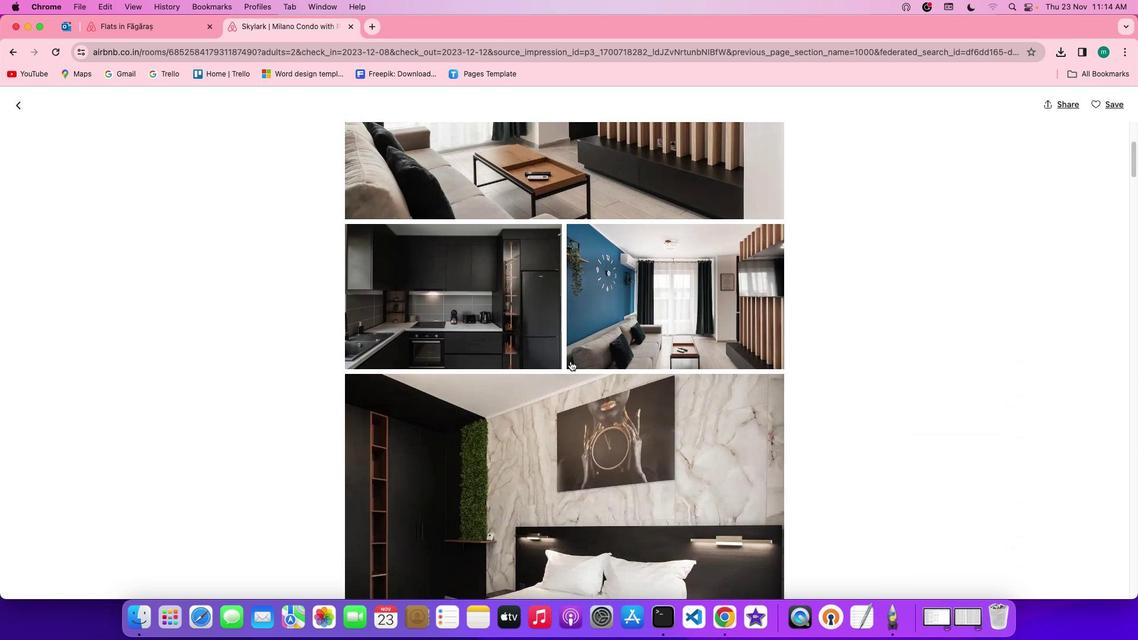 
Action: Mouse scrolled (496, 356) with delta (41, 116)
Screenshot: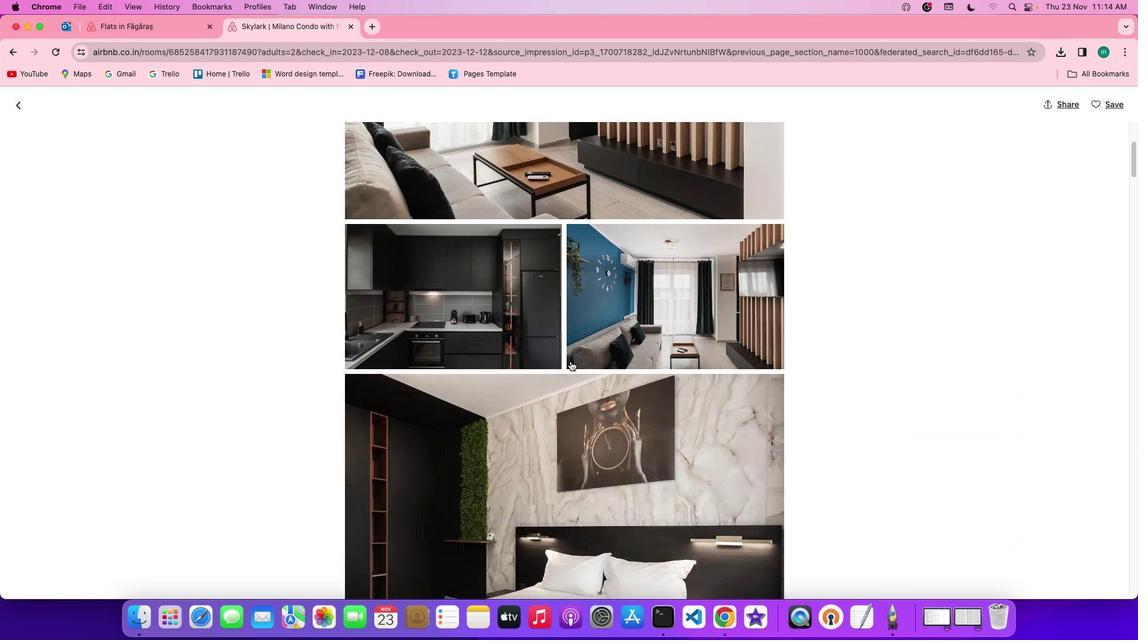 
Action: Mouse scrolled (496, 356) with delta (41, 116)
Screenshot: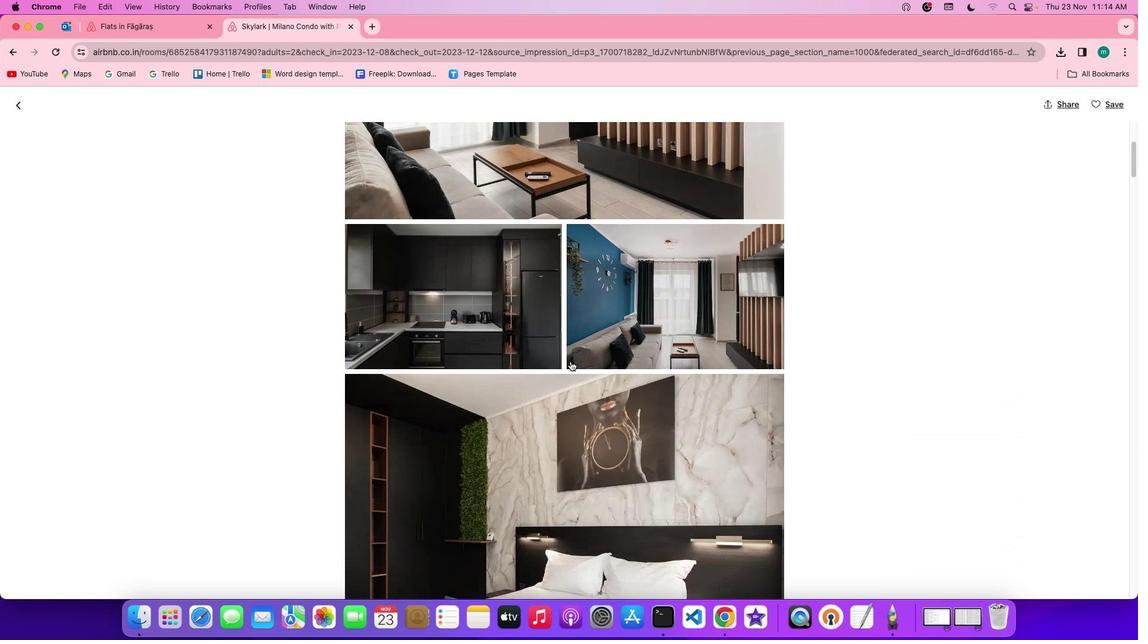 
Action: Mouse scrolled (496, 356) with delta (41, 117)
Screenshot: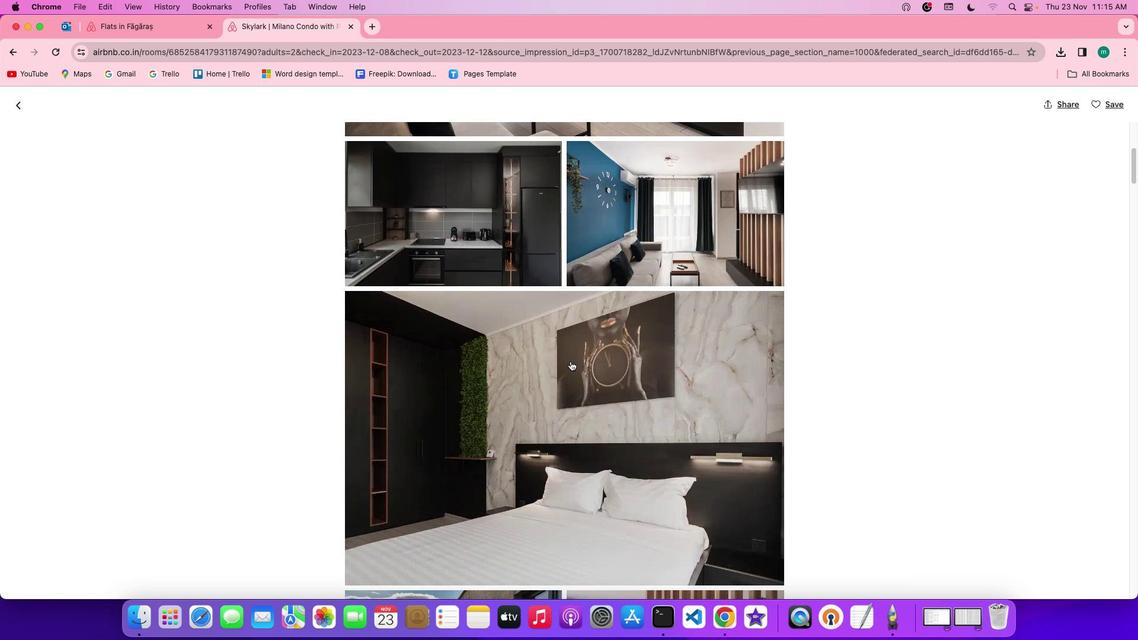 
Action: Mouse scrolled (496, 356) with delta (41, 117)
Screenshot: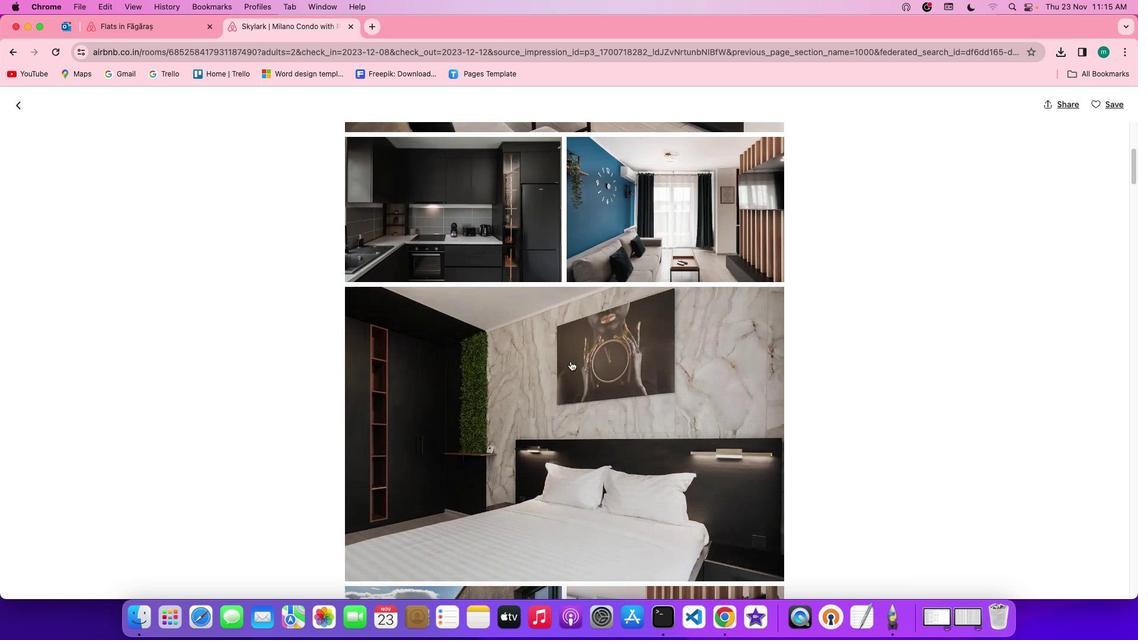 
Action: Mouse scrolled (496, 356) with delta (41, 116)
Screenshot: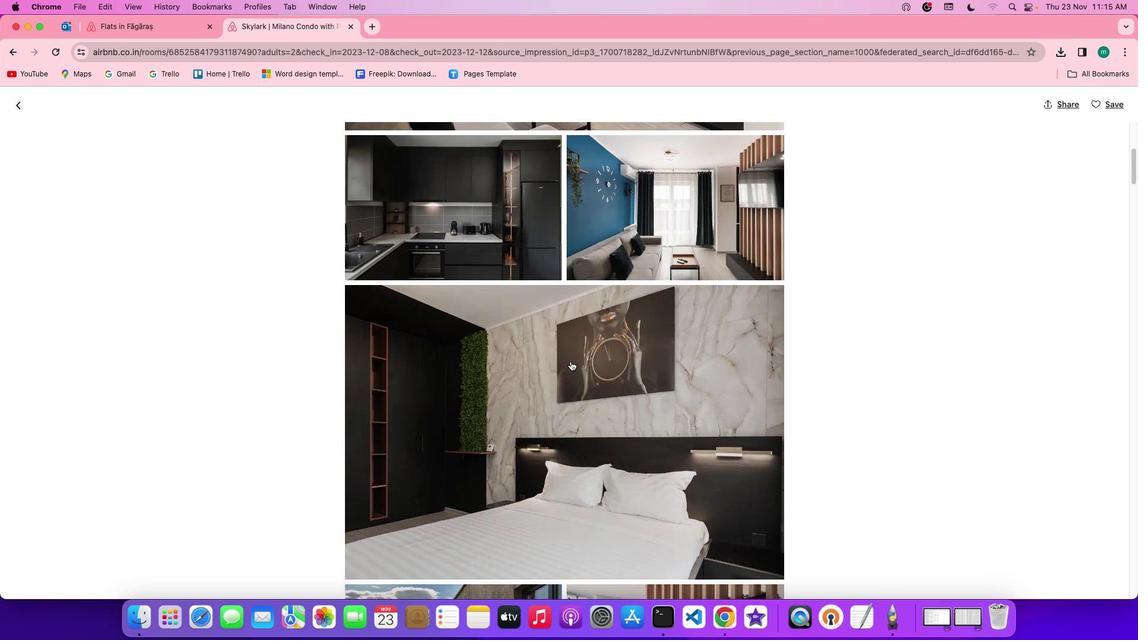 
Action: Mouse scrolled (496, 356) with delta (41, 117)
Screenshot: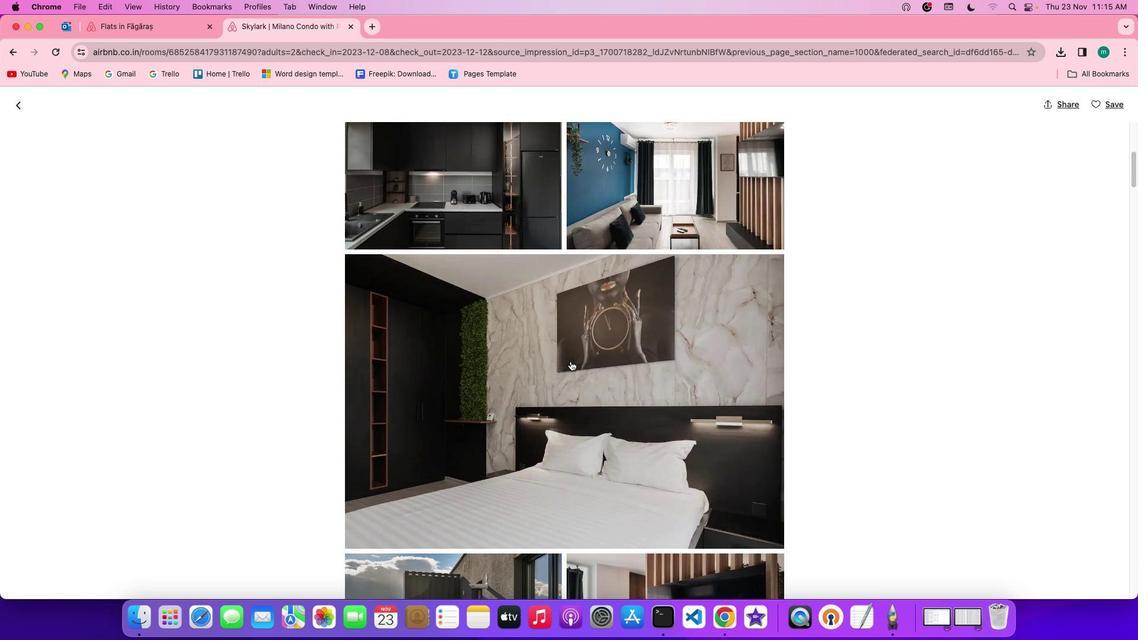 
Action: Mouse scrolled (496, 356) with delta (41, 117)
Screenshot: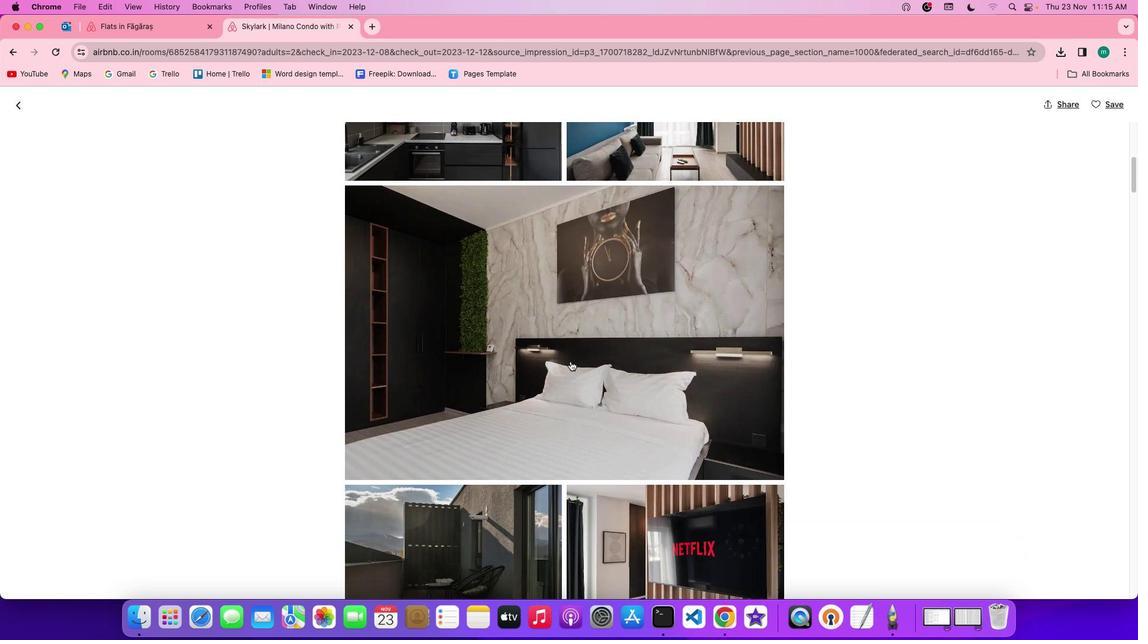 
Action: Mouse scrolled (496, 356) with delta (41, 117)
Screenshot: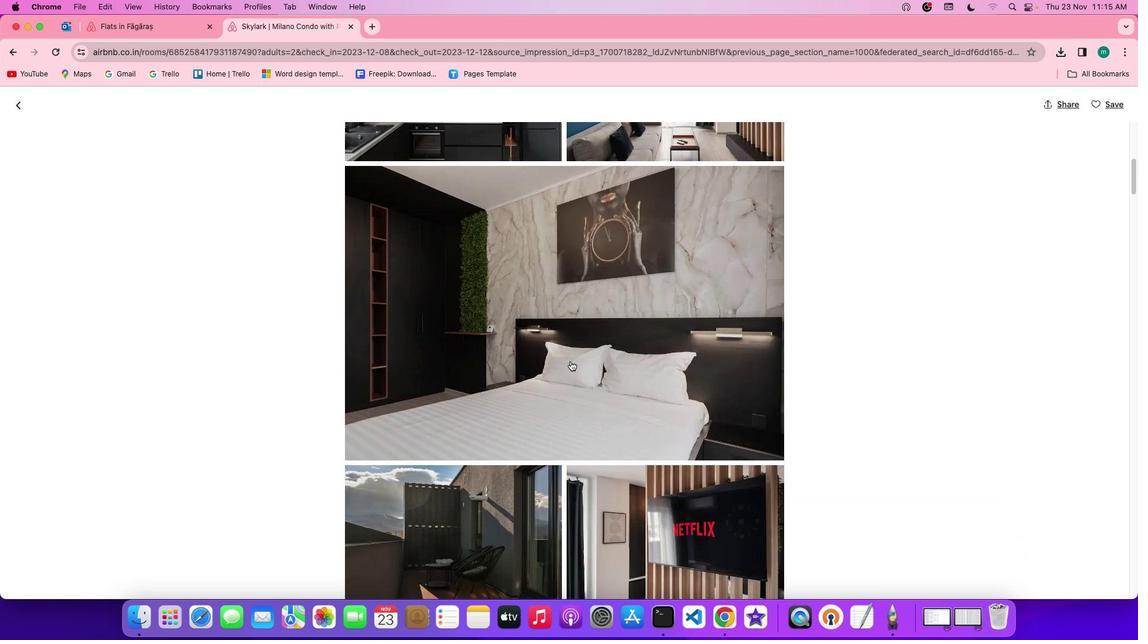 
Action: Mouse scrolled (496, 356) with delta (41, 116)
Screenshot: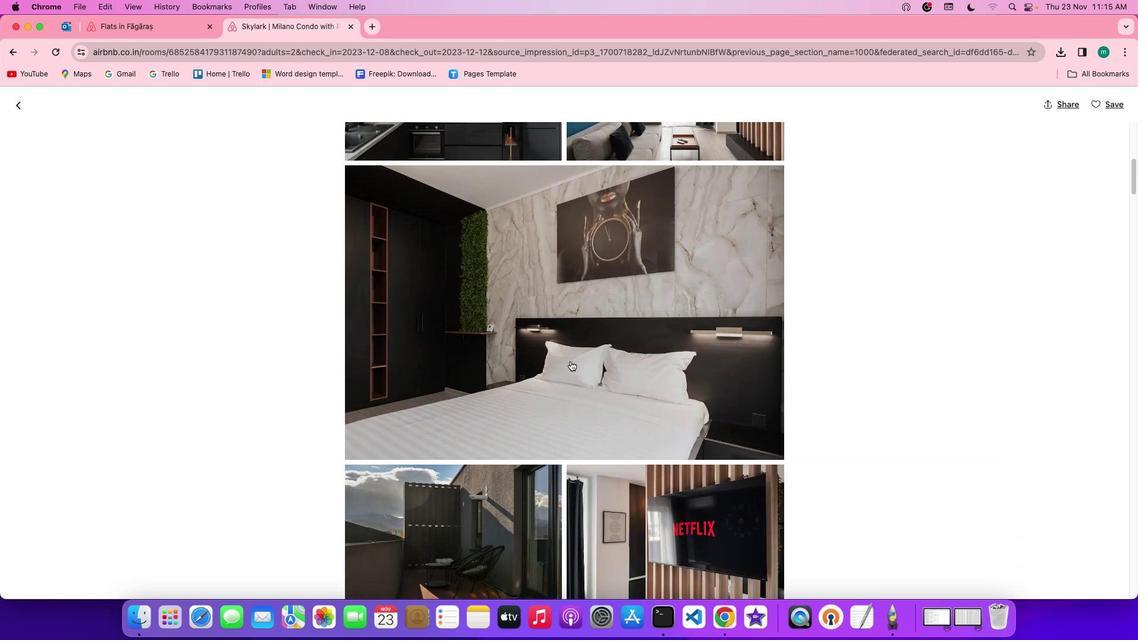 
Action: Mouse scrolled (496, 356) with delta (41, 117)
Screenshot: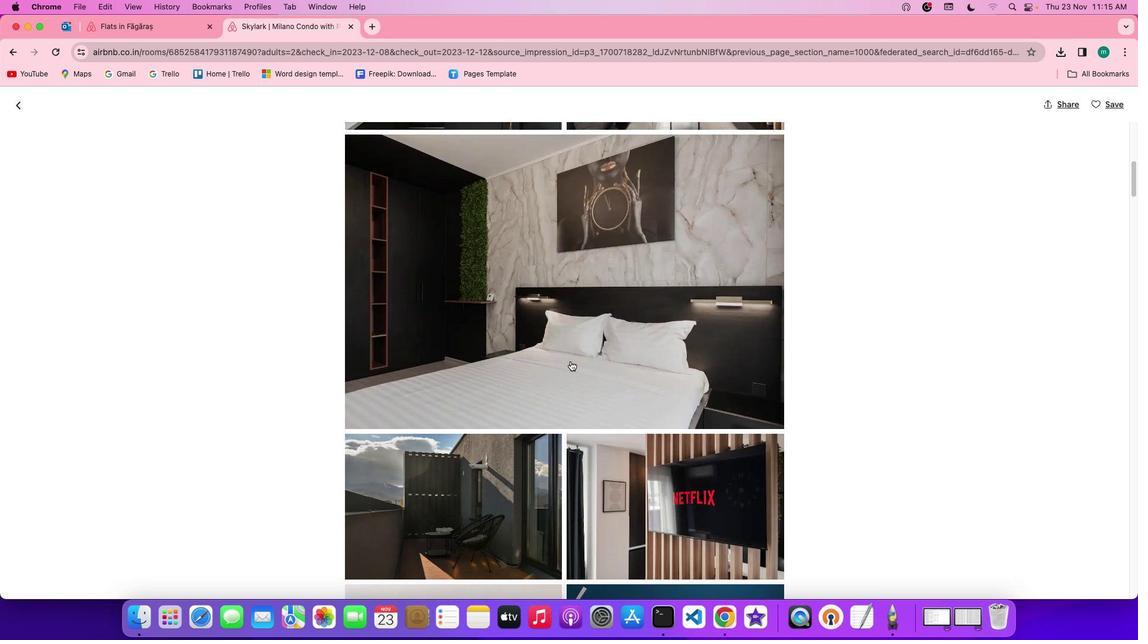 
Action: Mouse scrolled (496, 356) with delta (41, 117)
Screenshot: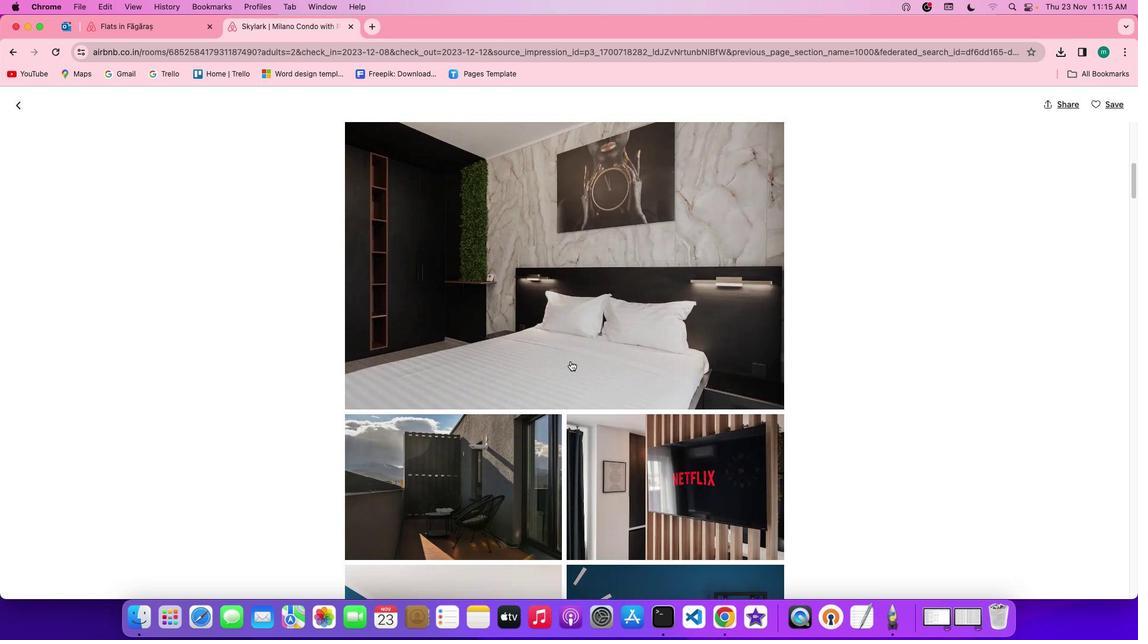
Action: Mouse scrolled (496, 356) with delta (41, 117)
Screenshot: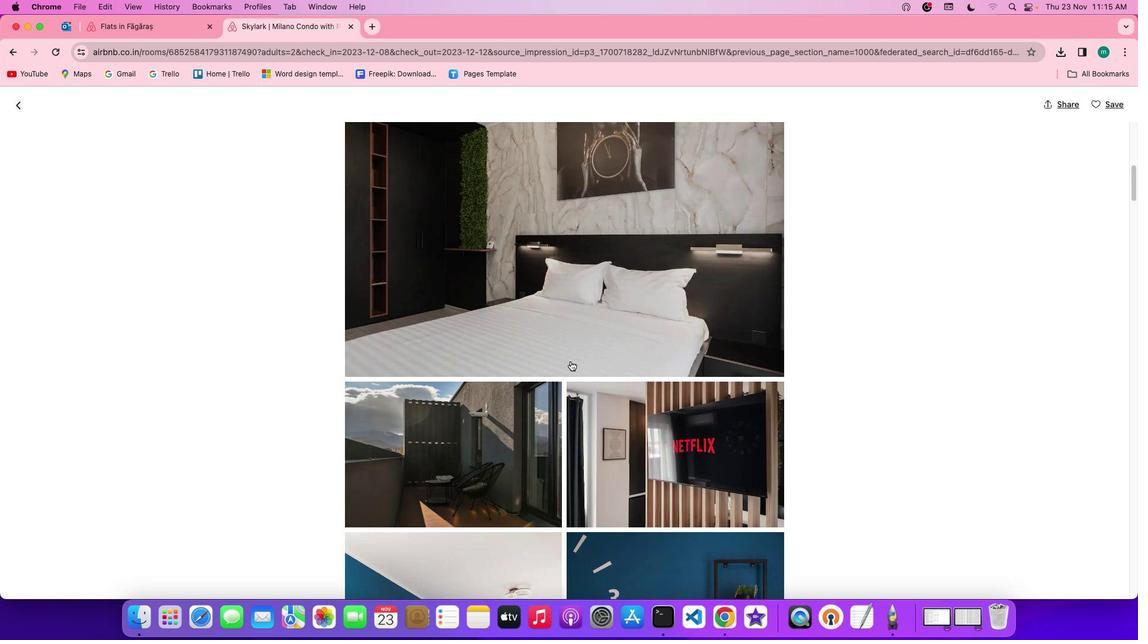 
Action: Mouse scrolled (496, 356) with delta (41, 117)
Screenshot: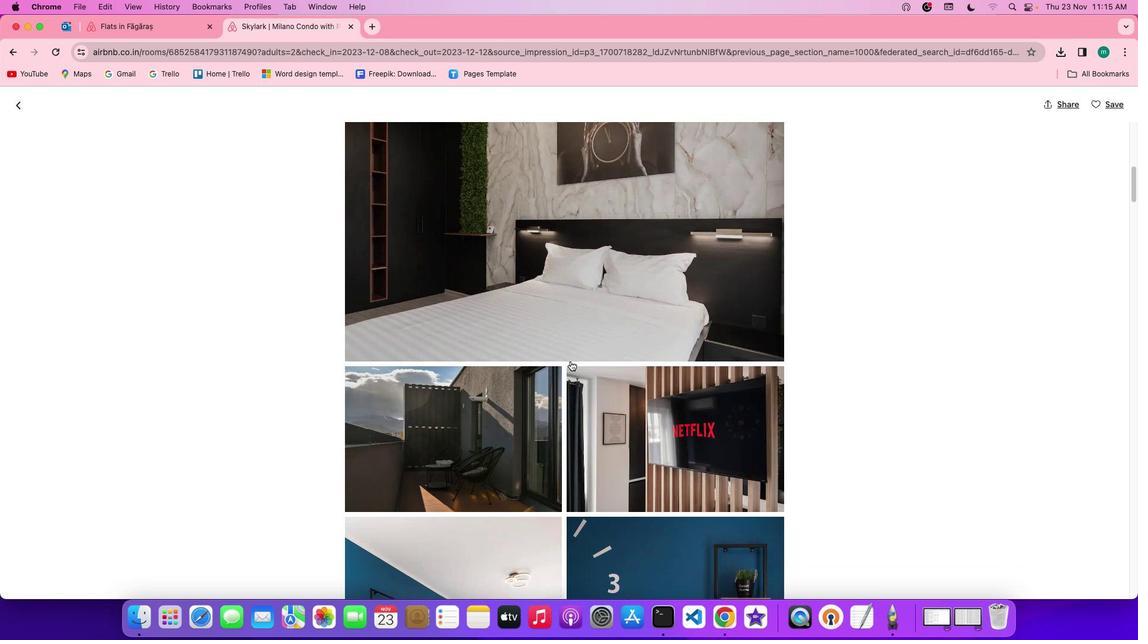 
Action: Mouse scrolled (496, 356) with delta (41, 117)
Screenshot: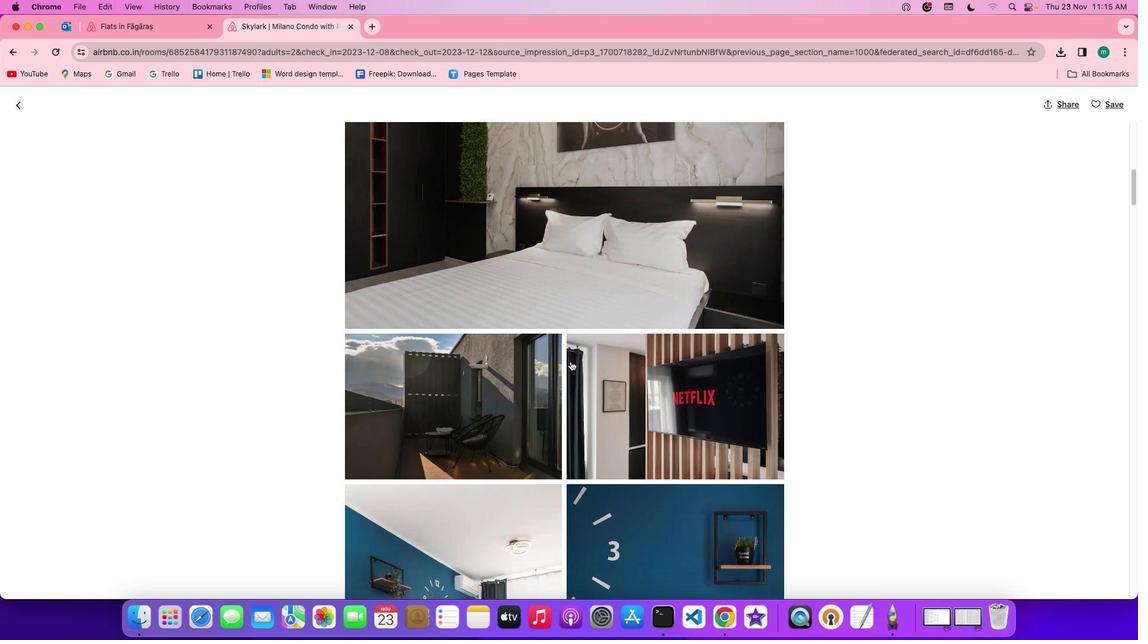 
Action: Mouse scrolled (496, 356) with delta (41, 117)
Screenshot: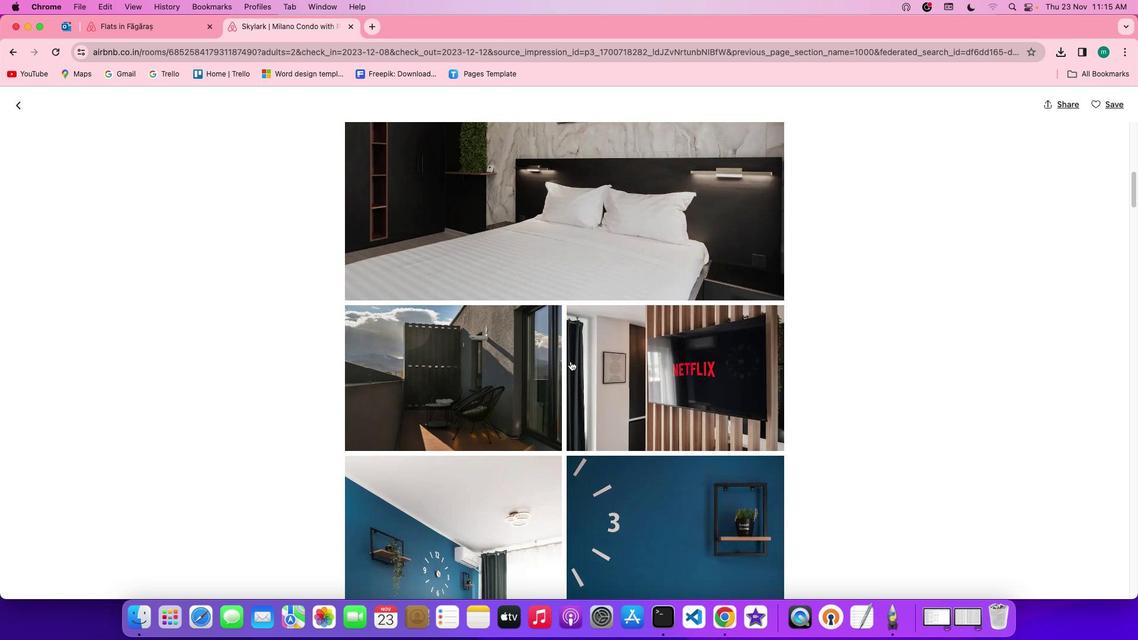 
Action: Mouse scrolled (496, 356) with delta (41, 117)
Screenshot: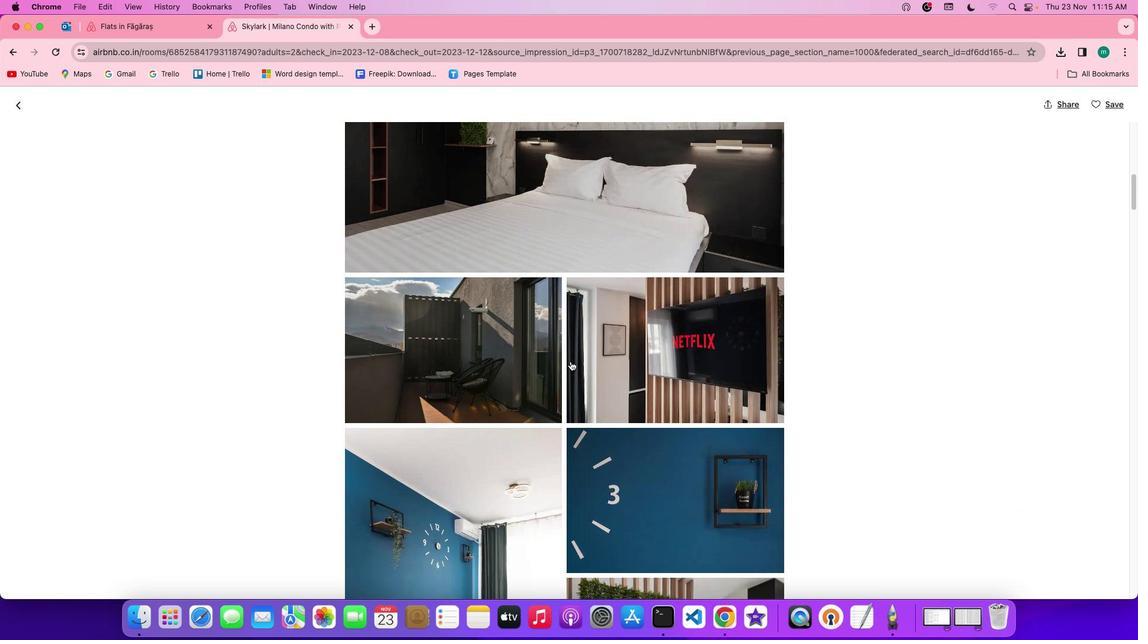 
Action: Mouse scrolled (496, 356) with delta (41, 117)
Screenshot: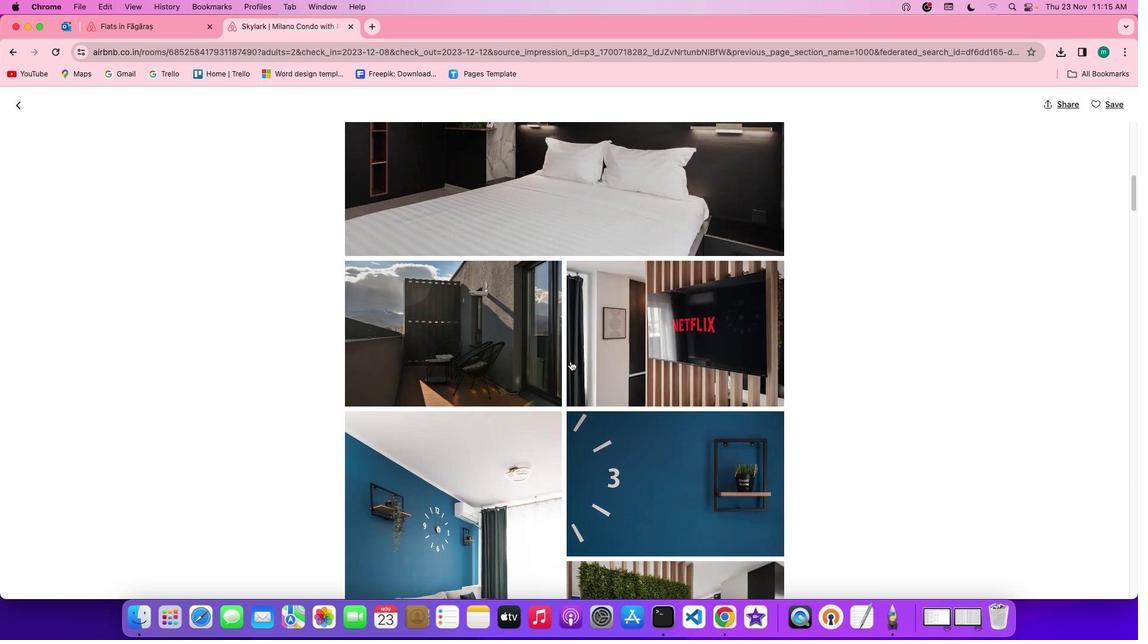 
Action: Mouse scrolled (496, 356) with delta (41, 117)
Screenshot: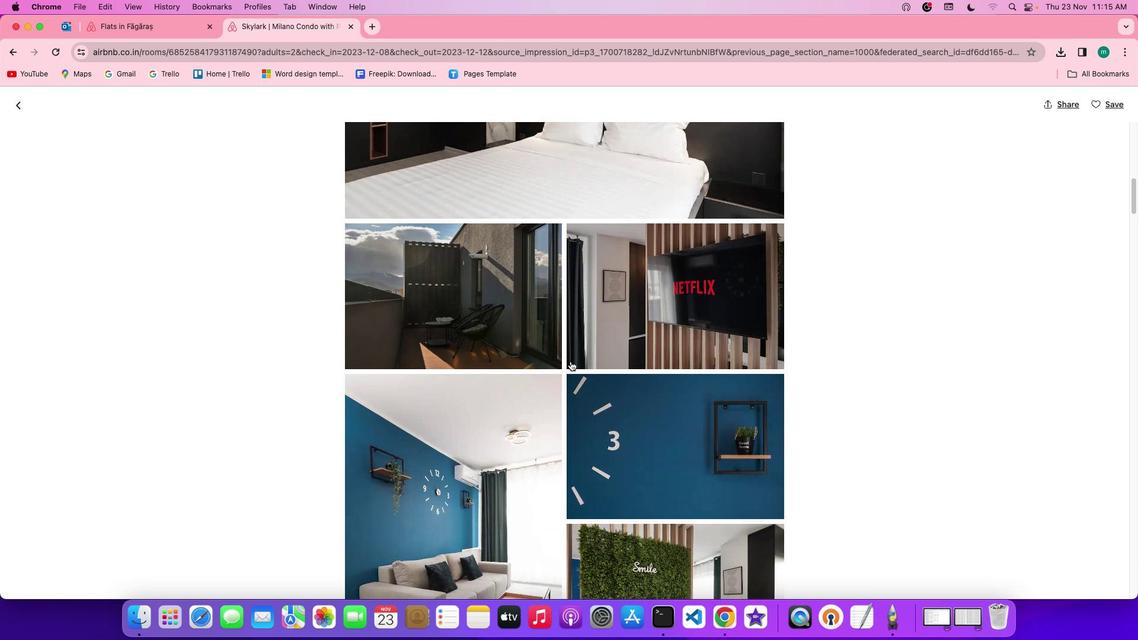 
Action: Mouse scrolled (496, 356) with delta (41, 117)
Screenshot: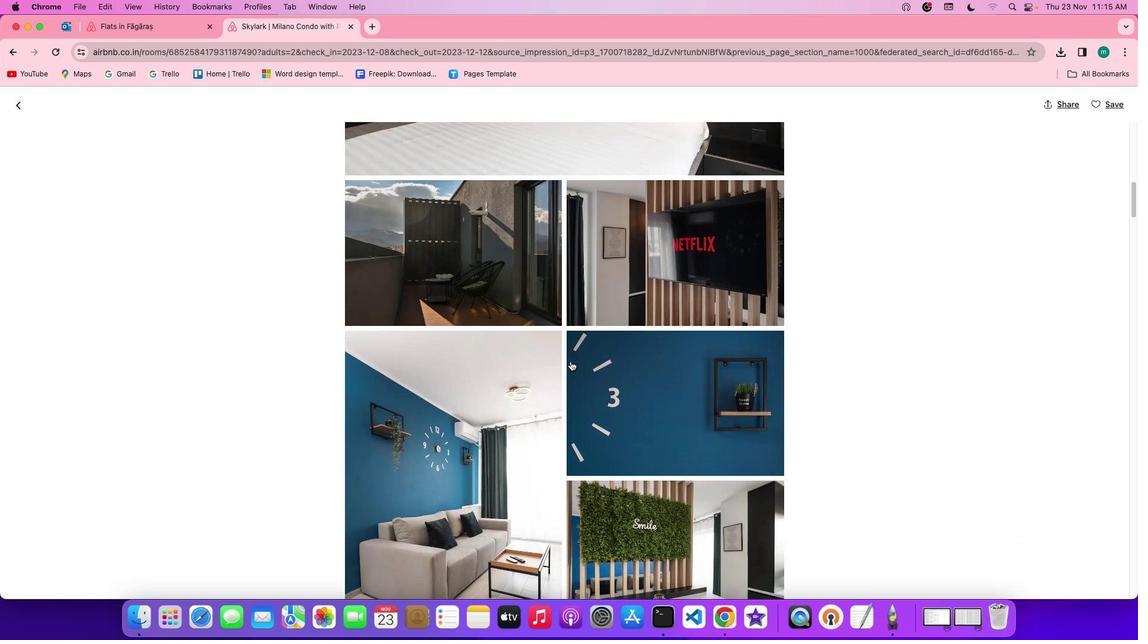 
Action: Mouse scrolled (496, 356) with delta (41, 116)
Screenshot: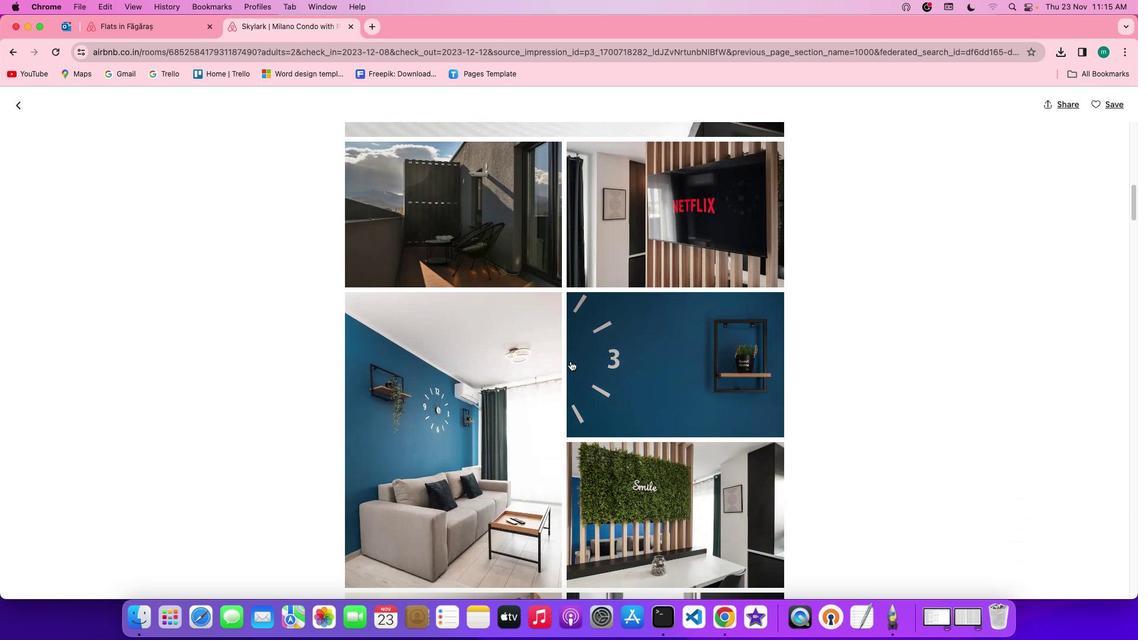 
Action: Mouse scrolled (496, 356) with delta (41, 116)
Screenshot: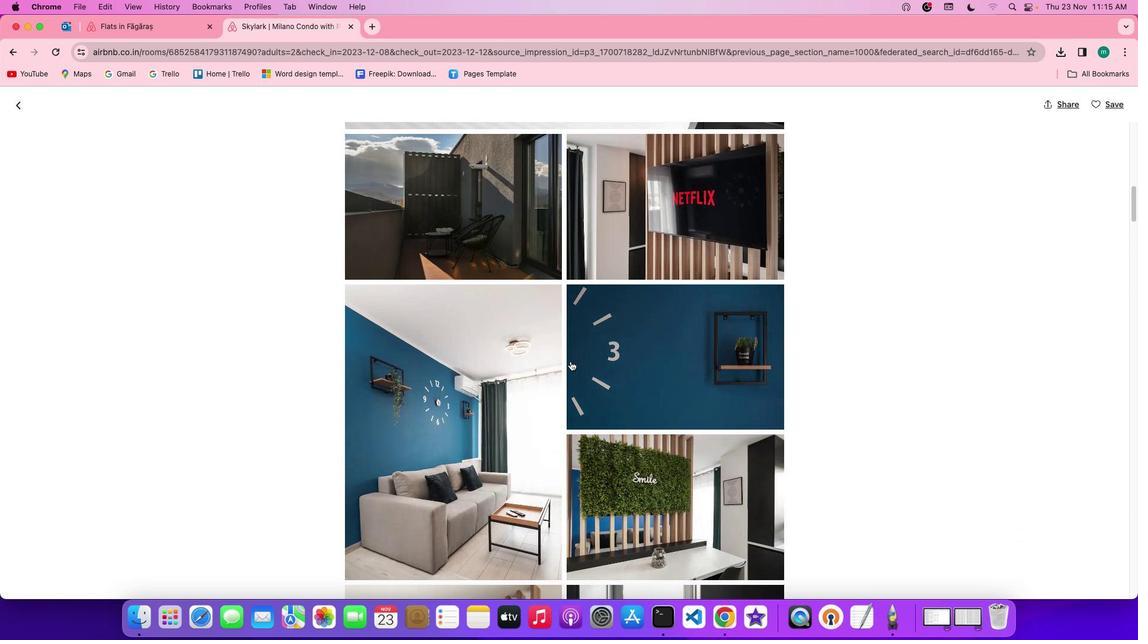 
Action: Mouse scrolled (496, 356) with delta (41, 117)
Screenshot: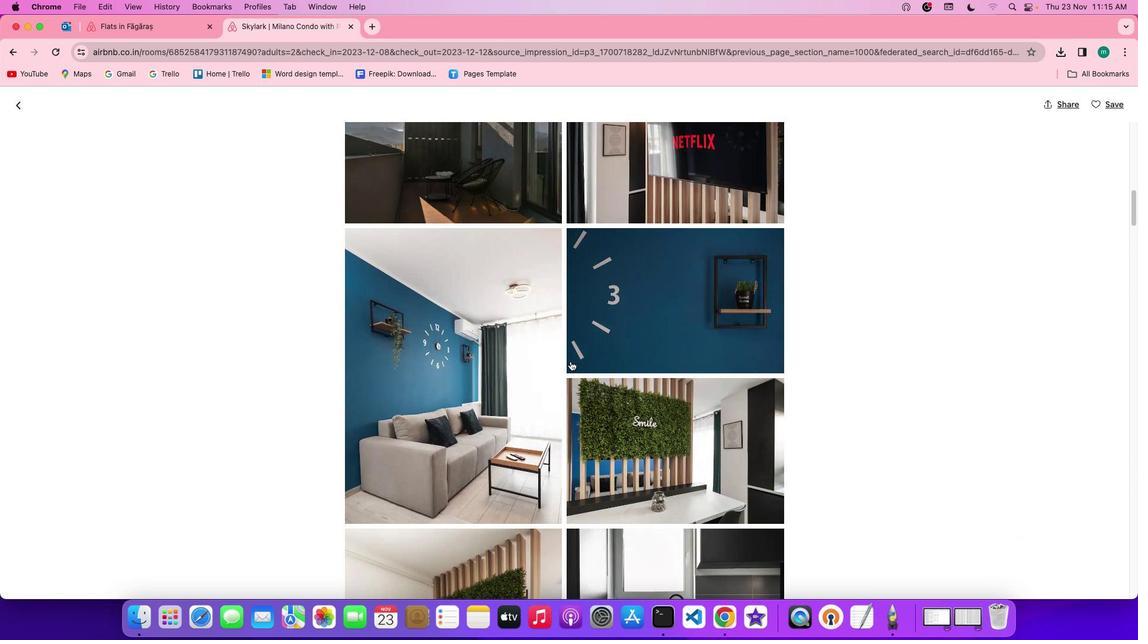 
Action: Mouse scrolled (496, 356) with delta (41, 117)
Screenshot: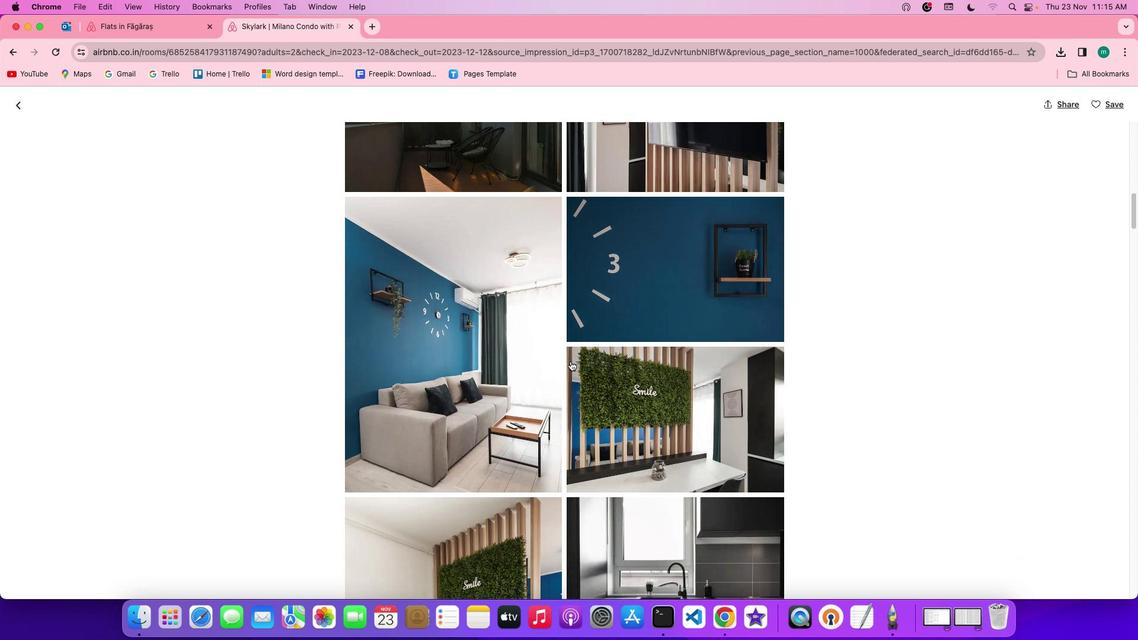 
Action: Mouse scrolled (496, 356) with delta (41, 116)
Screenshot: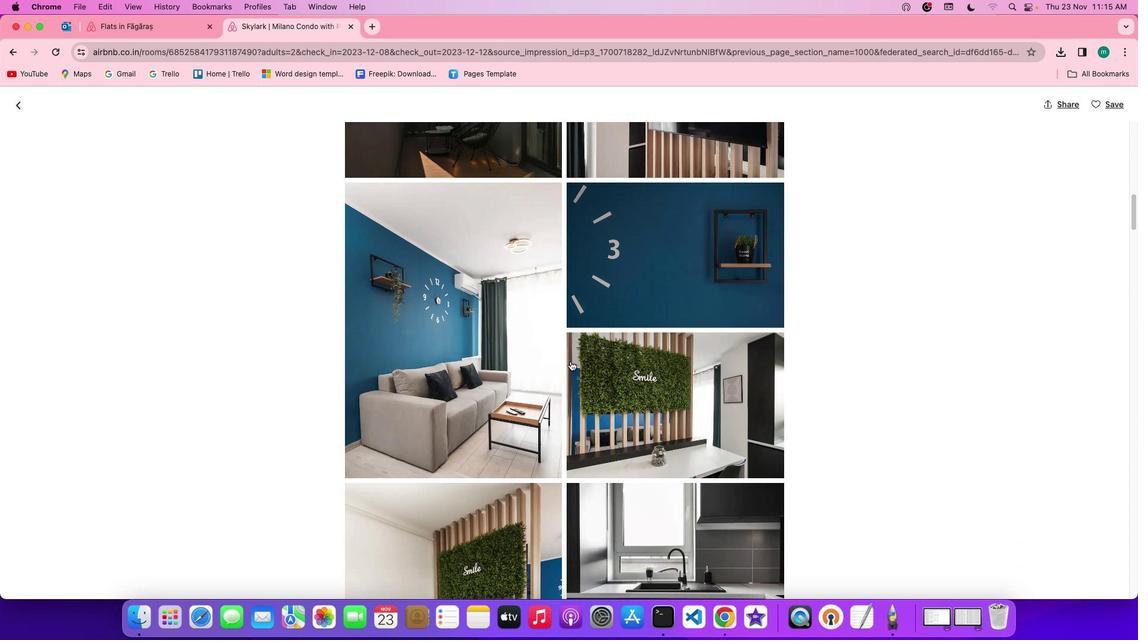 
Action: Mouse scrolled (496, 356) with delta (41, 117)
Screenshot: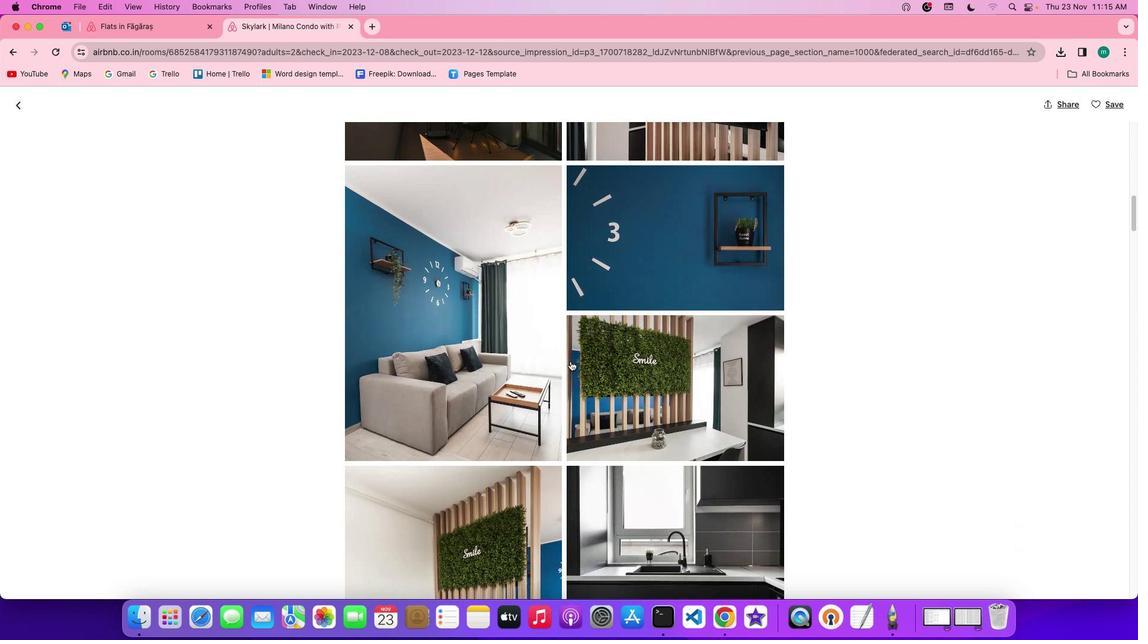 
Action: Mouse scrolled (496, 356) with delta (41, 117)
Screenshot: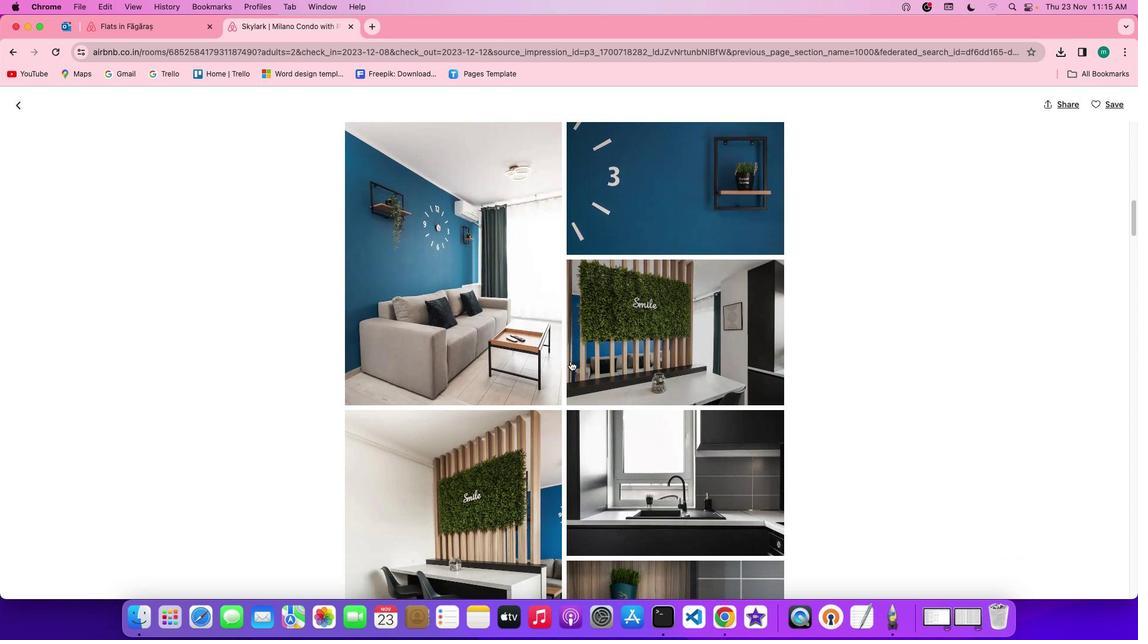 
Action: Mouse scrolled (496, 356) with delta (41, 117)
Screenshot: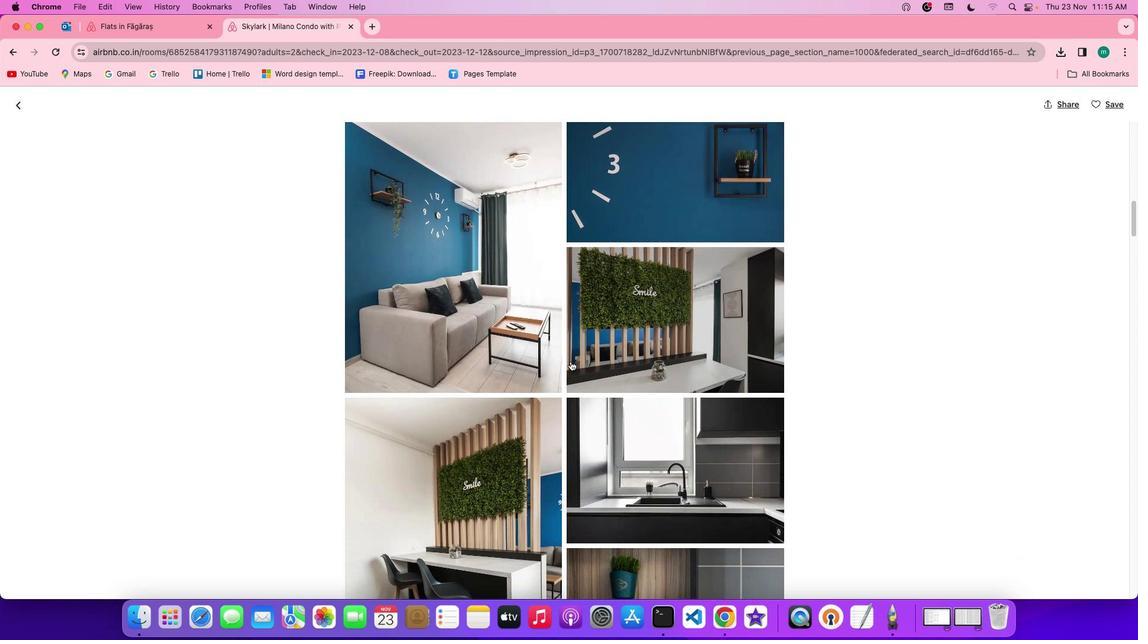 
Action: Mouse scrolled (496, 356) with delta (41, 116)
Screenshot: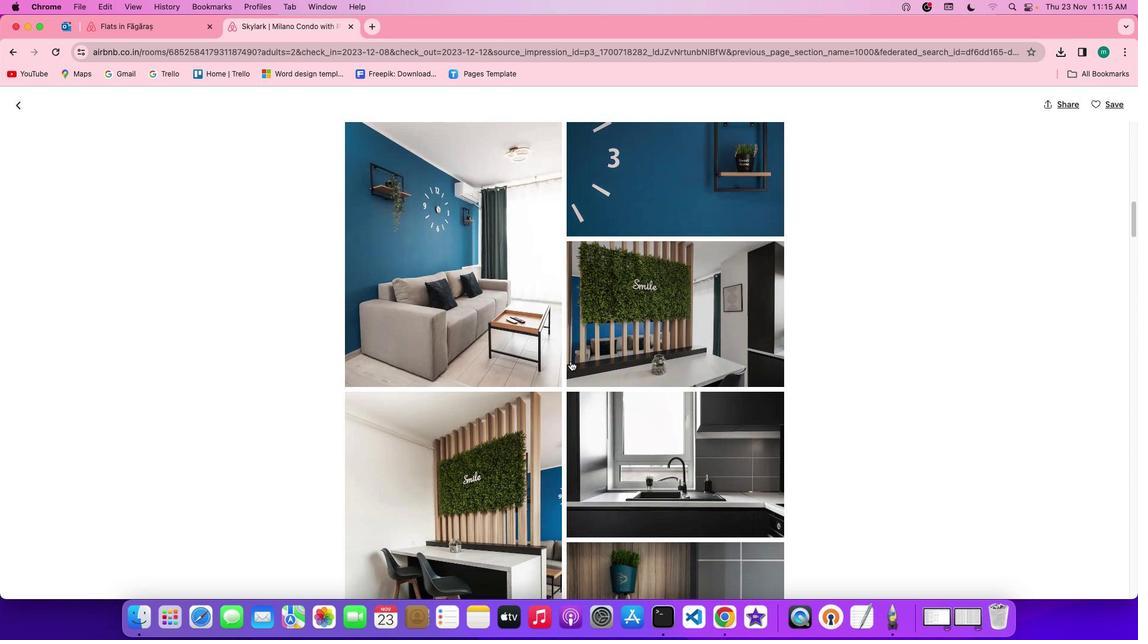 
Action: Mouse scrolled (496, 356) with delta (41, 117)
Screenshot: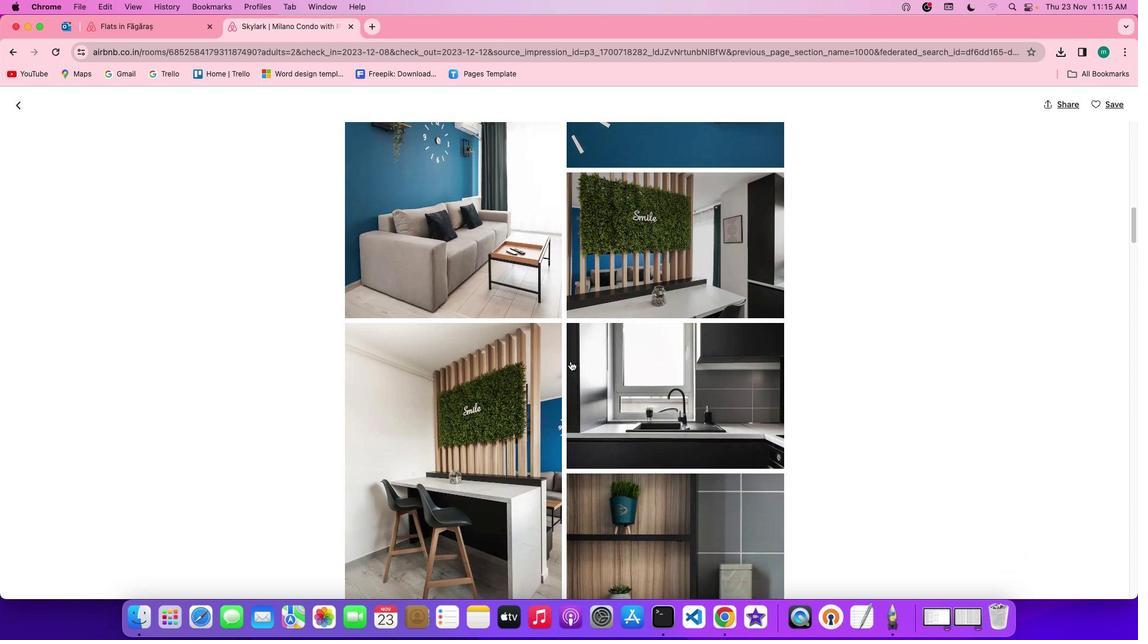 
Action: Mouse scrolled (496, 356) with delta (41, 117)
Screenshot: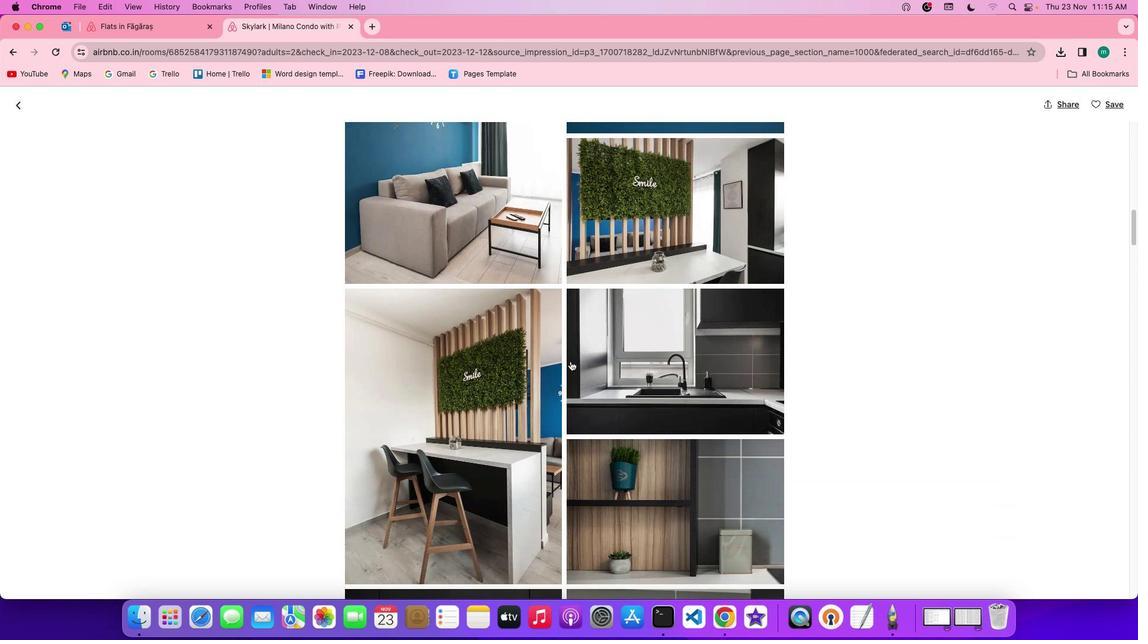 
Action: Mouse scrolled (496, 356) with delta (41, 116)
Screenshot: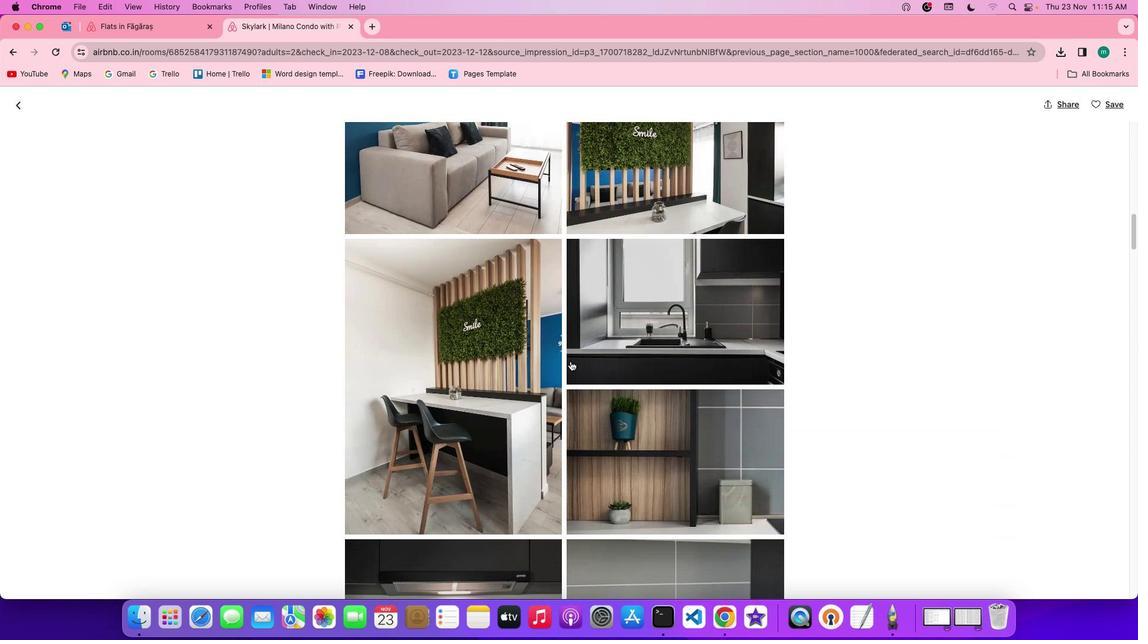 
Action: Mouse scrolled (496, 356) with delta (41, 116)
Screenshot: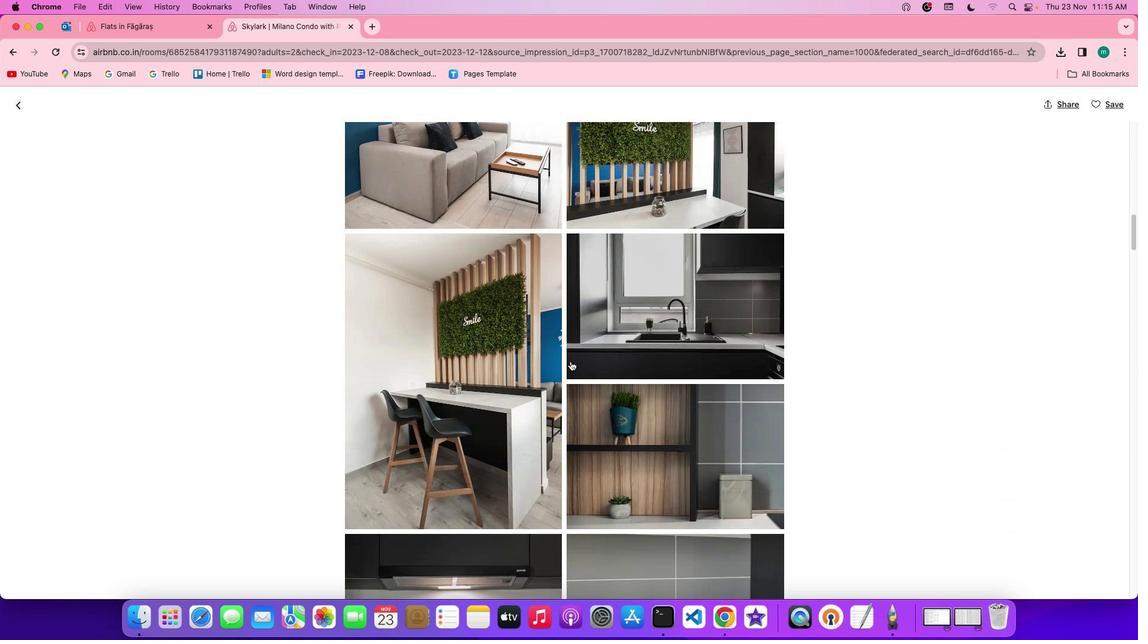 
Action: Mouse scrolled (496, 356) with delta (41, 117)
Screenshot: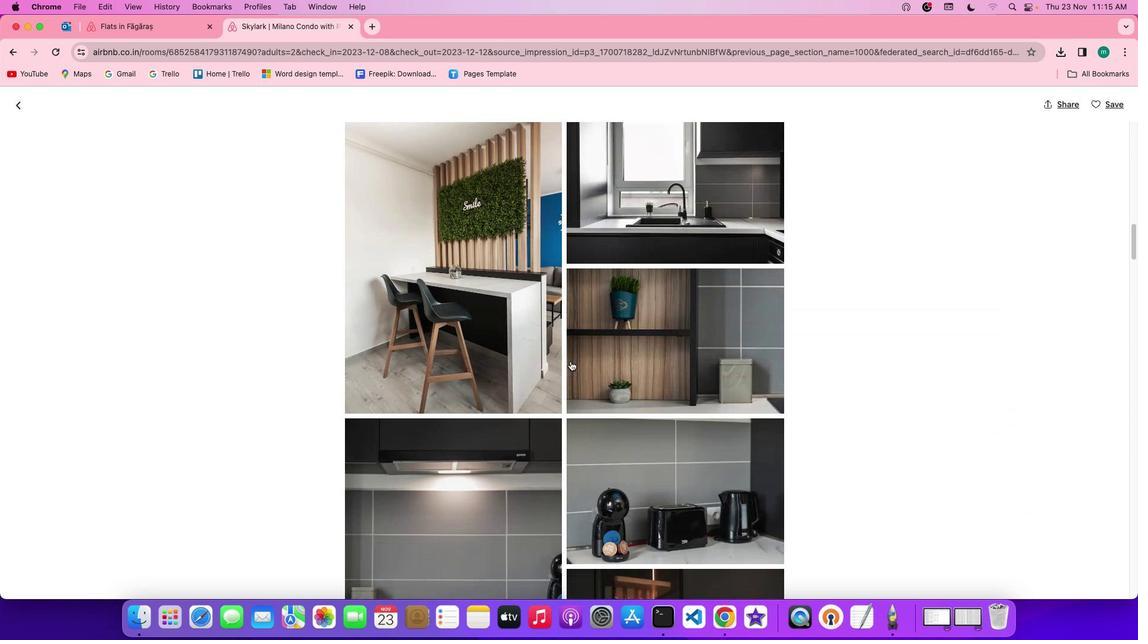 
Action: Mouse scrolled (496, 356) with delta (41, 117)
Screenshot: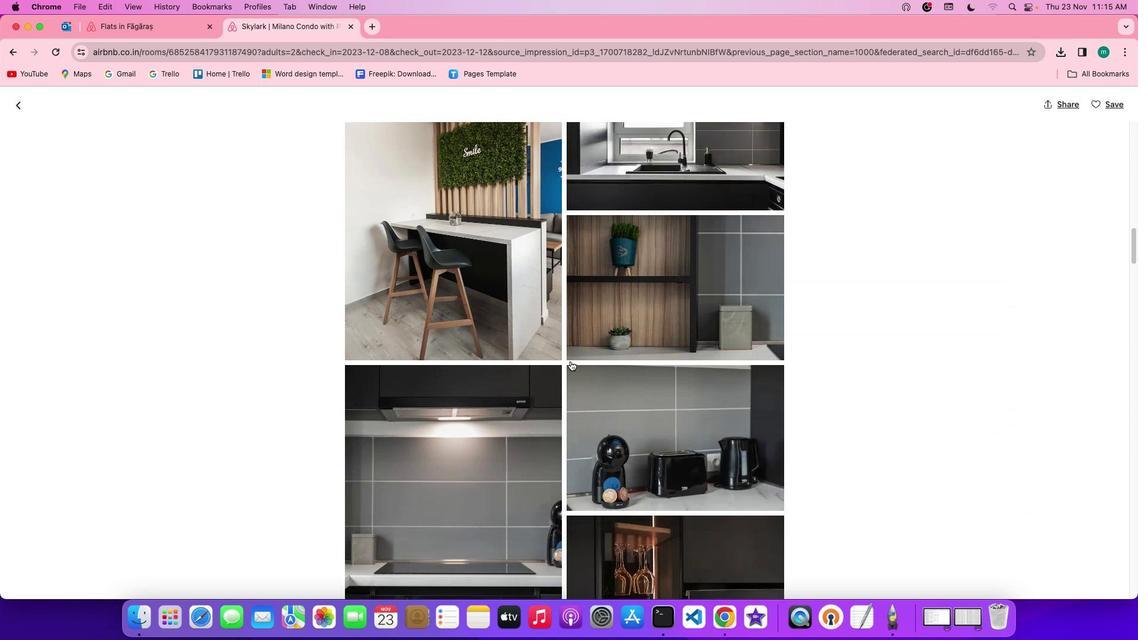 
Action: Mouse scrolled (496, 356) with delta (41, 116)
Screenshot: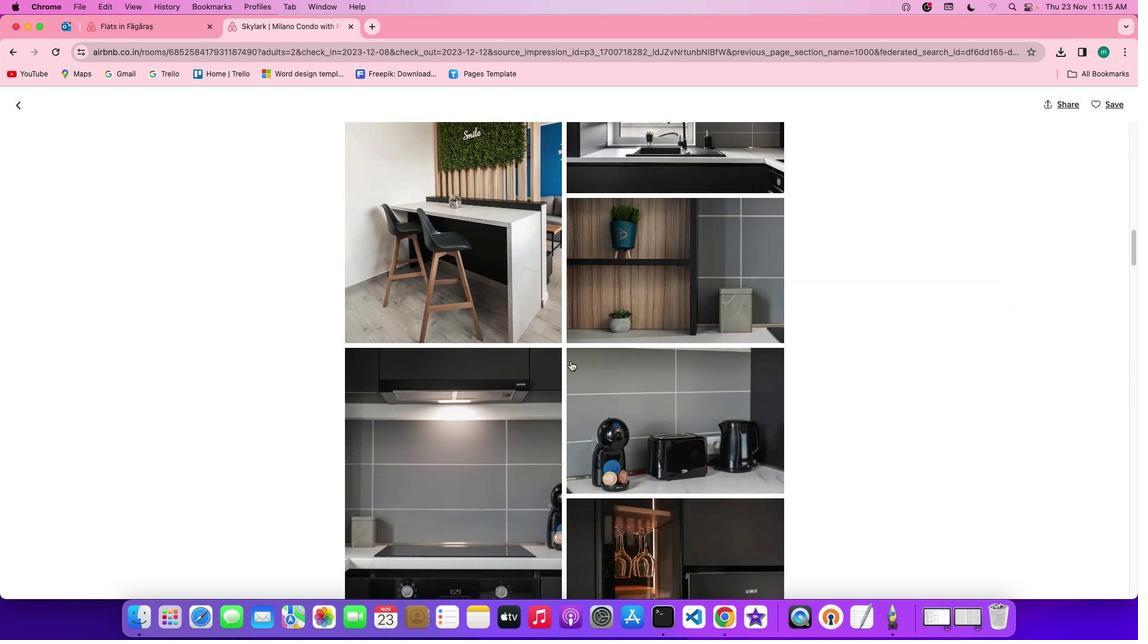 
Action: Mouse scrolled (496, 356) with delta (41, 116)
Screenshot: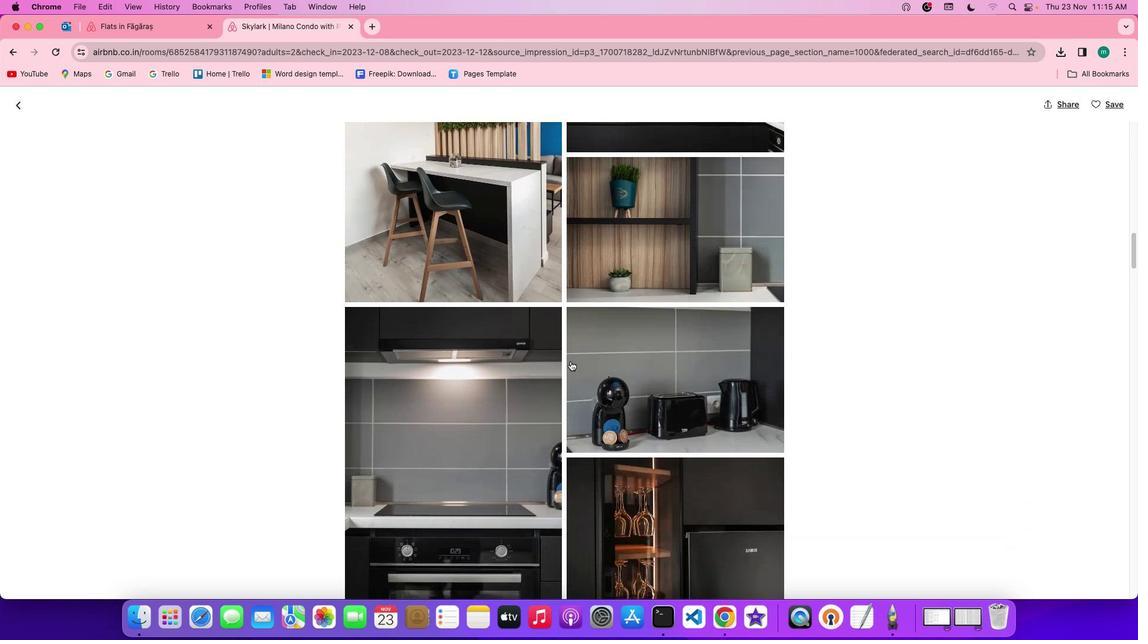 
Action: Mouse scrolled (496, 356) with delta (41, 116)
Screenshot: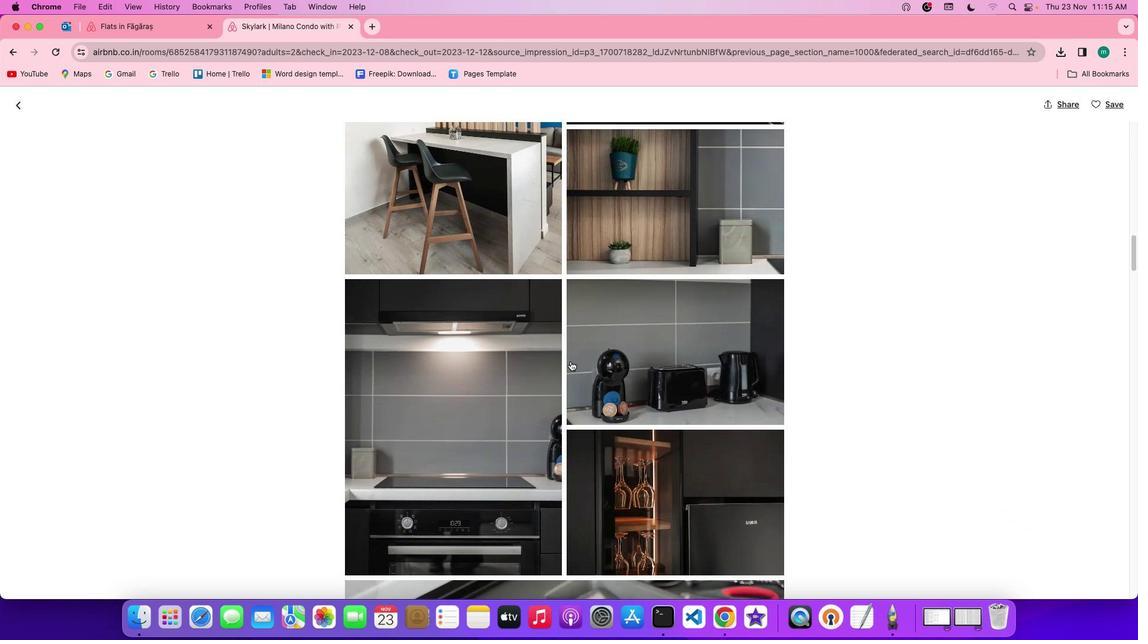 
Action: Mouse scrolled (496, 356) with delta (41, 117)
Screenshot: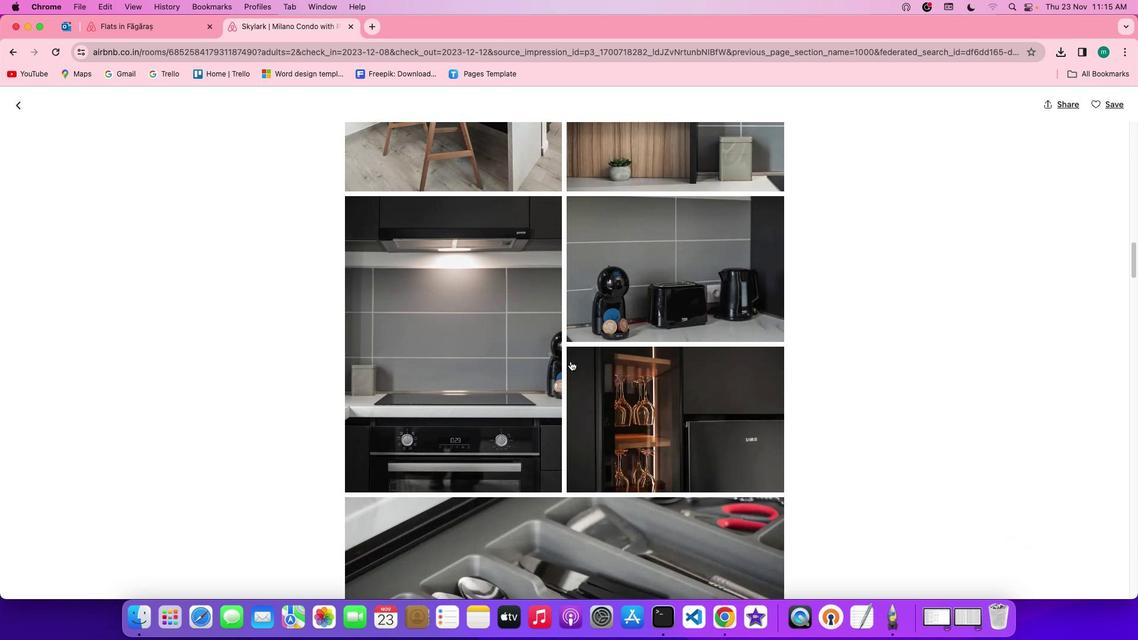 
Action: Mouse scrolled (496, 356) with delta (41, 117)
Screenshot: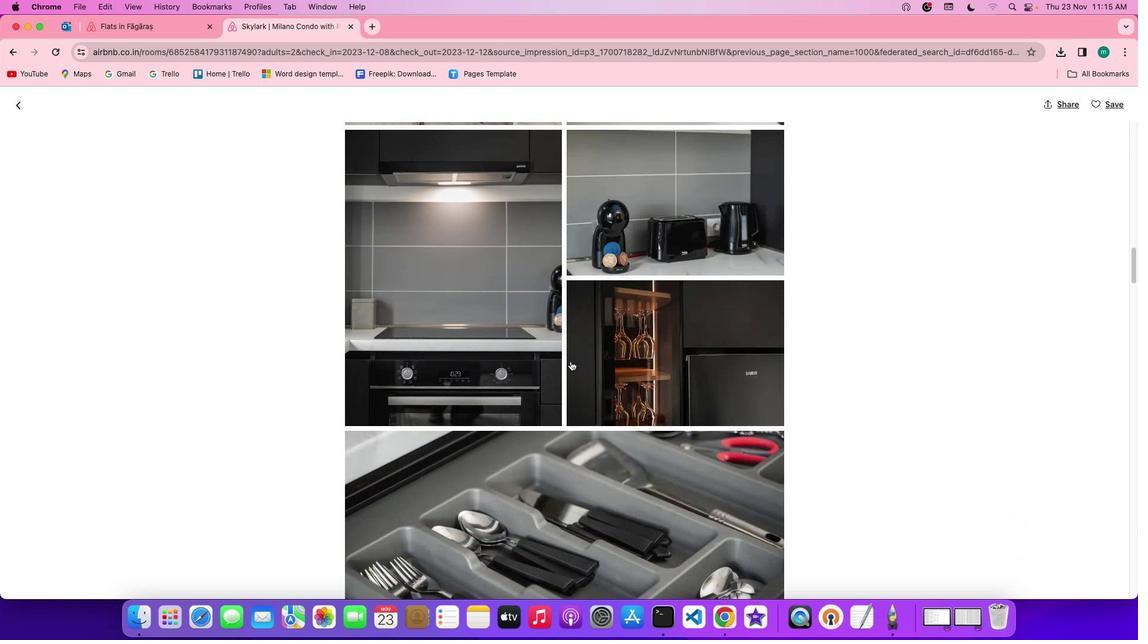 
Action: Mouse scrolled (496, 356) with delta (41, 116)
Screenshot: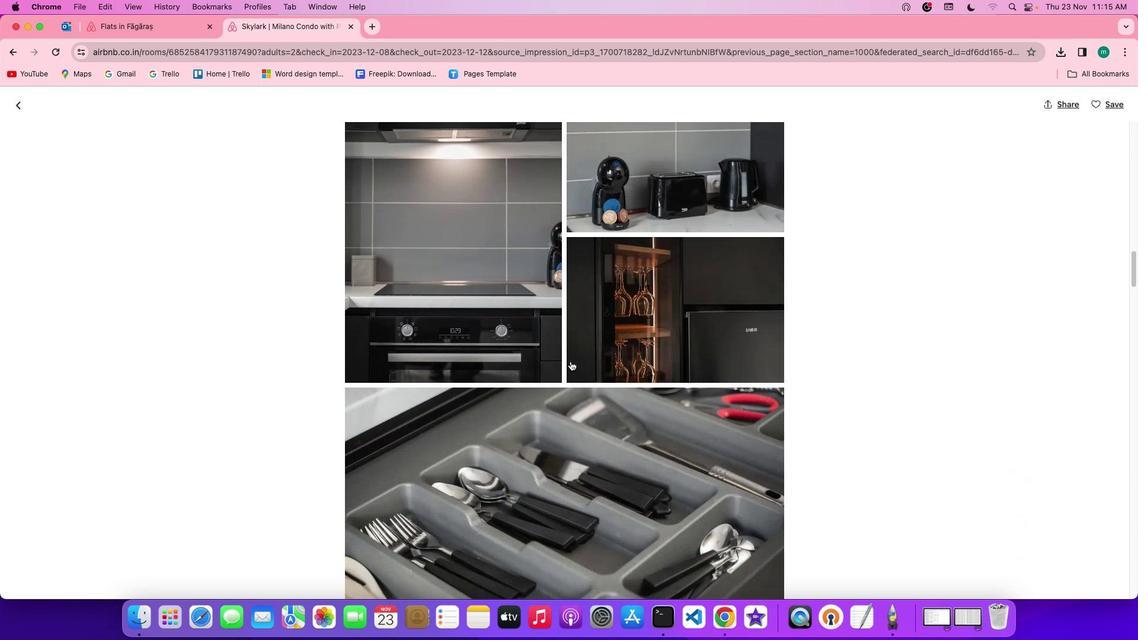 
Action: Mouse scrolled (496, 356) with delta (41, 116)
Screenshot: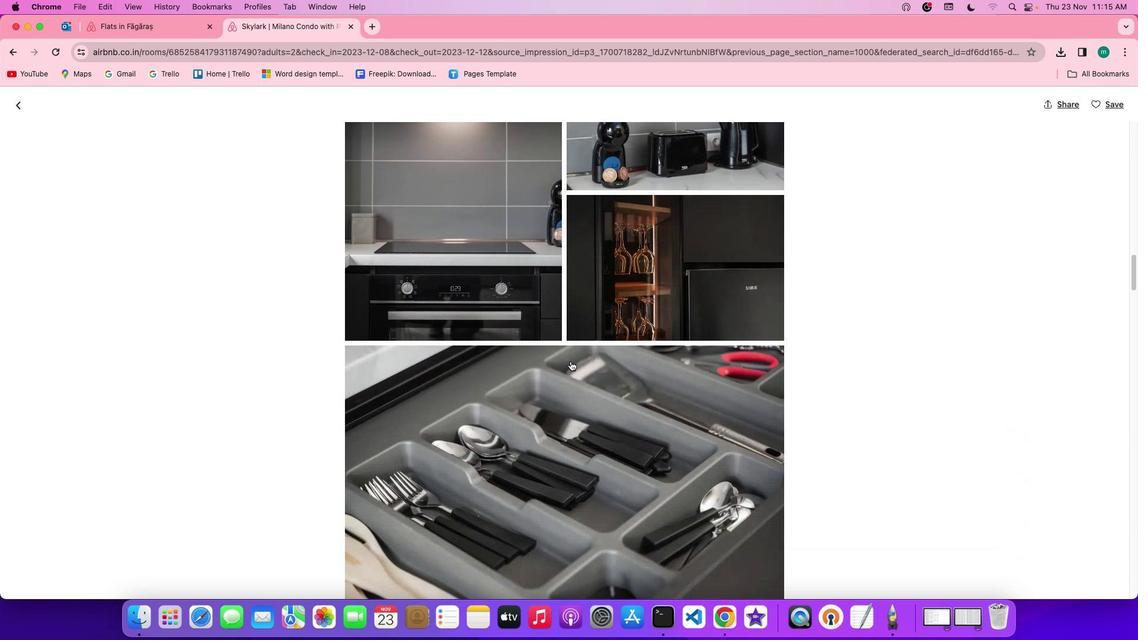 
Action: Mouse scrolled (496, 356) with delta (41, 116)
Screenshot: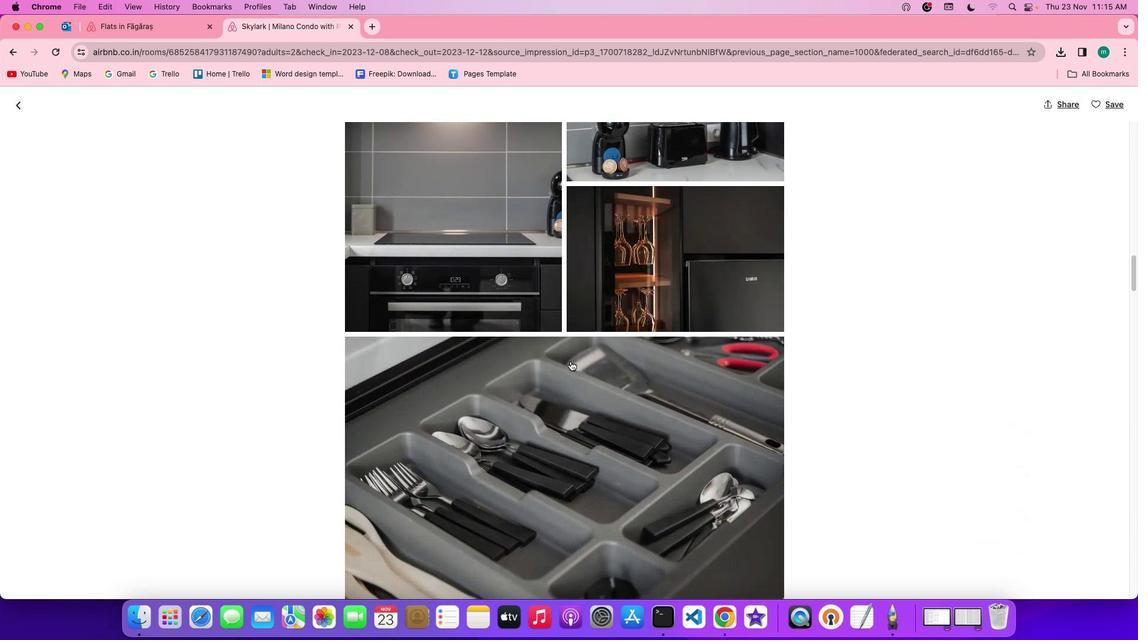 
Action: Mouse scrolled (496, 356) with delta (41, 117)
Screenshot: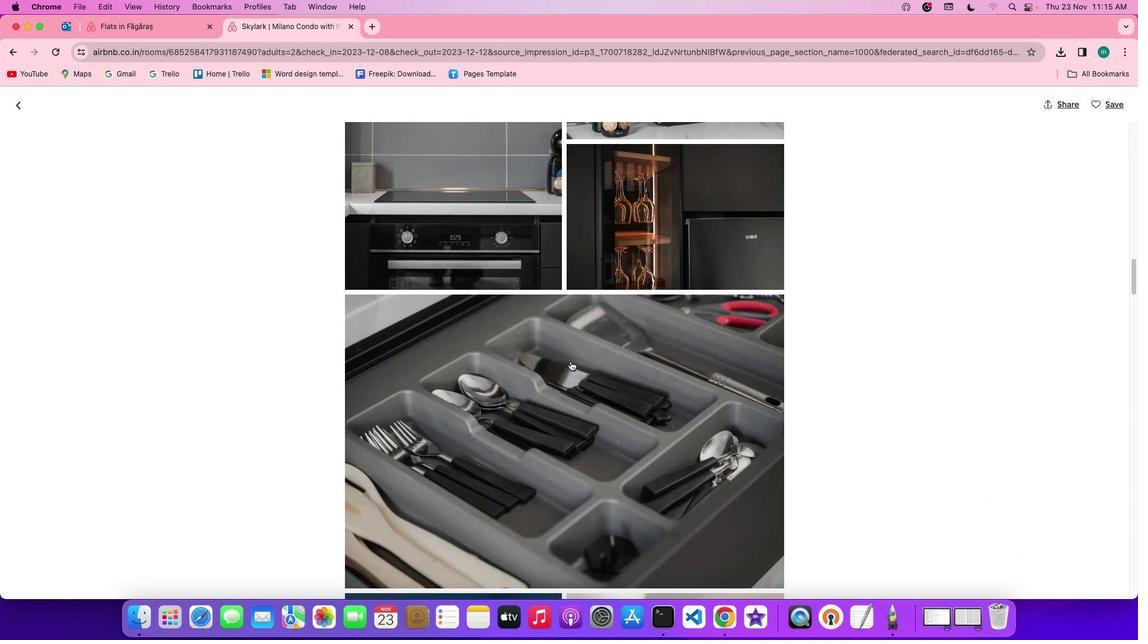 
Action: Mouse scrolled (496, 356) with delta (41, 117)
Screenshot: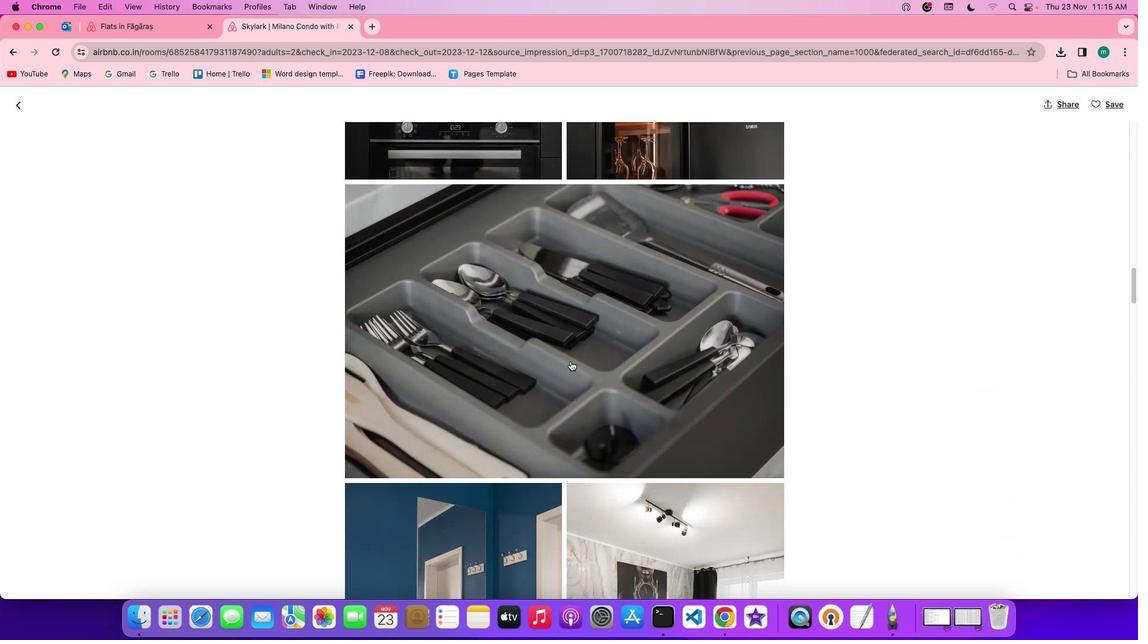 
Action: Mouse scrolled (496, 356) with delta (41, 116)
Screenshot: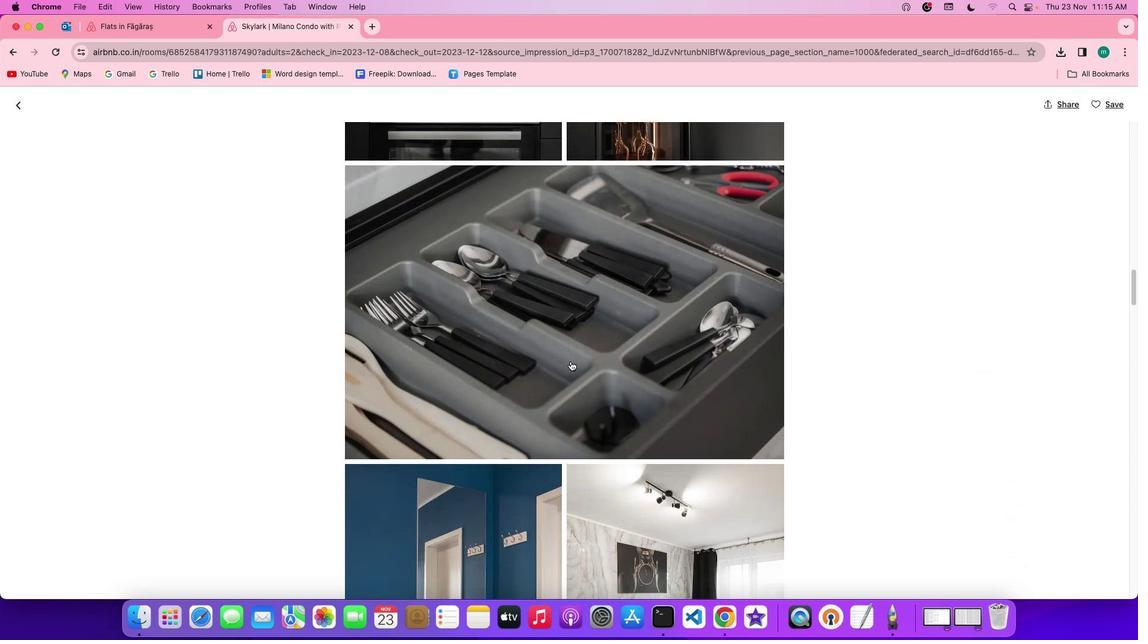 
Action: Mouse scrolled (496, 356) with delta (41, 116)
Screenshot: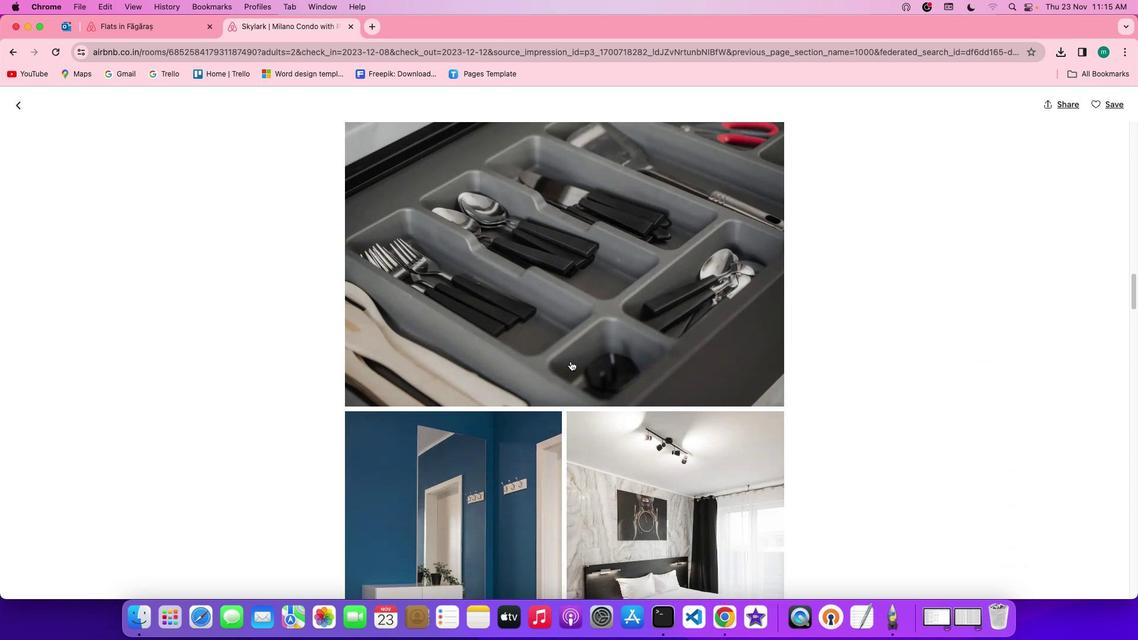 
Action: Mouse scrolled (496, 356) with delta (41, 116)
Screenshot: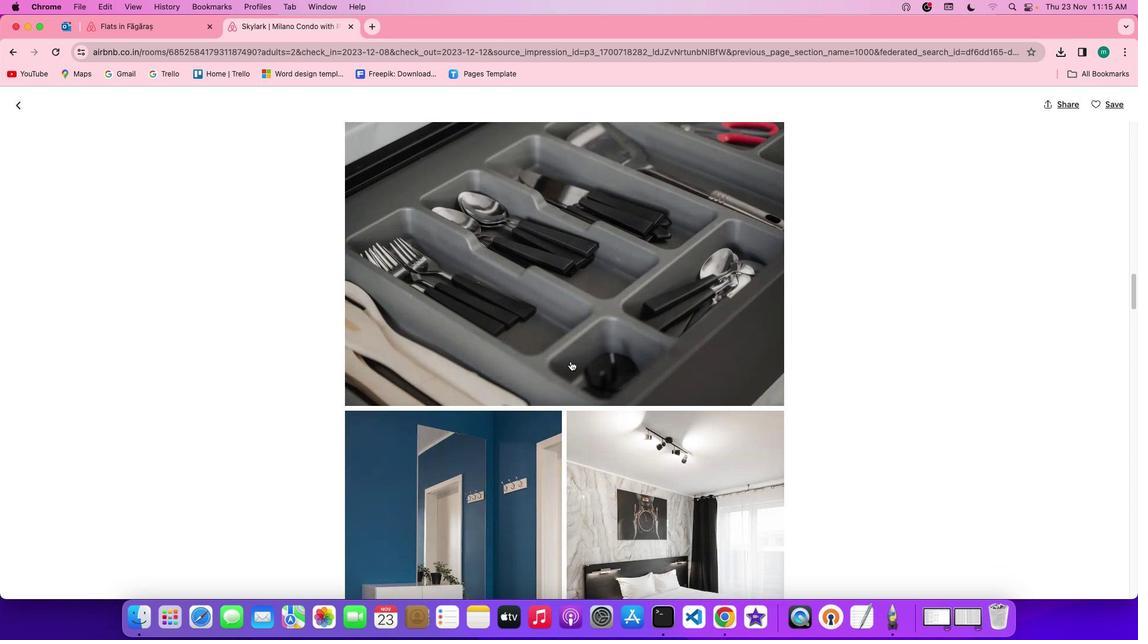 
Action: Mouse scrolled (496, 356) with delta (41, 117)
Screenshot: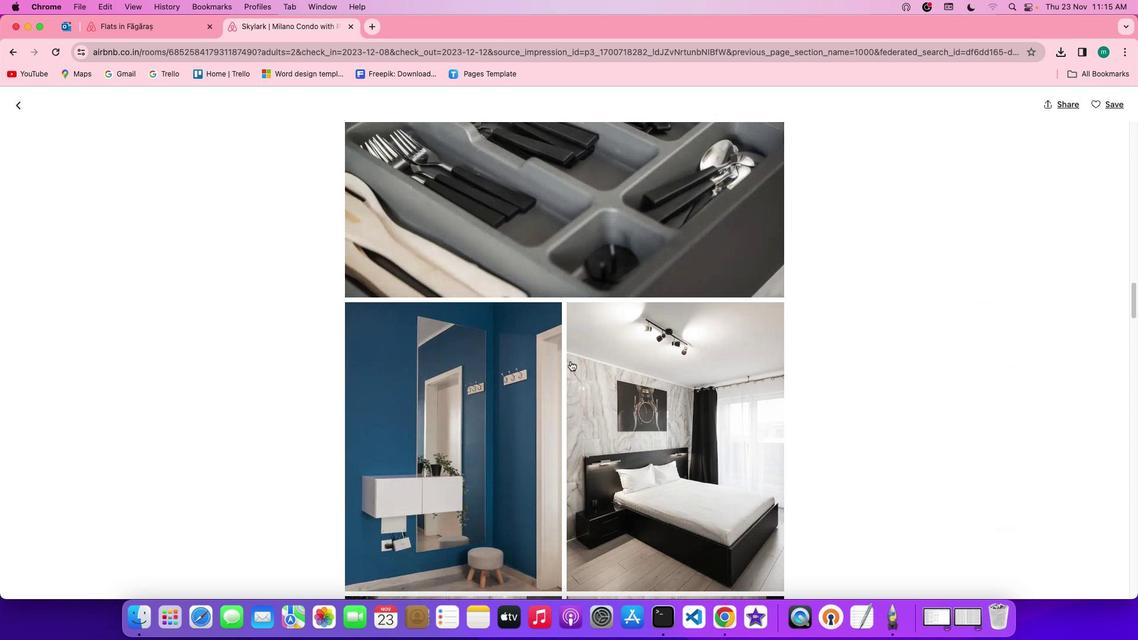 
Action: Mouse scrolled (496, 356) with delta (41, 117)
Screenshot: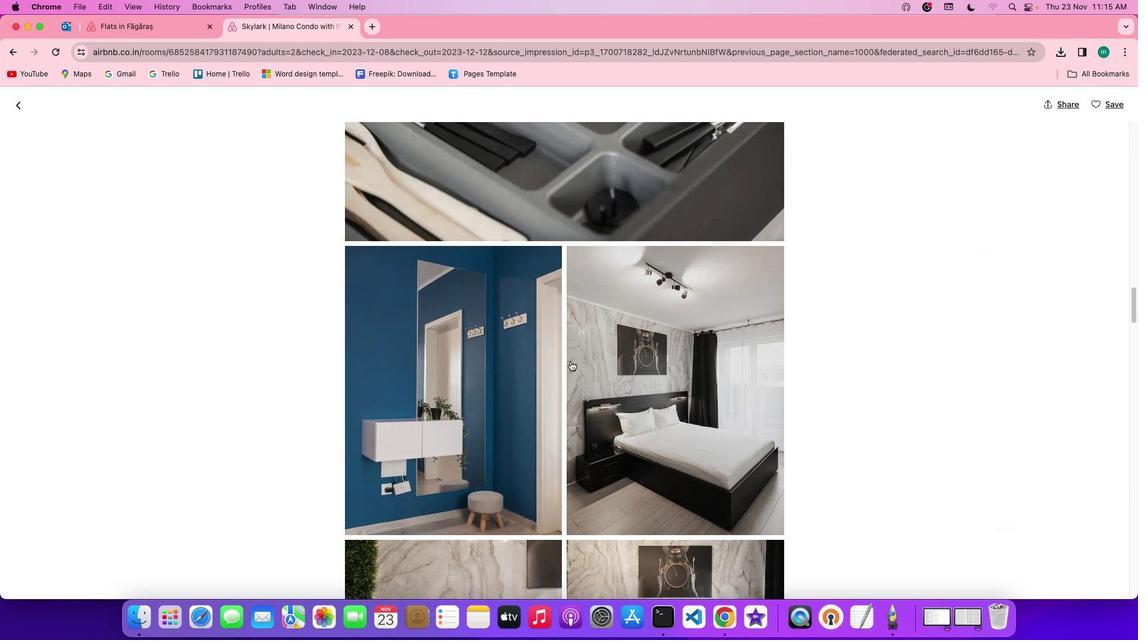 
Action: Mouse scrolled (496, 356) with delta (41, 116)
Screenshot: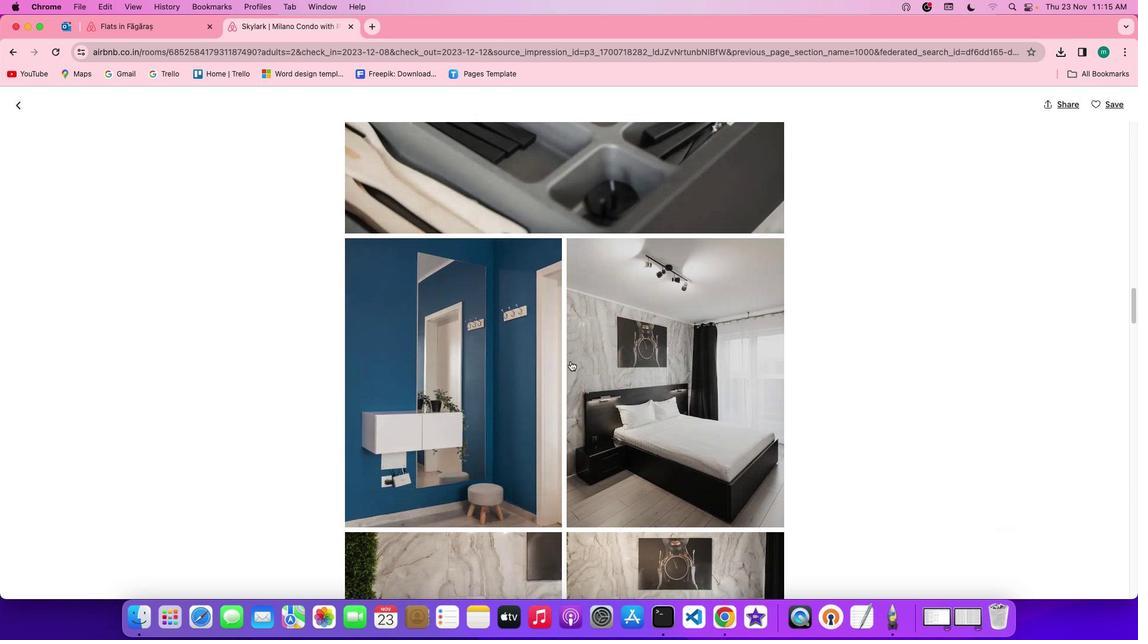 
Action: Mouse scrolled (496, 356) with delta (41, 116)
Screenshot: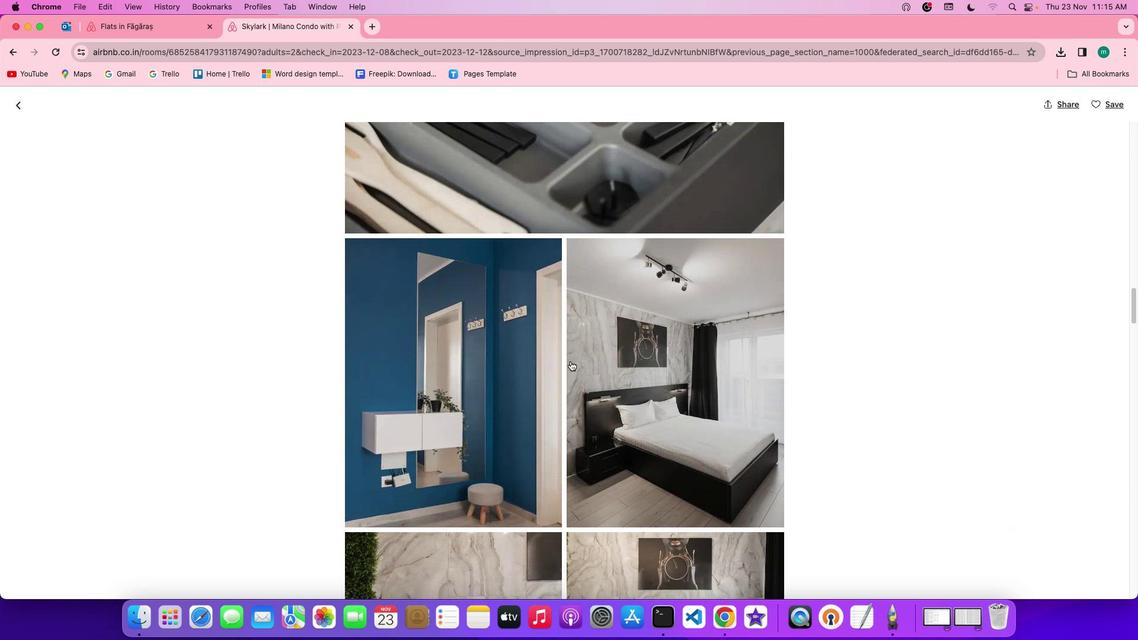 
Action: Mouse scrolled (496, 356) with delta (41, 117)
